 Task: Get directions from Niagara Falls, New York and Ontario, United States and Canada to Niagara-on-the-Lake, Ontario, Canada and explore the nearby things to do with rating 3 and above and open @ 11:00 am Monday
Action: Mouse moved to (125, 73)
Screenshot: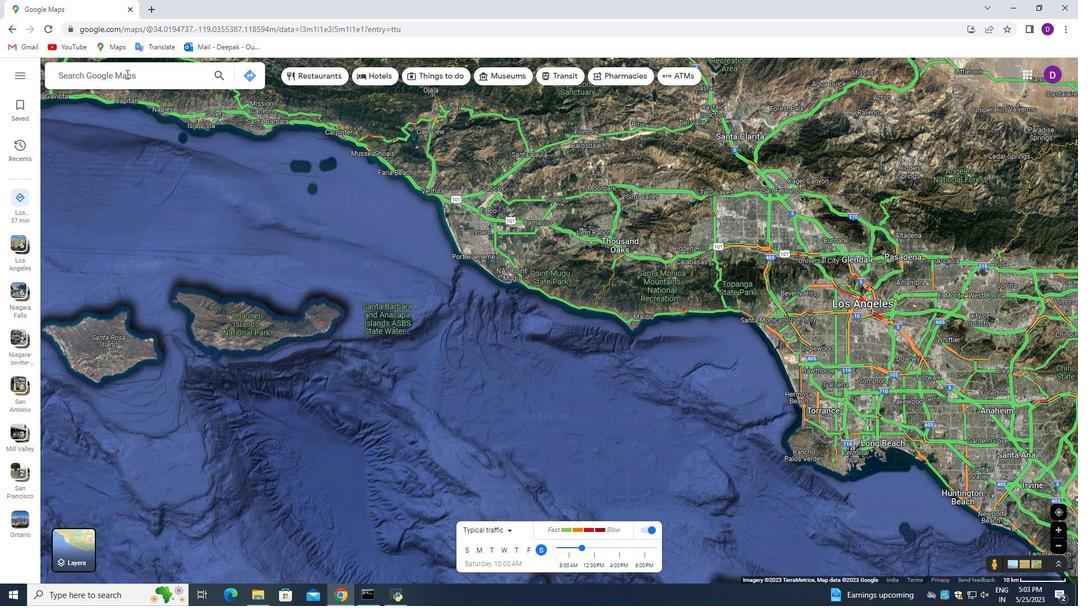 
Action: Mouse pressed left at (125, 73)
Screenshot: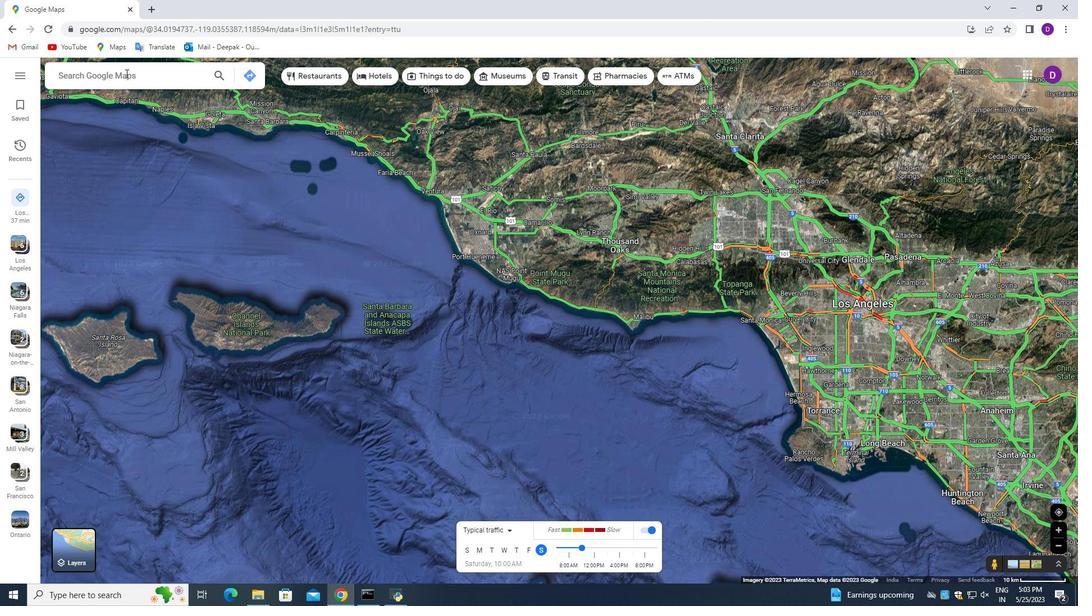 
Action: Mouse moved to (304, 160)
Screenshot: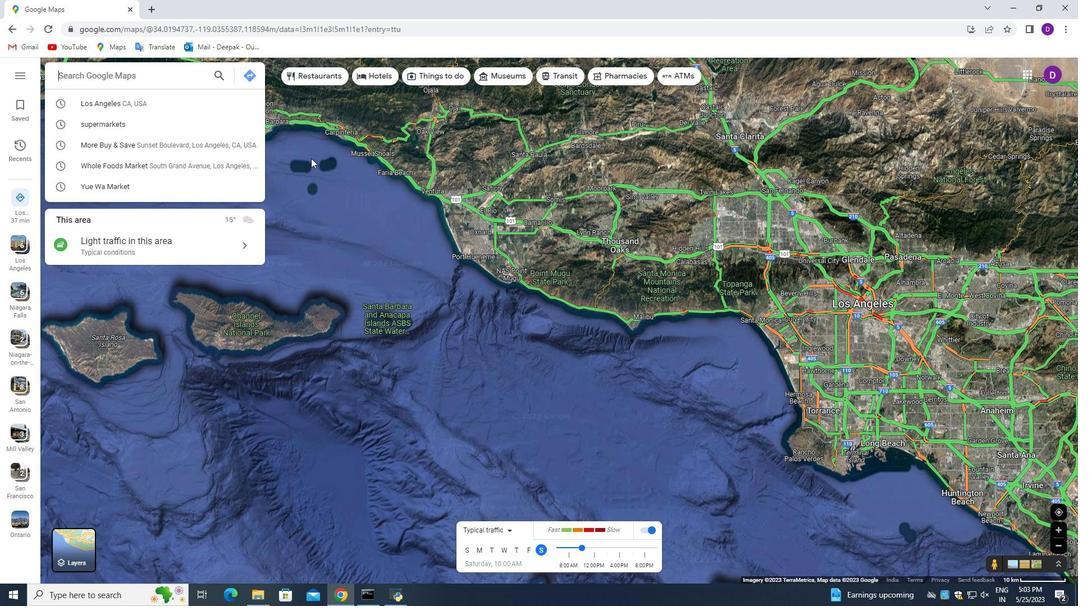 
Action: Key pressed <Key.shift>Niagara<Key.space><Key.shift_r>Falls,<Key.space><Key.shift>New<Key.space><Key.shift>York<Key.space>
Screenshot: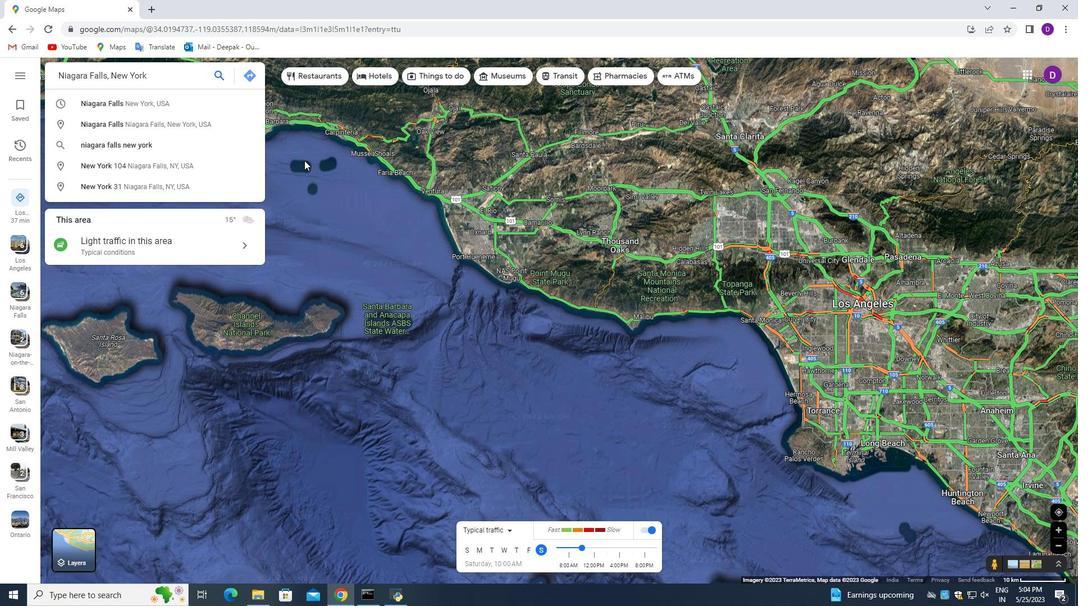 
Action: Mouse moved to (249, 76)
Screenshot: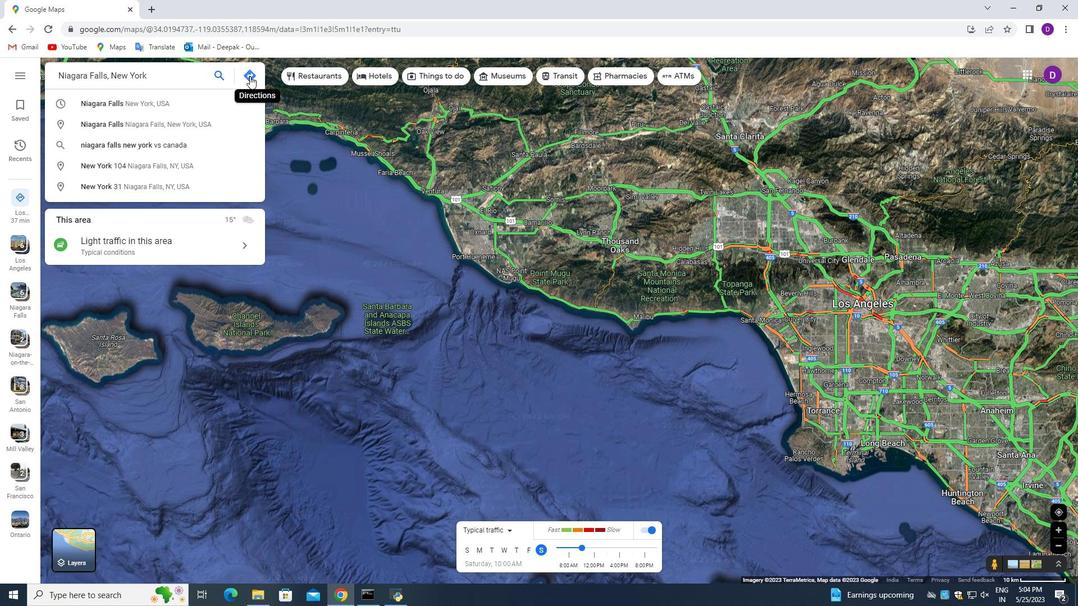 
Action: Mouse pressed left at (249, 76)
Screenshot: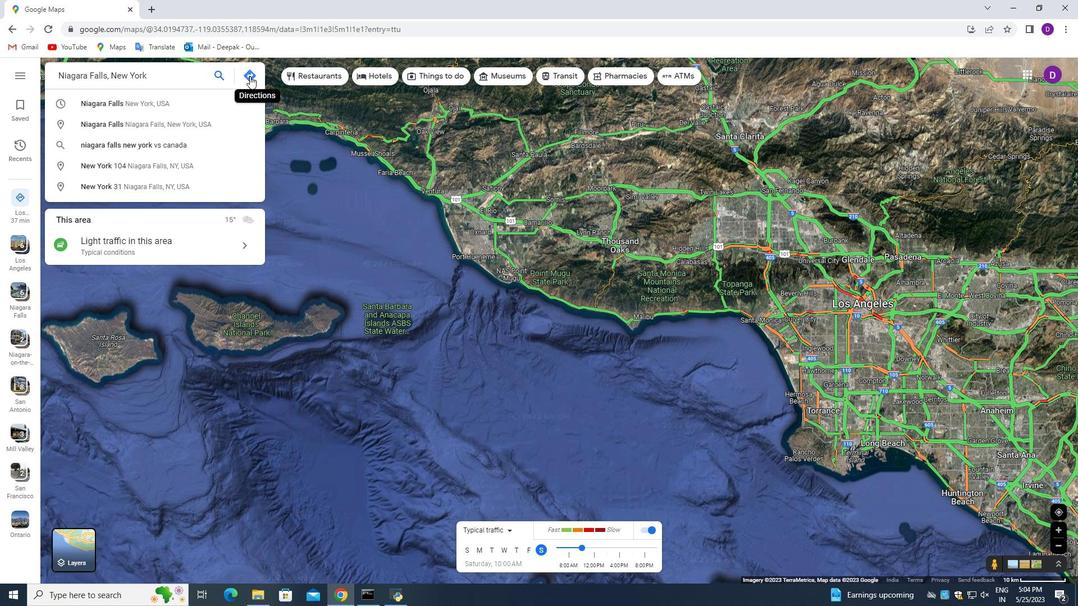 
Action: Mouse moved to (215, 144)
Screenshot: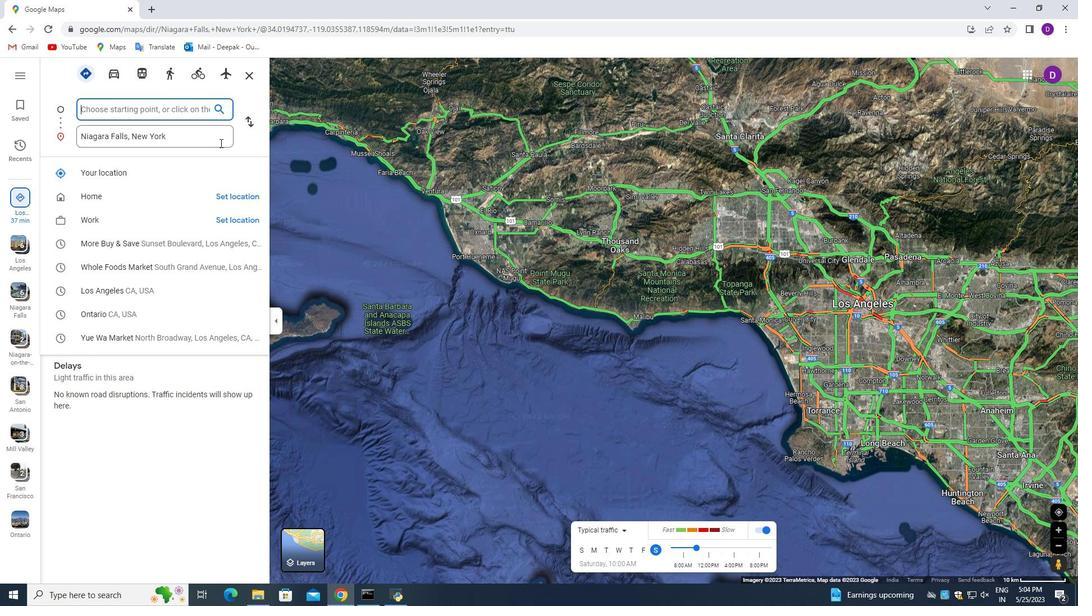 
Action: Key pressed <Key.shift>Niagara<Key.space>on<Key.space>the<Key.space><Key.shift>Lake,<Key.space><Key.shift>Ontario,<Key.space>canada<Key.enter>
Screenshot: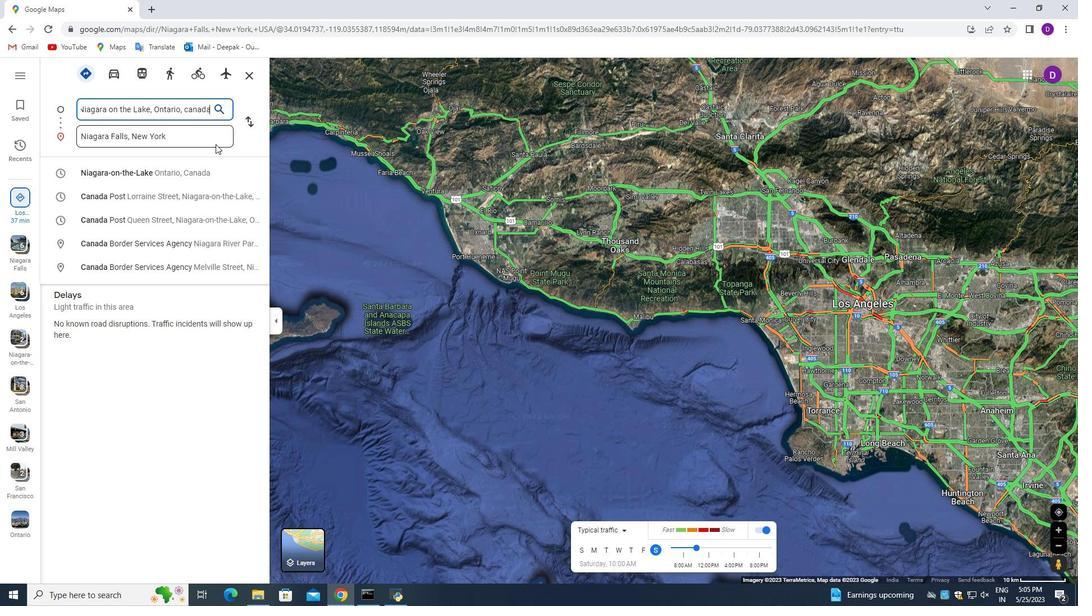 
Action: Mouse moved to (763, 528)
Screenshot: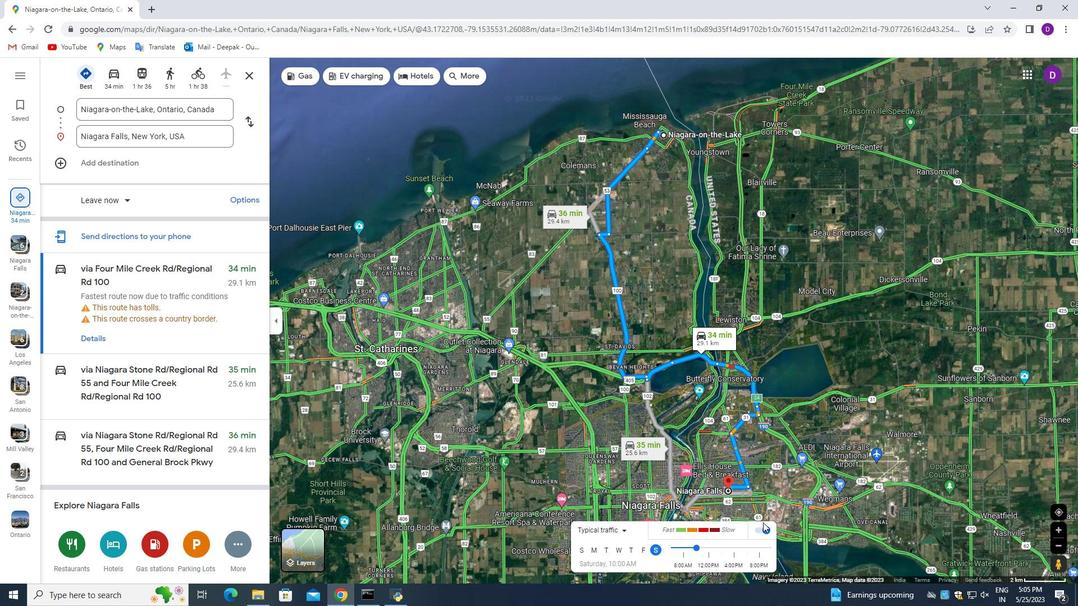 
Action: Mouse scrolled (763, 524) with delta (0, 0)
Screenshot: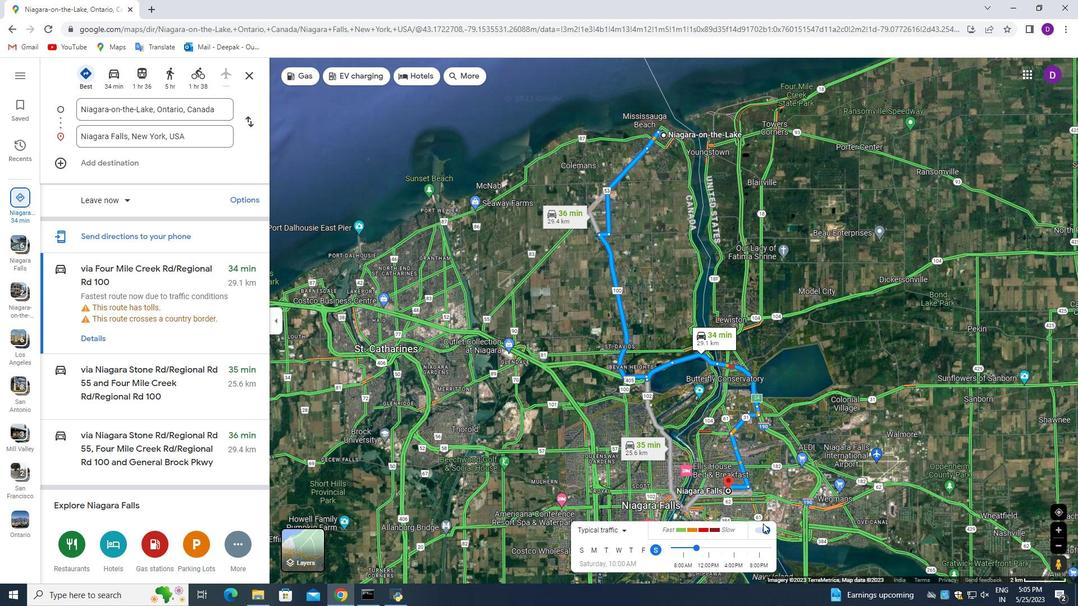 
Action: Mouse moved to (763, 528)
Screenshot: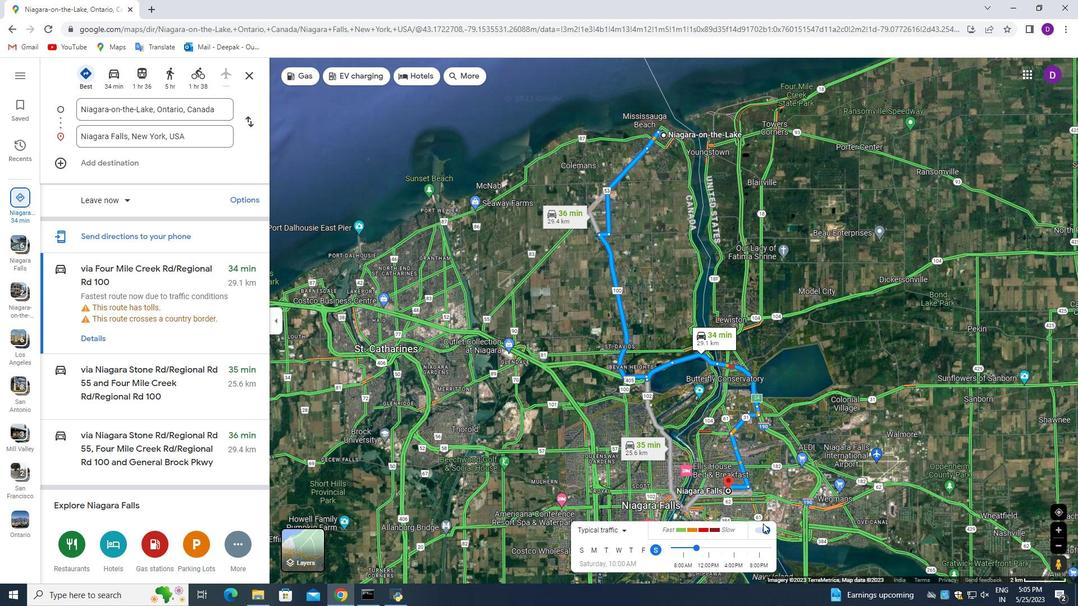 
Action: Mouse scrolled (763, 526) with delta (0, 0)
Screenshot: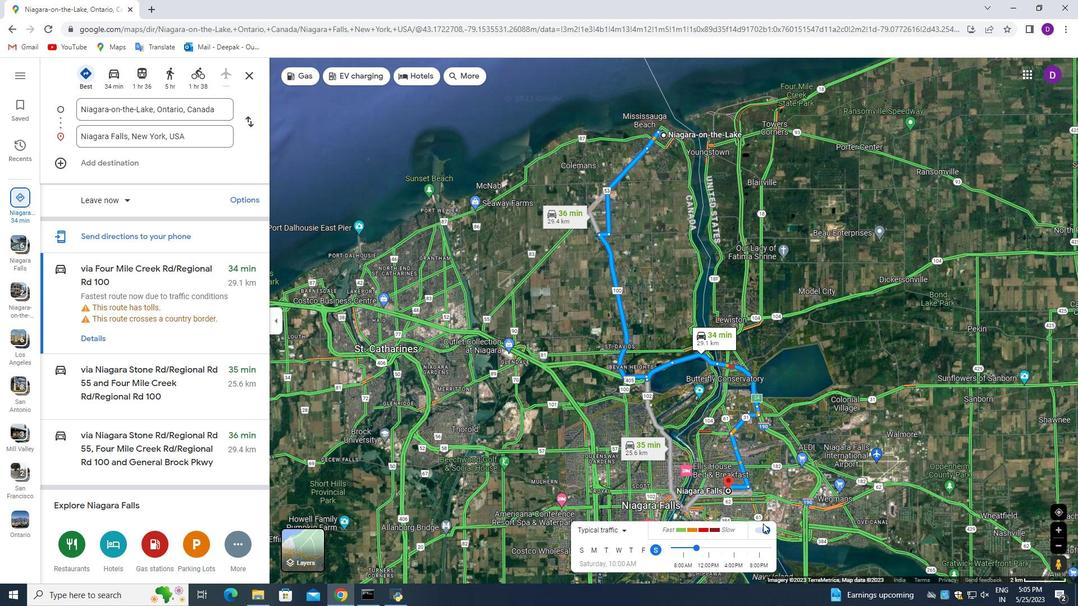 
Action: Mouse moved to (763, 529)
Screenshot: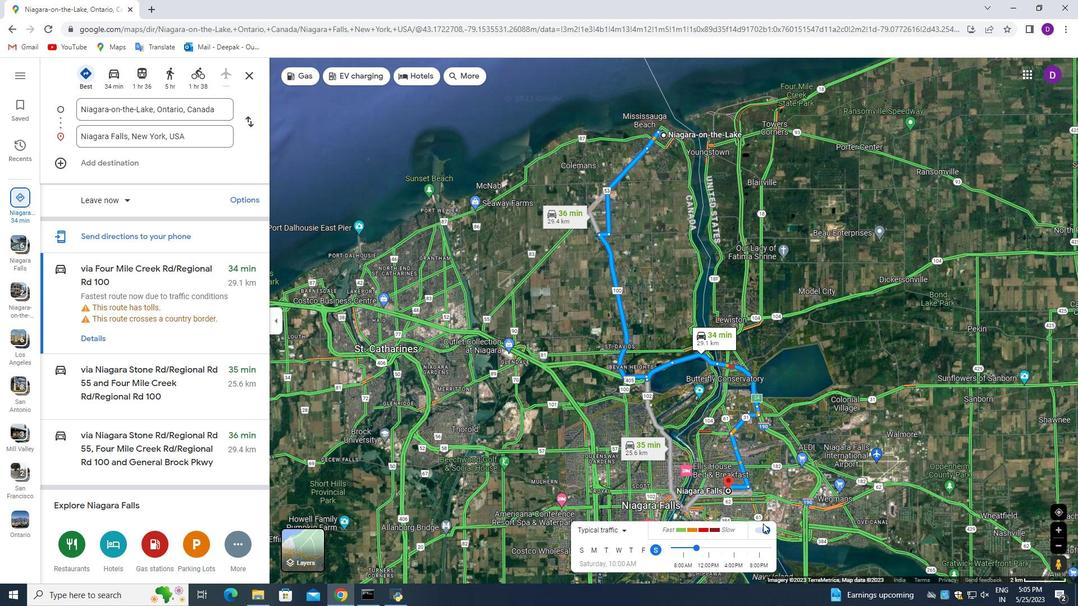 
Action: Mouse scrolled (763, 529) with delta (0, 0)
Screenshot: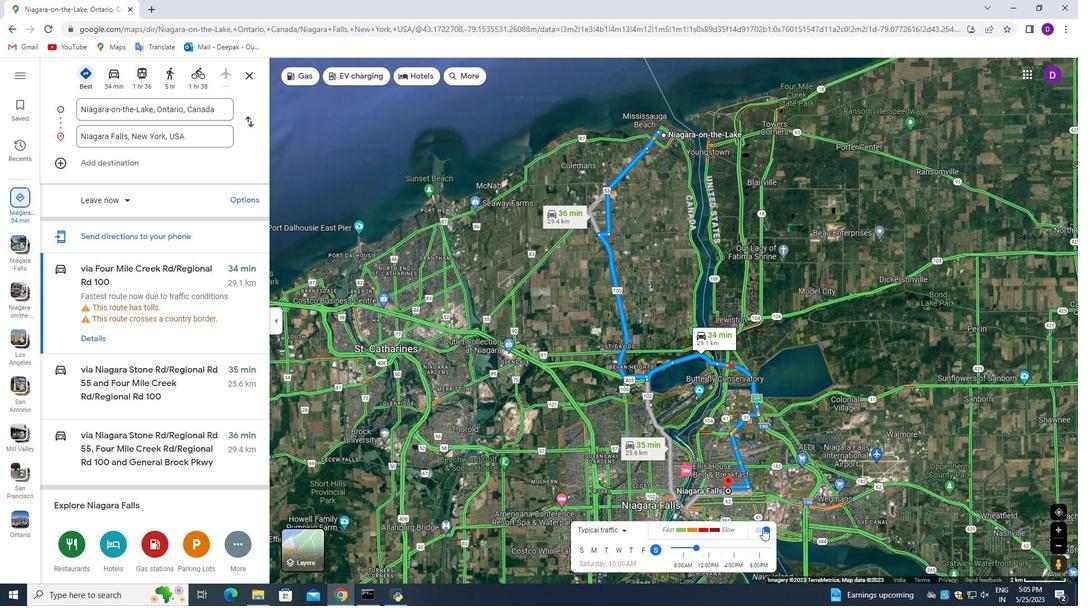 
Action: Mouse moved to (725, 508)
Screenshot: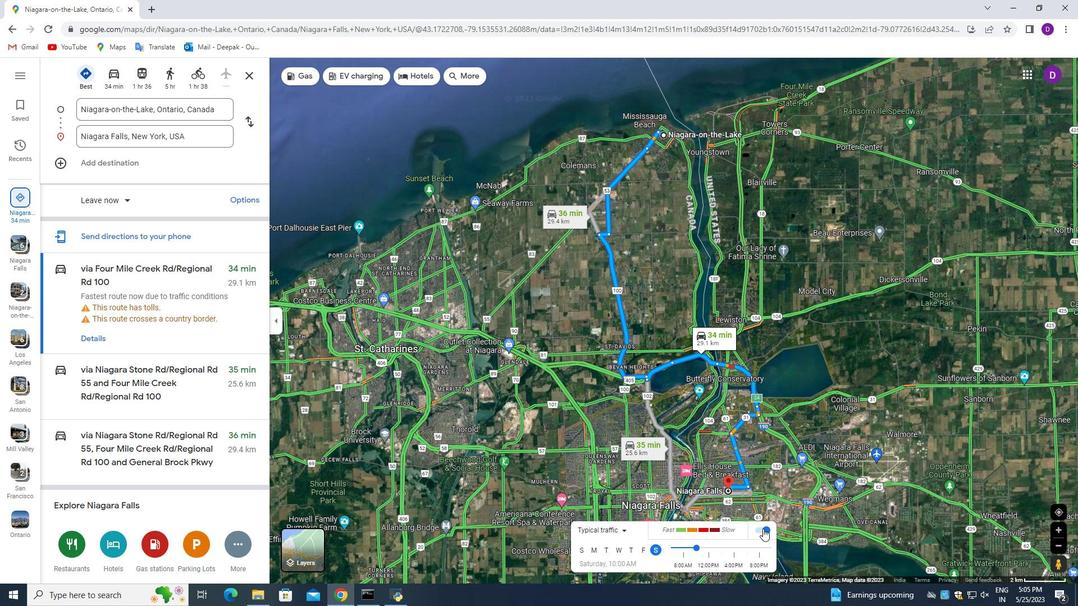 
Action: Mouse scrolled (763, 529) with delta (0, 0)
Screenshot: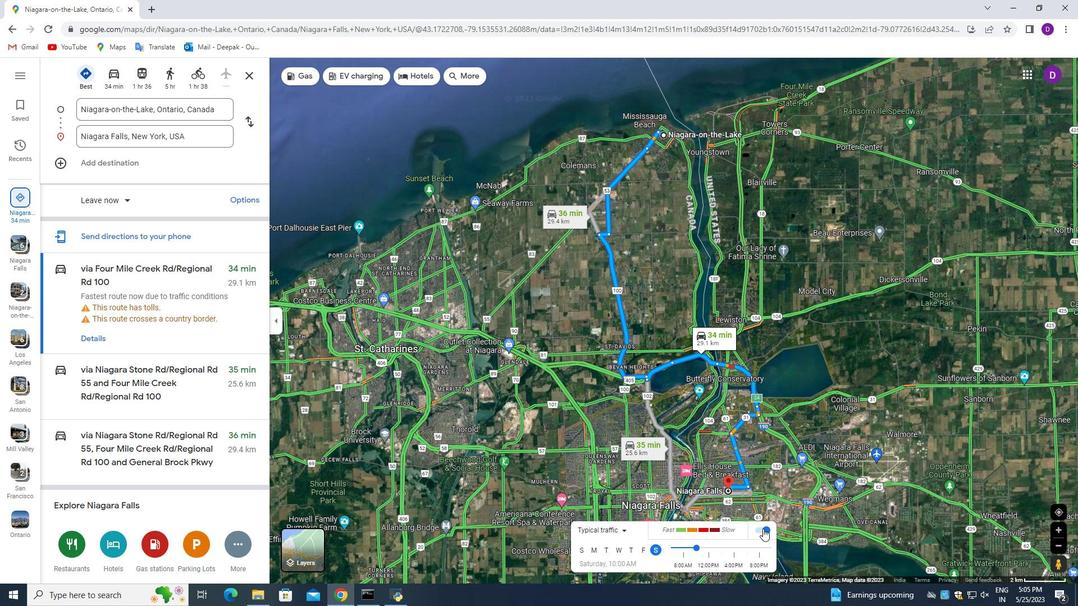 
Action: Mouse moved to (703, 489)
Screenshot: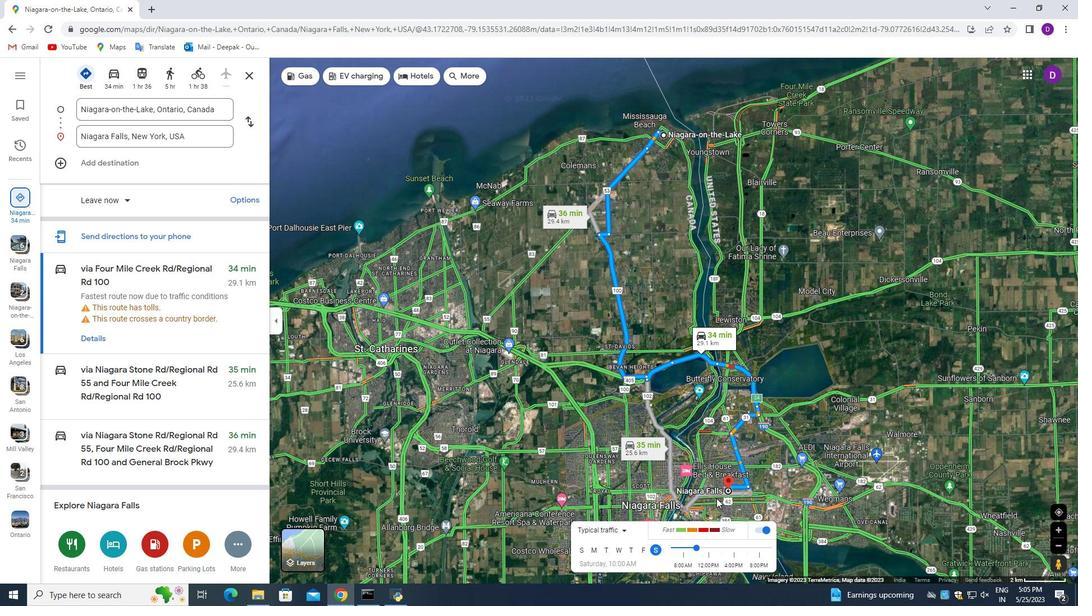 
Action: Mouse scrolled (714, 498) with delta (0, 0)
Screenshot: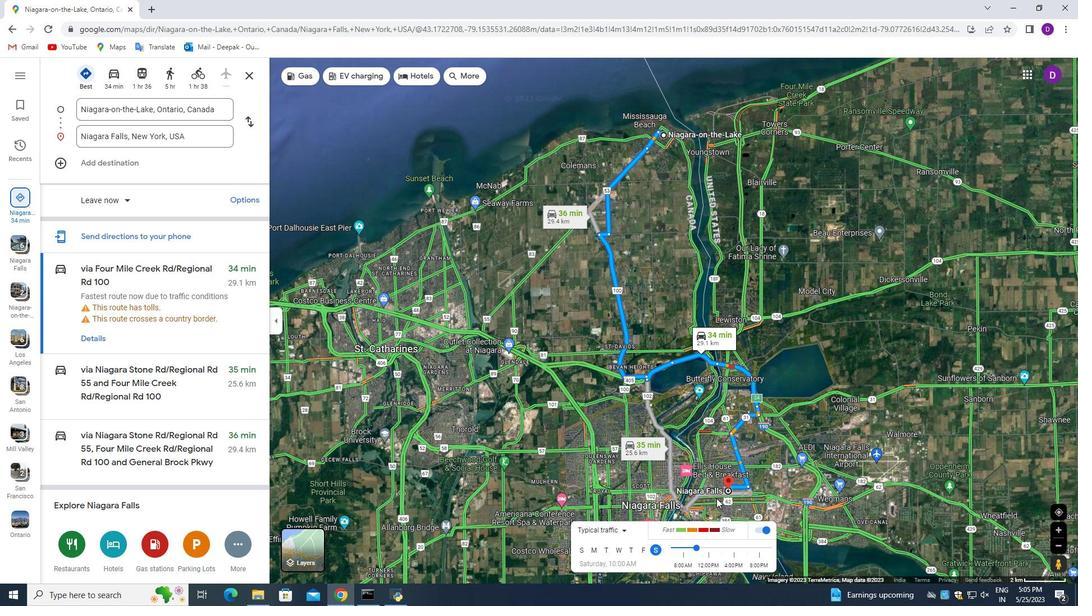 
Action: Mouse moved to (670, 419)
Screenshot: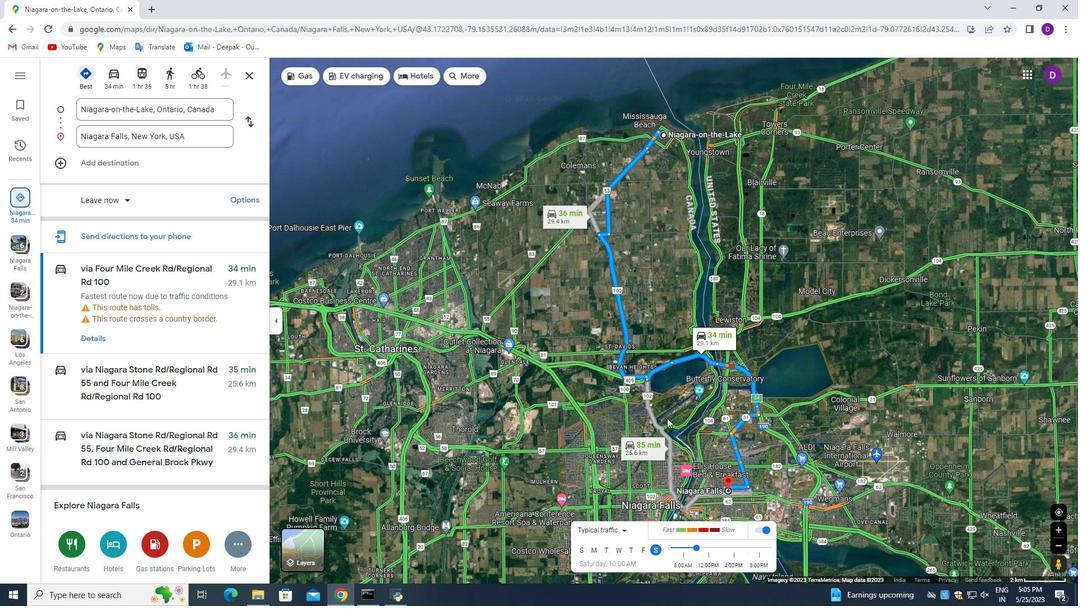 
Action: Mouse scrolled (669, 418) with delta (0, 0)
Screenshot: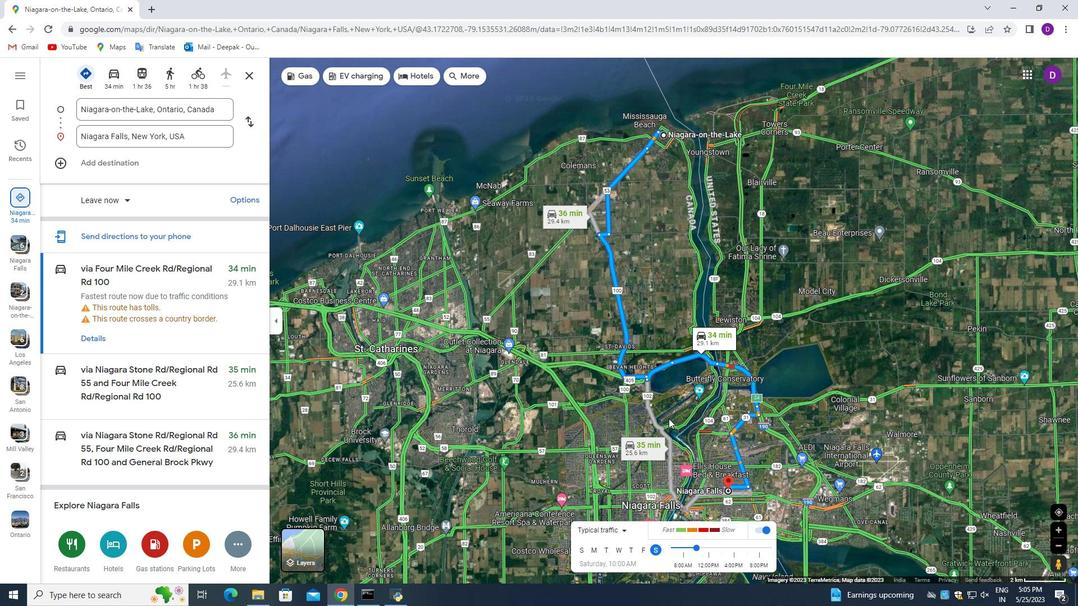 
Action: Mouse moved to (722, 484)
Screenshot: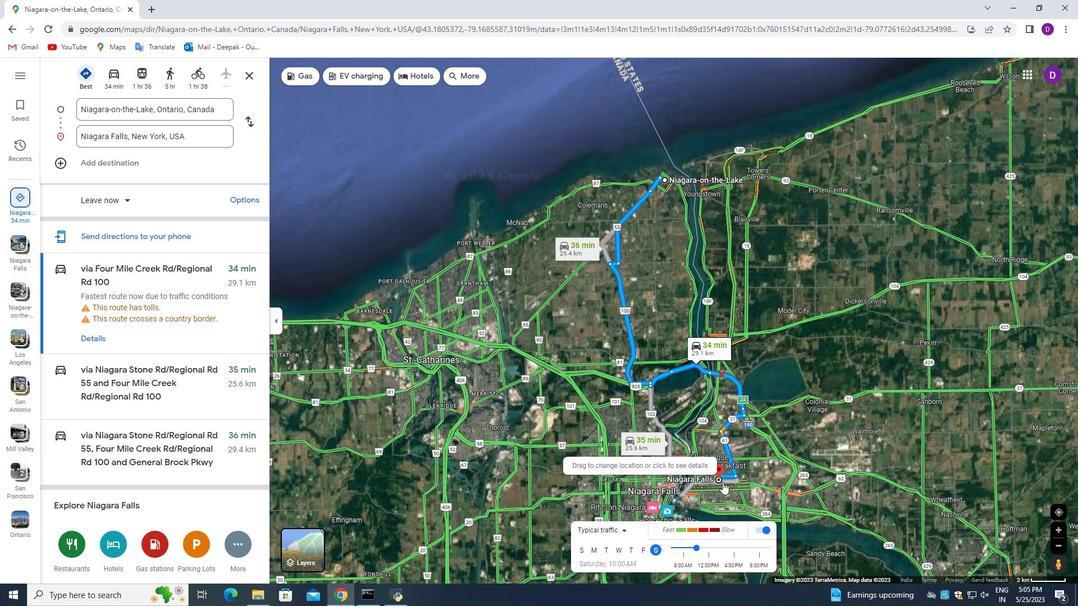 
Action: Mouse scrolled (722, 483) with delta (0, 0)
Screenshot: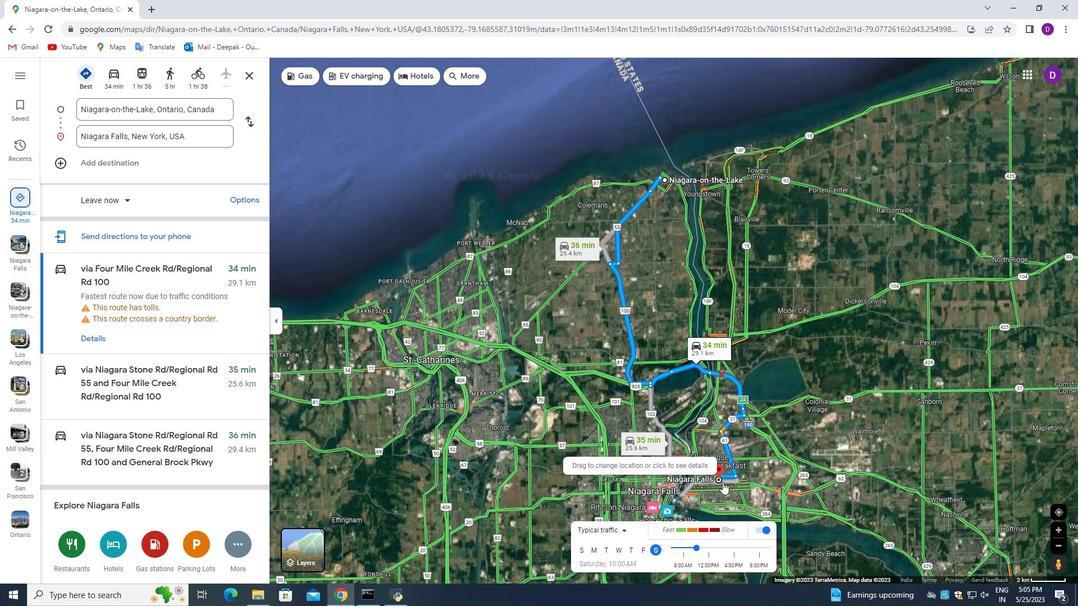 
Action: Mouse scrolled (722, 484) with delta (0, 0)
Screenshot: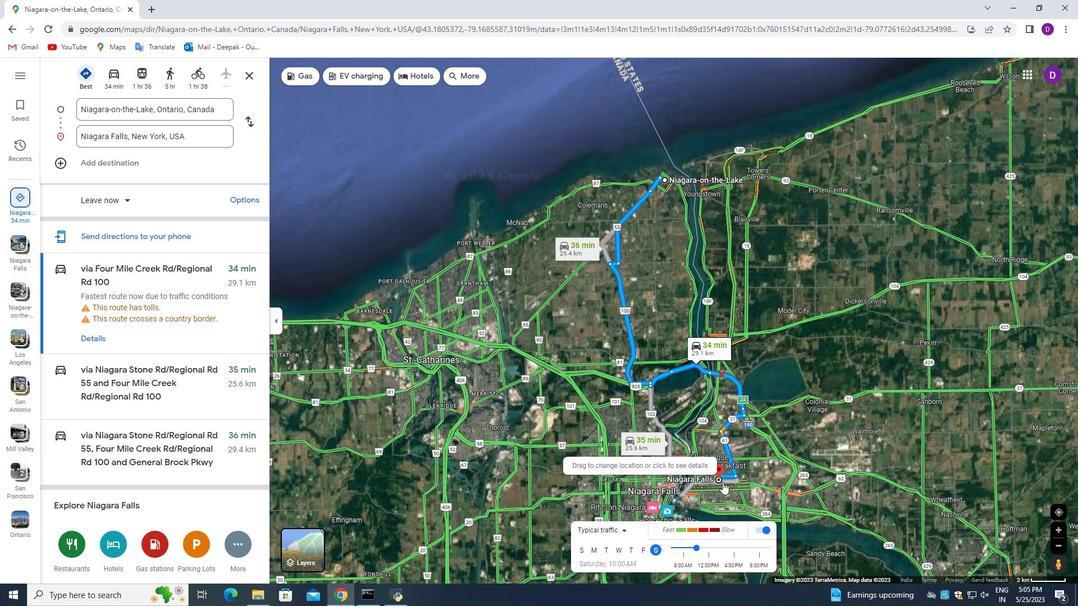 
Action: Mouse moved to (722, 484)
Screenshot: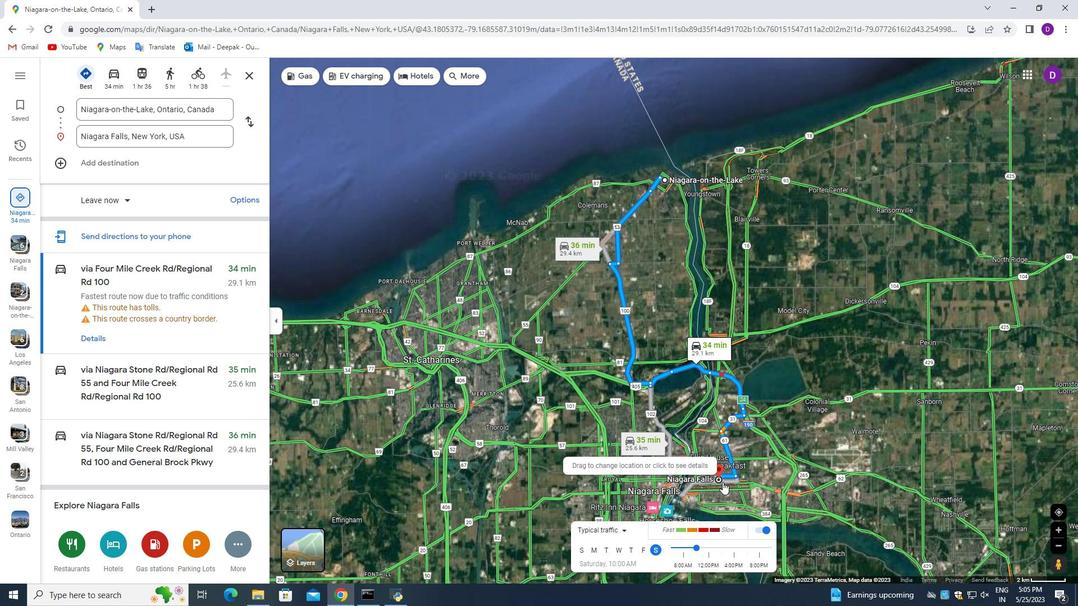 
Action: Mouse scrolled (722, 484) with delta (0, 0)
Screenshot: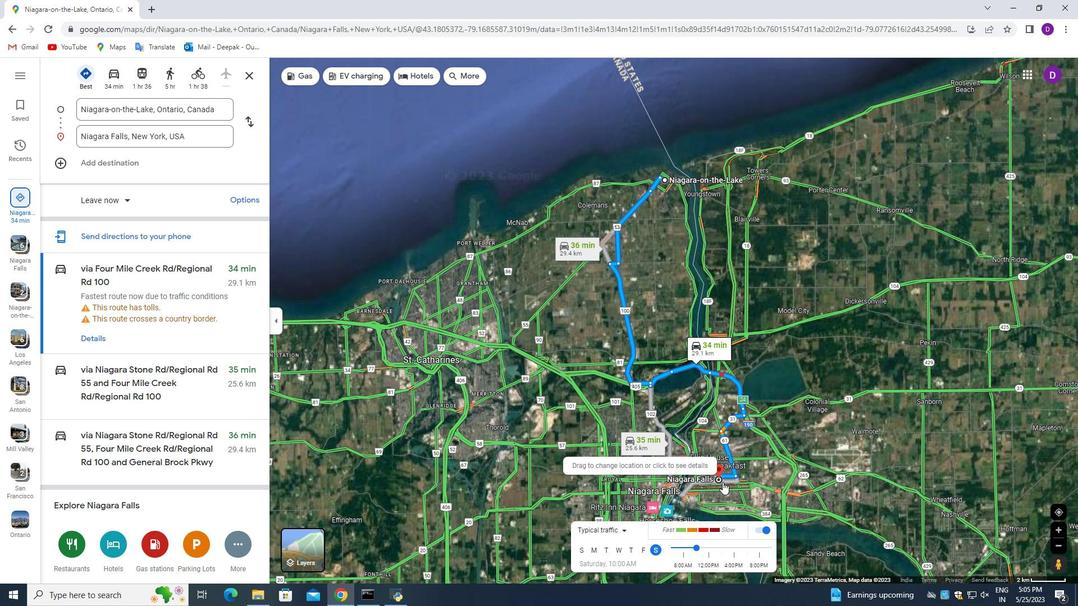 
Action: Mouse moved to (722, 483)
Screenshot: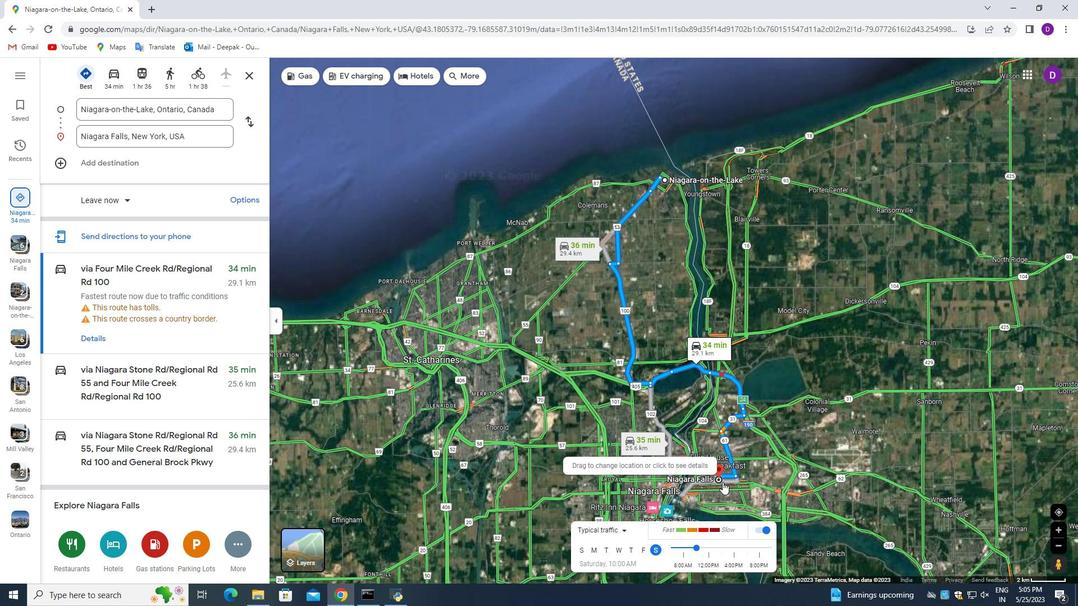 
Action: Mouse scrolled (722, 484) with delta (0, 0)
Screenshot: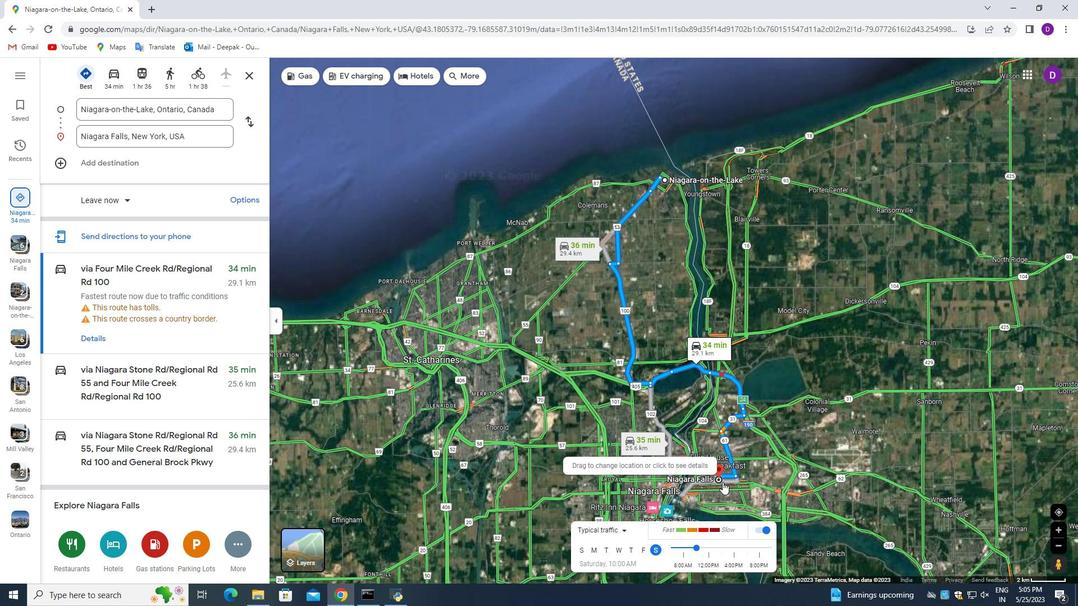 
Action: Mouse moved to (722, 483)
Screenshot: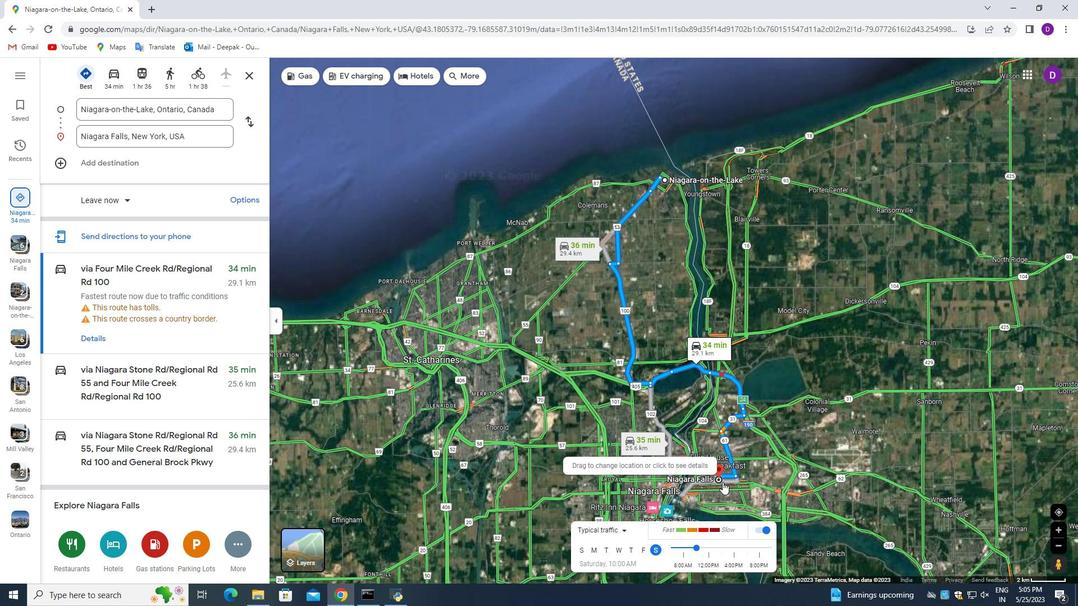 
Action: Mouse scrolled (722, 484) with delta (0, 0)
Screenshot: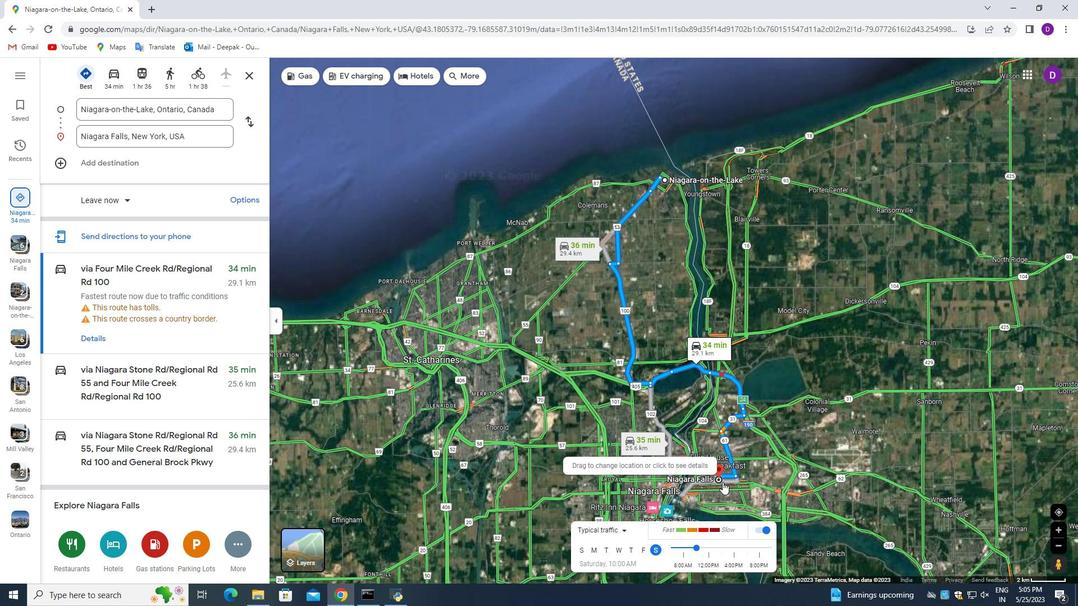 
Action: Mouse moved to (722, 481)
Screenshot: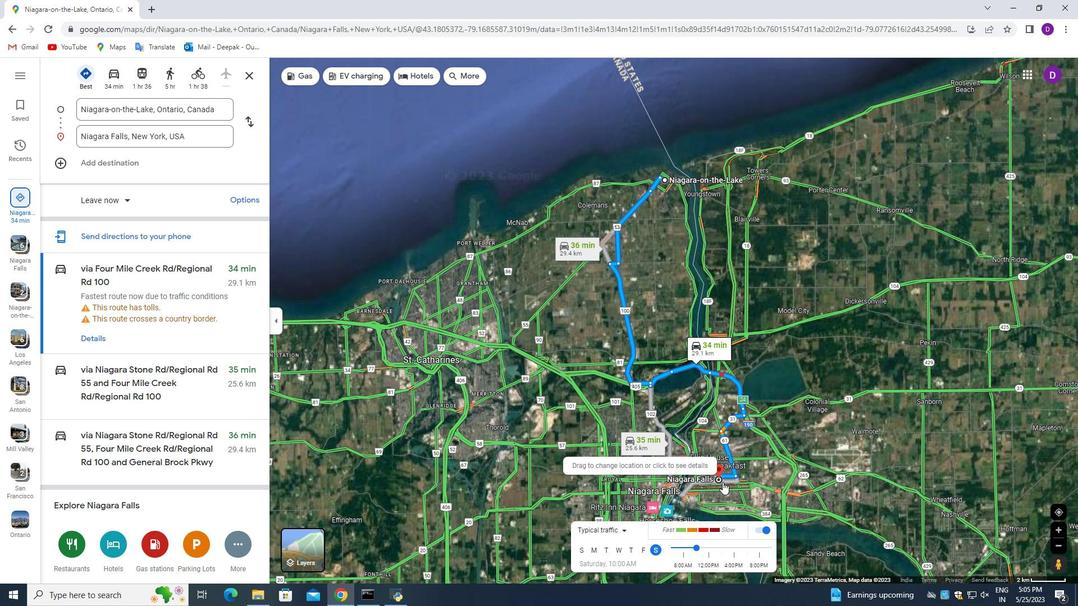 
Action: Mouse scrolled (722, 484) with delta (0, 0)
Screenshot: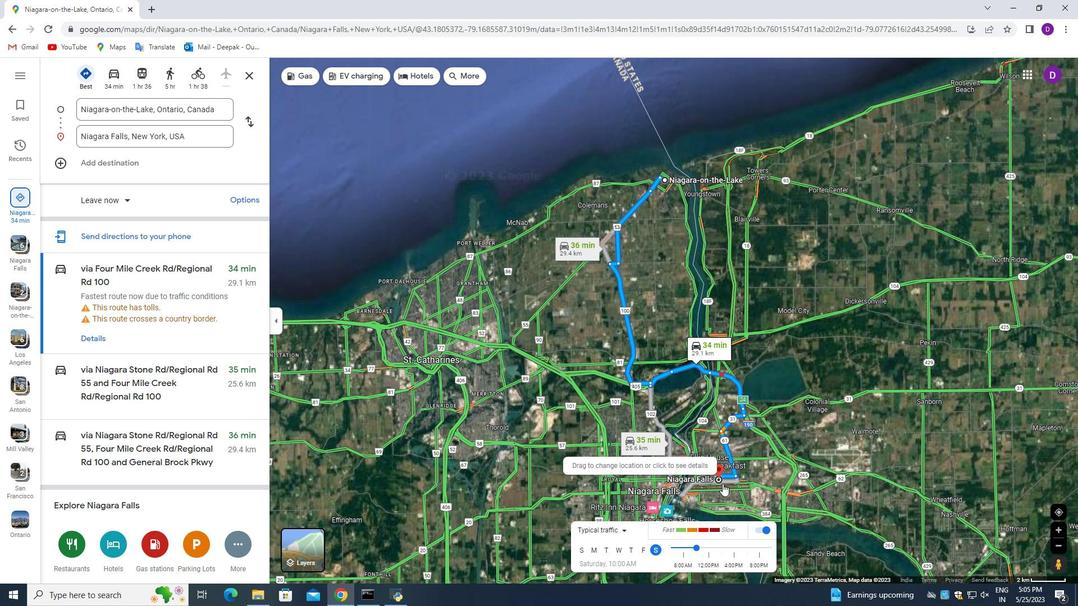 
Action: Mouse moved to (722, 480)
Screenshot: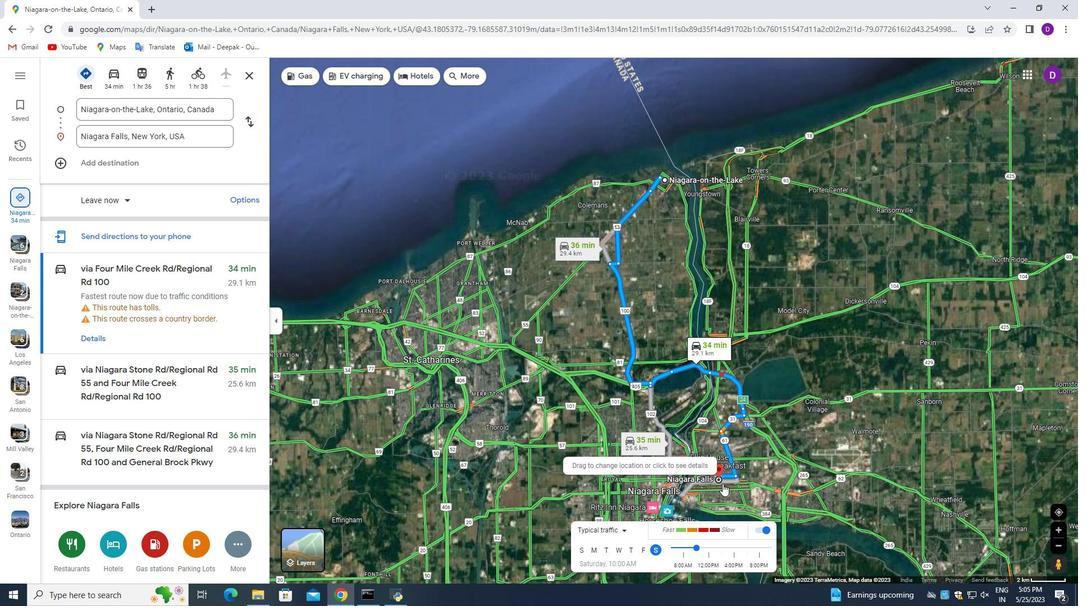 
Action: Mouse scrolled (722, 485) with delta (0, 0)
Screenshot: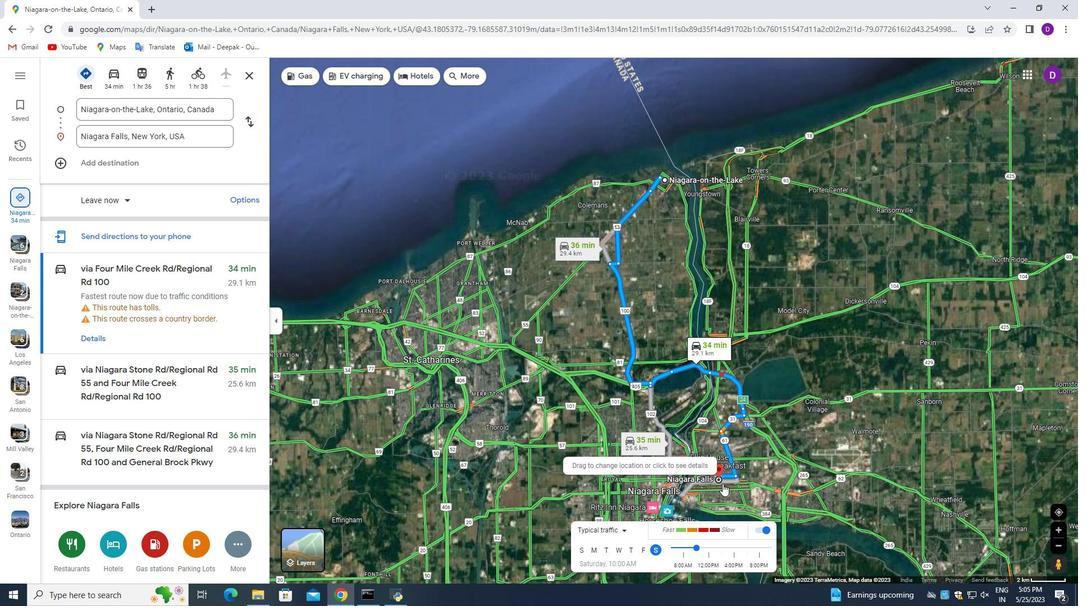 
Action: Mouse moved to (722, 478)
Screenshot: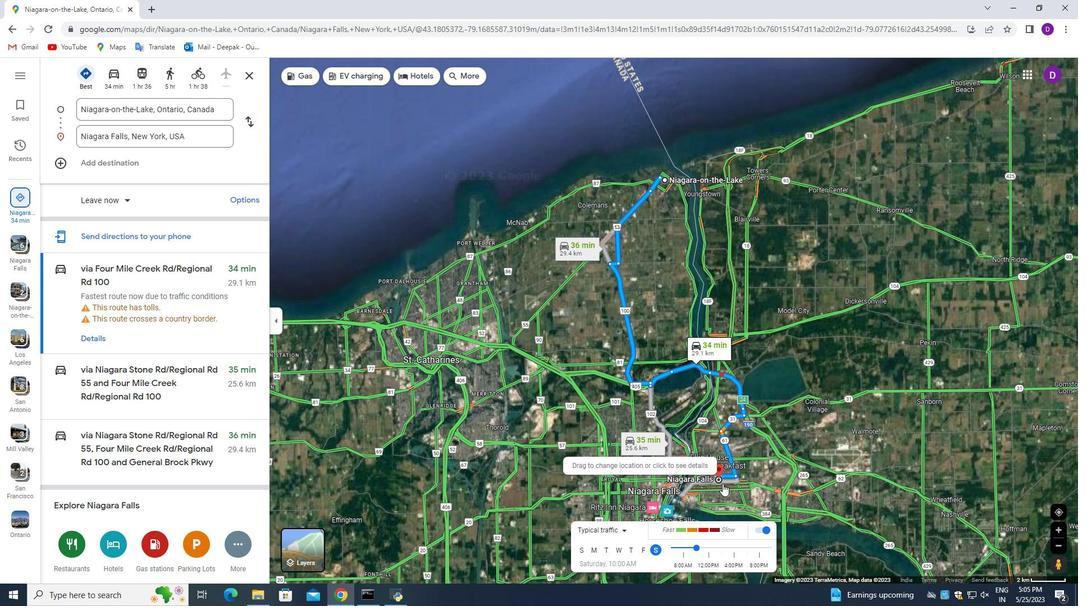 
Action: Mouse scrolled (722, 485) with delta (0, 0)
Screenshot: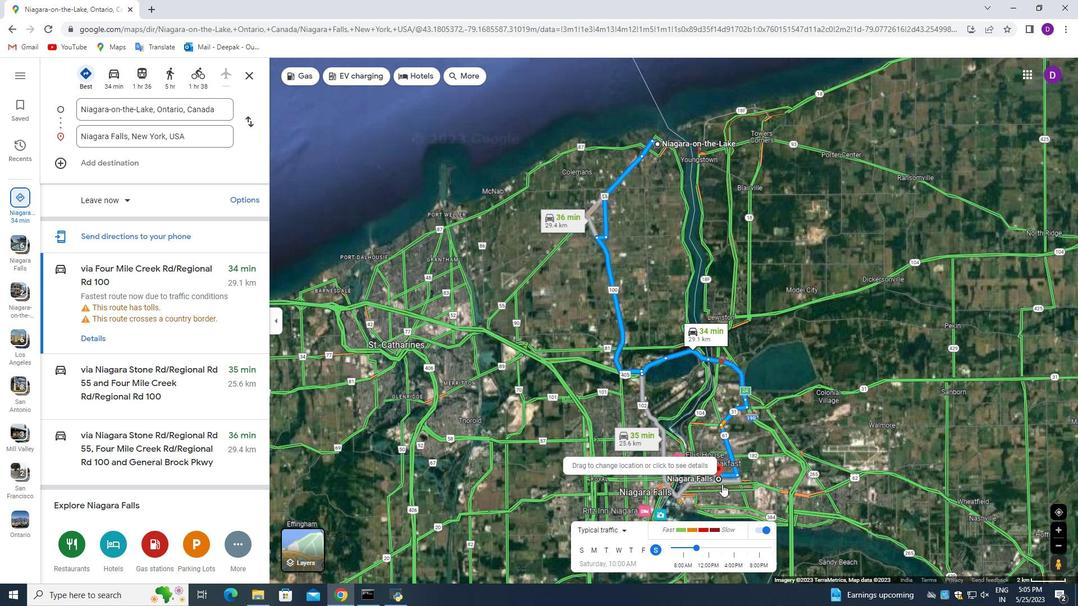 
Action: Mouse moved to (722, 478)
Screenshot: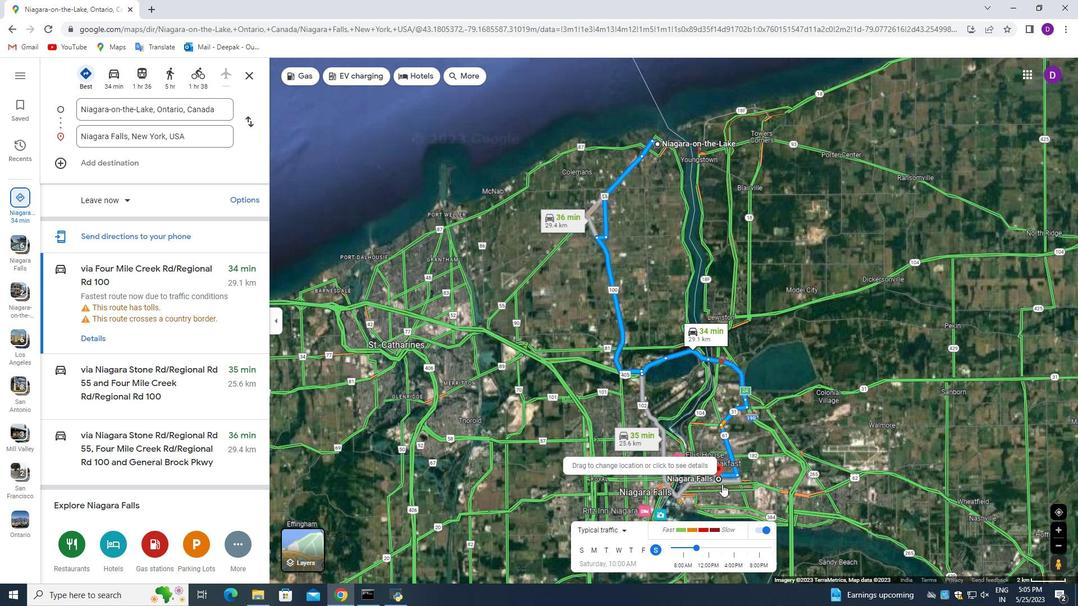 
Action: Mouse scrolled (722, 485) with delta (0, 0)
Screenshot: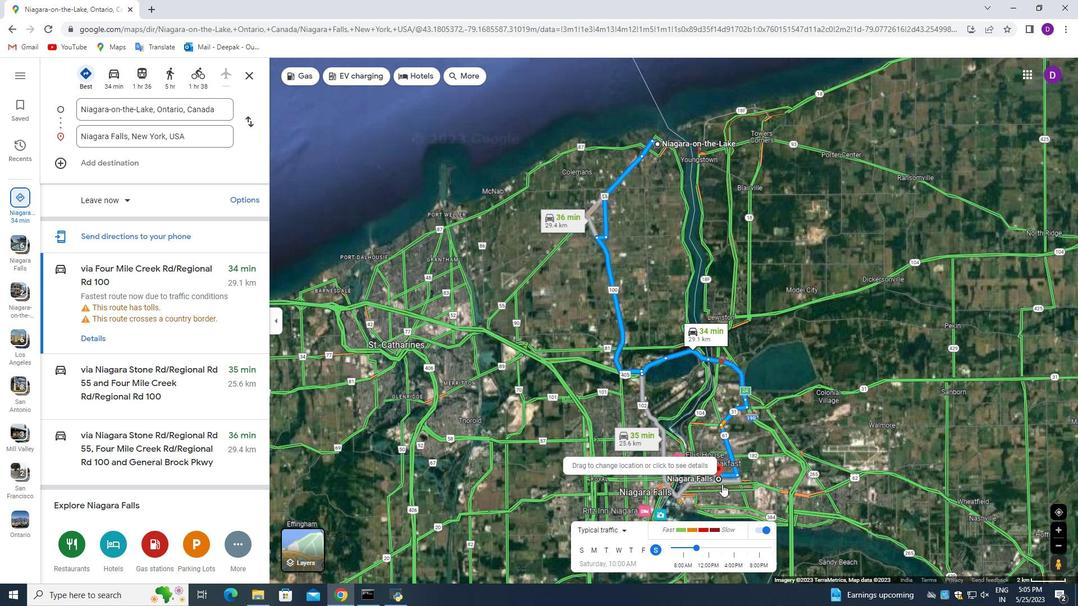 
Action: Mouse moved to (719, 473)
Screenshot: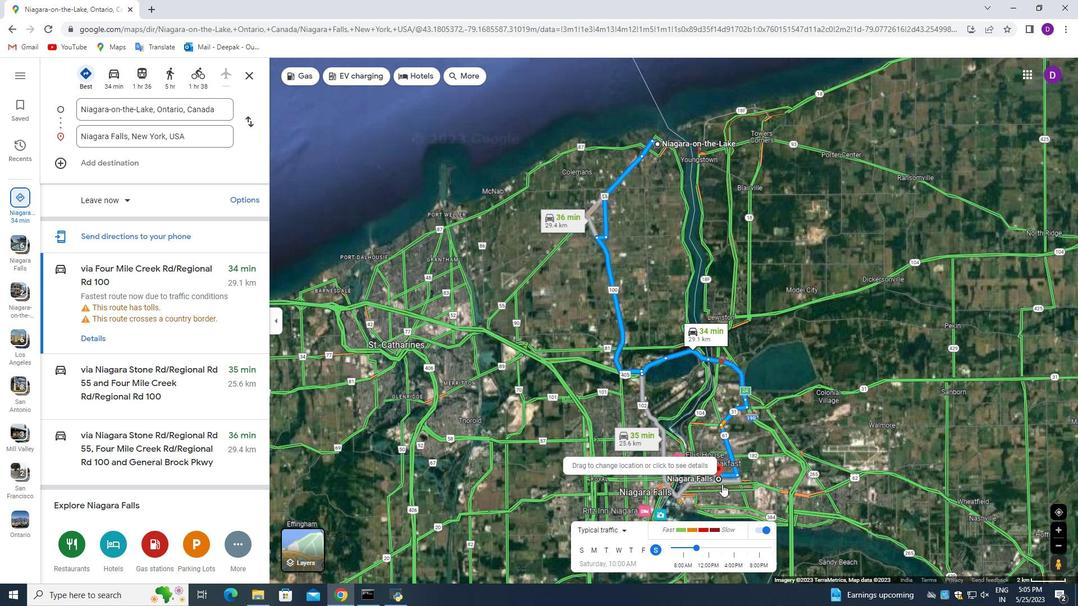 
Action: Mouse scrolled (722, 485) with delta (0, 0)
Screenshot: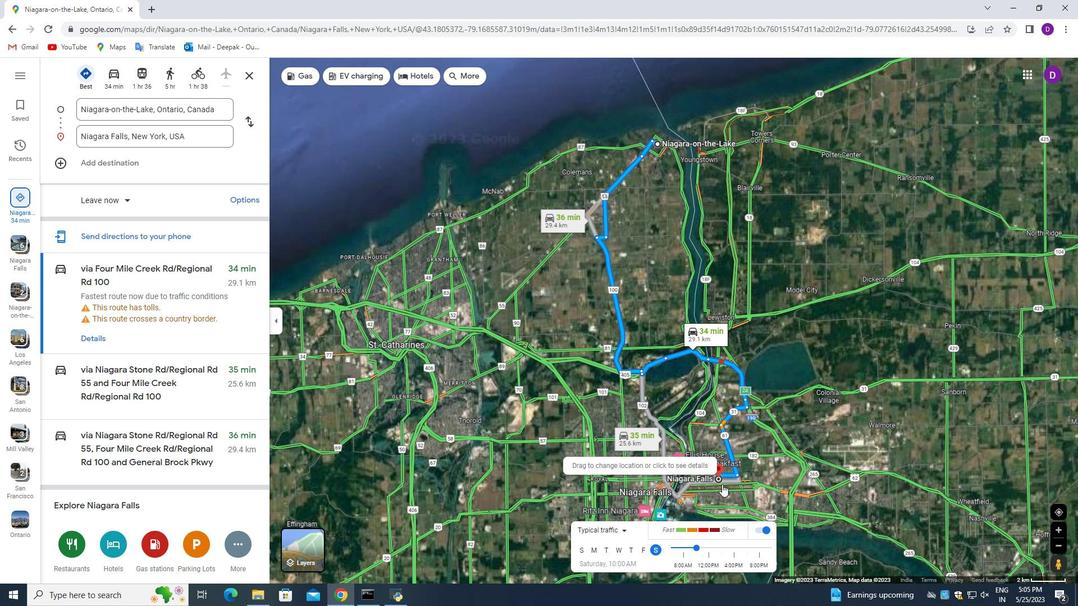 
Action: Mouse moved to (711, 460)
Screenshot: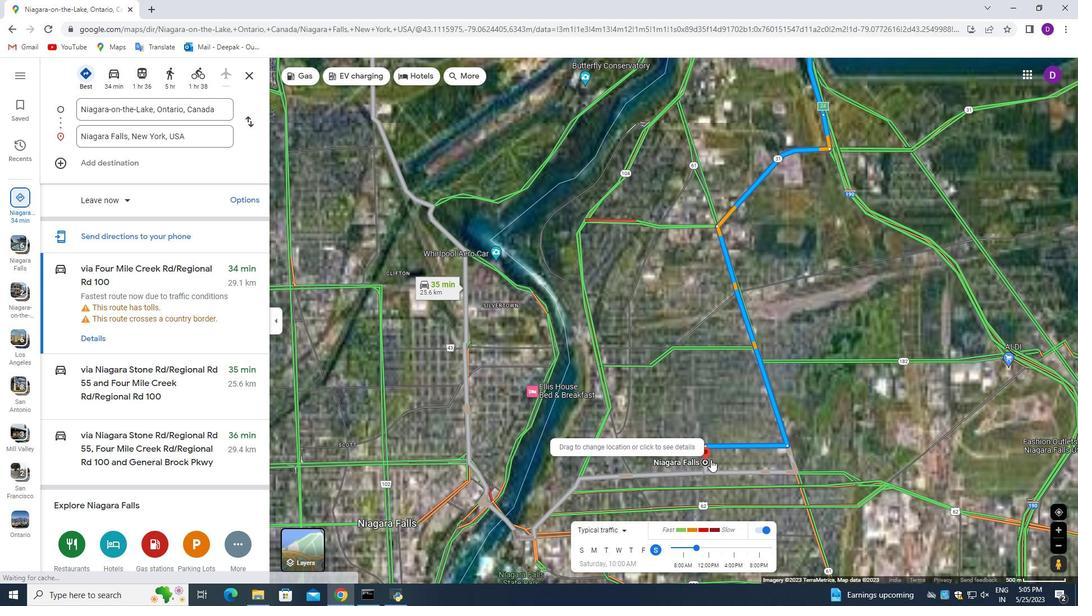 
Action: Mouse scrolled (711, 460) with delta (0, 0)
Screenshot: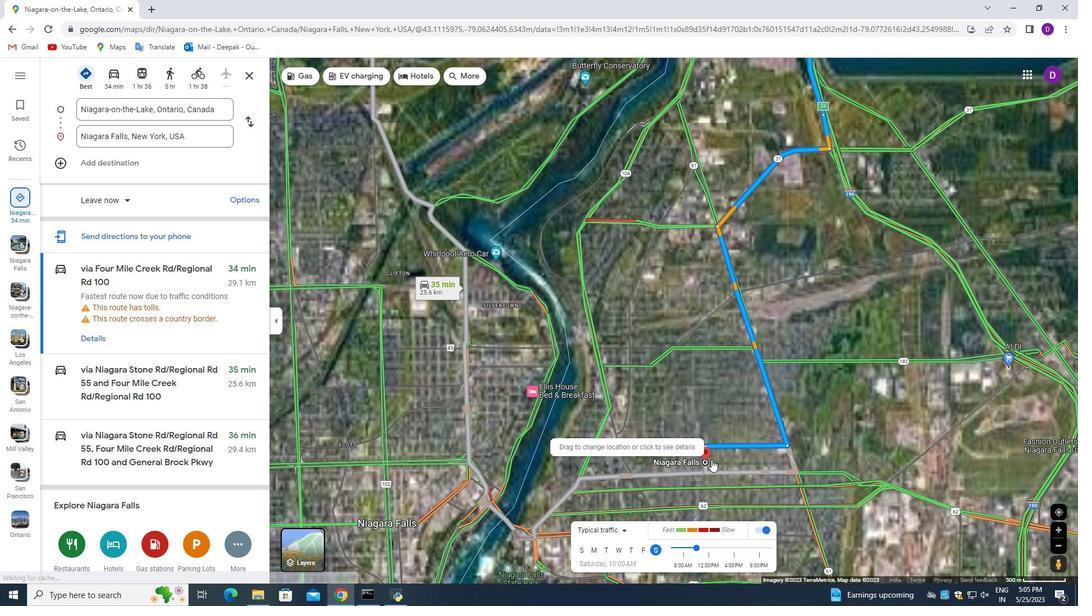 
Action: Mouse moved to (711, 460)
Screenshot: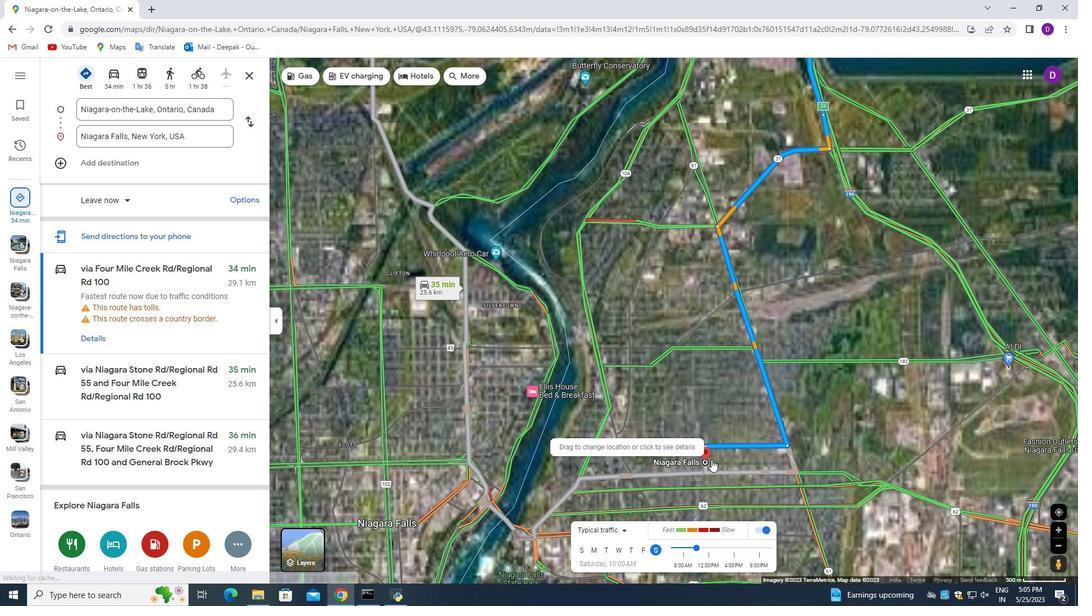 
Action: Mouse scrolled (711, 460) with delta (0, 0)
Screenshot: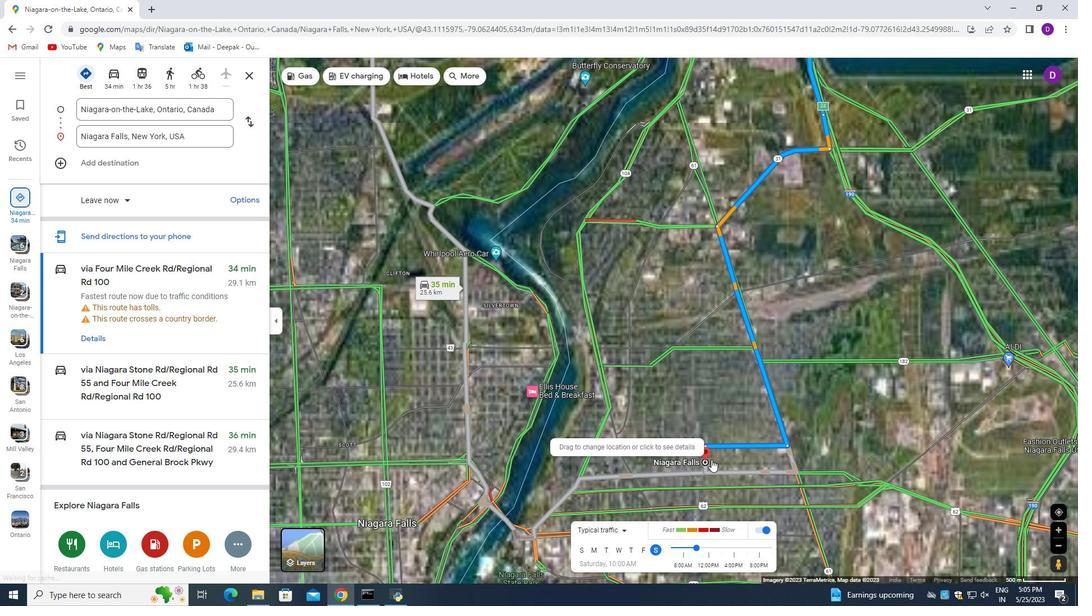 
Action: Mouse scrolled (711, 460) with delta (0, 0)
Screenshot: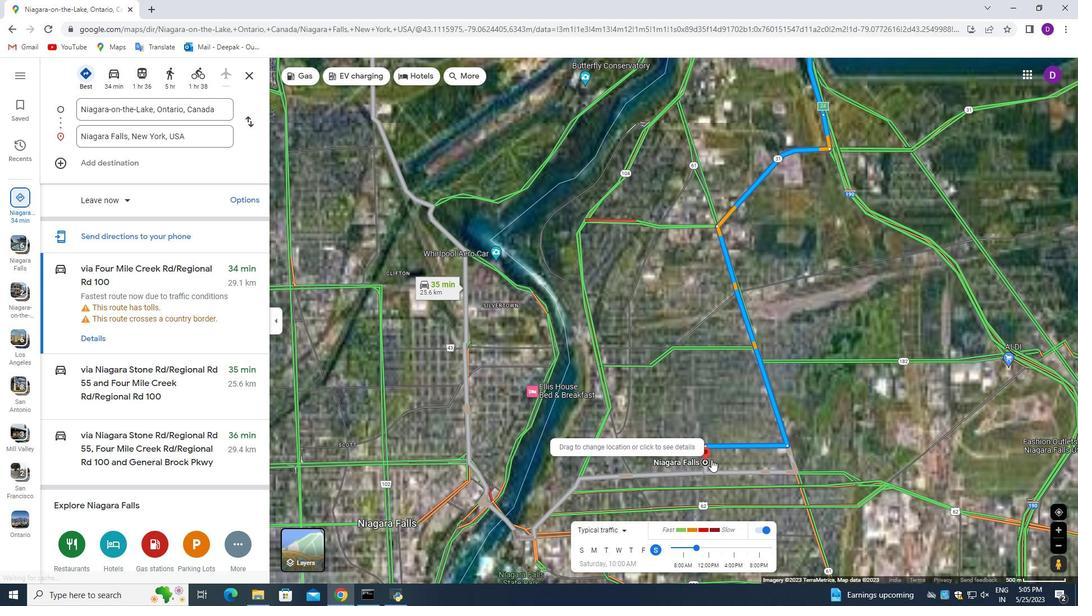 
Action: Mouse scrolled (711, 460) with delta (0, 0)
Screenshot: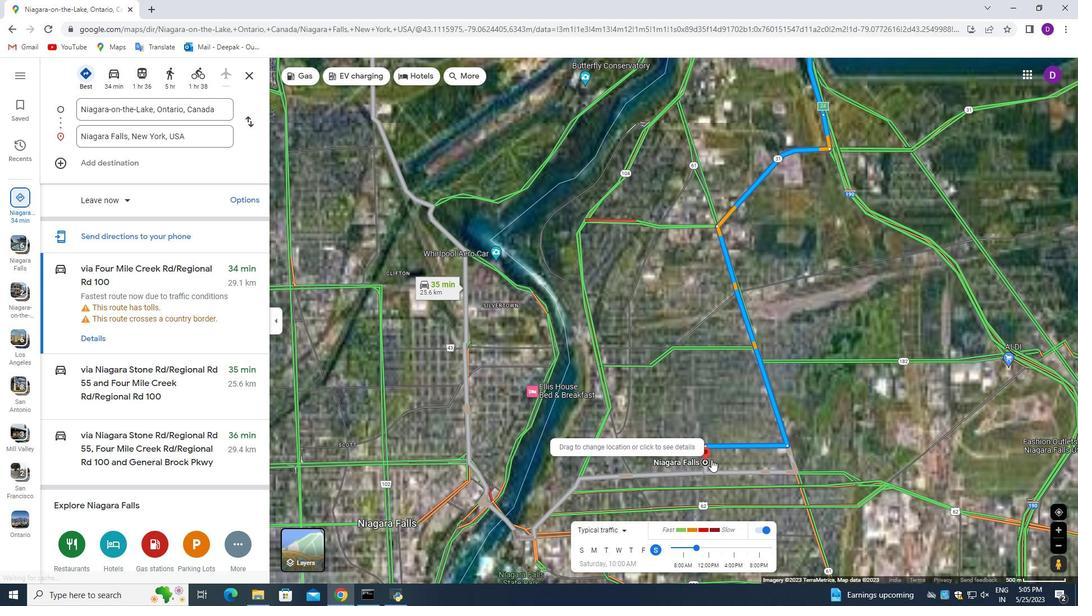 
Action: Mouse scrolled (711, 460) with delta (0, 0)
Screenshot: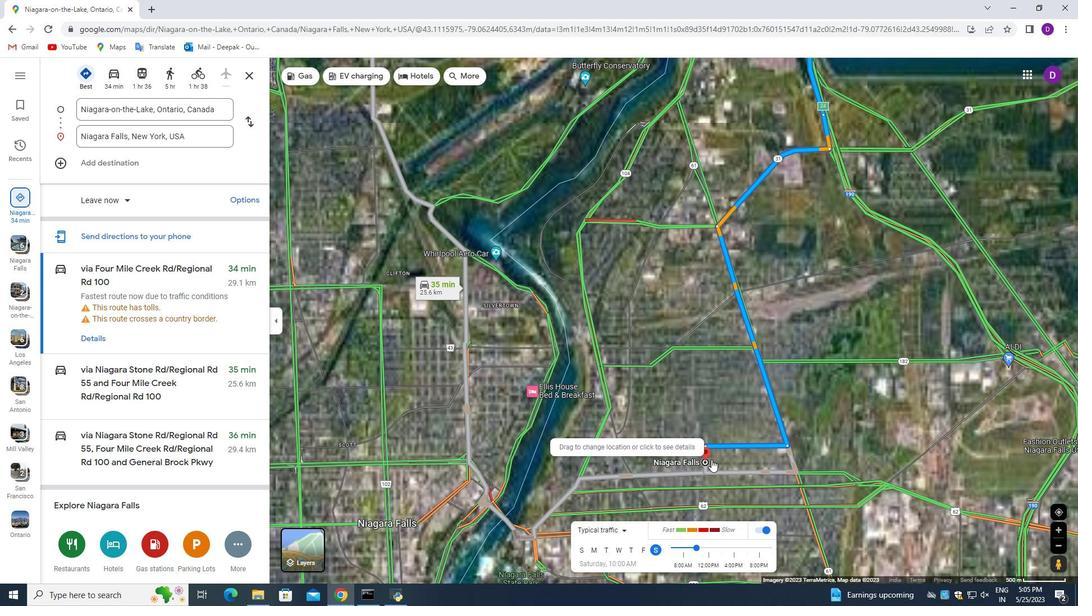 
Action: Mouse moved to (712, 460)
Screenshot: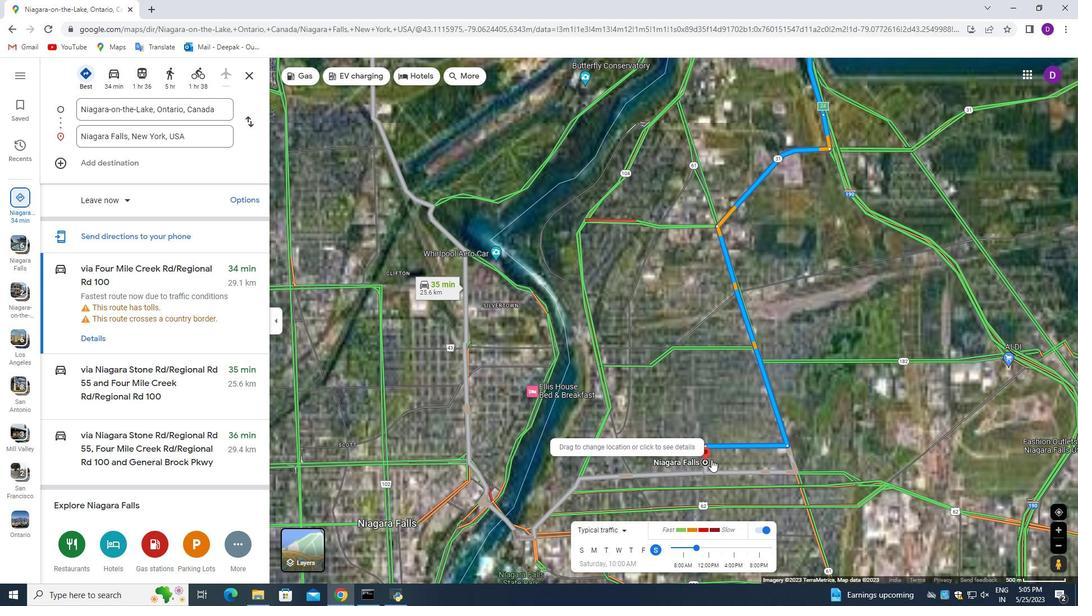 
Action: Mouse scrolled (712, 460) with delta (0, 0)
Screenshot: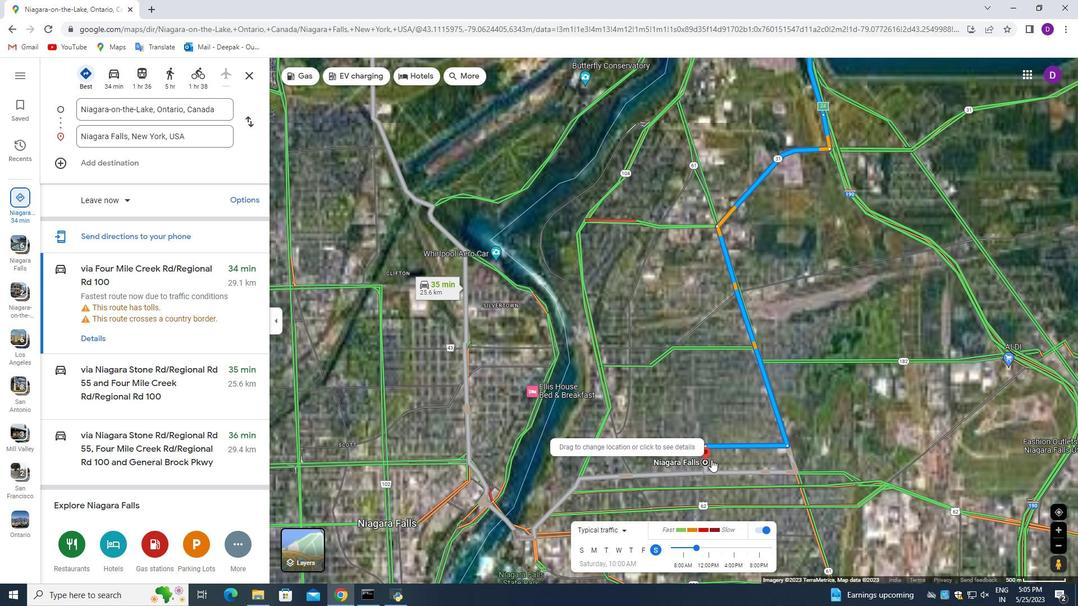 
Action: Mouse moved to (698, 467)
Screenshot: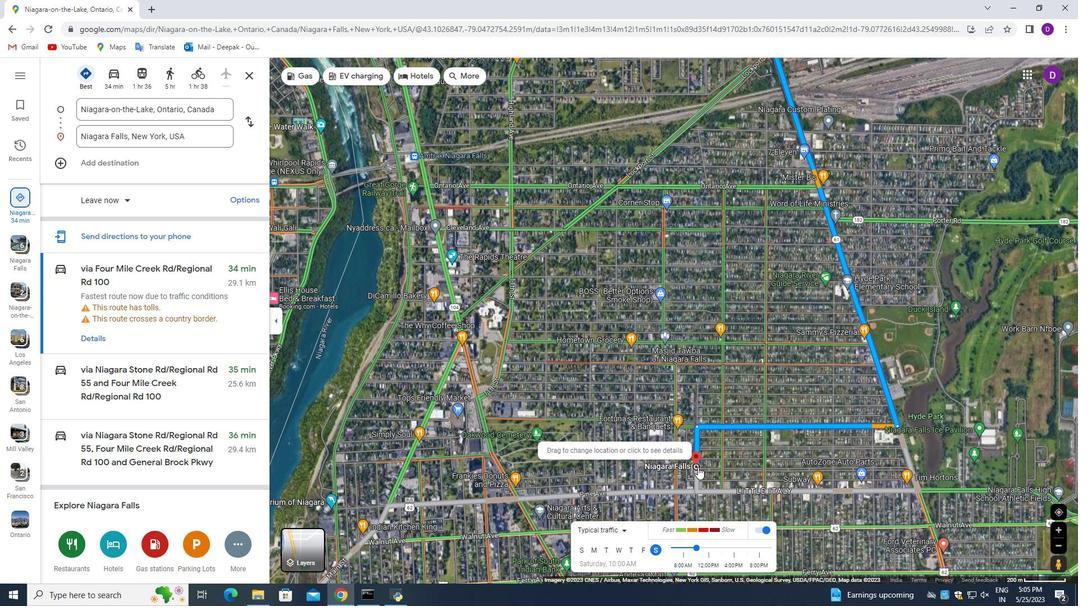 
Action: Mouse pressed left at (698, 467)
Screenshot: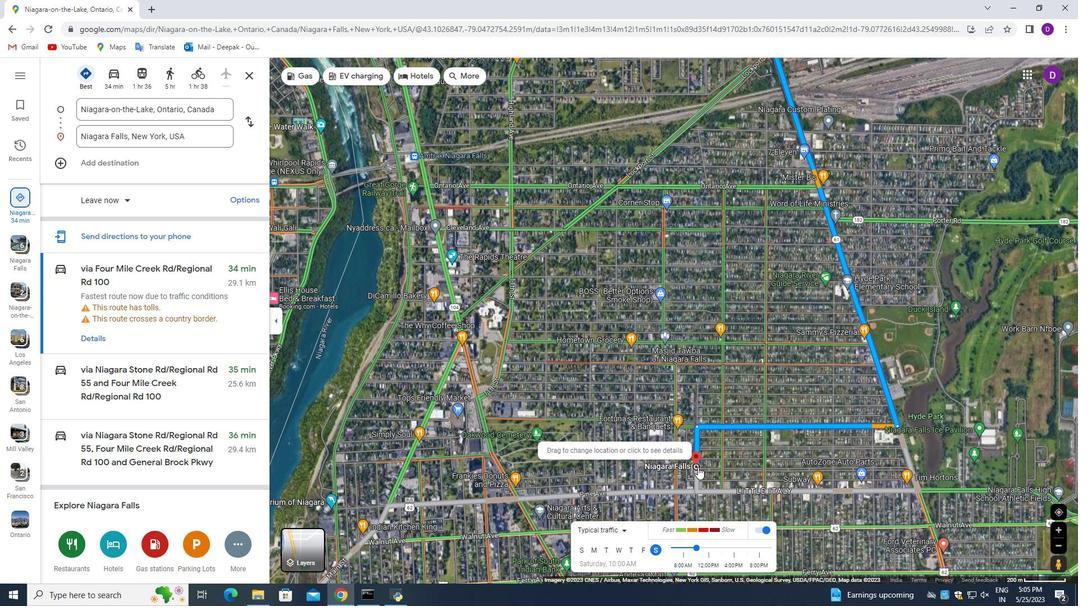 
Action: Mouse moved to (155, 267)
Screenshot: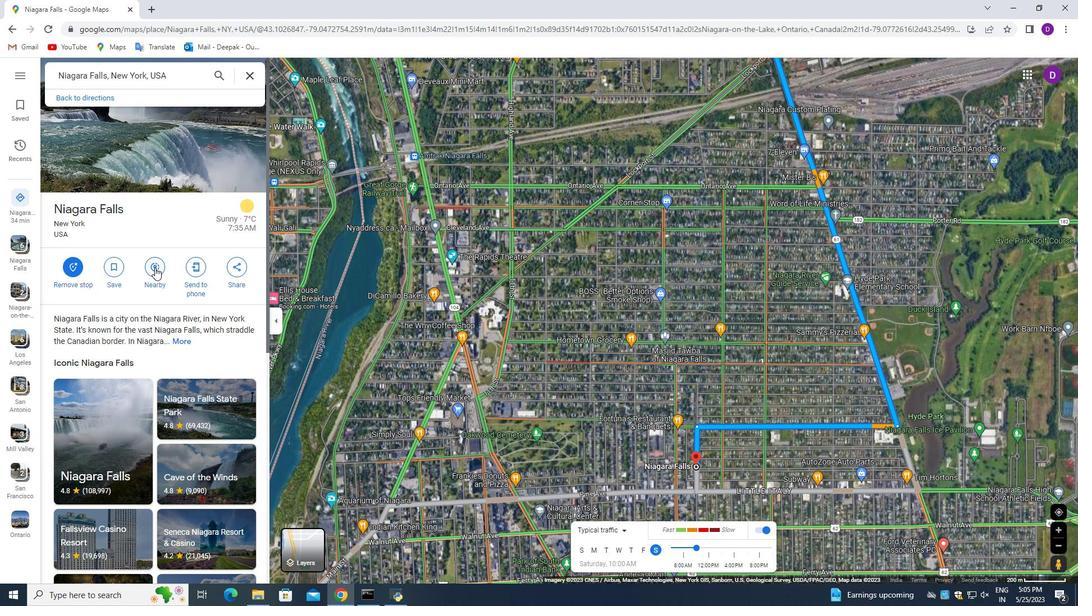 
Action: Mouse pressed left at (155, 267)
Screenshot: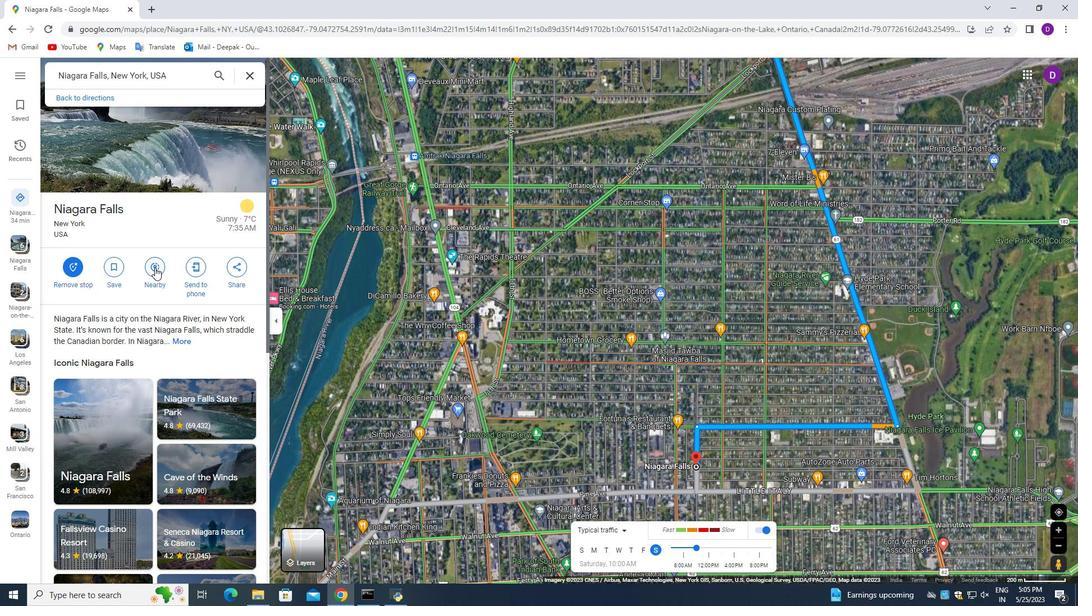 
Action: Mouse moved to (125, 78)
Screenshot: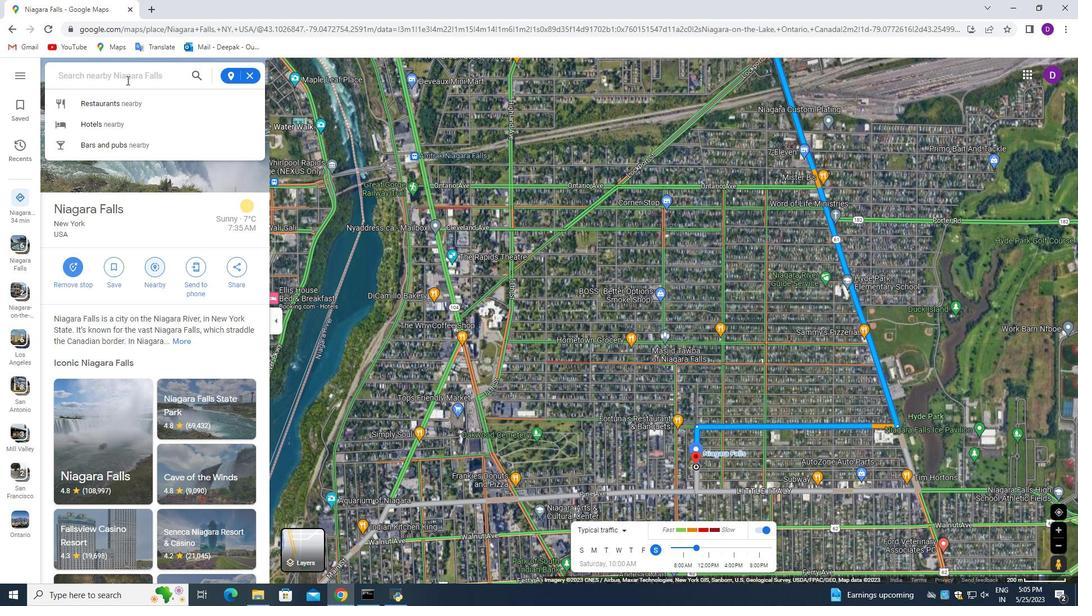 
Action: Mouse pressed left at (125, 78)
Screenshot: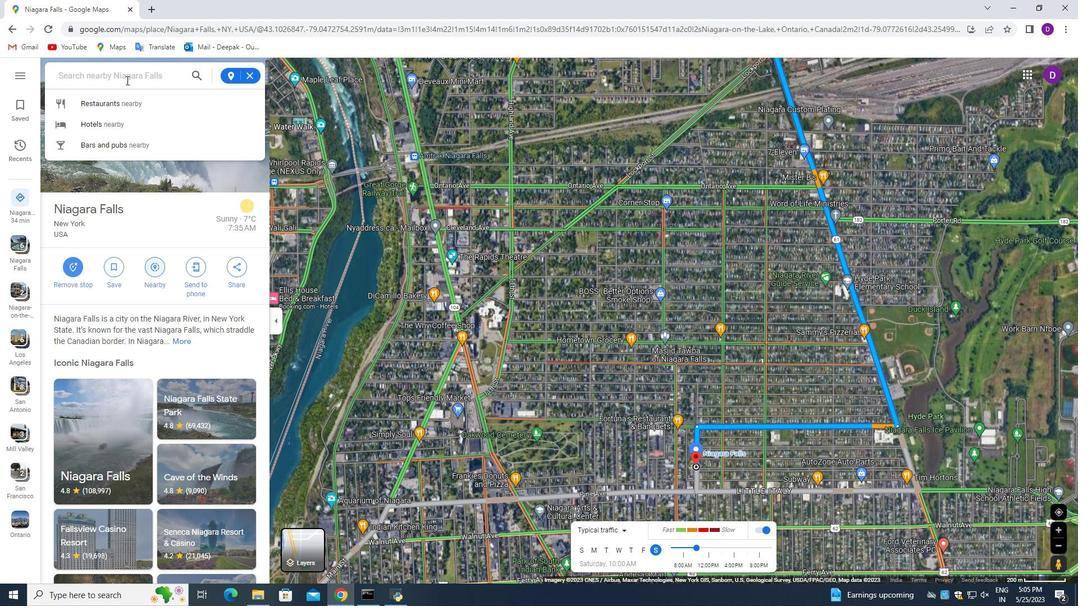 
Action: Key pressed thi
Screenshot: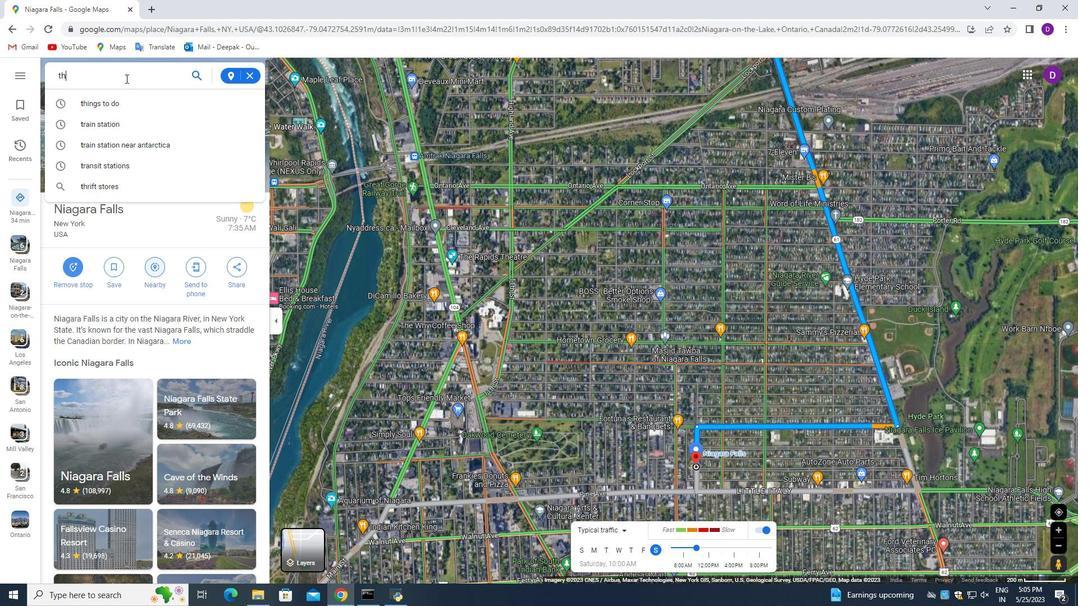 
Action: Mouse moved to (116, 105)
Screenshot: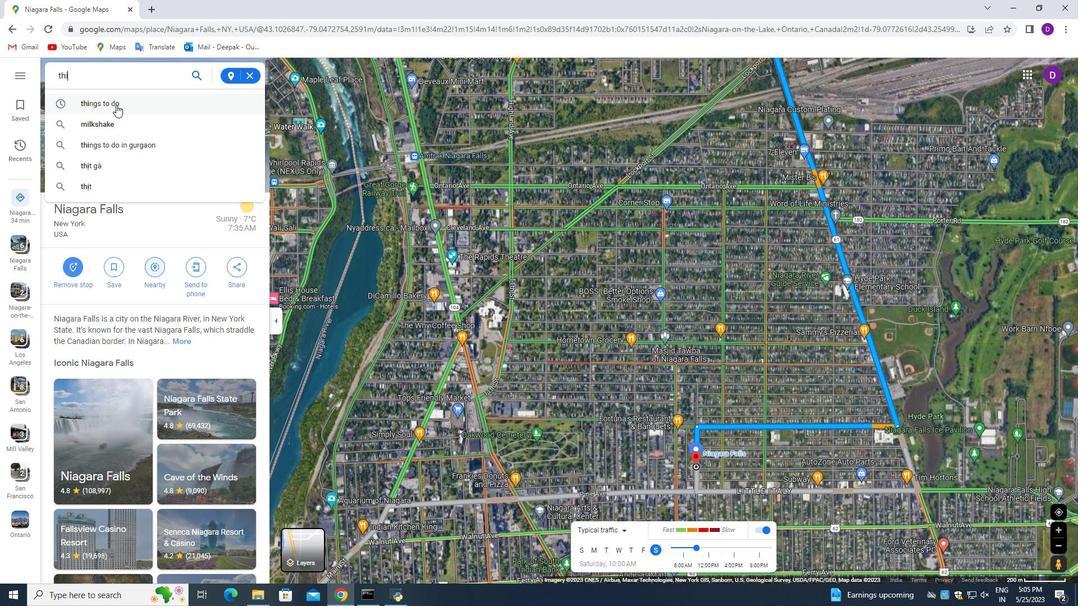 
Action: Mouse pressed left at (116, 105)
Screenshot: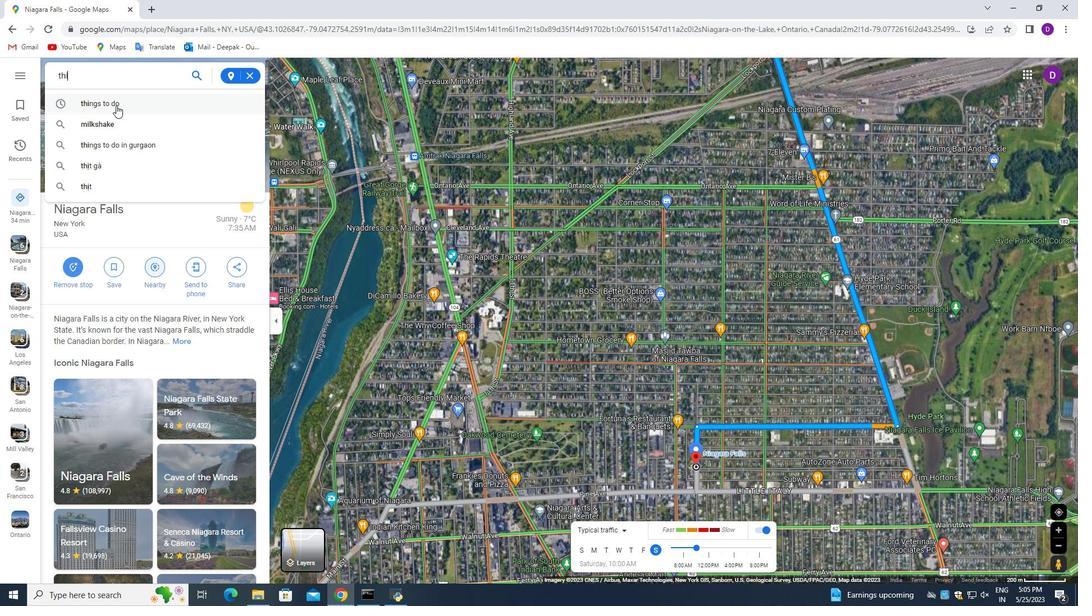 
Action: Mouse moved to (146, 242)
Screenshot: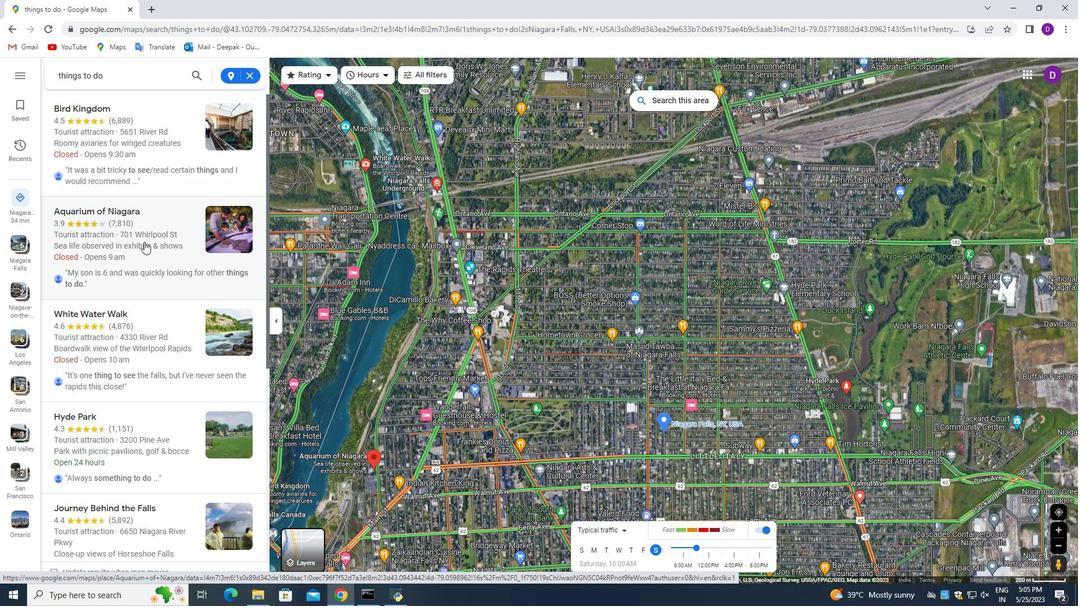
Action: Mouse scrolled (146, 243) with delta (0, 0)
Screenshot: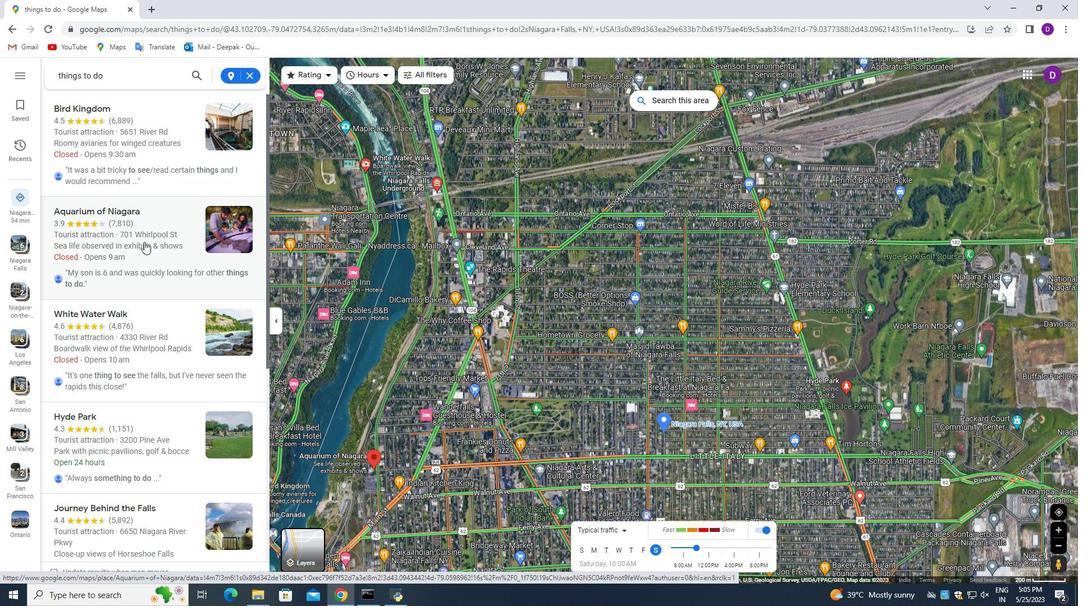 
Action: Mouse scrolled (146, 243) with delta (0, 0)
Screenshot: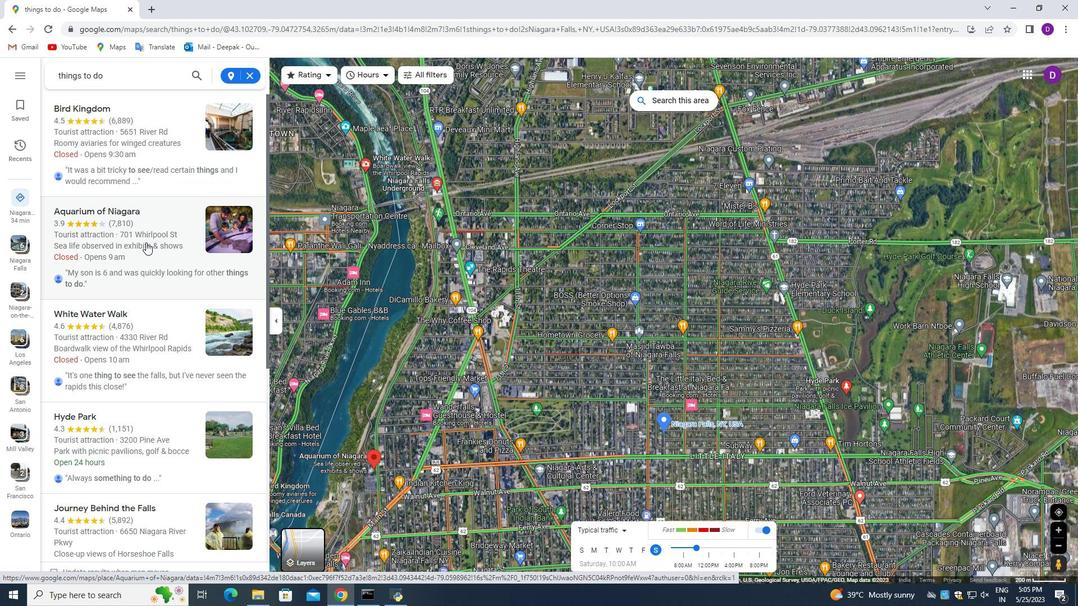
Action: Mouse scrolled (146, 243) with delta (0, 0)
Screenshot: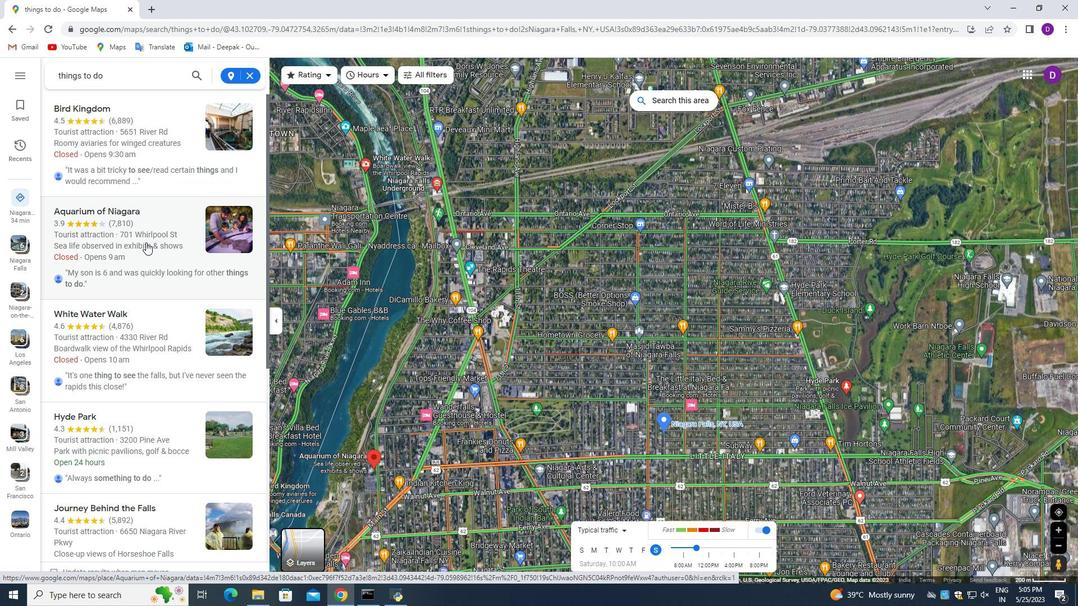 
Action: Mouse moved to (172, 221)
Screenshot: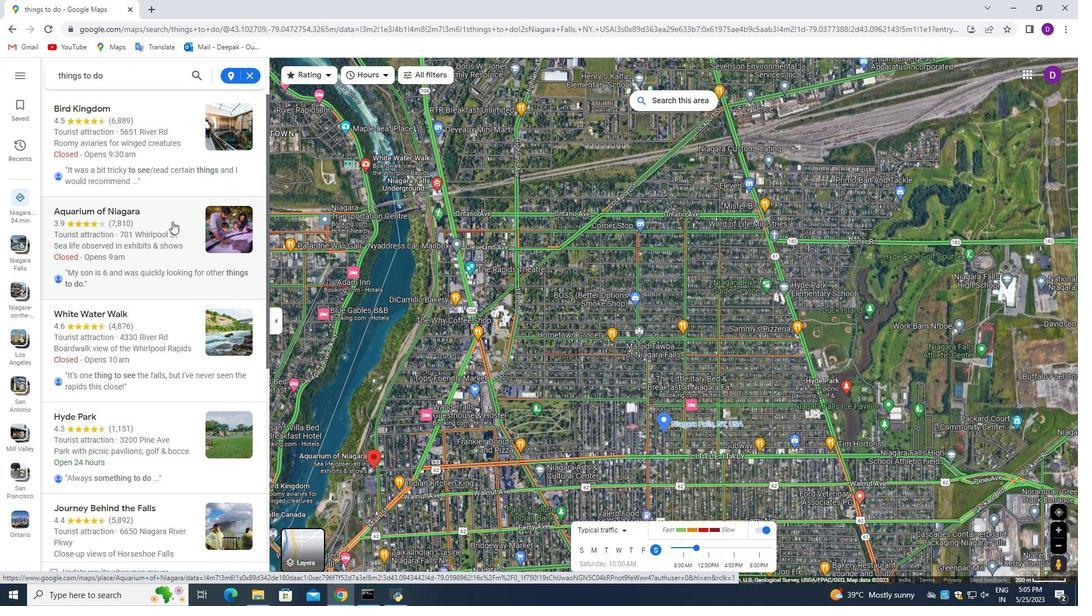
Action: Mouse scrolled (172, 222) with delta (0, 0)
Screenshot: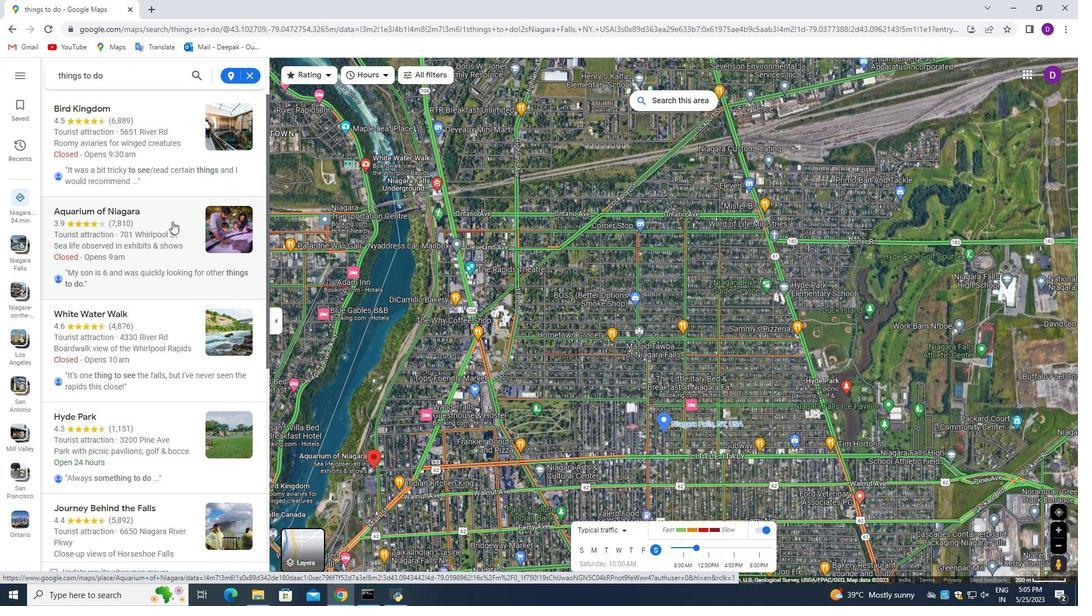 
Action: Mouse scrolled (172, 222) with delta (0, 0)
Screenshot: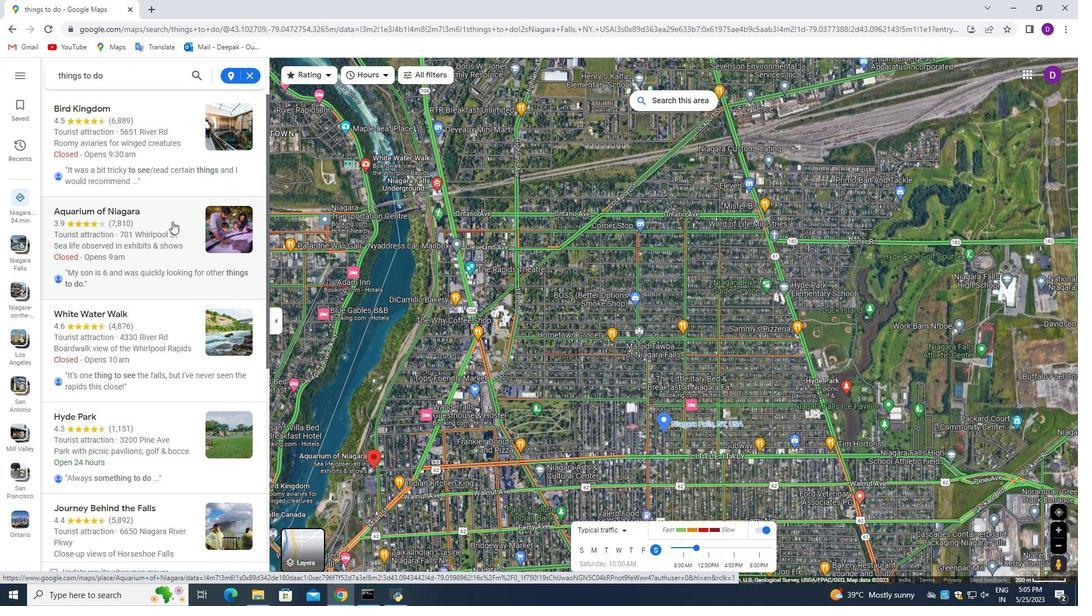 
Action: Mouse scrolled (172, 222) with delta (0, 0)
Screenshot: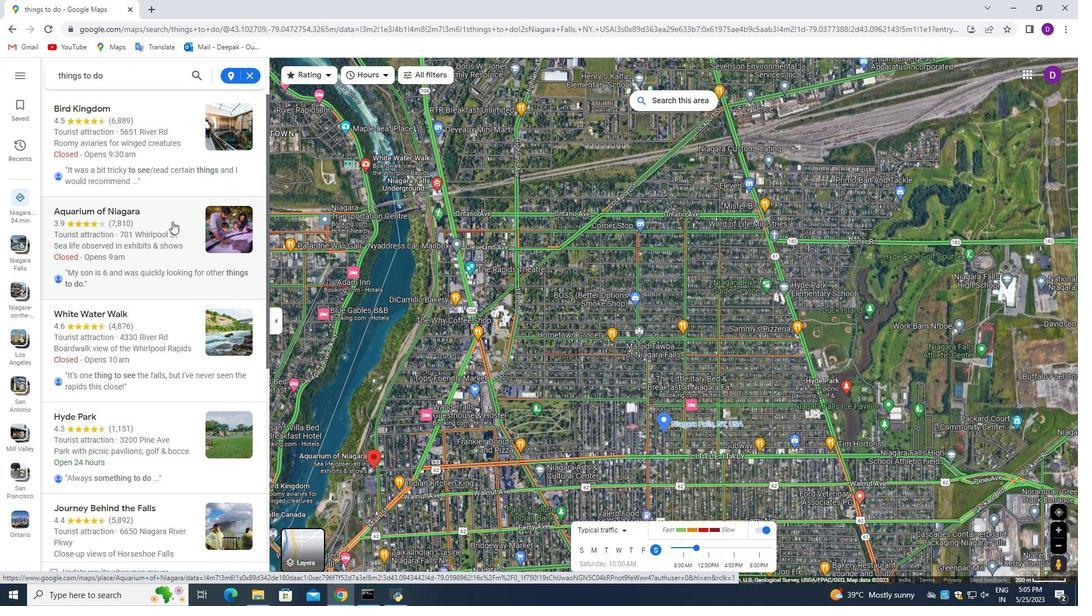 
Action: Mouse scrolled (172, 222) with delta (0, 0)
Screenshot: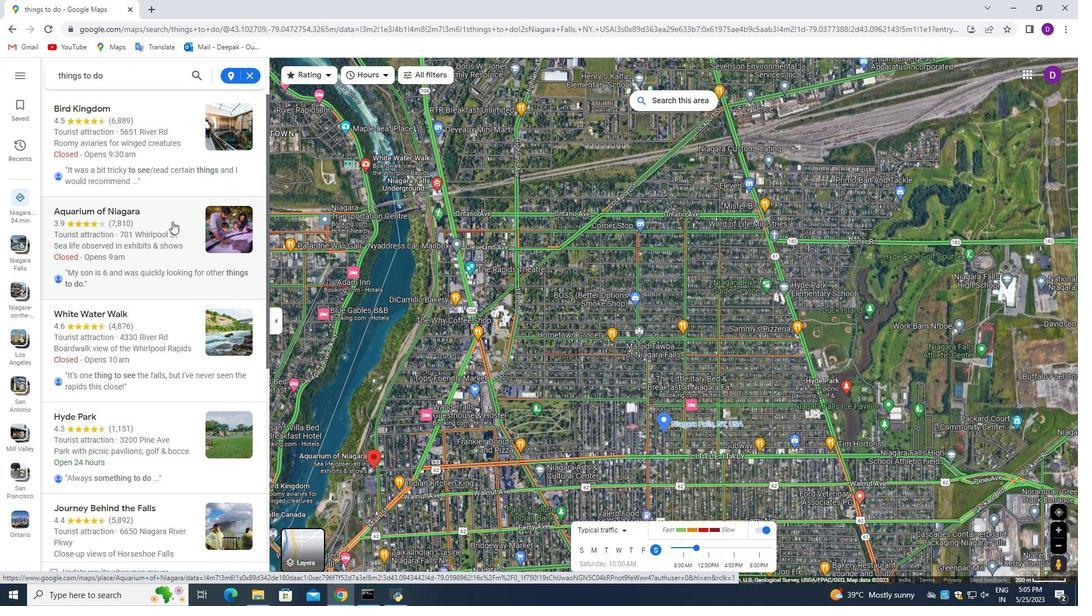 
Action: Mouse moved to (174, 141)
Screenshot: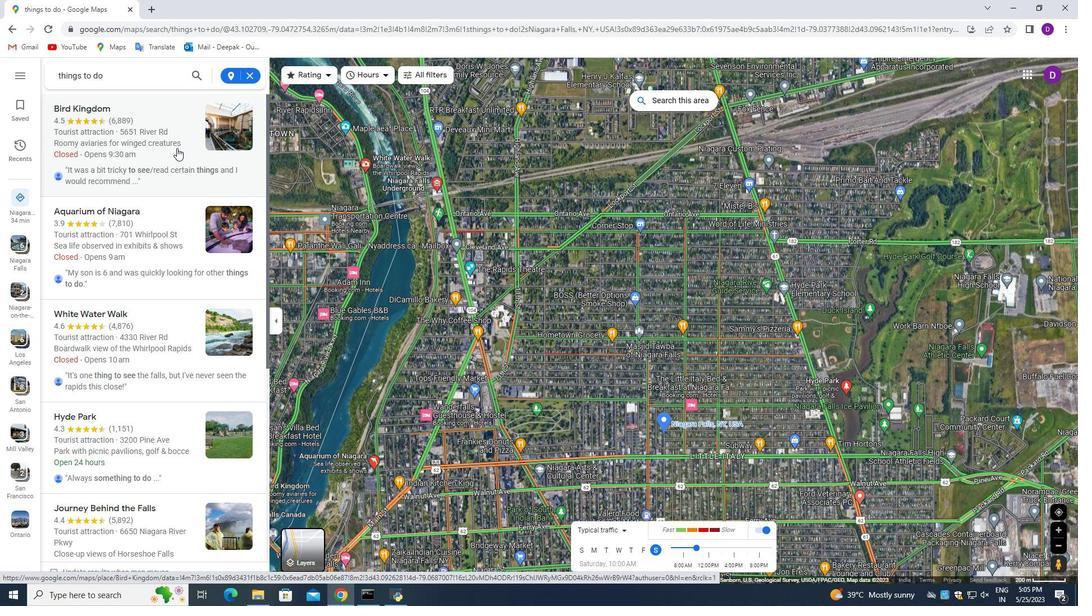 
Action: Mouse pressed left at (174, 141)
Screenshot: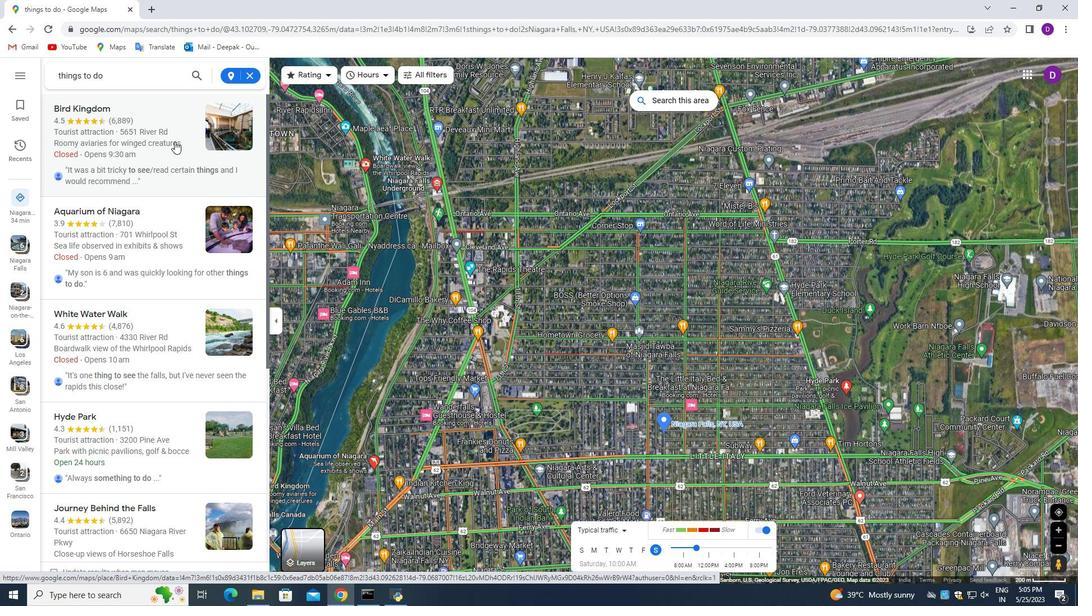 
Action: Mouse moved to (386, 275)
Screenshot: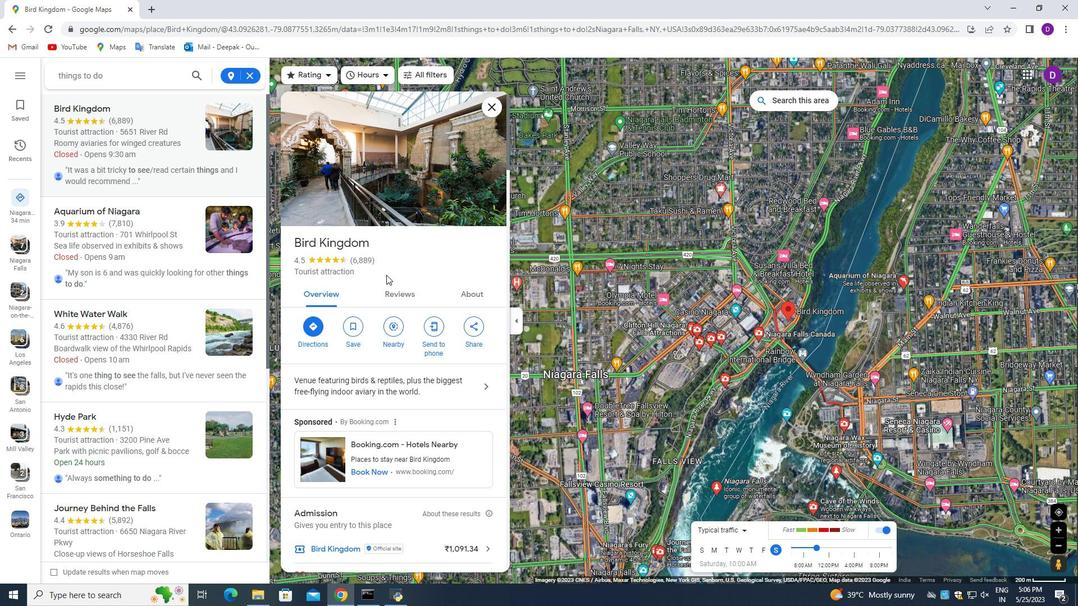 
Action: Mouse scrolled (386, 274) with delta (0, 0)
Screenshot: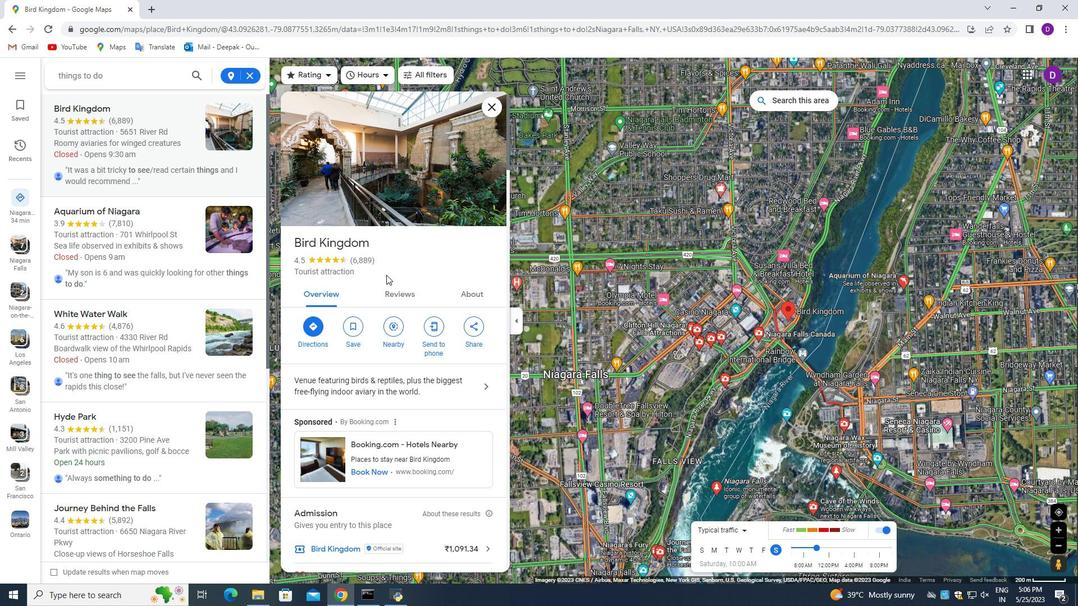
Action: Mouse scrolled (386, 274) with delta (0, 0)
Screenshot: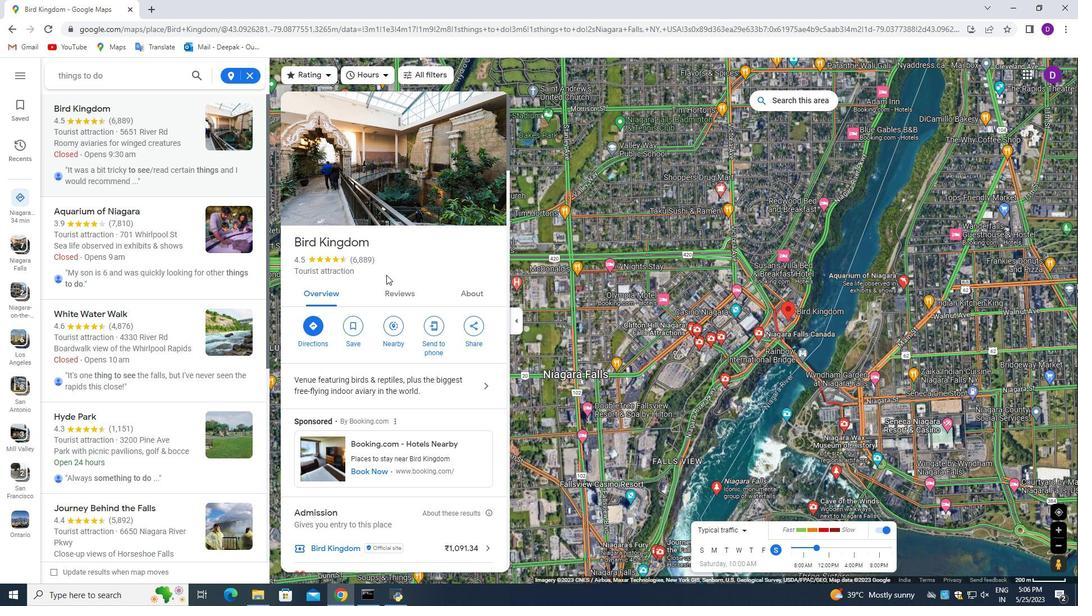 
Action: Mouse moved to (388, 258)
Screenshot: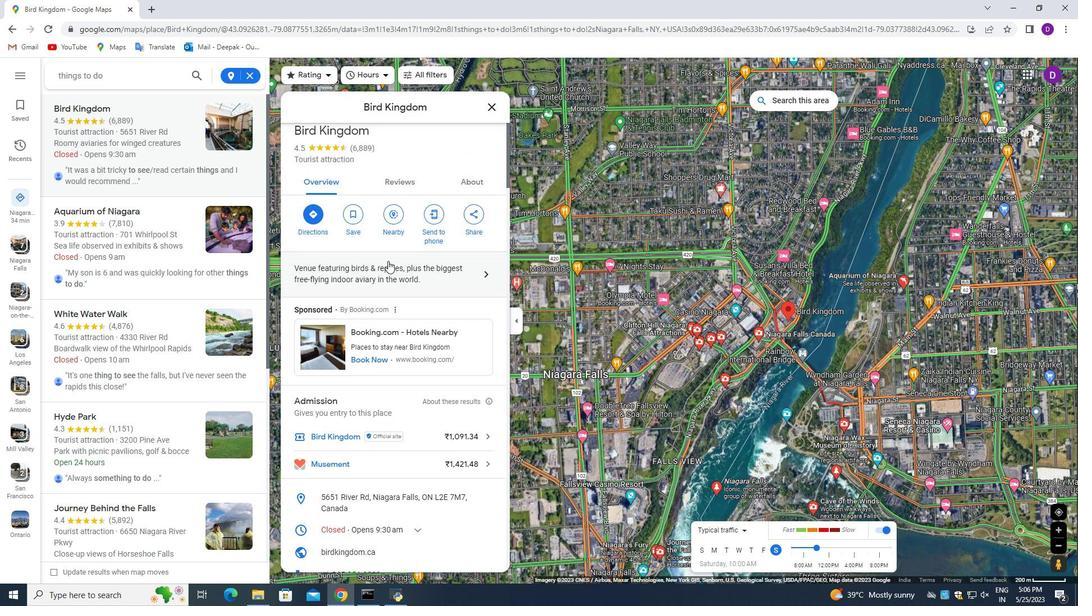 
Action: Mouse scrolled (388, 259) with delta (0, 0)
Screenshot: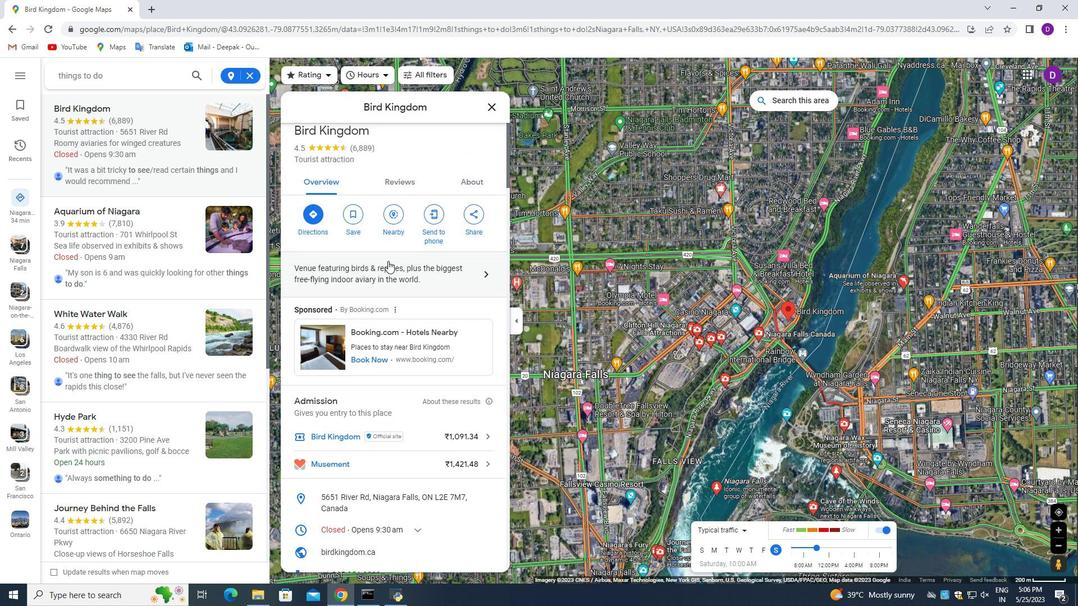 
Action: Mouse moved to (388, 258)
Screenshot: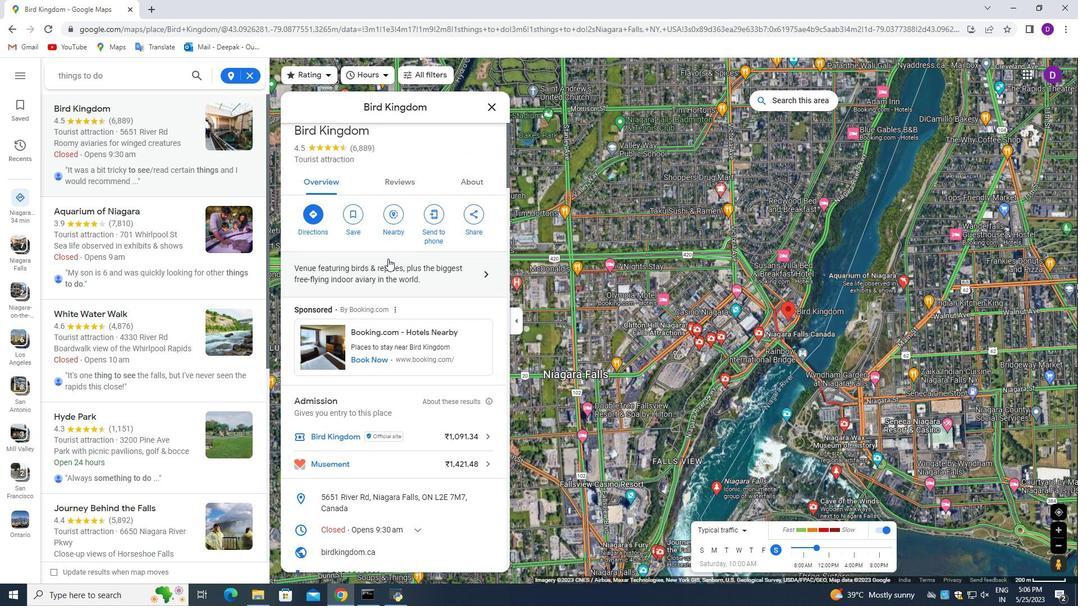 
Action: Mouse scrolled (388, 259) with delta (0, 0)
Screenshot: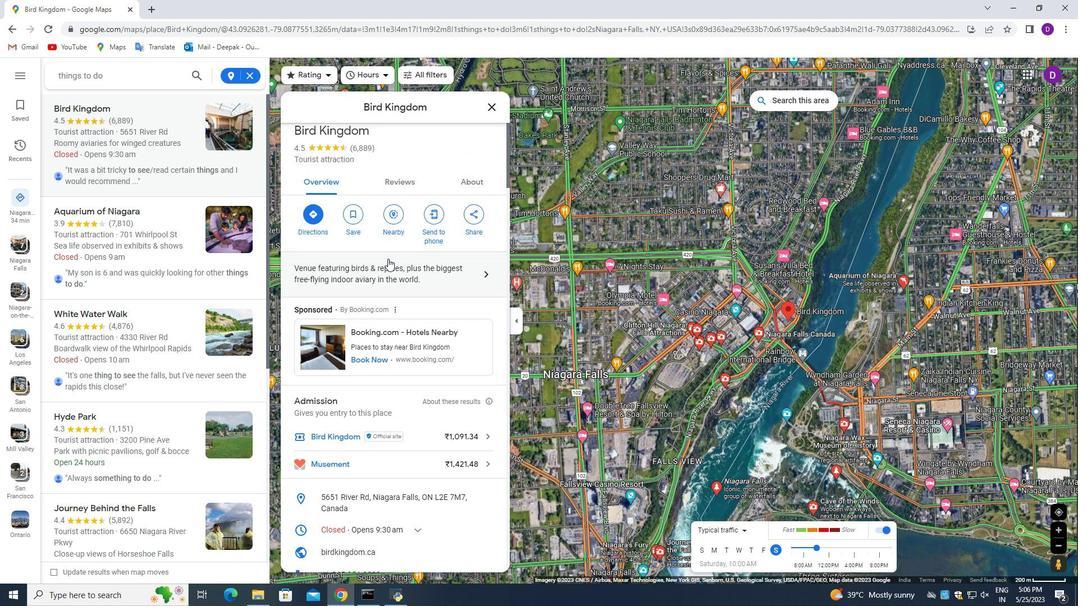 
Action: Mouse moved to (388, 257)
Screenshot: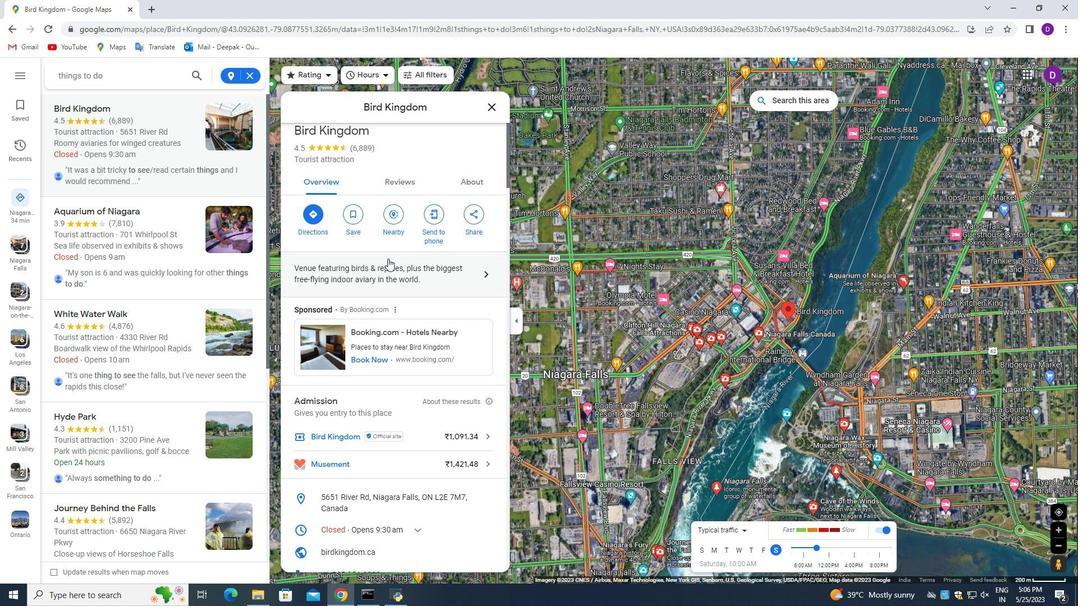 
Action: Mouse scrolled (388, 259) with delta (0, 0)
Screenshot: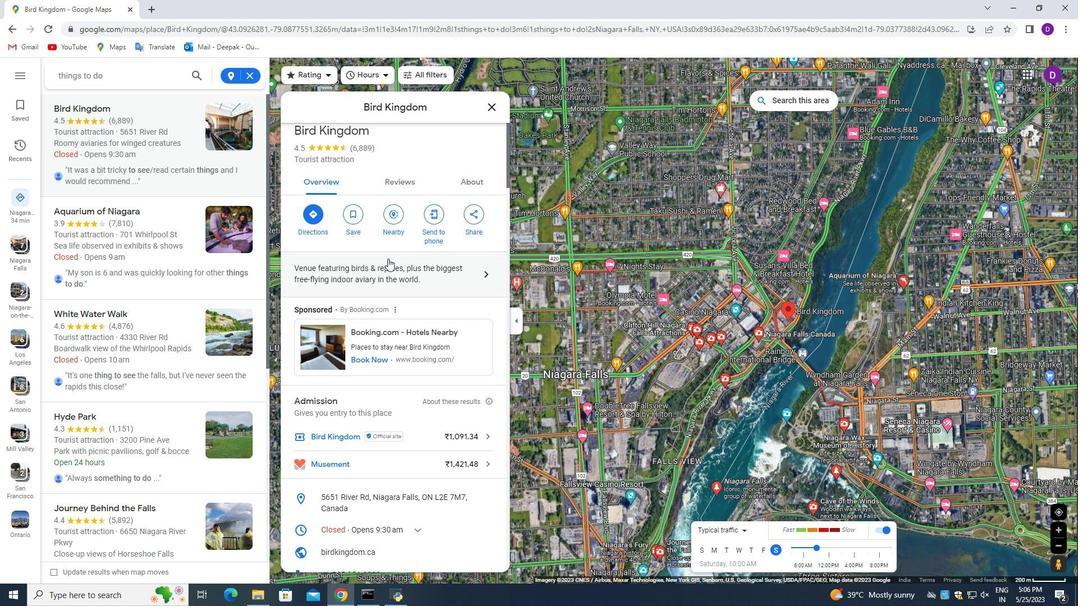 
Action: Mouse moved to (388, 257)
Screenshot: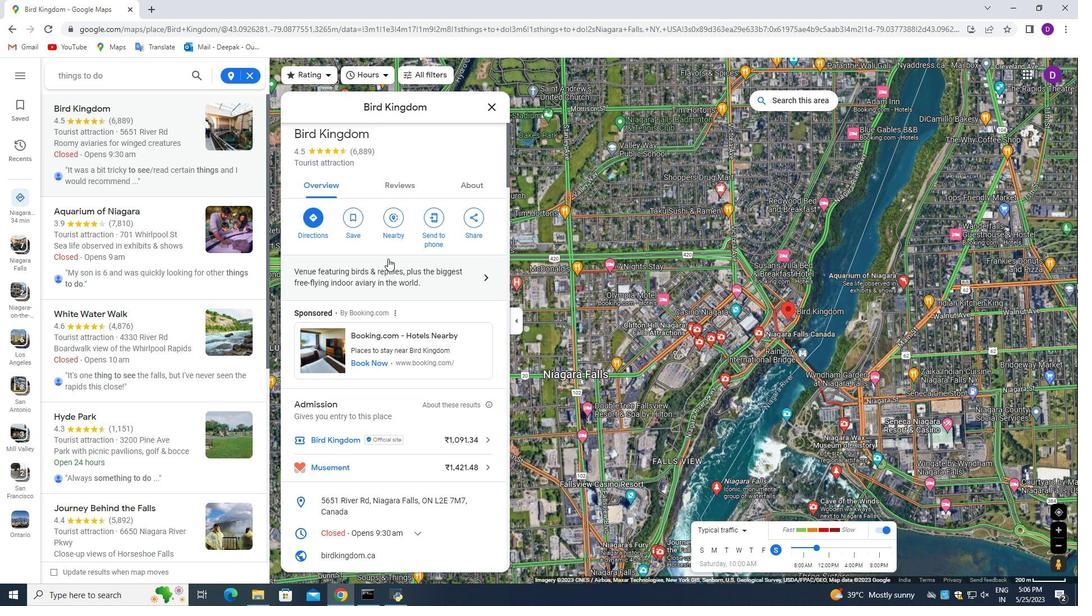 
Action: Mouse scrolled (388, 259) with delta (0, 0)
Screenshot: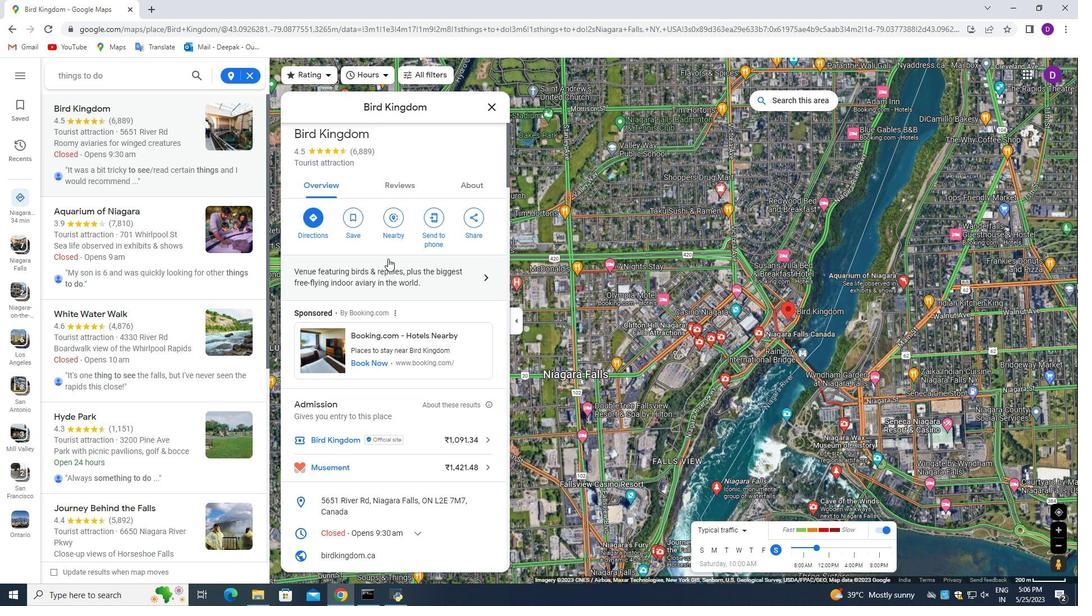 
Action: Mouse moved to (388, 256)
Screenshot: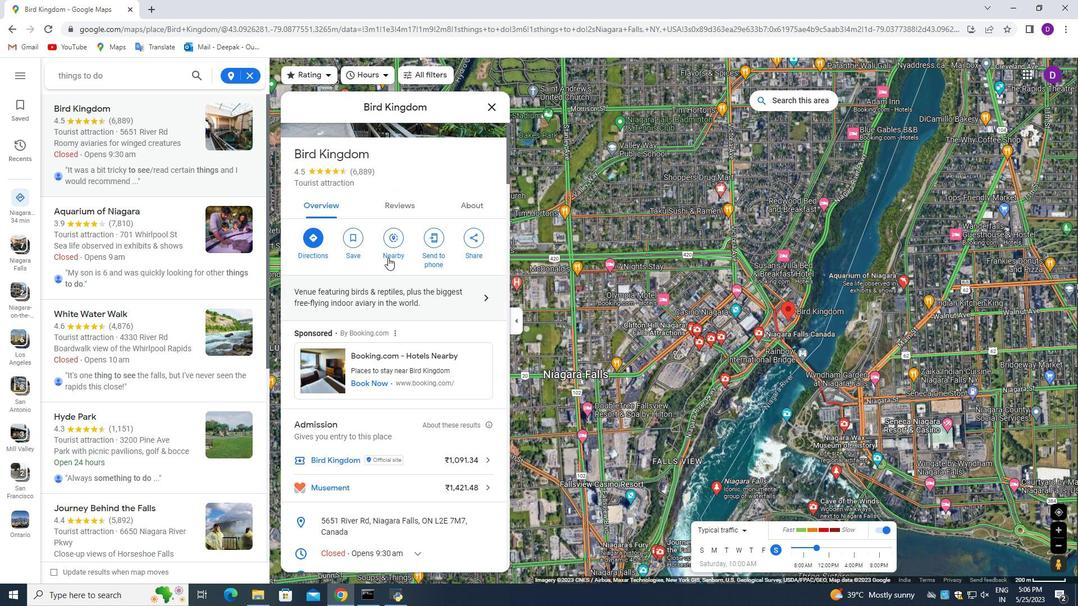
Action: Mouse scrolled (388, 258) with delta (0, 0)
Screenshot: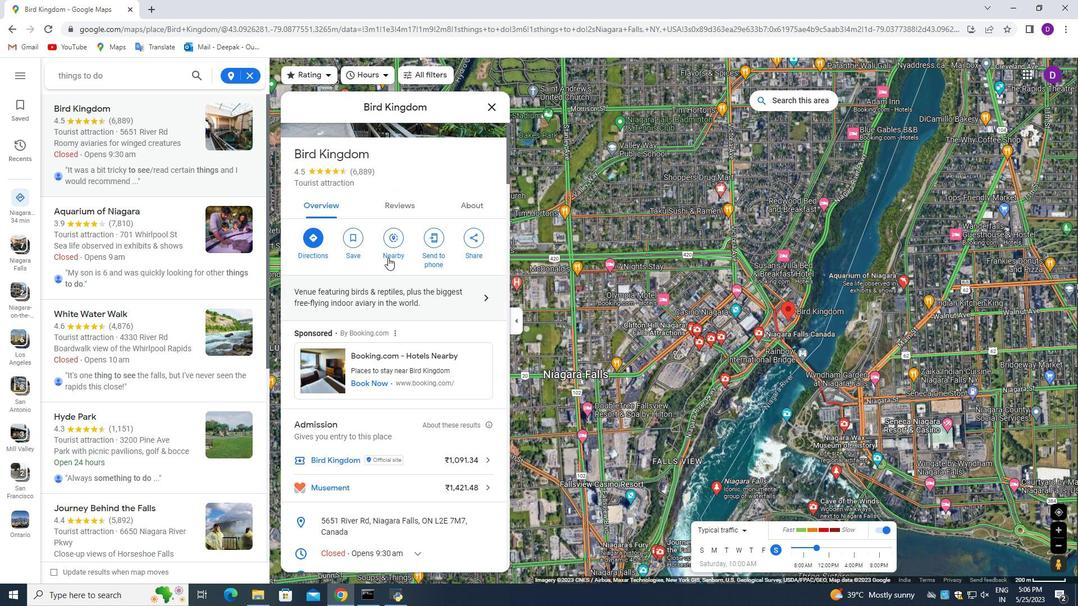 
Action: Mouse moved to (355, 199)
Screenshot: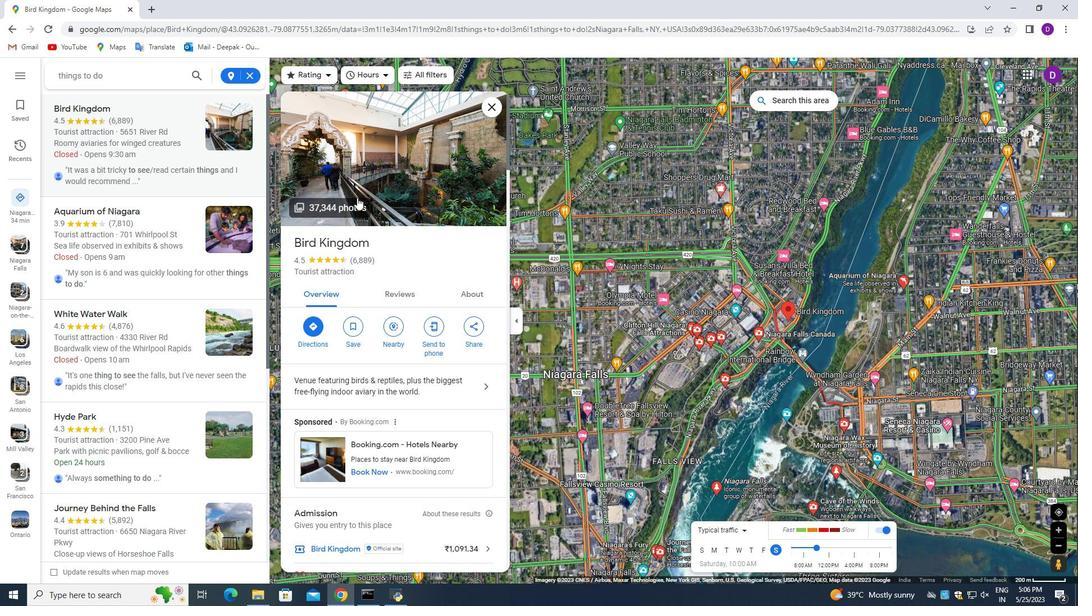 
Action: Mouse pressed left at (355, 199)
Screenshot: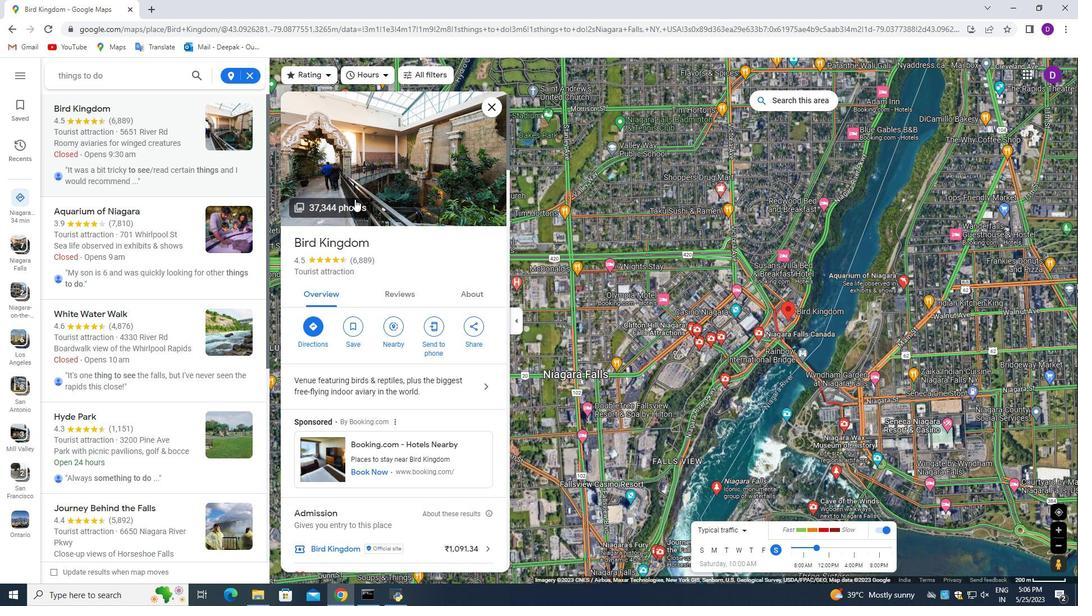 
Action: Mouse moved to (372, 179)
Screenshot: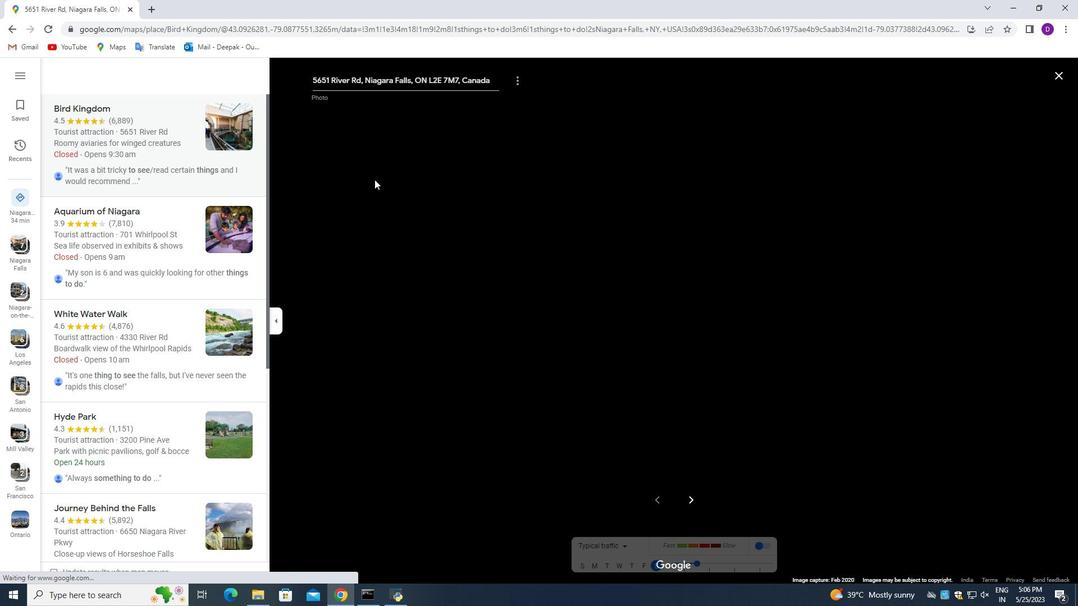 
Action: Key pressed <Key.right><Key.right><Key.right><Key.right><Key.right><Key.right><Key.left><Key.right><Key.right><Key.right><Key.right><Key.right><Key.right><Key.right><Key.right><Key.right><Key.right><Key.right><Key.right><Key.right><Key.right><Key.right><Key.right><Key.right><Key.right><Key.right><Key.right><Key.right><Key.right><Key.right><Key.right><Key.right><Key.right><Key.right><Key.right><Key.right><Key.right><Key.right><Key.right><Key.right><Key.right><Key.right><Key.right><Key.right><Key.right><Key.right><Key.right><Key.right><Key.right><Key.right><Key.right><Key.right><Key.right><Key.right><Key.right><Key.right><Key.right><Key.right><Key.right><Key.right><Key.right><Key.right><Key.right><Key.right><Key.right><Key.right><Key.right><Key.right><Key.right><Key.right><Key.right><Key.right><Key.right><Key.right><Key.right><Key.right><Key.right><Key.right><Key.right><Key.right><Key.right><Key.right><Key.right><Key.right><Key.right><Key.right><Key.right><Key.right><Key.right><Key.right><Key.right><Key.right><Key.right><Key.right><Key.right><Key.right><Key.right><Key.right><Key.right><Key.right><Key.right><Key.right><Key.right><Key.right><Key.right><Key.right><Key.right><Key.right><Key.right><Key.right><Key.right><Key.right><Key.right><Key.right><Key.right><Key.right><Key.right><Key.right><Key.right><Key.right><Key.right><Key.right><Key.right><Key.right><Key.right><Key.right><Key.right><Key.right><Key.right><Key.right><Key.right><Key.right><Key.right><Key.right><Key.right><Key.right><Key.right><Key.right><Key.right><Key.right><Key.right><Key.right><Key.right><Key.right><Key.right><Key.right><Key.right><Key.right><Key.right><Key.right><Key.right><Key.right><Key.right><Key.right><Key.right><Key.right><Key.right><Key.right><Key.right><Key.right><Key.right><Key.right><Key.right><Key.right><Key.right><Key.right><Key.right><Key.right><Key.right><Key.right><Key.right><Key.right><Key.right><Key.right><Key.right><Key.right><Key.right><Key.right><Key.right><Key.right><Key.right><Key.right><Key.right><Key.right><Key.right><Key.right><Key.right><Key.right><Key.right><Key.right>
Screenshot: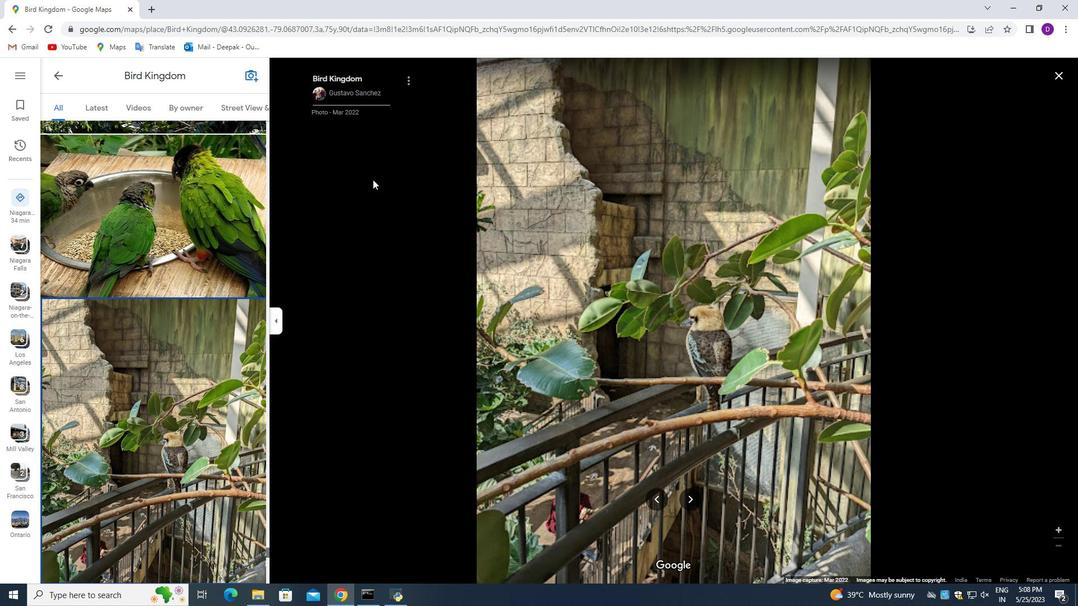 
Action: Mouse moved to (495, 160)
Screenshot: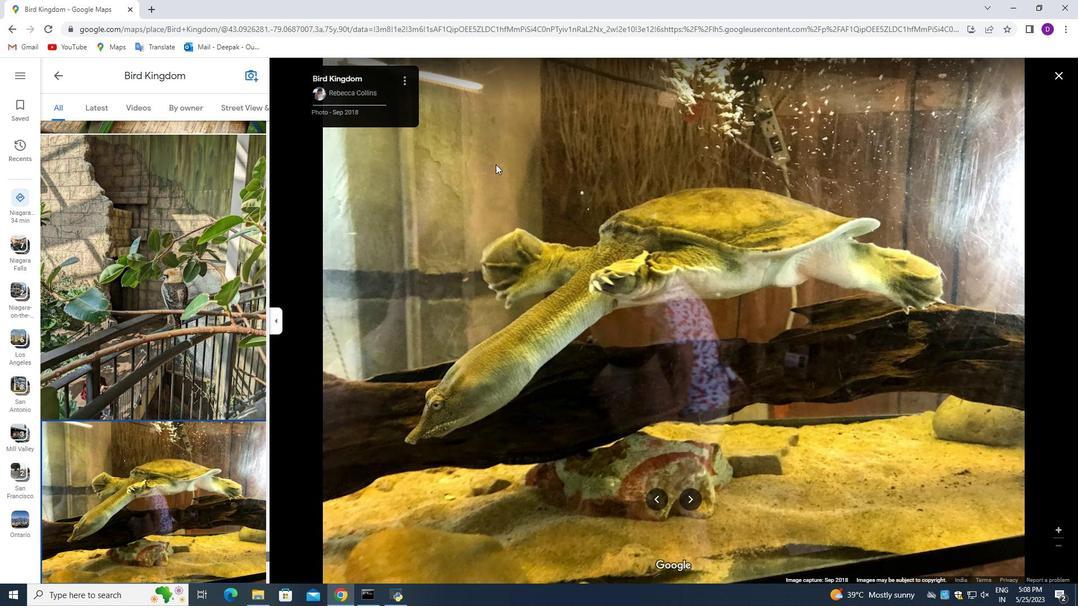 
Action: Key pressed <Key.right>
Screenshot: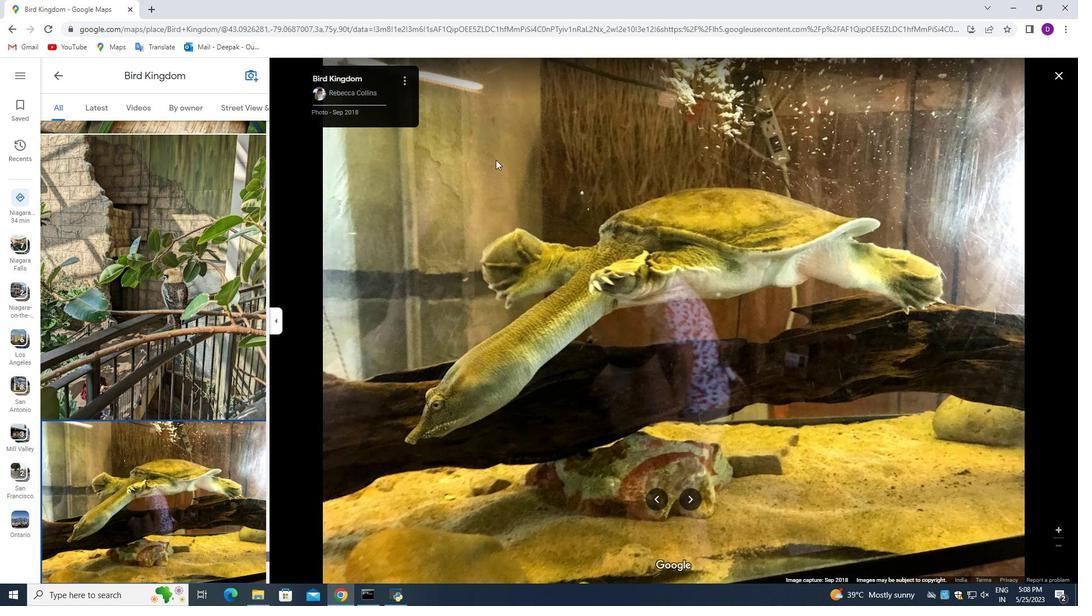 
Action: Mouse moved to (1056, 75)
Screenshot: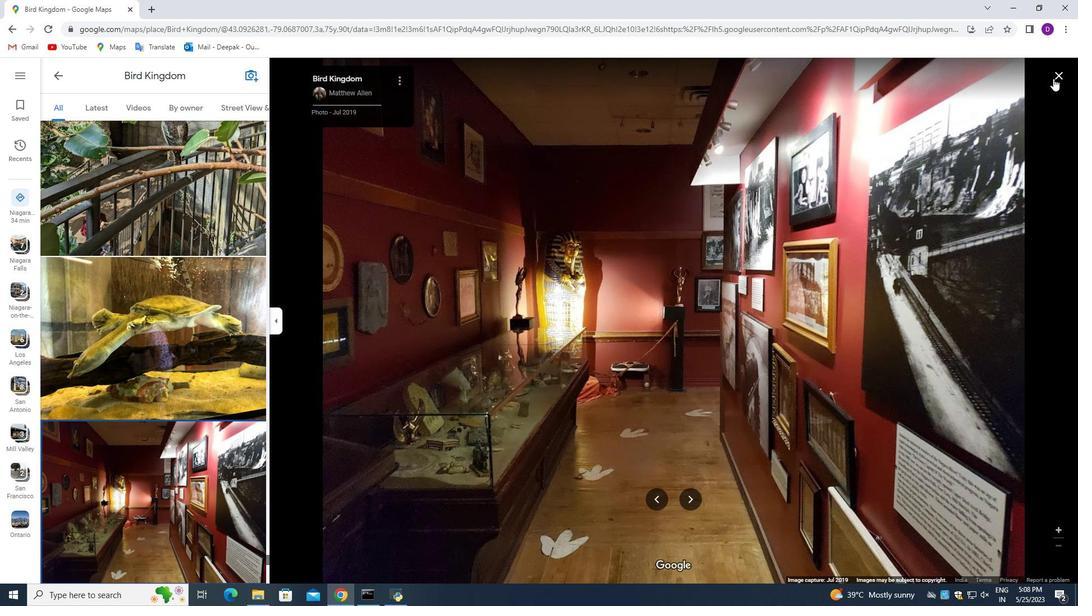 
Action: Mouse pressed left at (1056, 75)
Screenshot: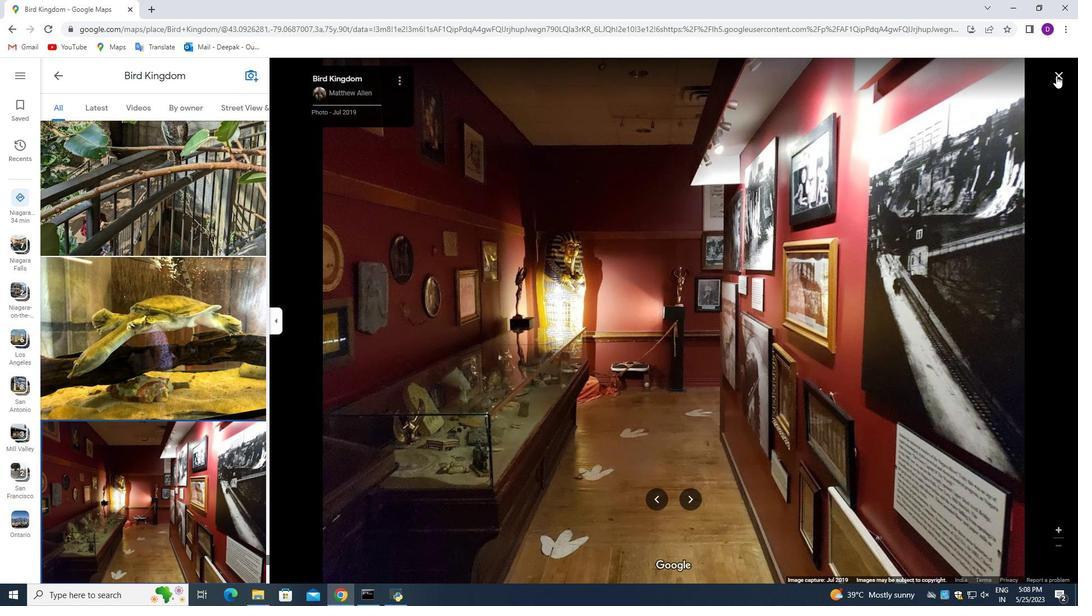 
Action: Mouse moved to (404, 294)
Screenshot: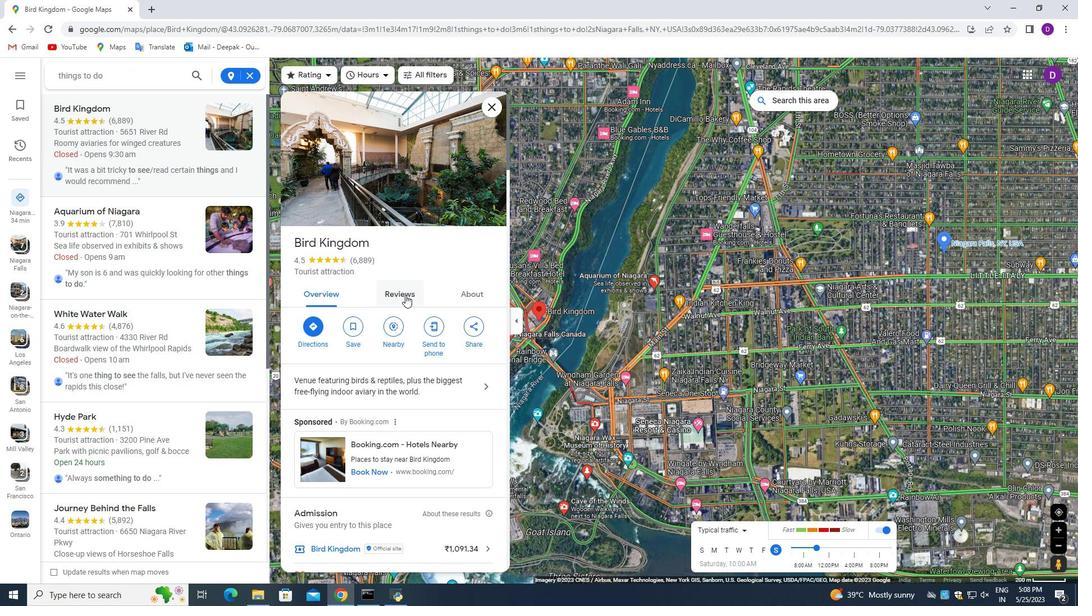 
Action: Mouse pressed left at (404, 294)
Screenshot: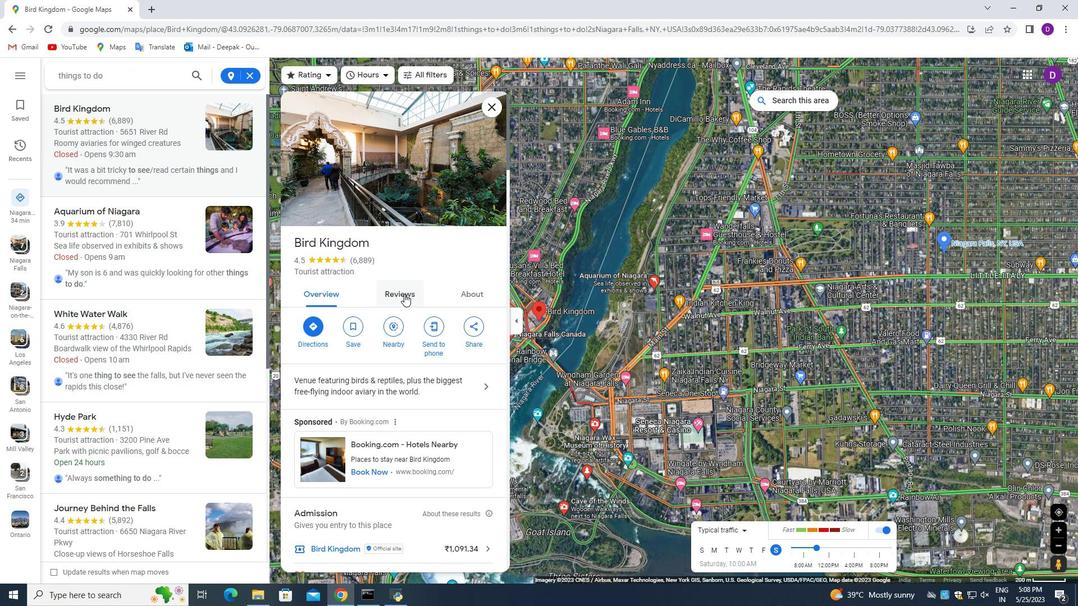 
Action: Mouse moved to (383, 360)
Screenshot: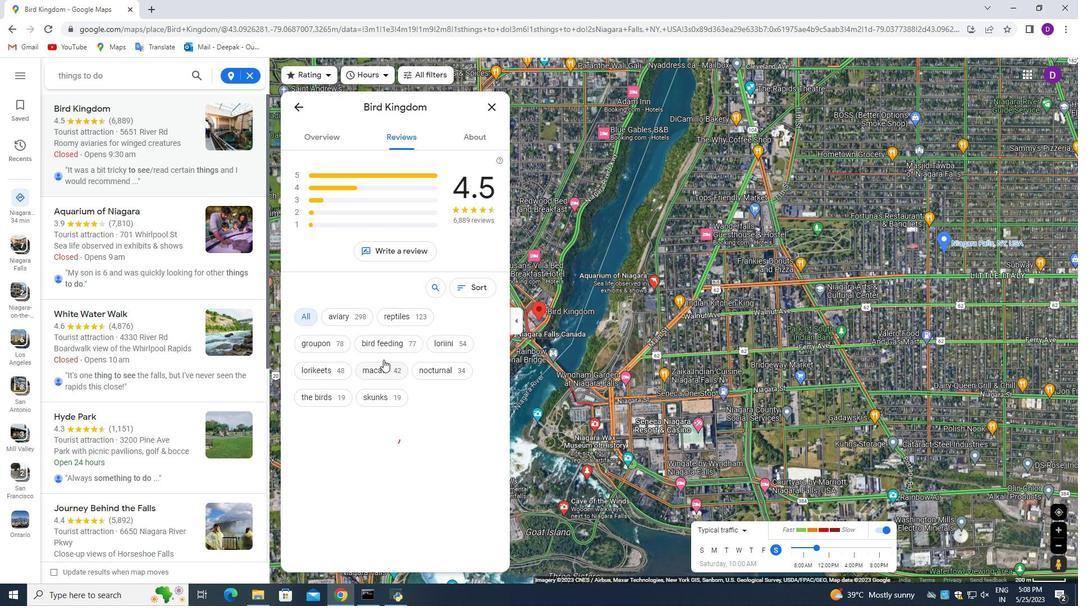 
Action: Mouse scrolled (383, 359) with delta (0, 0)
Screenshot: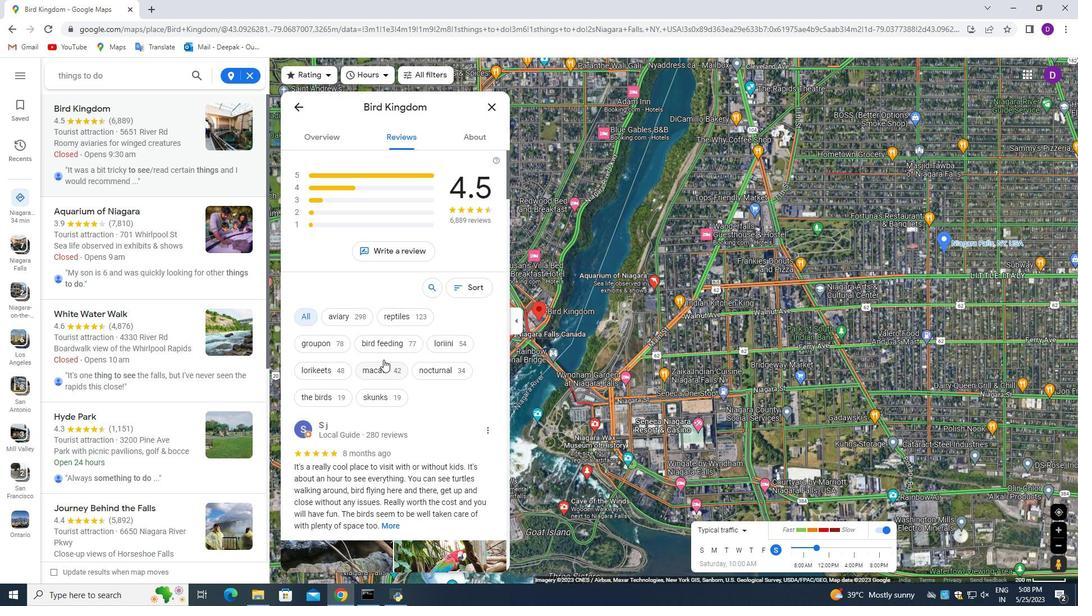 
Action: Mouse scrolled (383, 359) with delta (0, 0)
Screenshot: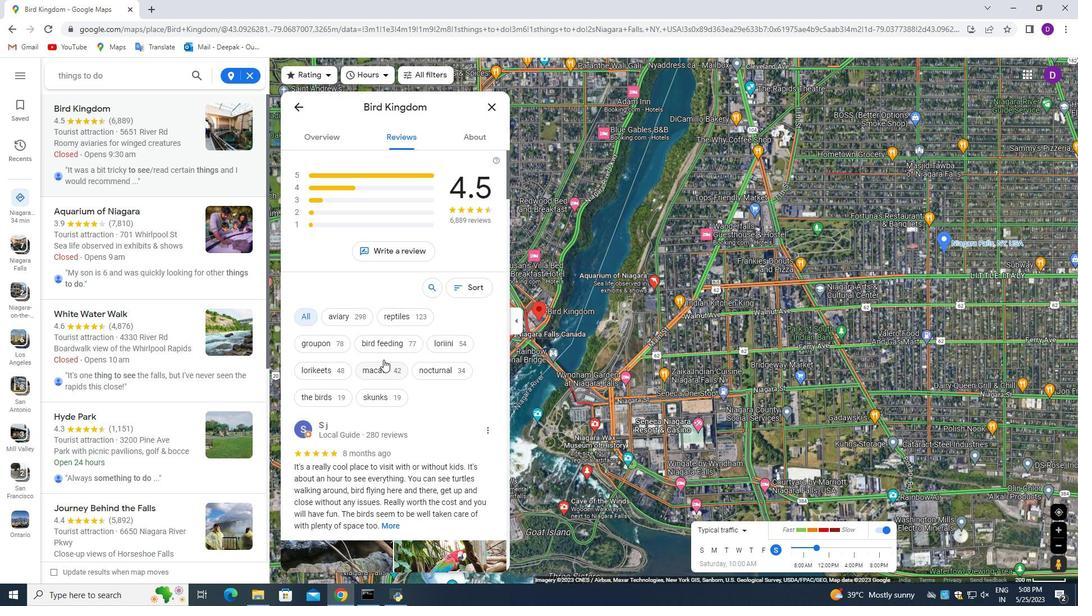 
Action: Mouse scrolled (383, 359) with delta (0, 0)
Screenshot: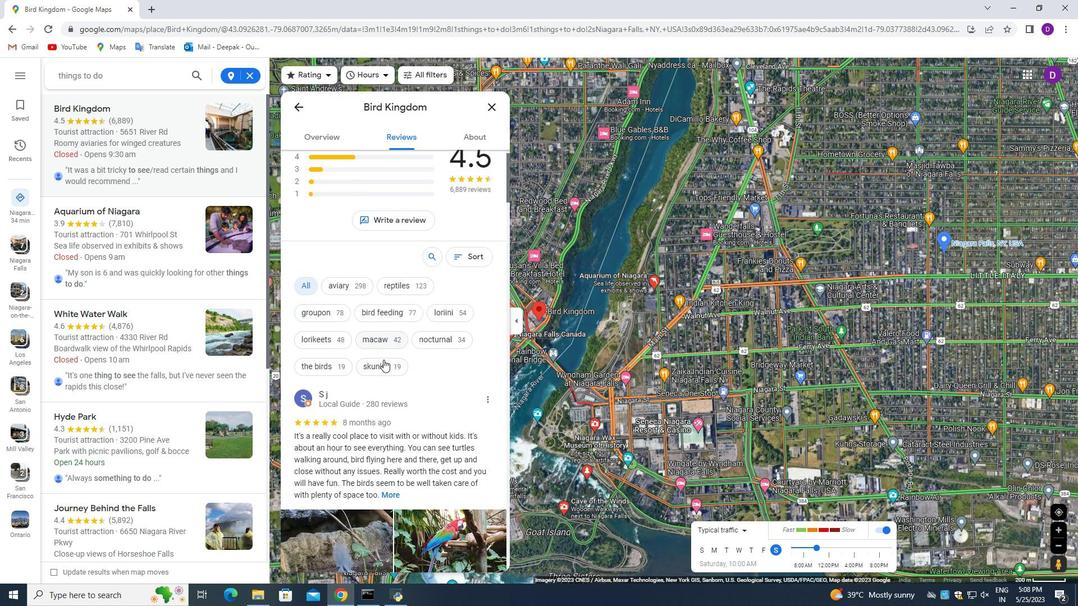 
Action: Mouse scrolled (383, 359) with delta (0, 0)
Screenshot: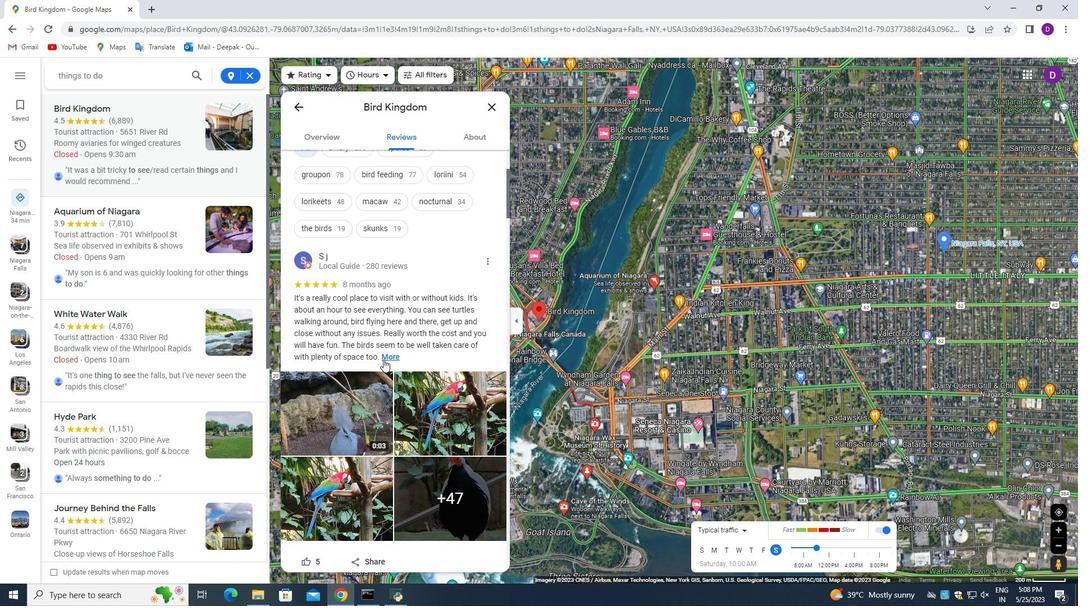
Action: Mouse scrolled (383, 359) with delta (0, 0)
Screenshot: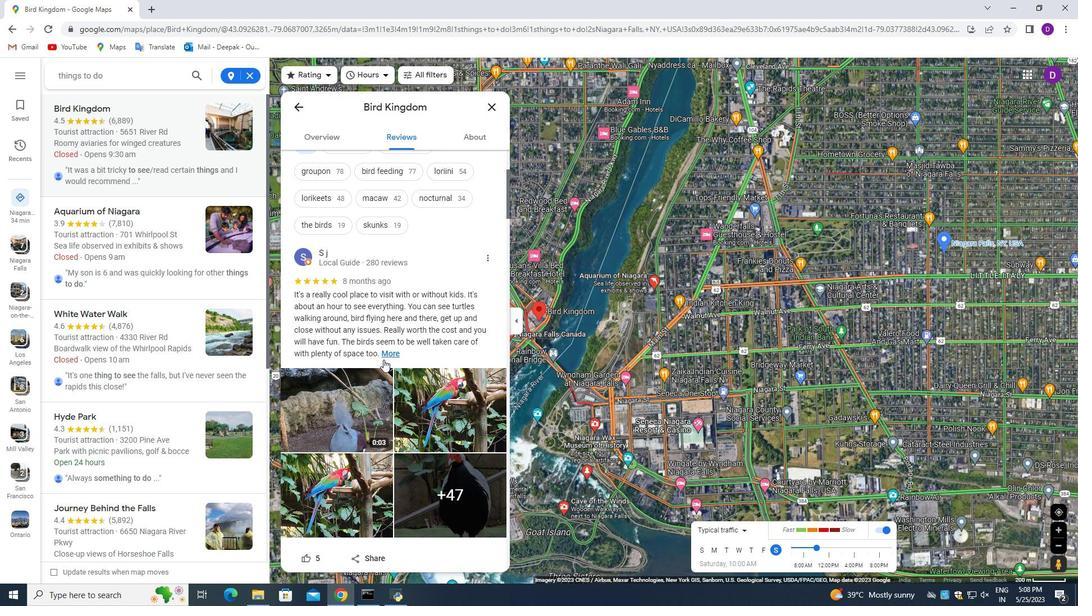 
Action: Mouse scrolled (383, 359) with delta (0, 0)
Screenshot: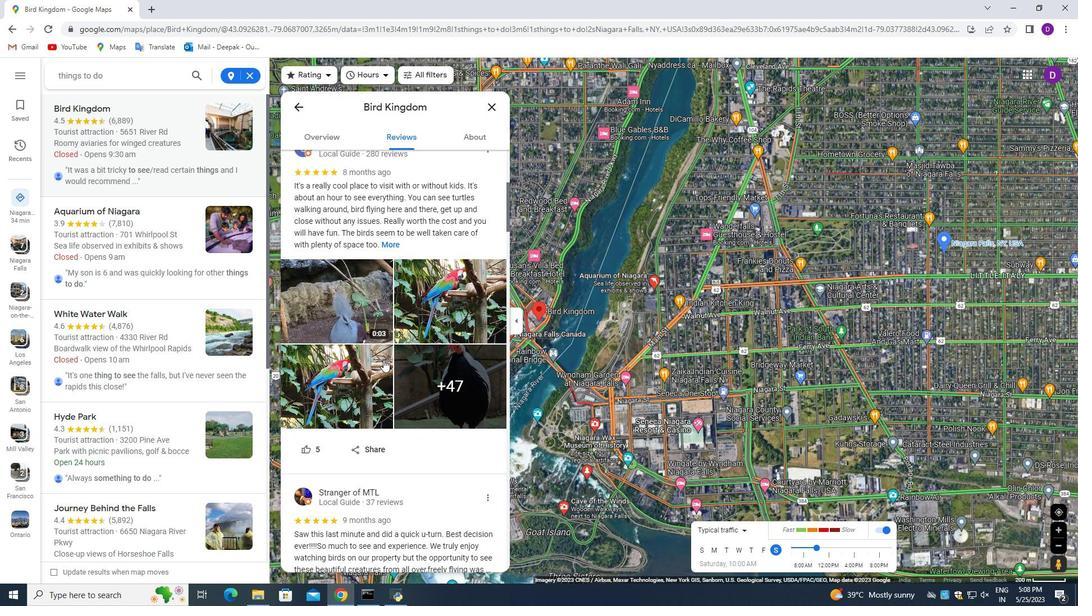 
Action: Mouse scrolled (383, 359) with delta (0, 0)
Screenshot: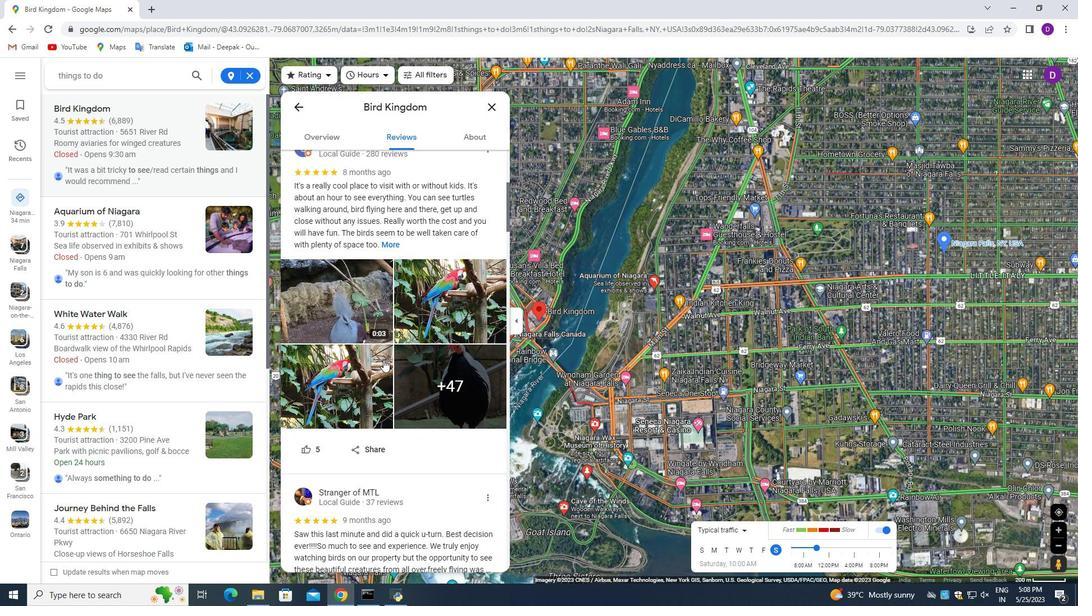 
Action: Mouse scrolled (383, 359) with delta (0, 0)
Screenshot: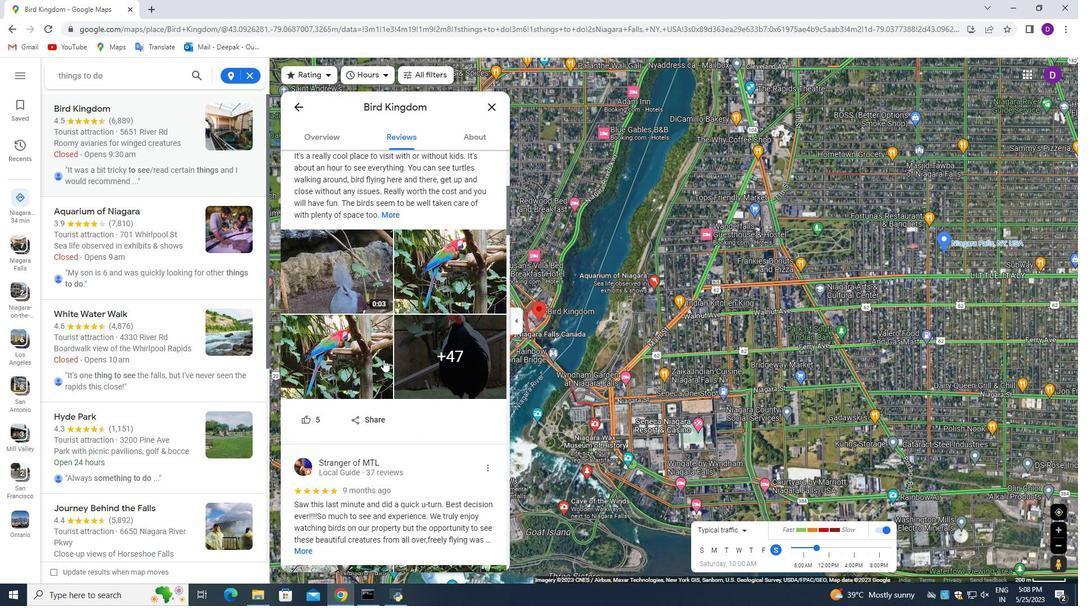 
Action: Mouse scrolled (383, 359) with delta (0, 0)
Screenshot: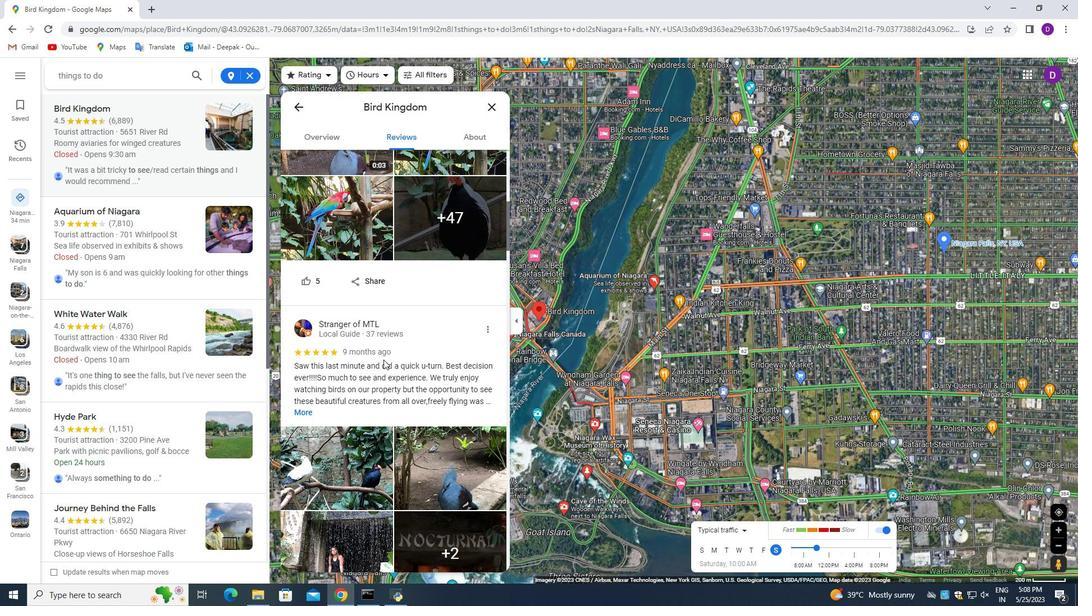 
Action: Mouse scrolled (383, 359) with delta (0, 0)
Screenshot: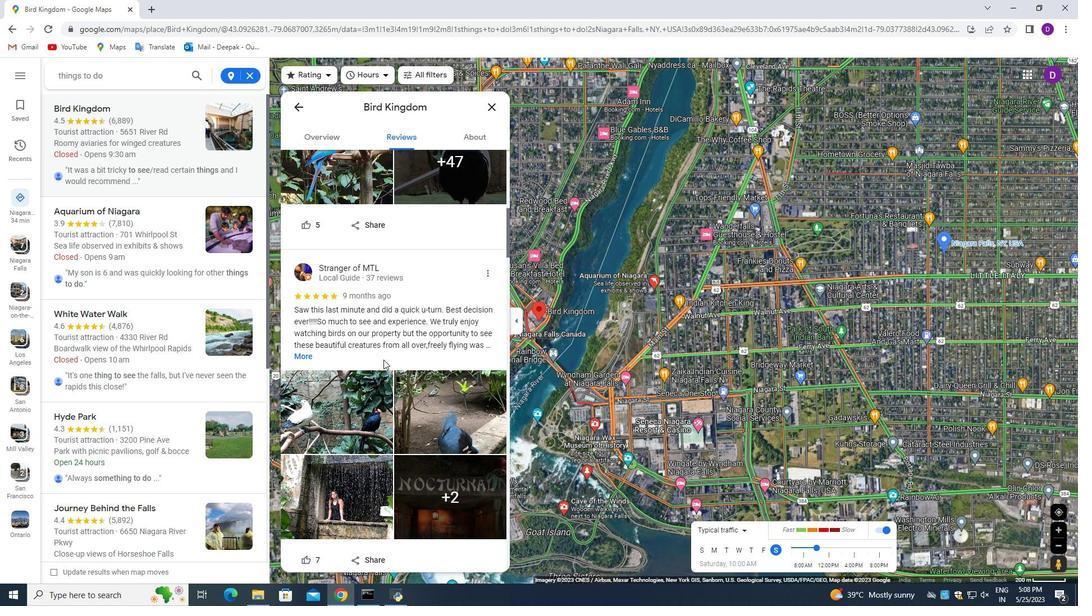 
Action: Mouse scrolled (383, 359) with delta (0, 0)
Screenshot: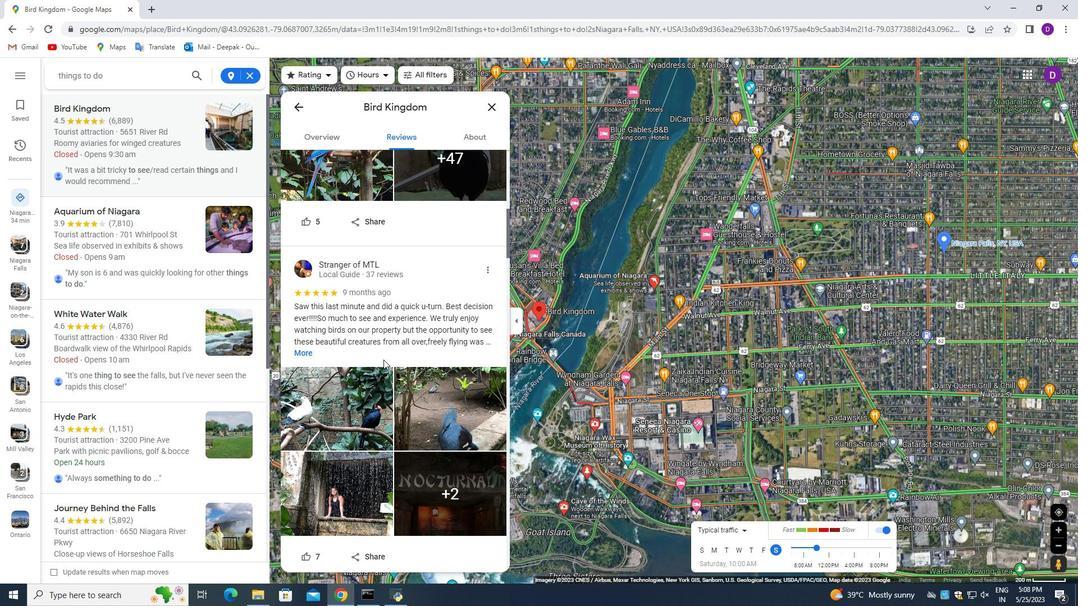 
Action: Mouse scrolled (383, 359) with delta (0, 0)
Screenshot: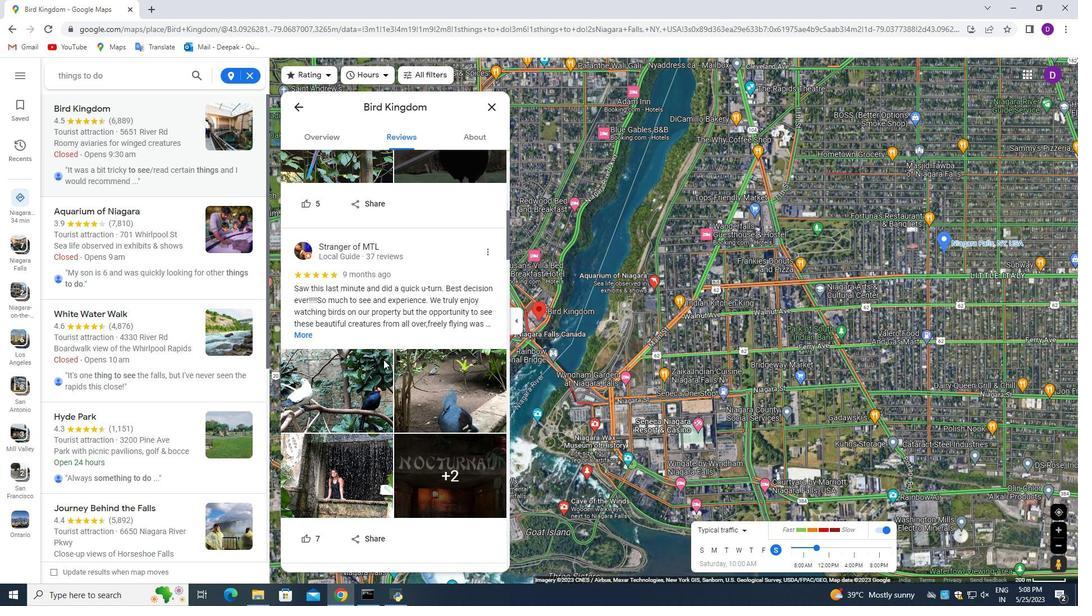
Action: Mouse scrolled (383, 359) with delta (0, 0)
Screenshot: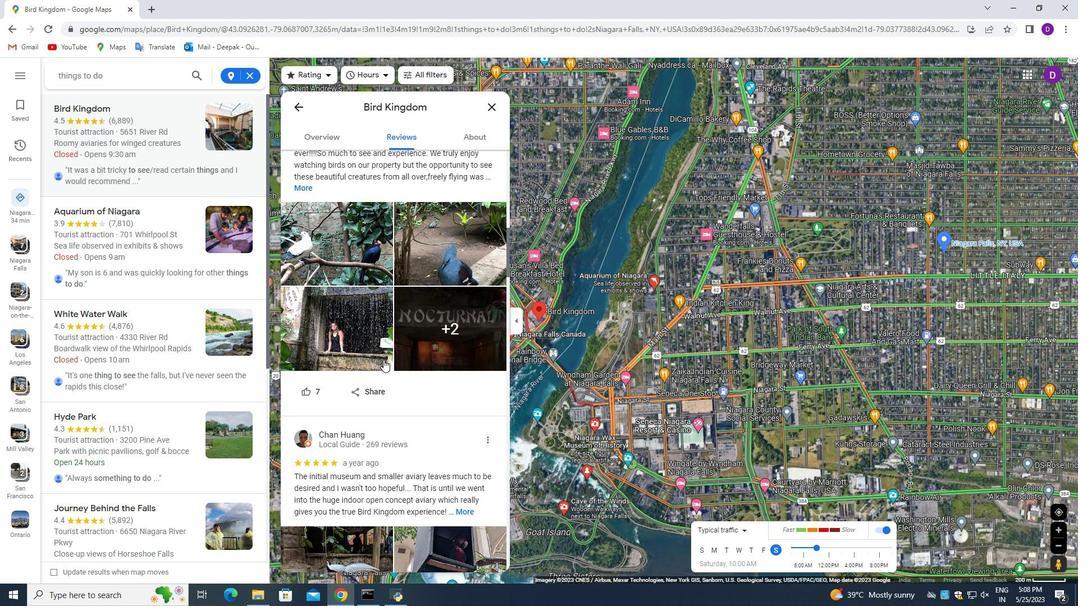 
Action: Mouse scrolled (383, 359) with delta (0, 0)
Screenshot: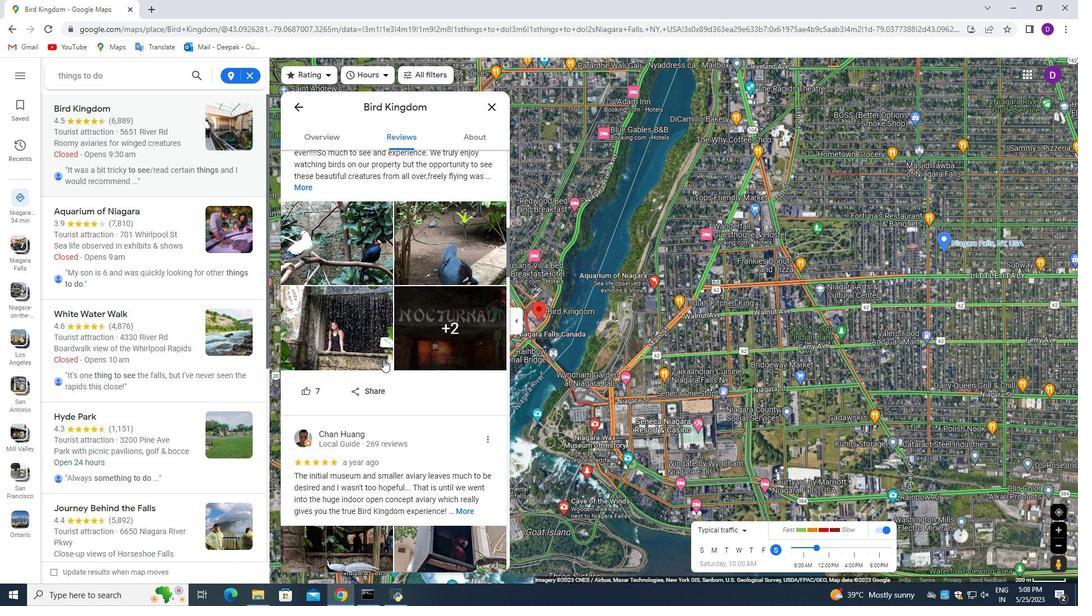 
Action: Mouse scrolled (383, 359) with delta (0, 0)
Screenshot: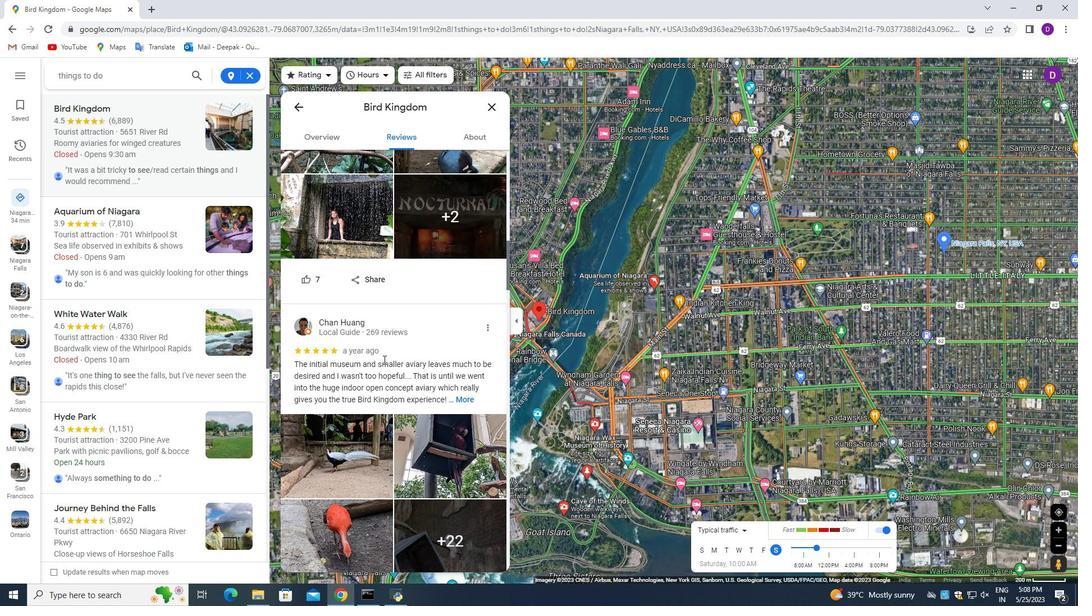 
Action: Mouse scrolled (383, 359) with delta (0, 0)
Screenshot: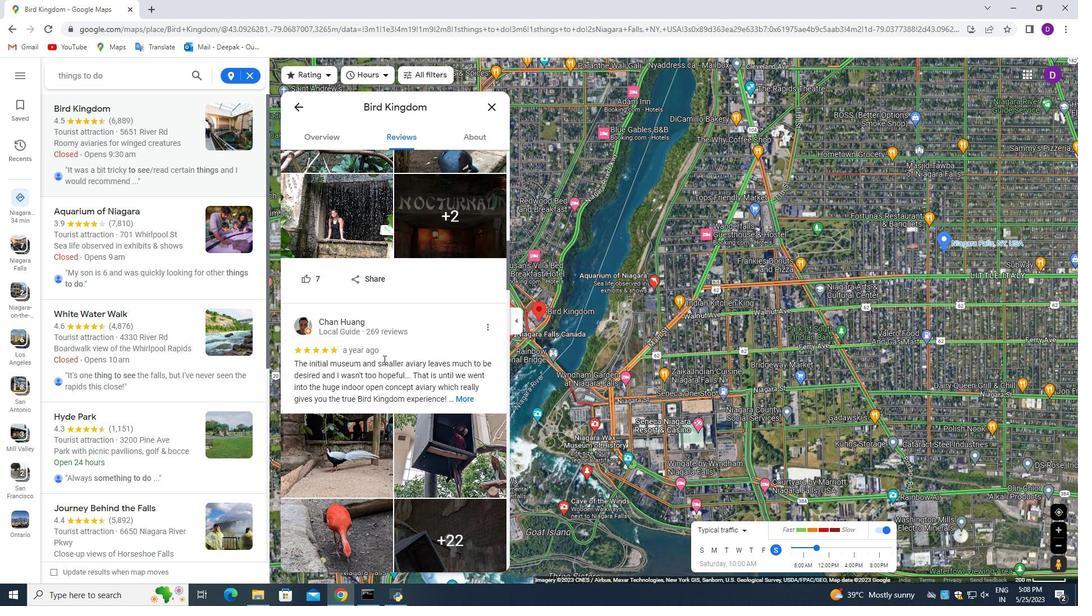 
Action: Key pressed <Key.right><Key.right>
Screenshot: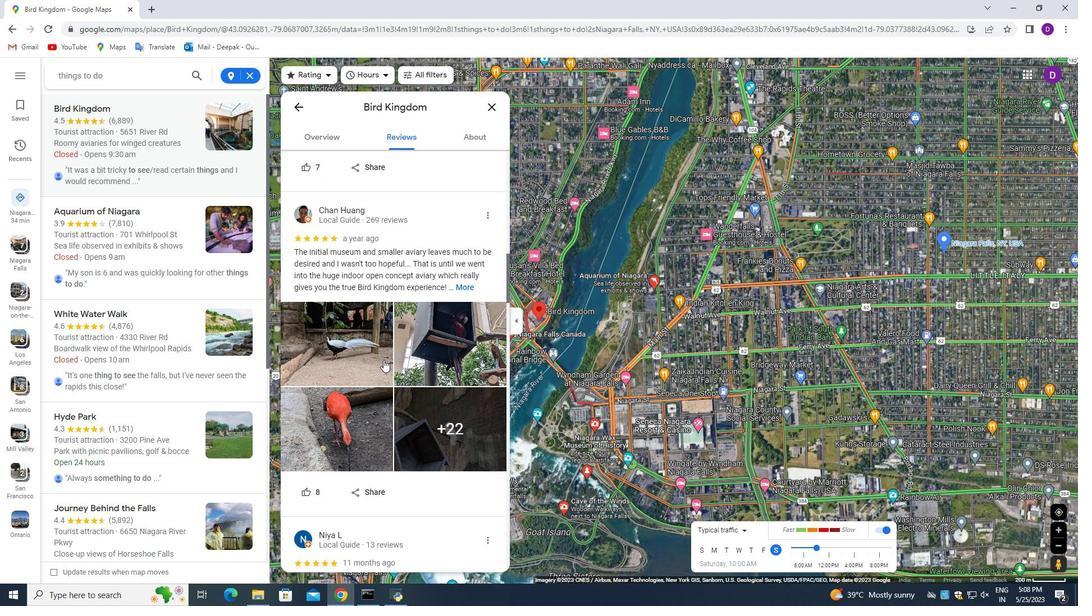 
Action: Mouse scrolled (383, 359) with delta (0, 0)
Screenshot: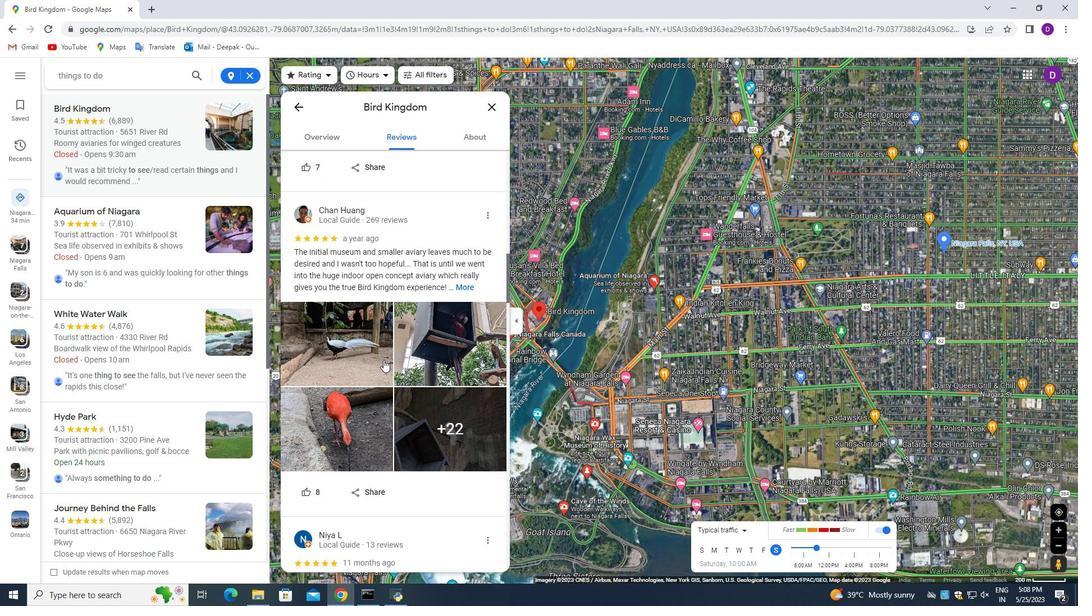 
Action: Mouse scrolled (383, 359) with delta (0, 0)
Screenshot: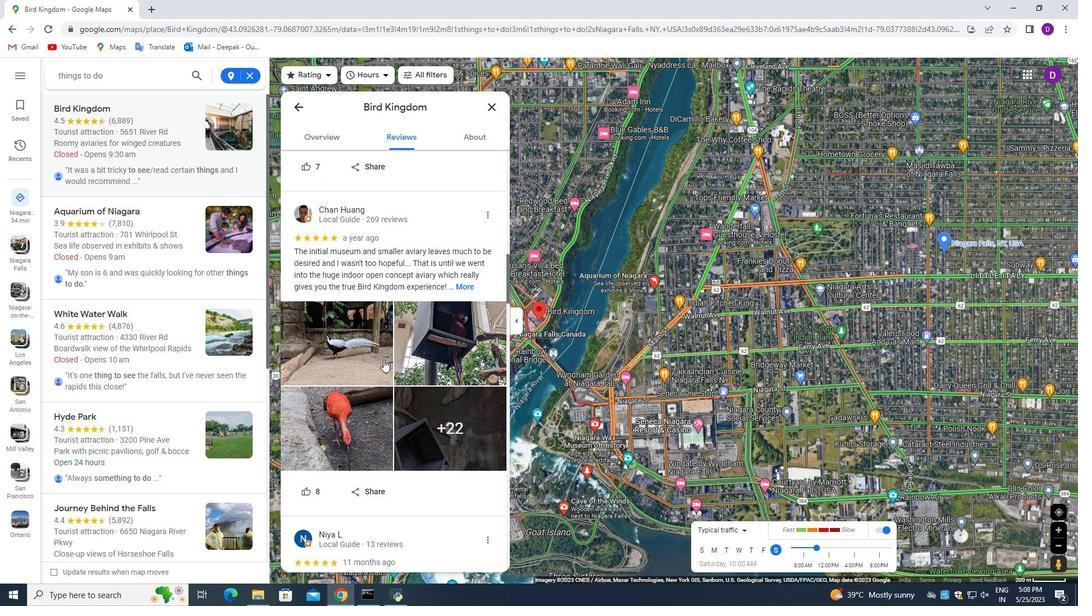 
Action: Mouse moved to (427, 323)
Screenshot: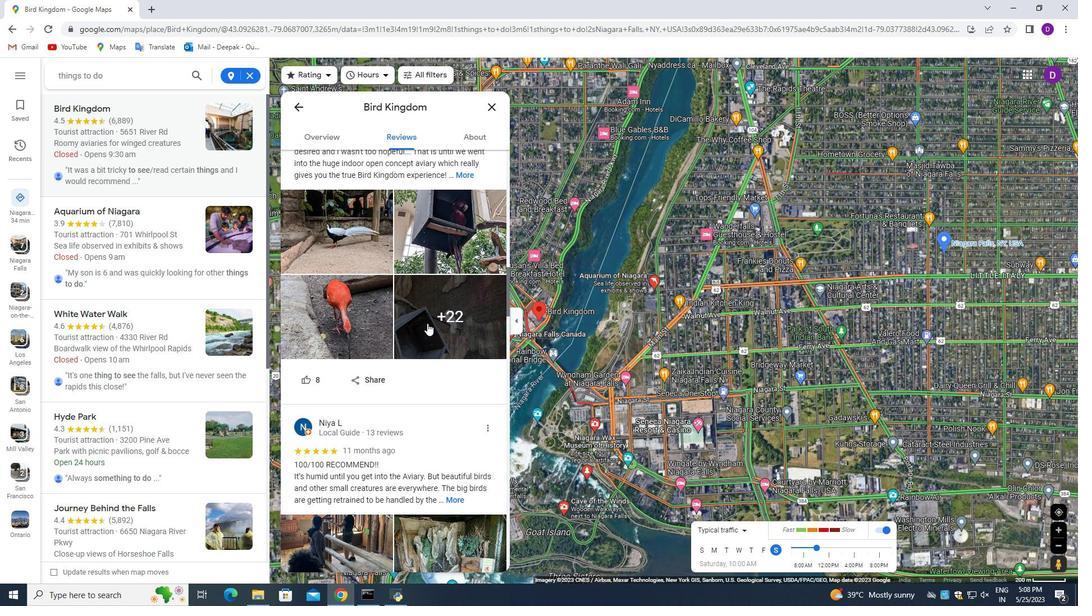 
Action: Mouse pressed left at (427, 323)
Screenshot: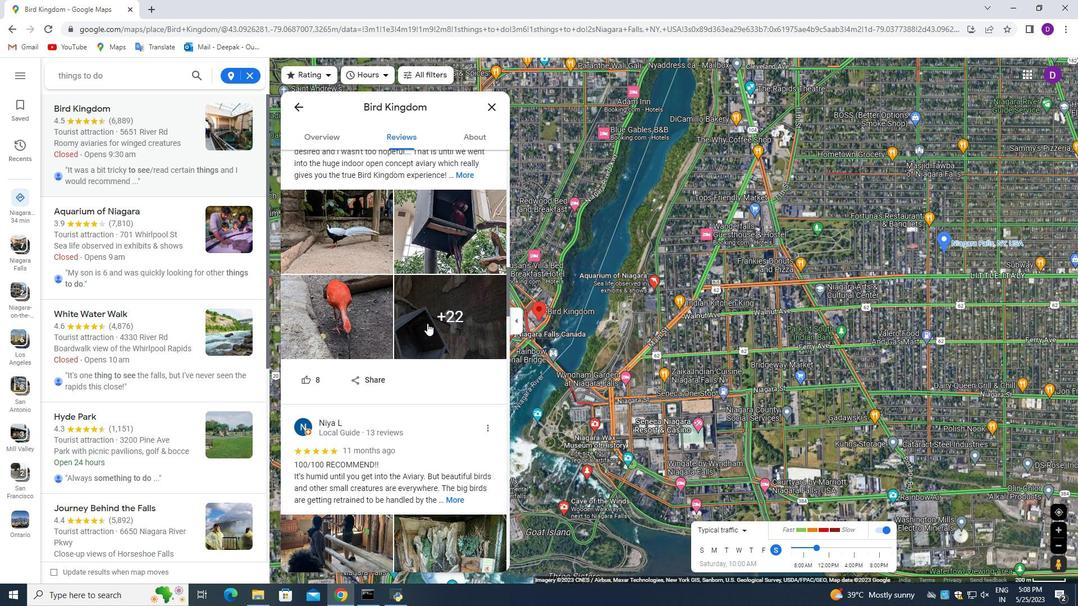 
Action: Mouse moved to (413, 324)
Screenshot: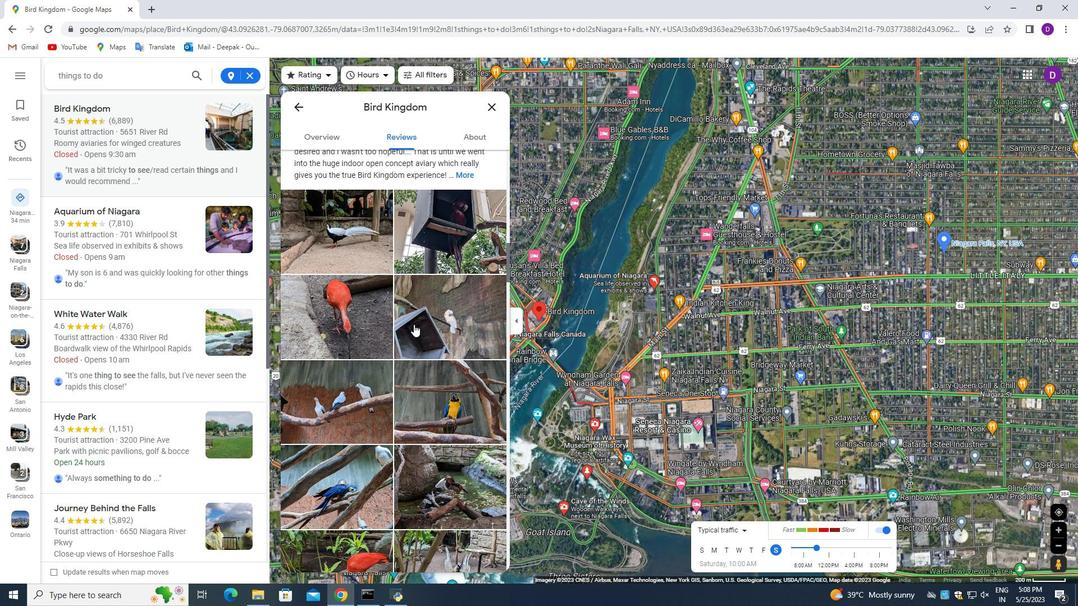 
Action: Mouse scrolled (413, 324) with delta (0, 0)
Screenshot: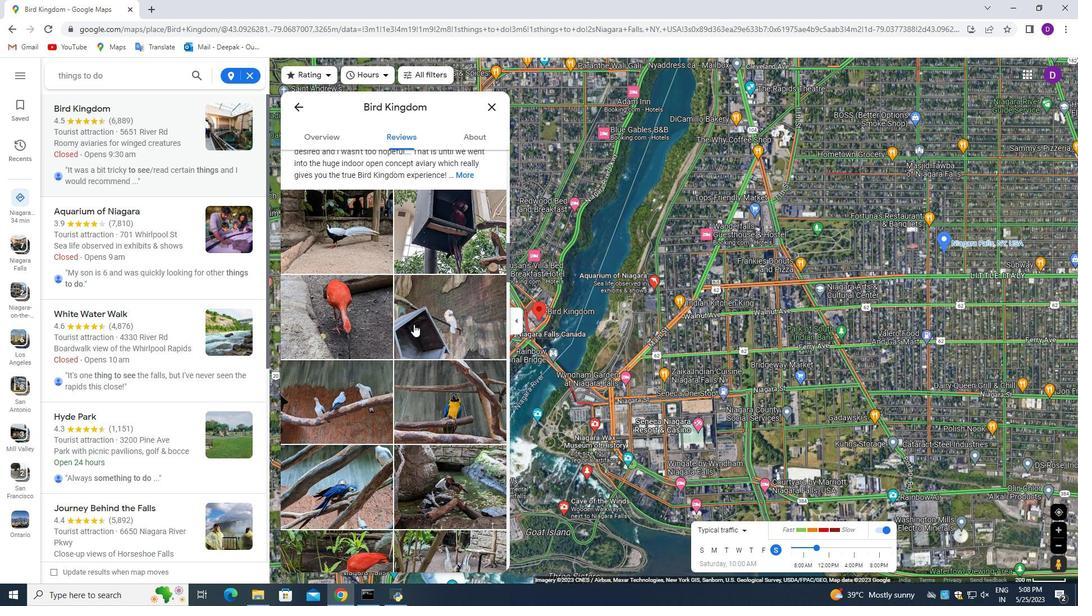 
Action: Mouse scrolled (413, 324) with delta (0, 0)
Screenshot: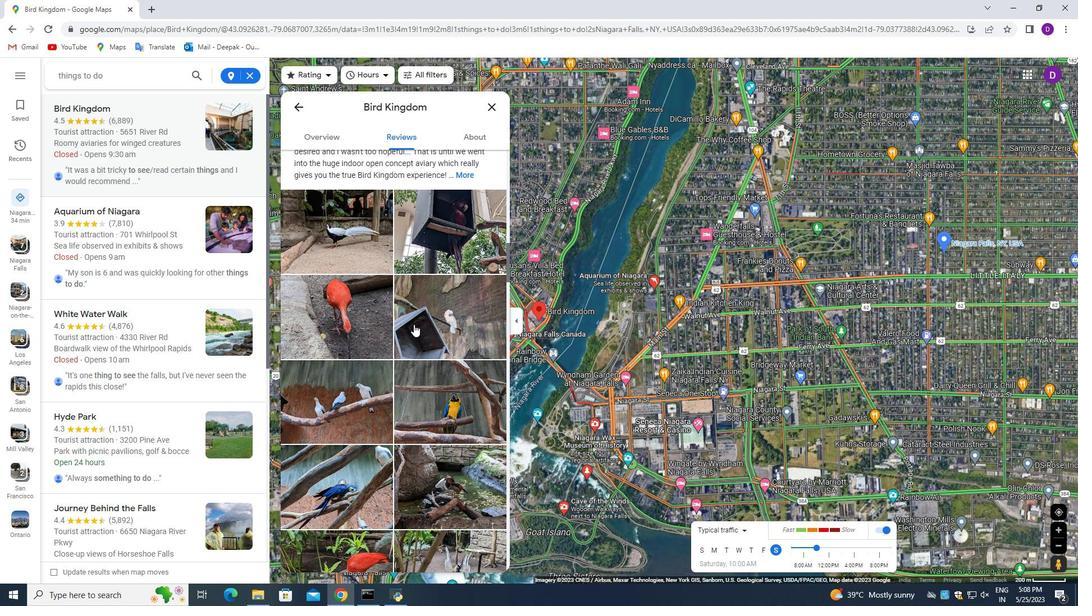 
Action: Mouse moved to (413, 324)
Screenshot: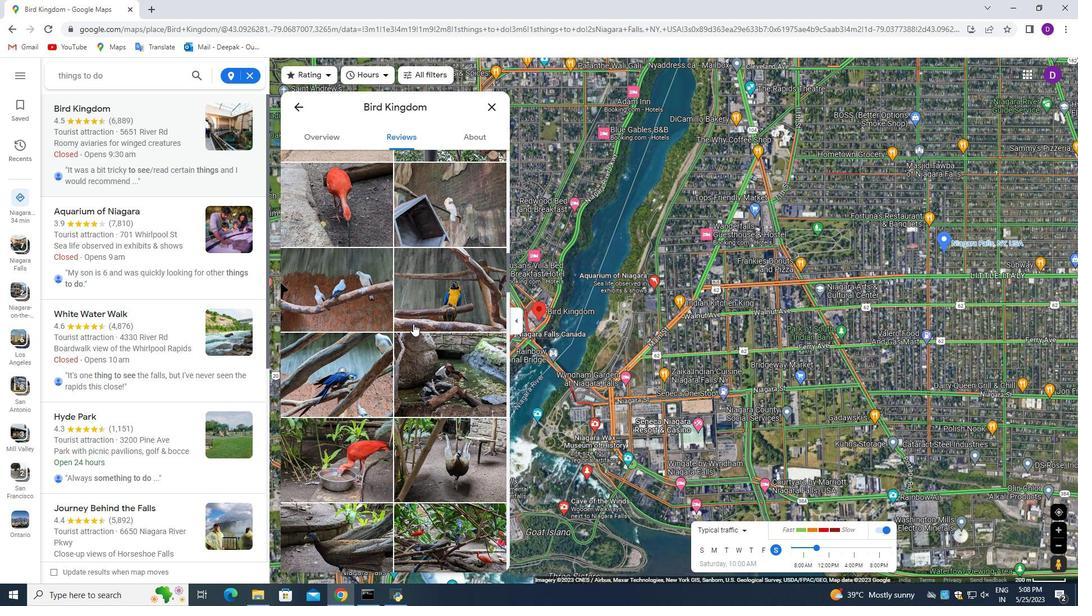 
Action: Mouse scrolled (413, 323) with delta (0, 0)
Screenshot: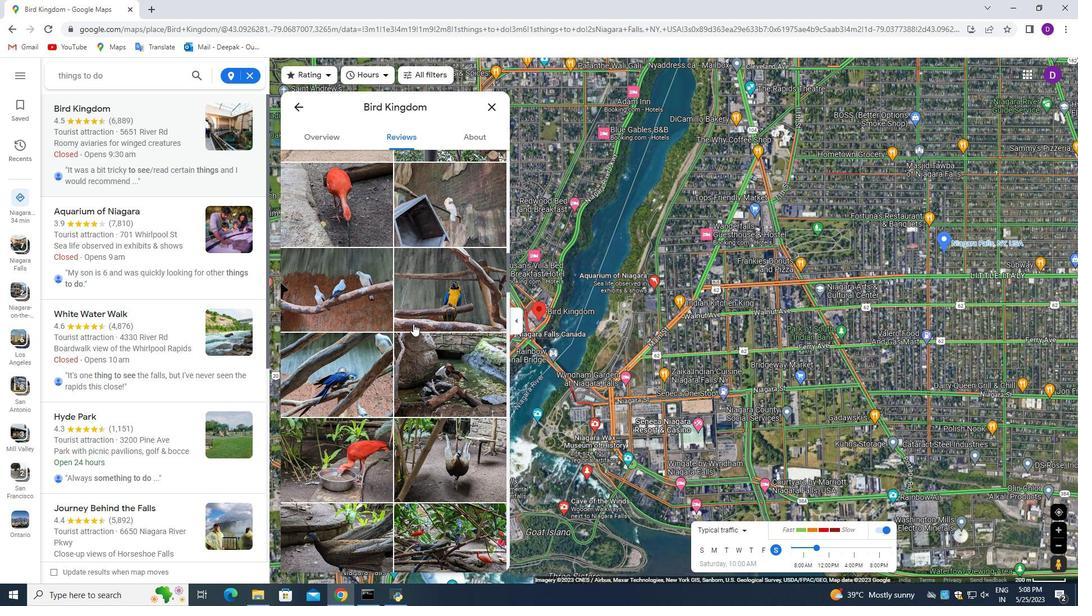 
Action: Mouse moved to (413, 333)
Screenshot: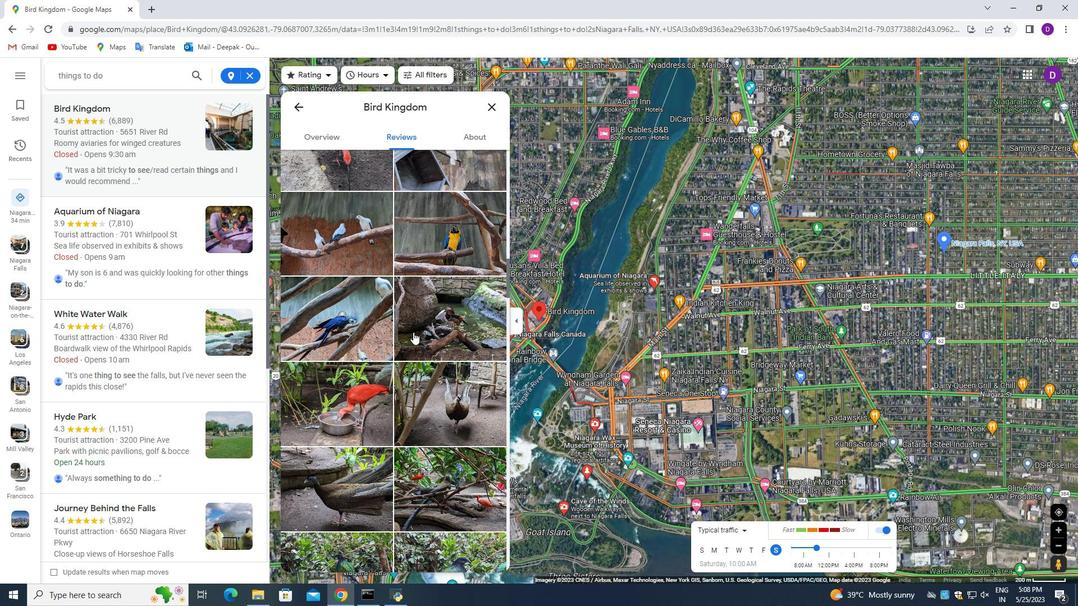 
Action: Mouse scrolled (413, 332) with delta (0, 0)
Screenshot: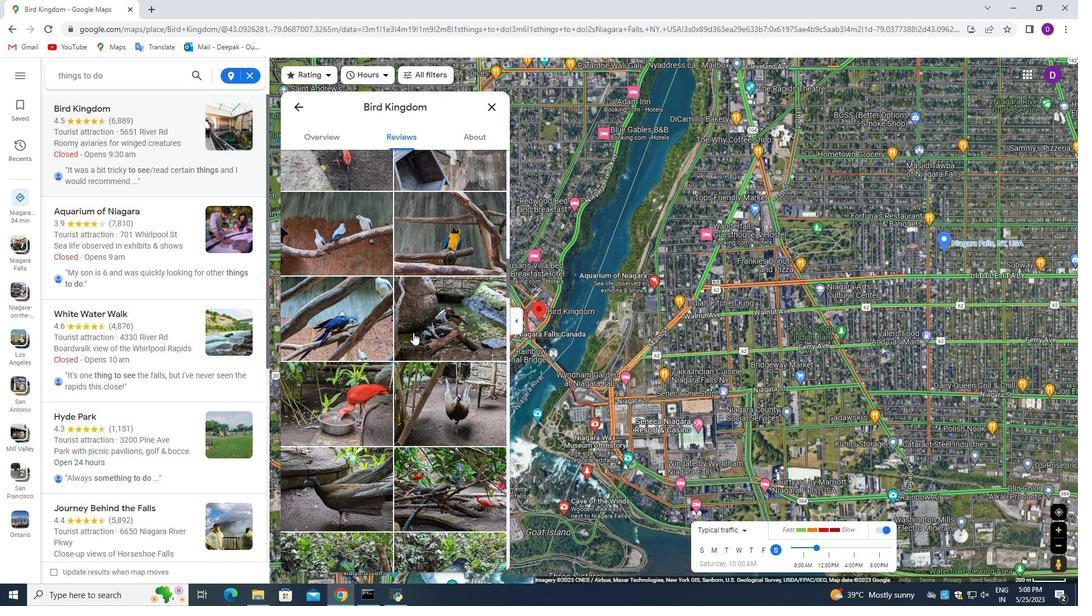 
Action: Mouse moved to (411, 324)
Screenshot: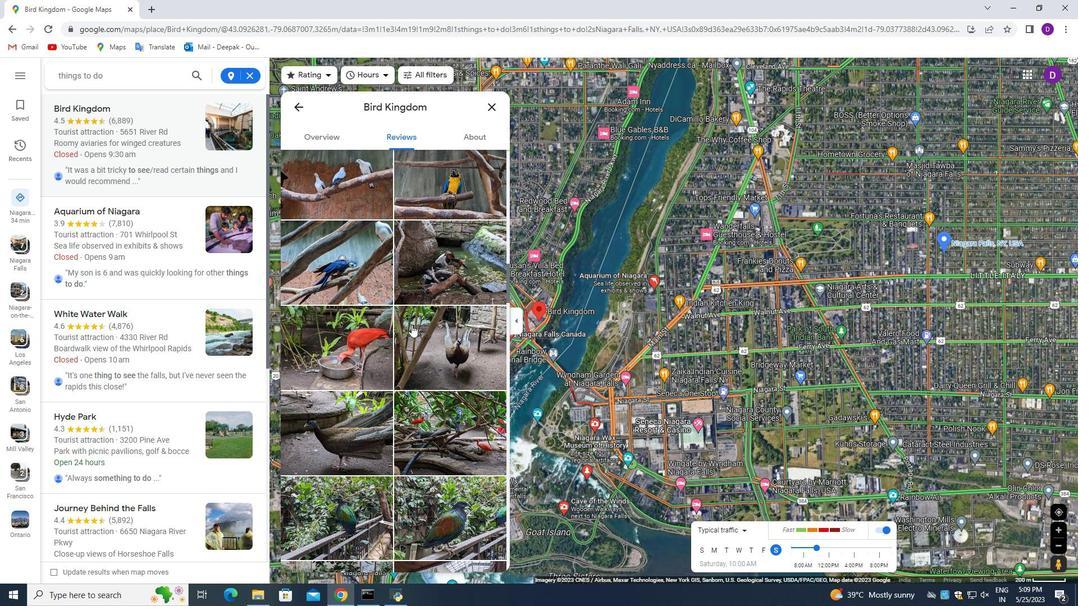 
Action: Mouse scrolled (411, 324) with delta (0, 0)
Screenshot: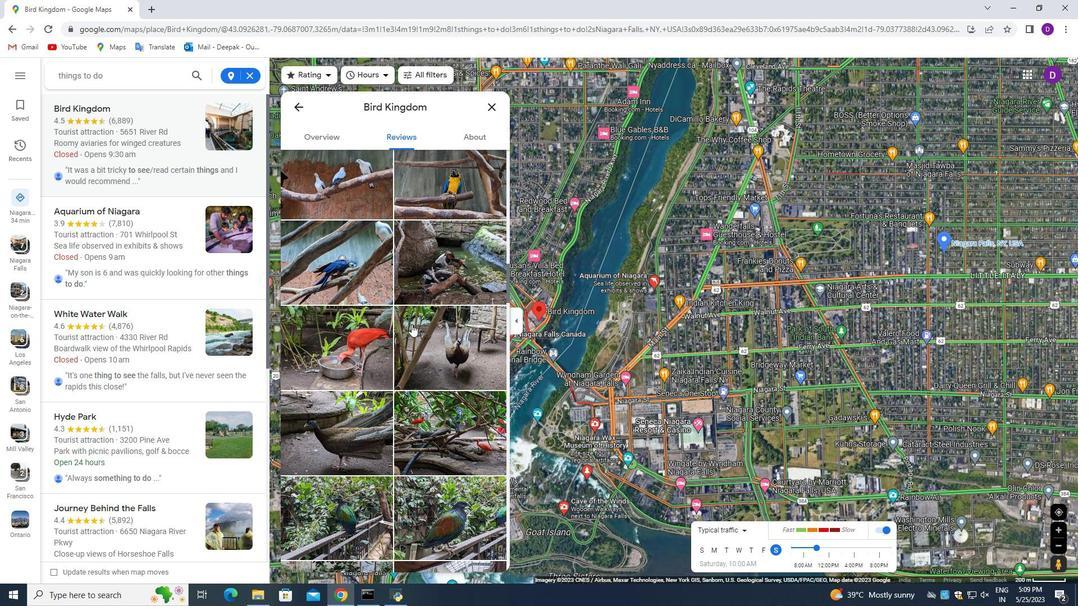 
Action: Mouse scrolled (411, 324) with delta (0, 0)
Screenshot: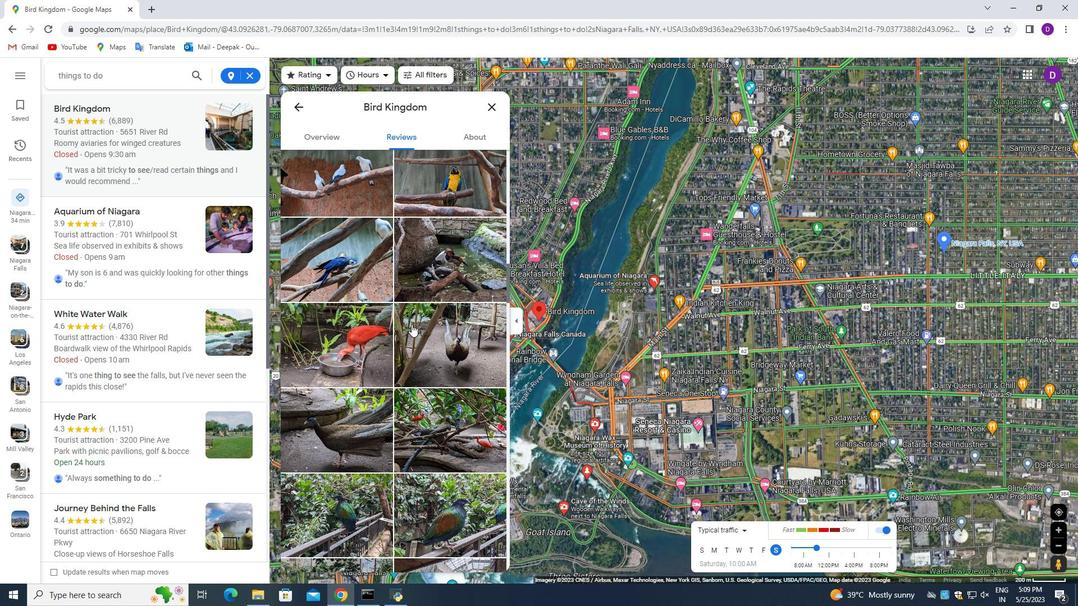 
Action: Mouse moved to (397, 317)
Screenshot: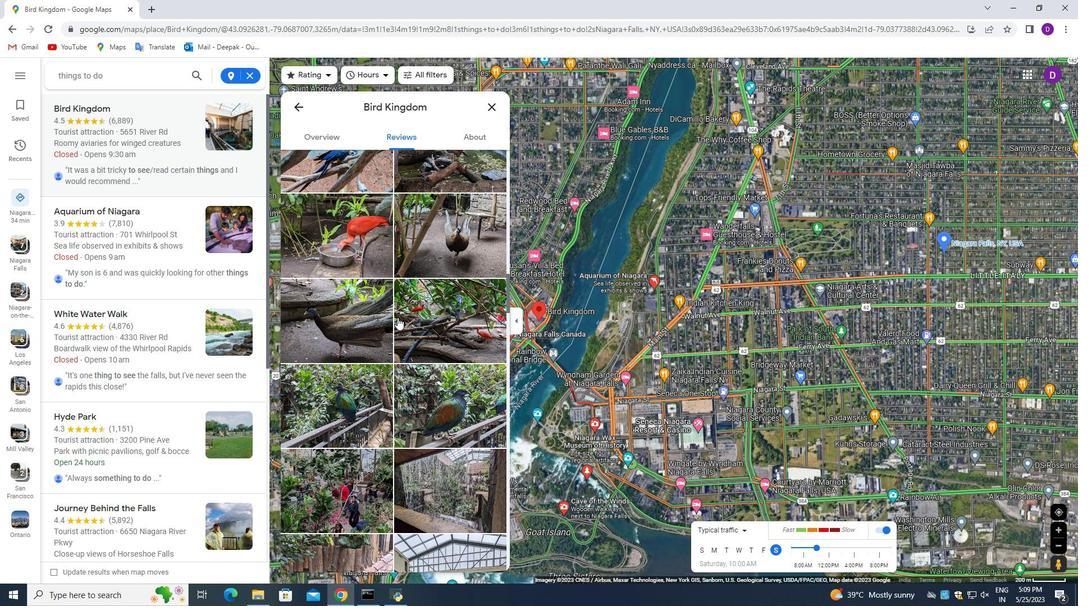
Action: Key pressed <Key.space>
Screenshot: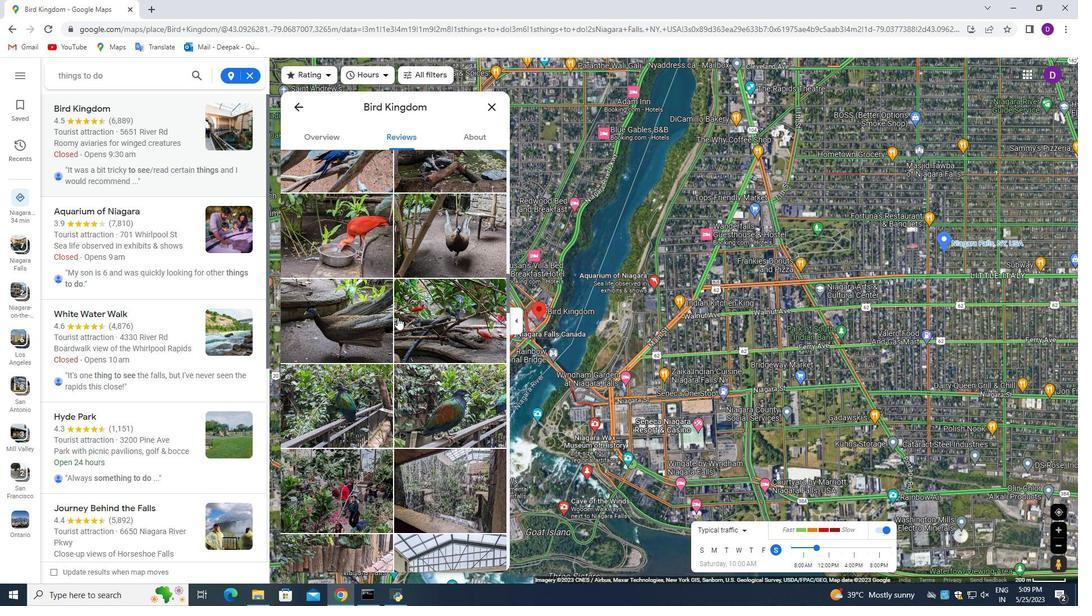 
Action: Mouse moved to (397, 312)
Screenshot: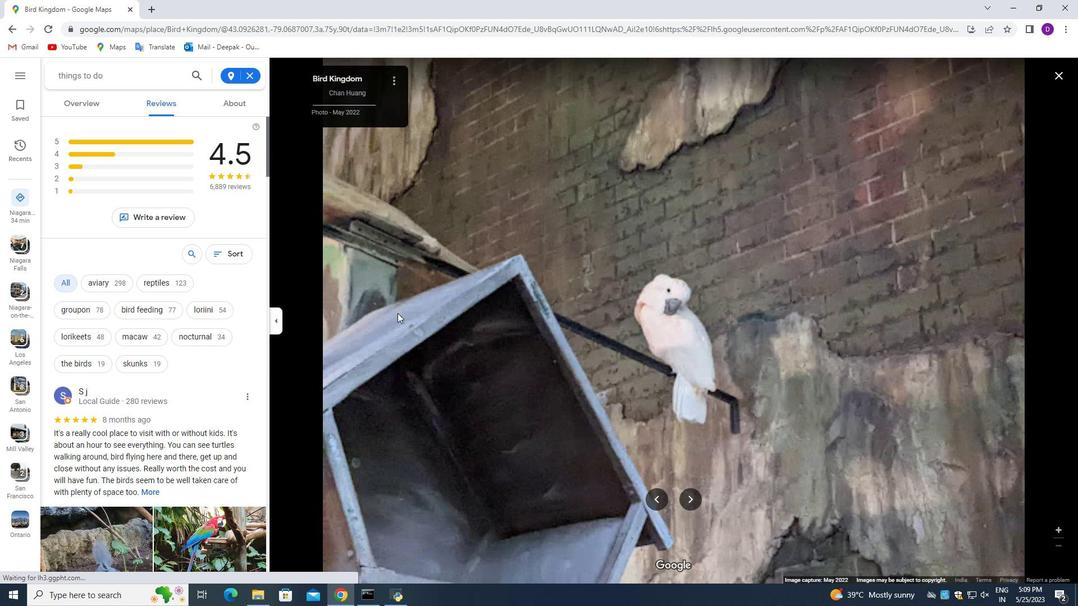 
Action: Key pressed <Key.space>
Screenshot: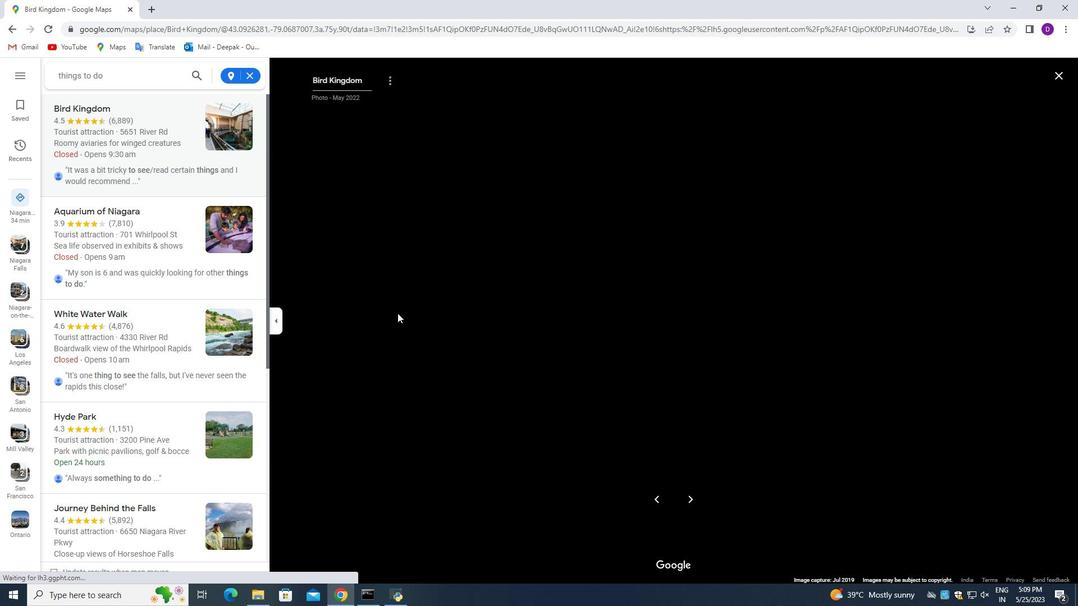 
Action: Mouse moved to (399, 296)
Screenshot: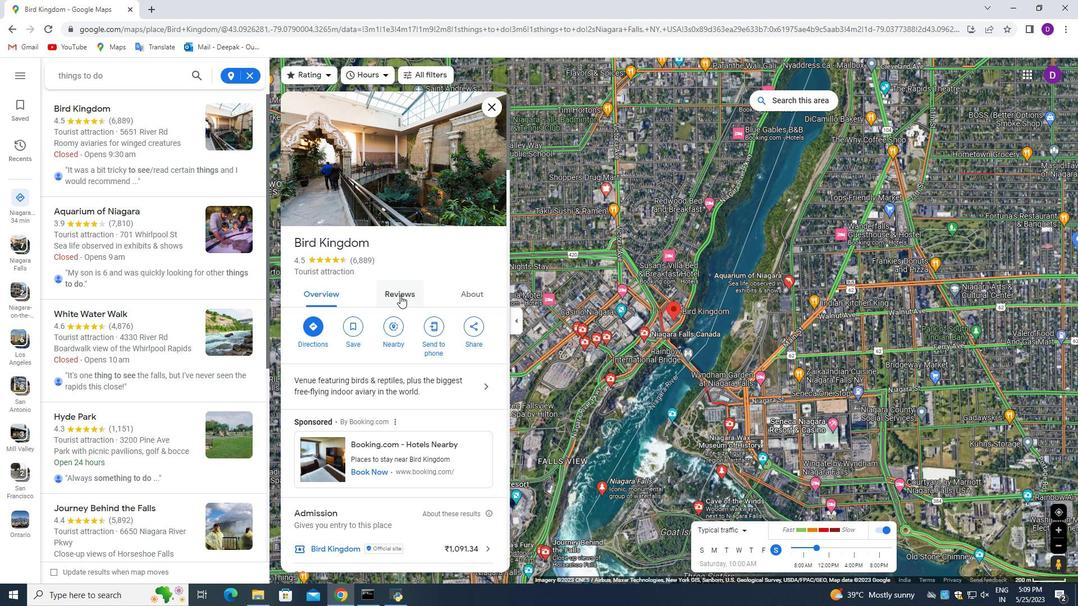 
Action: Mouse pressed left at (399, 296)
Screenshot: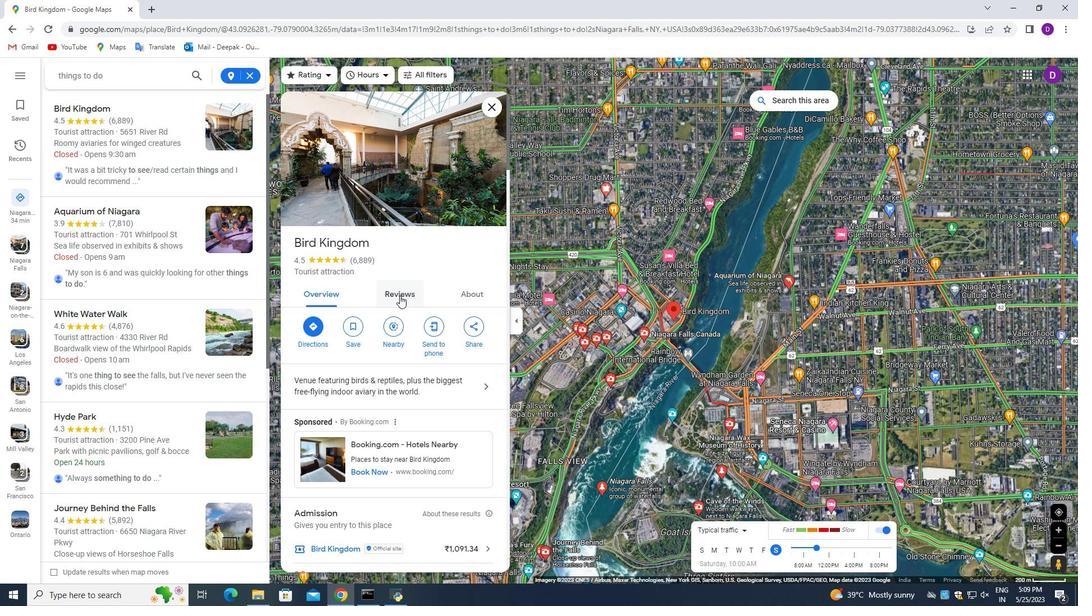 
Action: Mouse moved to (405, 312)
Screenshot: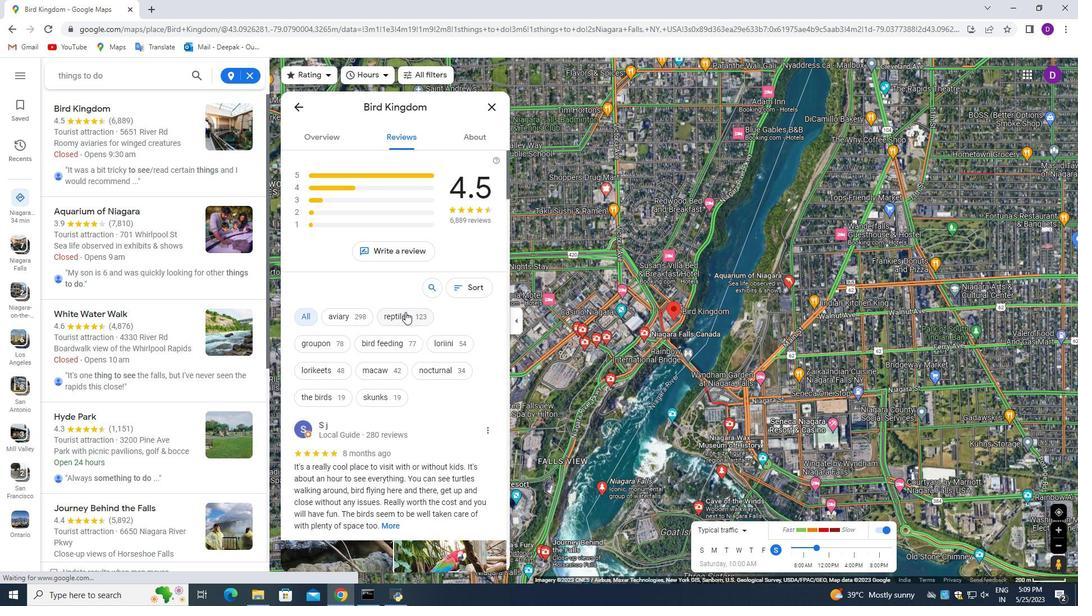 
Action: Mouse scrolled (405, 311) with delta (0, 0)
Screenshot: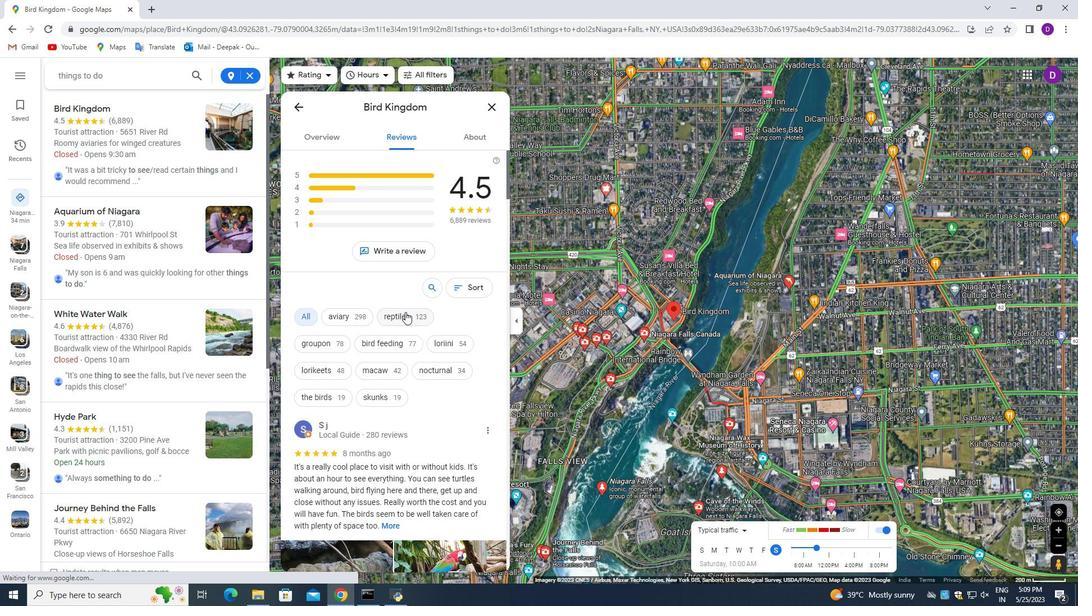 
Action: Mouse scrolled (405, 311) with delta (0, 0)
Screenshot: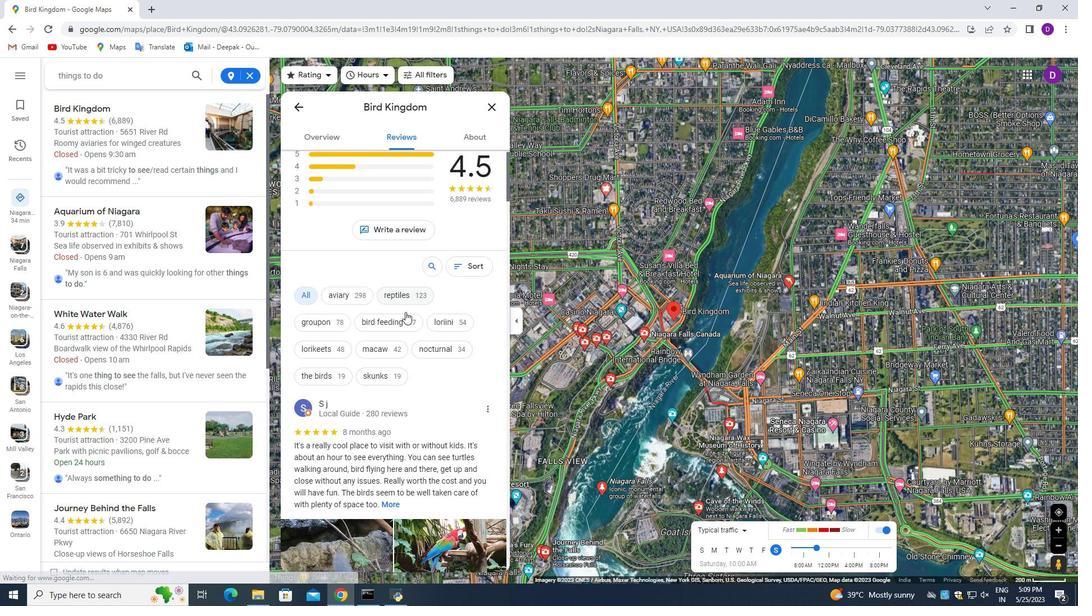 
Action: Mouse moved to (407, 328)
Screenshot: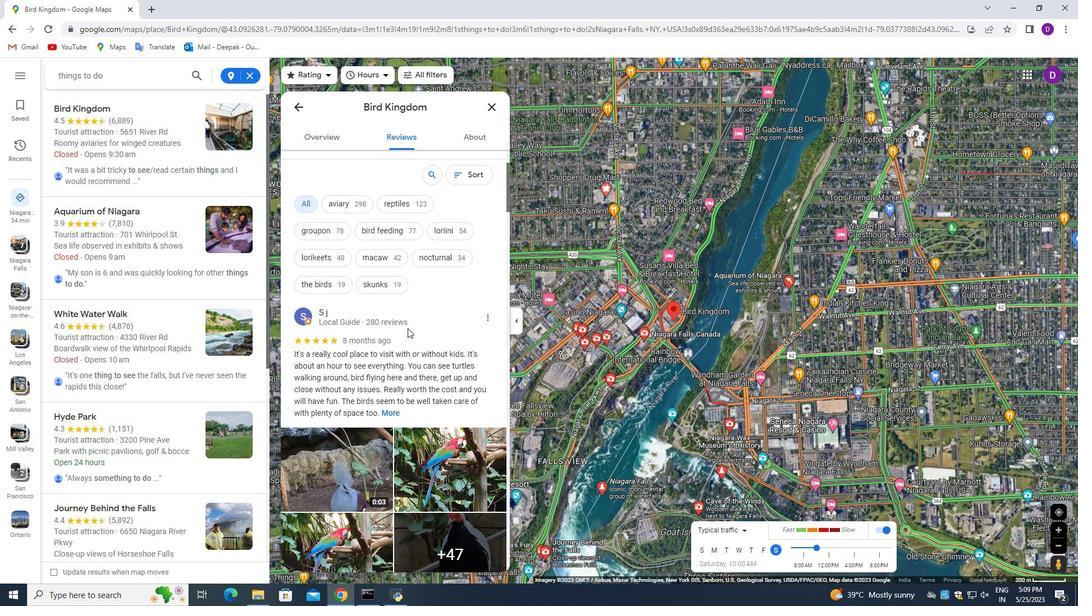 
Action: Mouse scrolled (407, 328) with delta (0, 0)
Screenshot: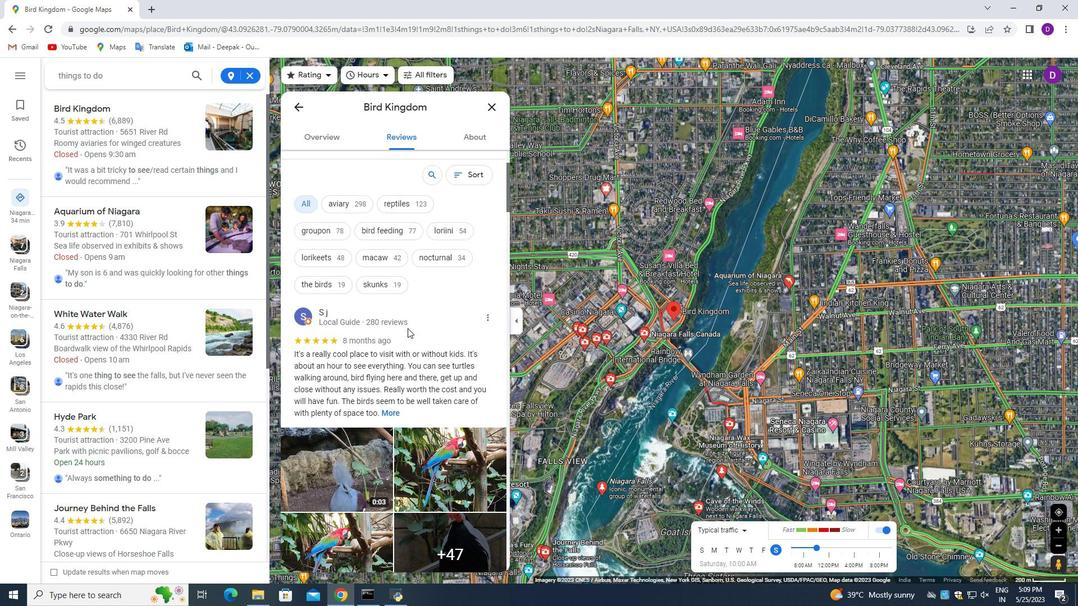 
Action: Mouse moved to (424, 315)
Screenshot: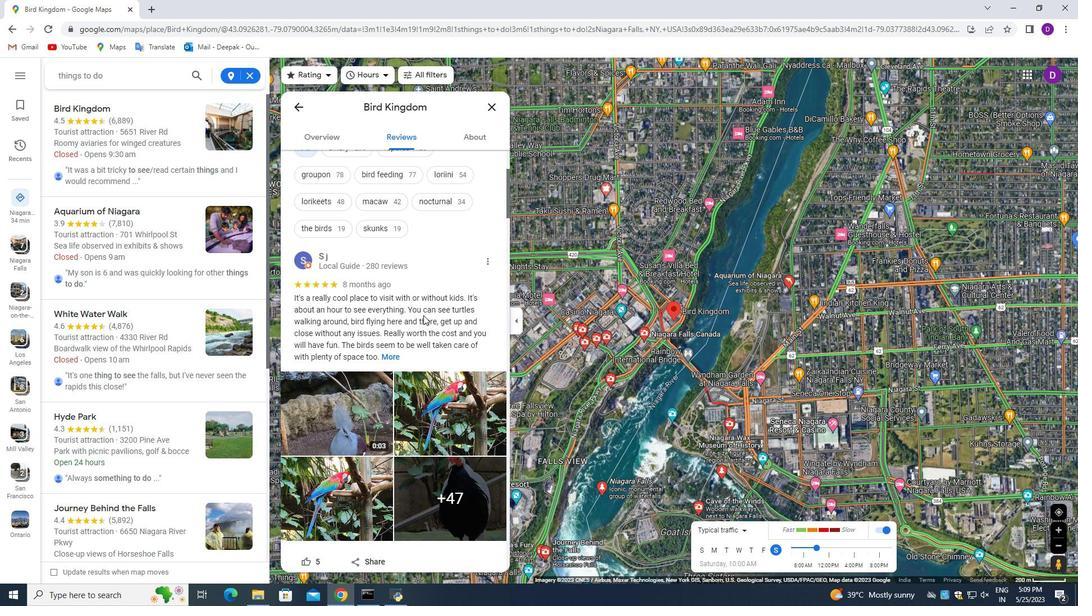 
Action: Mouse scrolled (424, 315) with delta (0, 0)
Screenshot: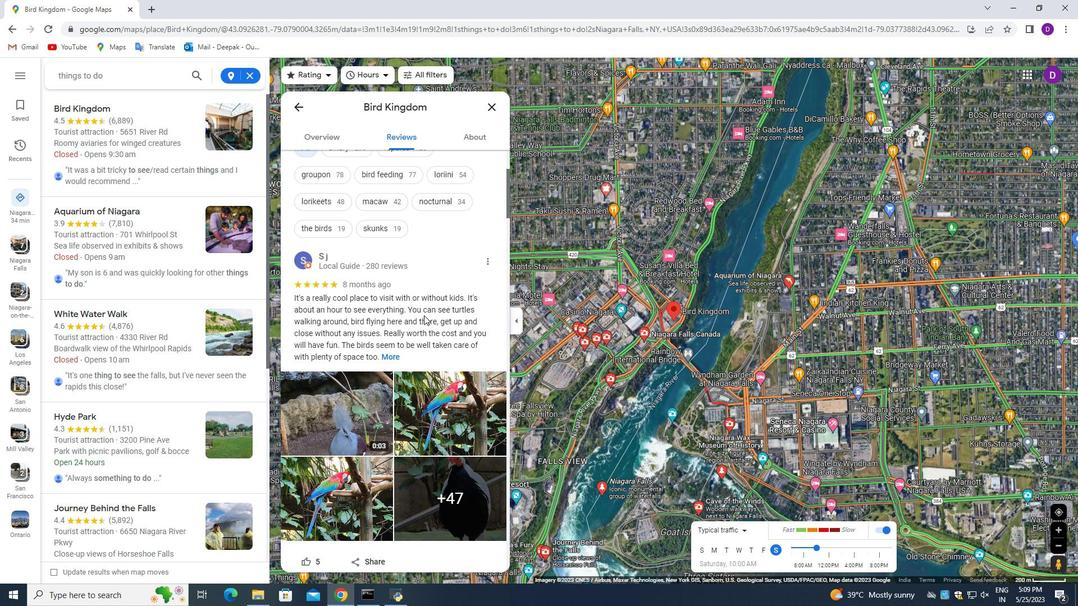 
Action: Mouse scrolled (424, 315) with delta (0, 0)
Screenshot: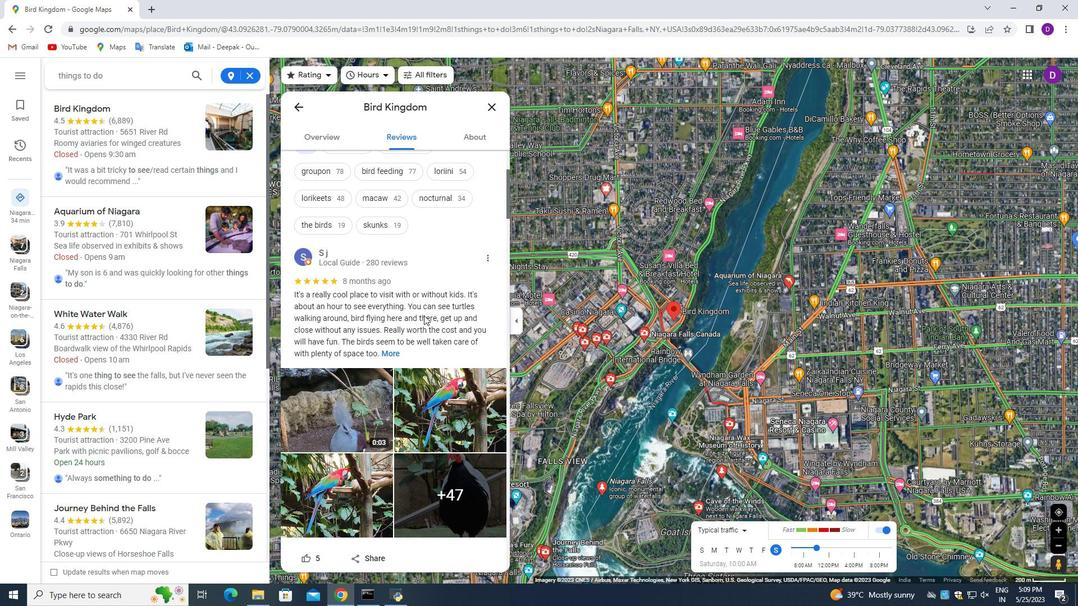 
Action: Mouse moved to (424, 315)
Screenshot: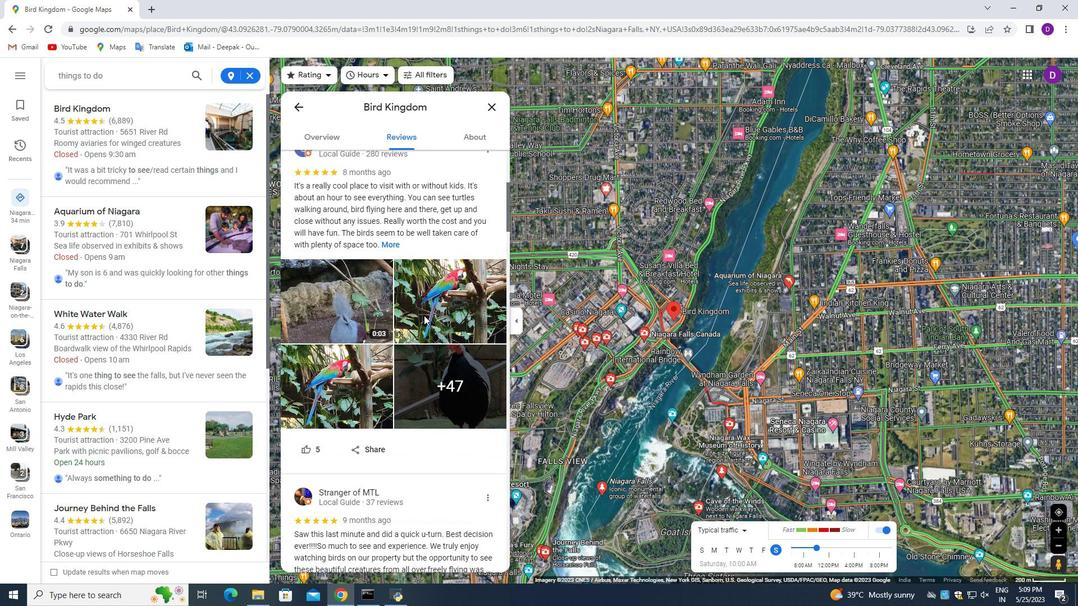 
Action: Mouse scrolled (424, 315) with delta (0, 0)
Screenshot: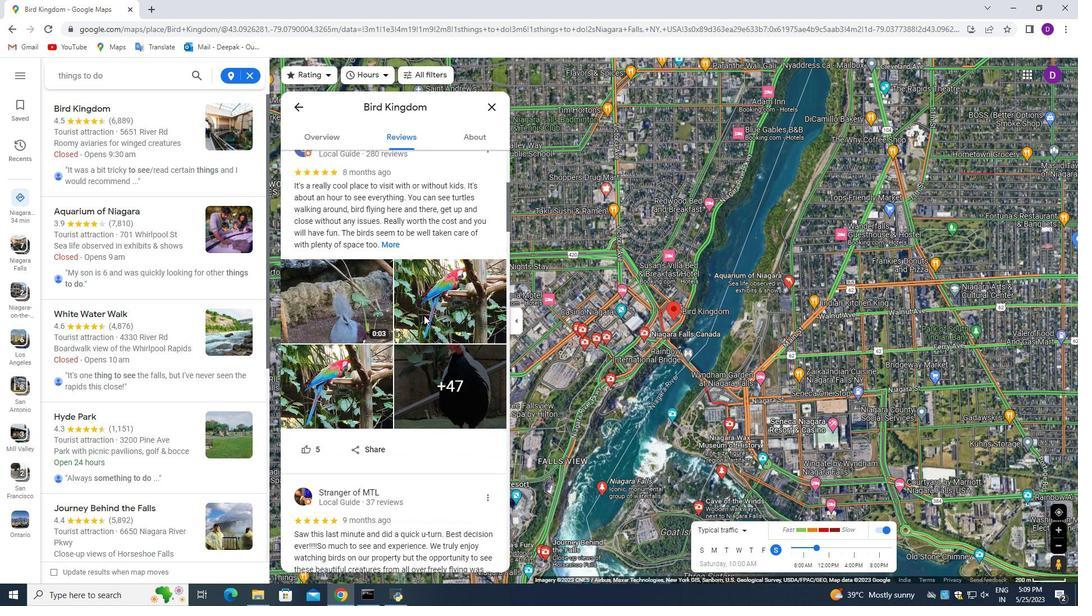 
Action: Mouse moved to (424, 317)
Screenshot: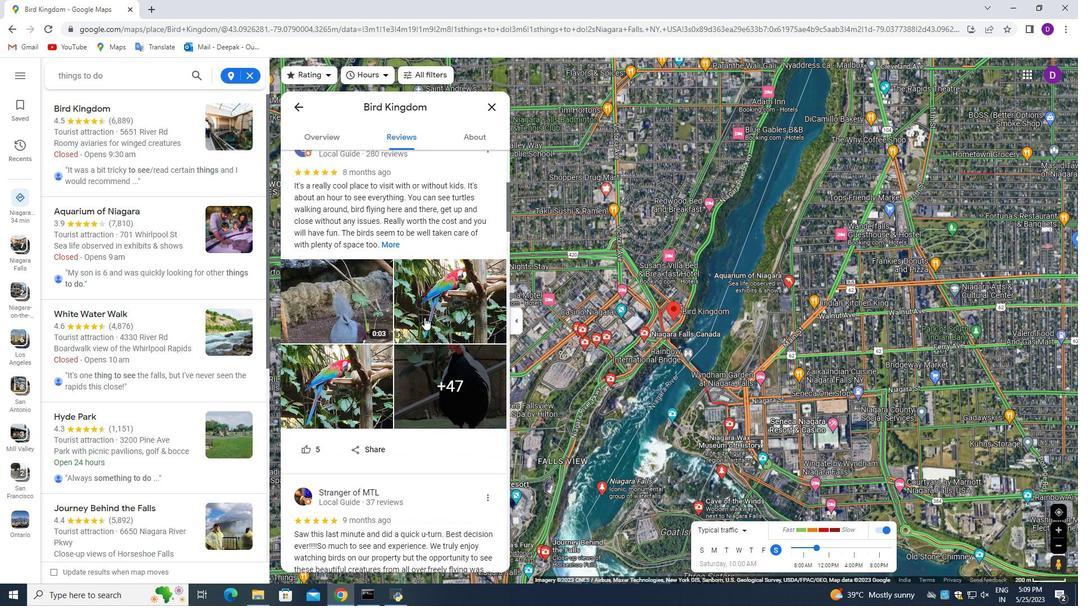 
Action: Mouse scrolled (424, 317) with delta (0, 0)
Screenshot: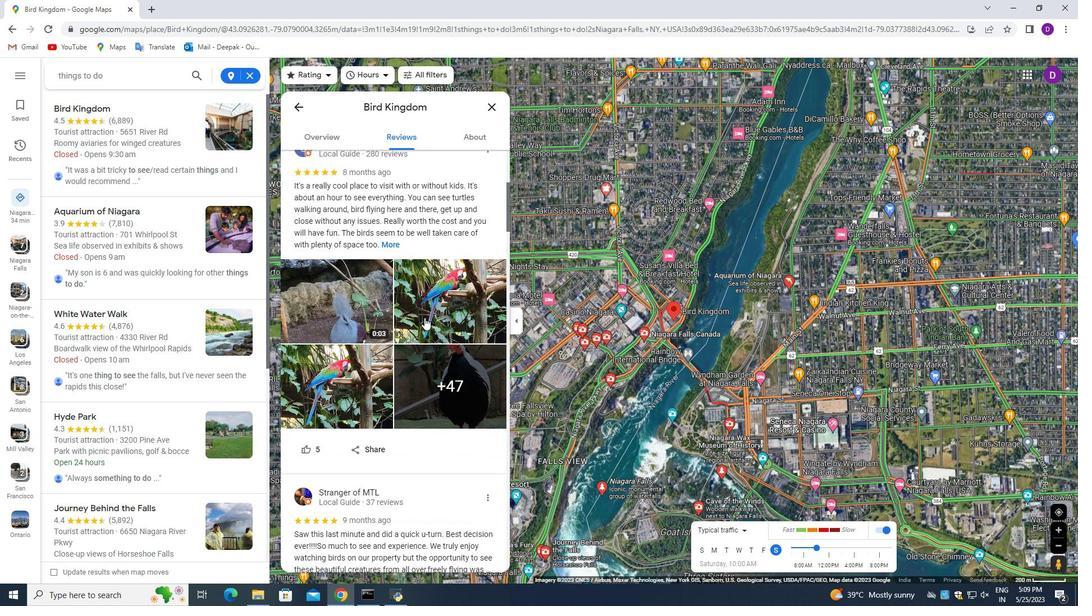 
Action: Mouse moved to (387, 332)
Screenshot: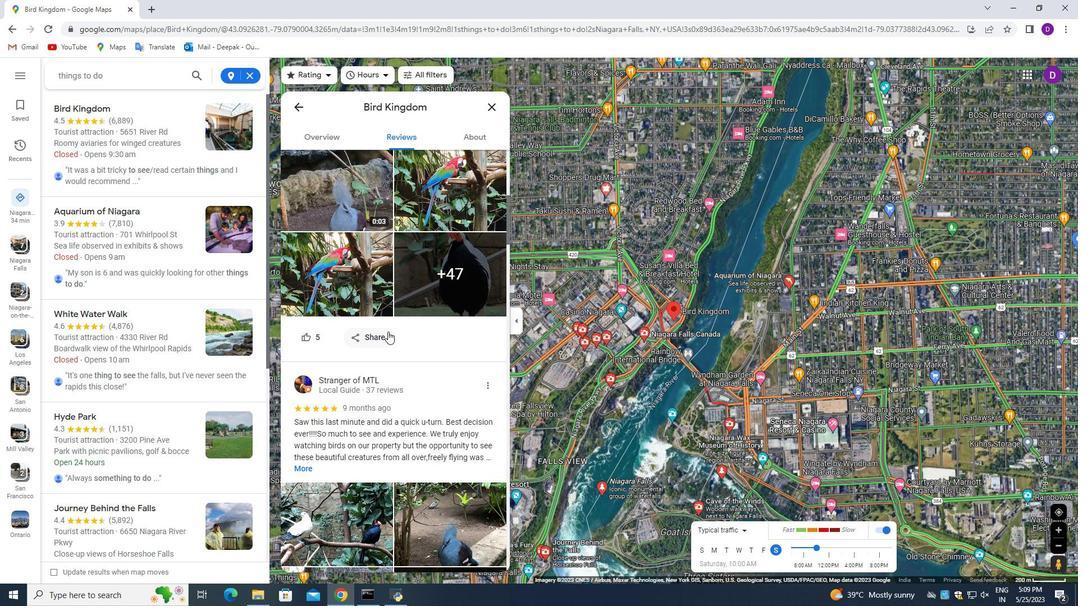 
Action: Mouse scrolled (387, 331) with delta (0, 0)
Screenshot: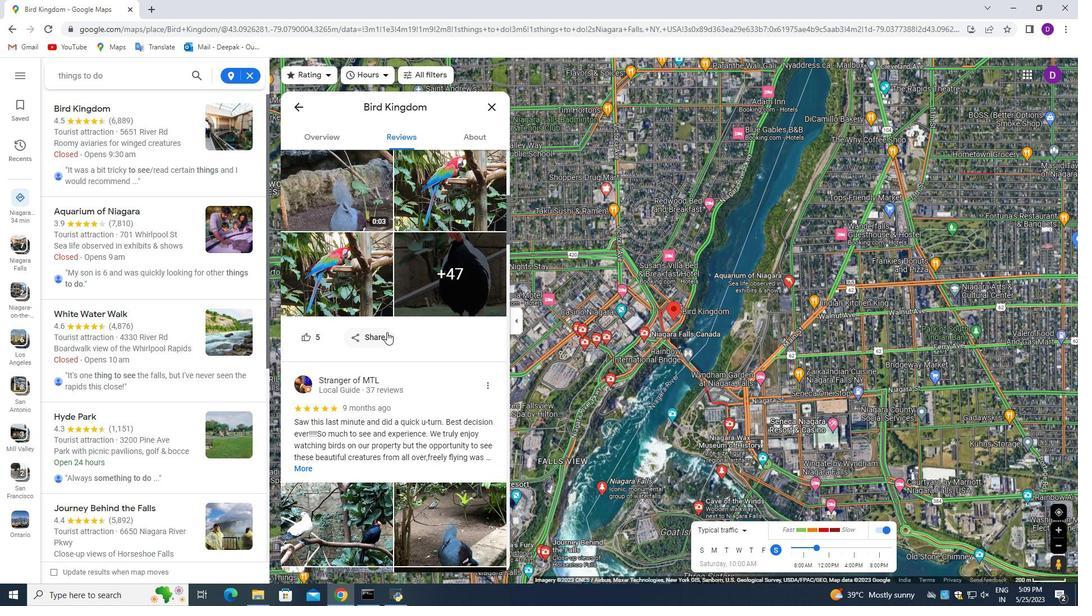 
Action: Mouse scrolled (387, 331) with delta (0, 0)
Screenshot: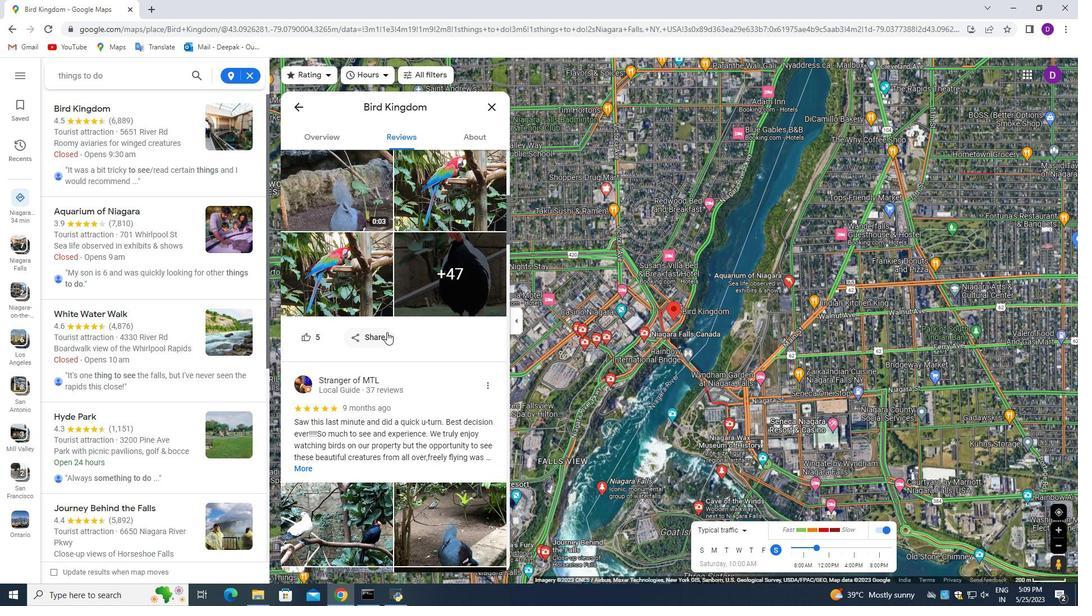 
Action: Mouse scrolled (387, 331) with delta (0, 0)
Screenshot: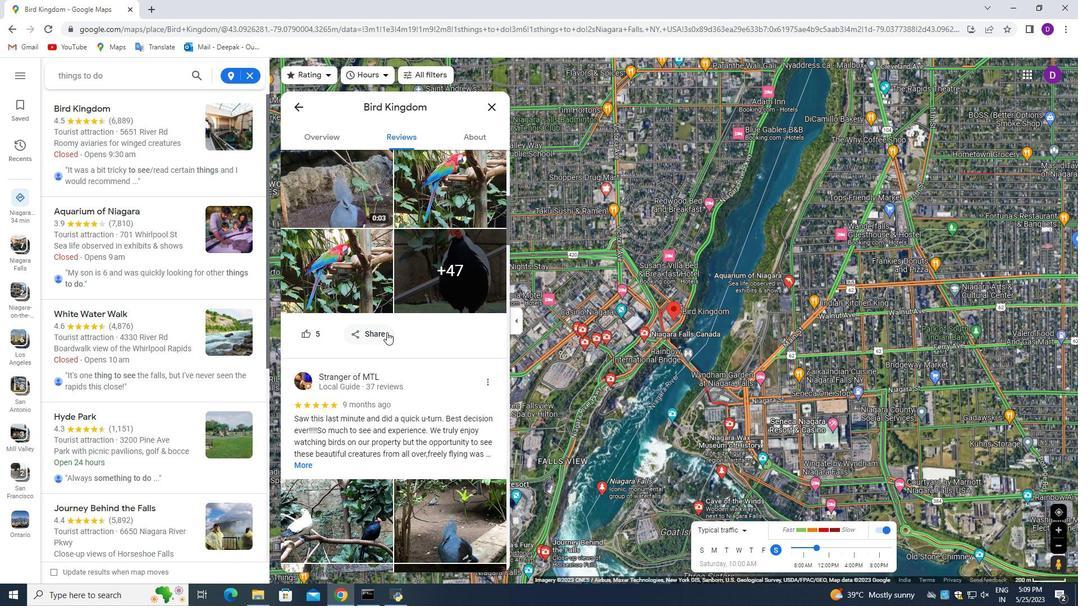 
Action: Mouse moved to (387, 330)
Screenshot: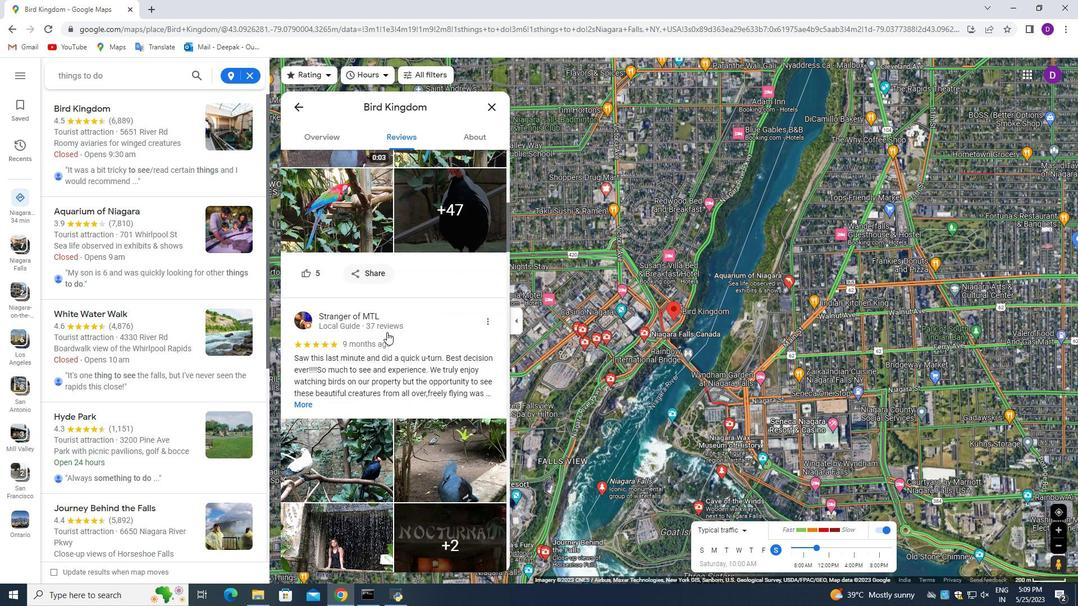 
Action: Mouse scrolled (387, 329) with delta (0, 0)
Screenshot: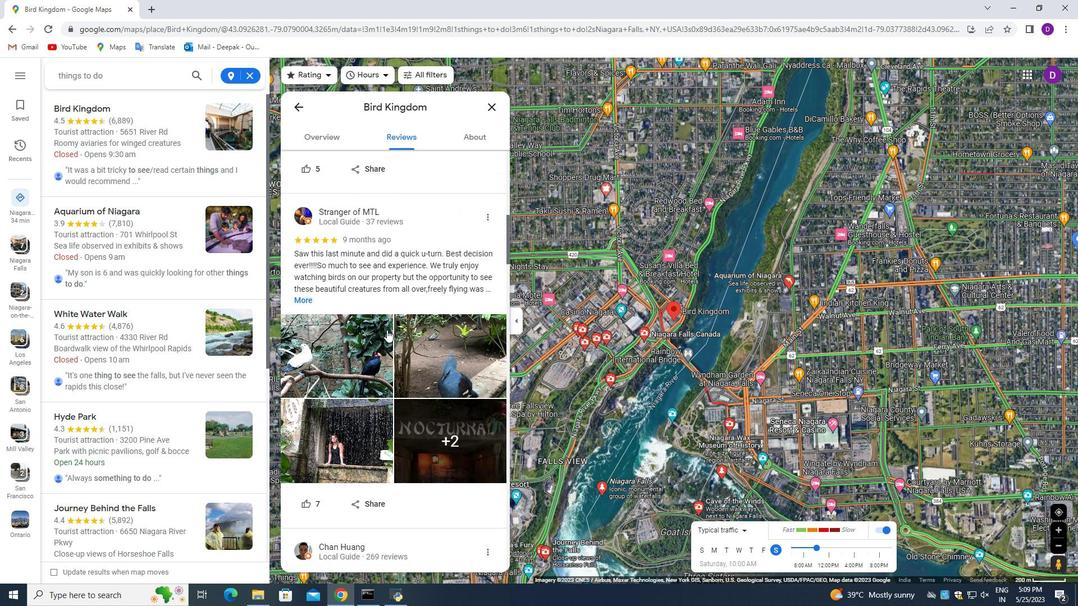 
Action: Mouse scrolled (387, 329) with delta (0, 0)
Screenshot: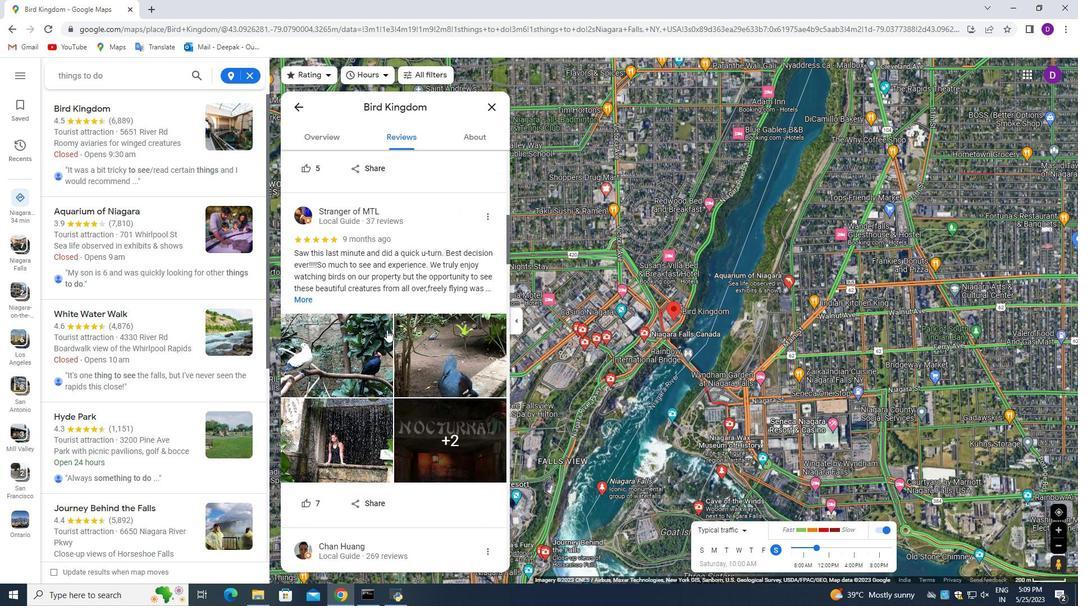 
Action: Mouse scrolled (387, 329) with delta (0, 0)
Screenshot: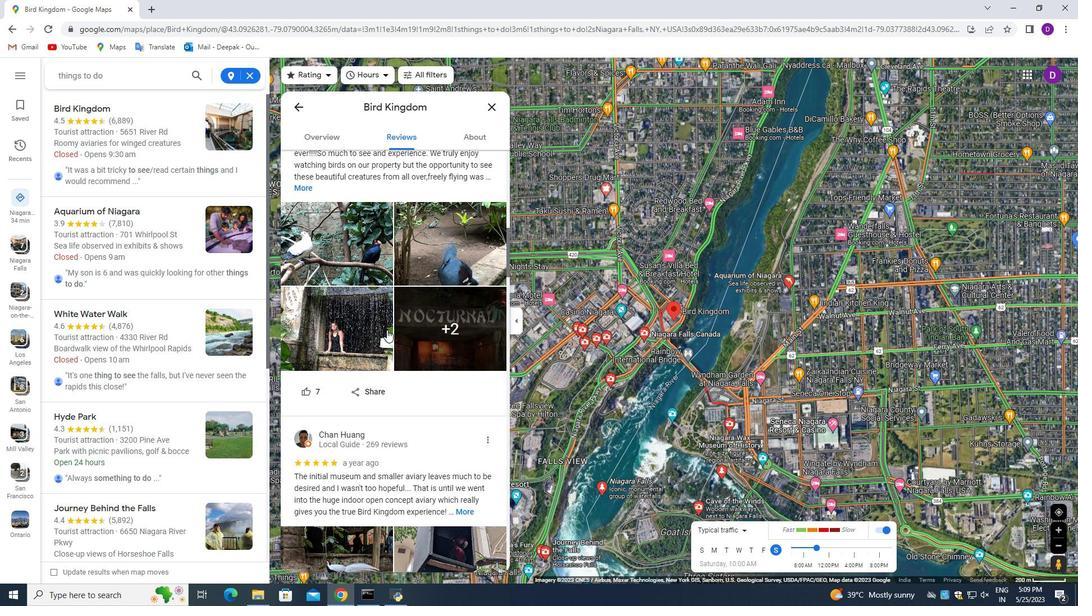 
Action: Mouse moved to (387, 330)
Screenshot: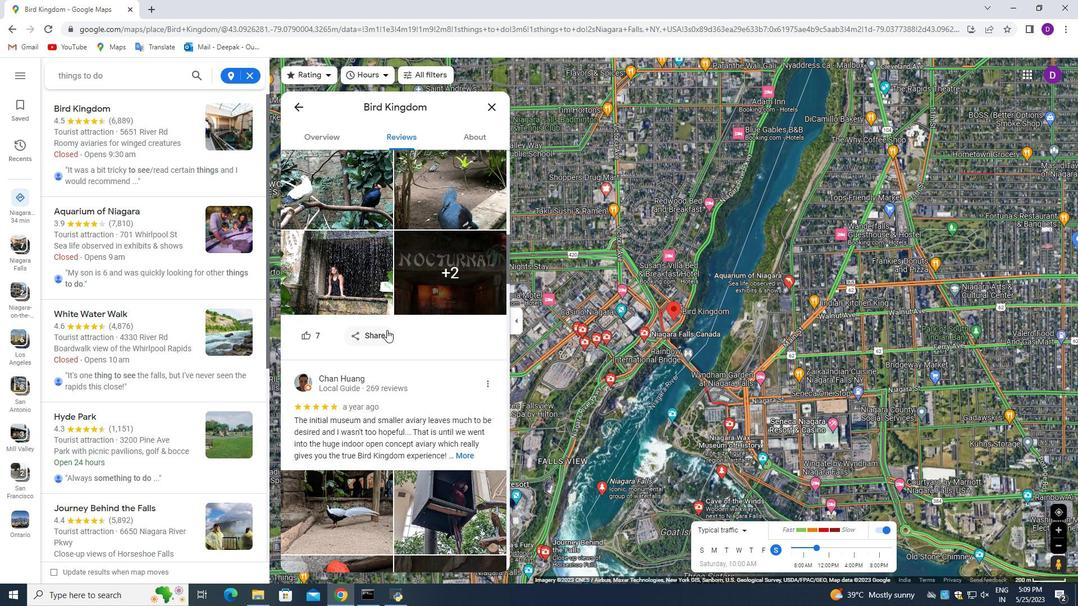 
Action: Mouse scrolled (387, 329) with delta (0, 0)
Screenshot: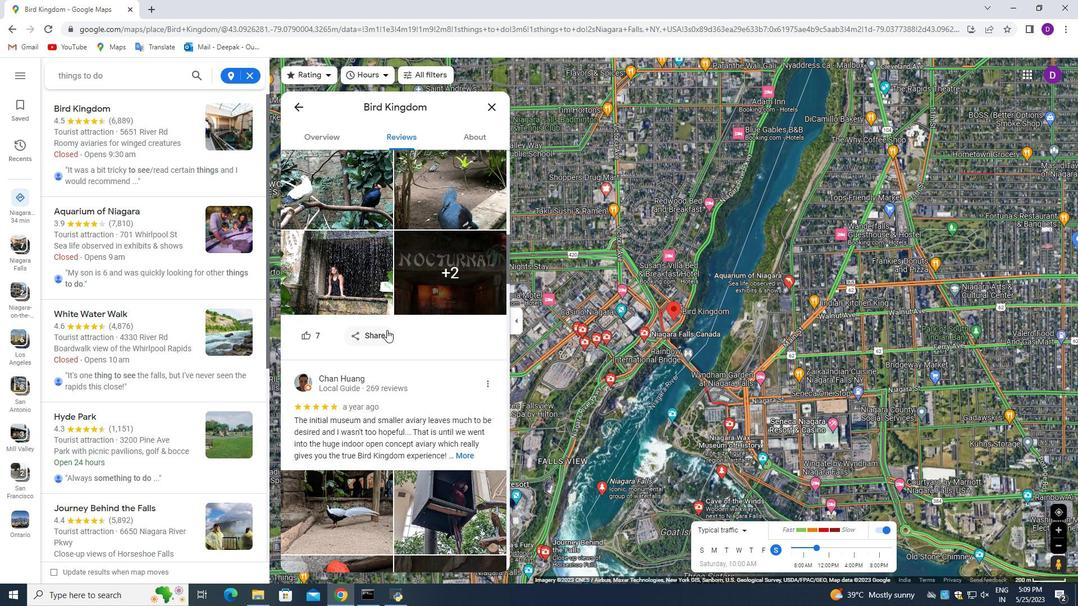 
Action: Mouse scrolled (387, 329) with delta (0, 0)
Screenshot: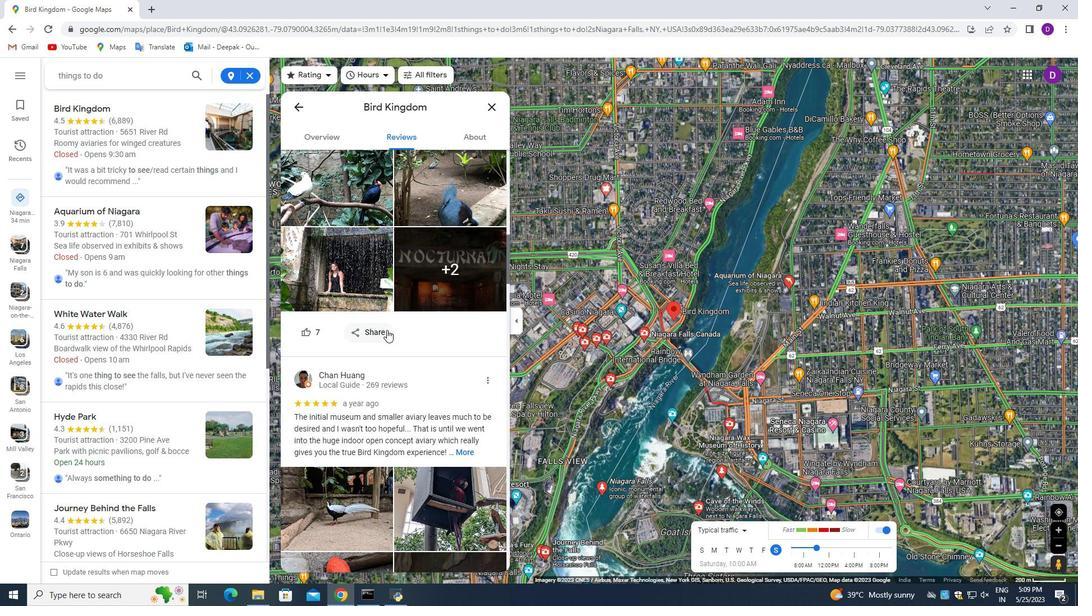 
Action: Mouse scrolled (387, 329) with delta (0, 0)
Screenshot: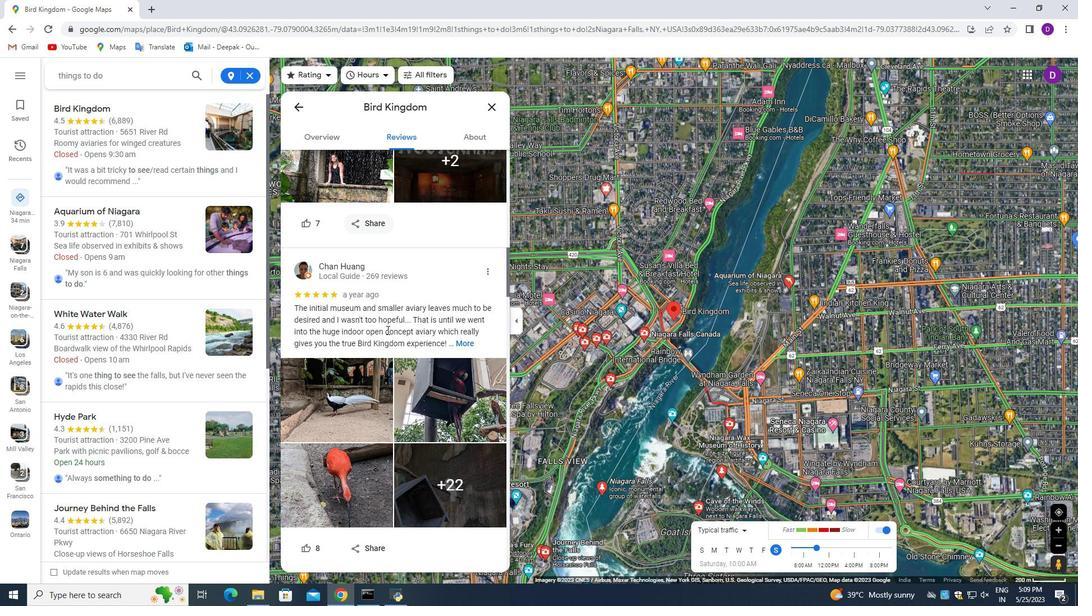 
Action: Mouse scrolled (387, 329) with delta (0, 0)
Screenshot: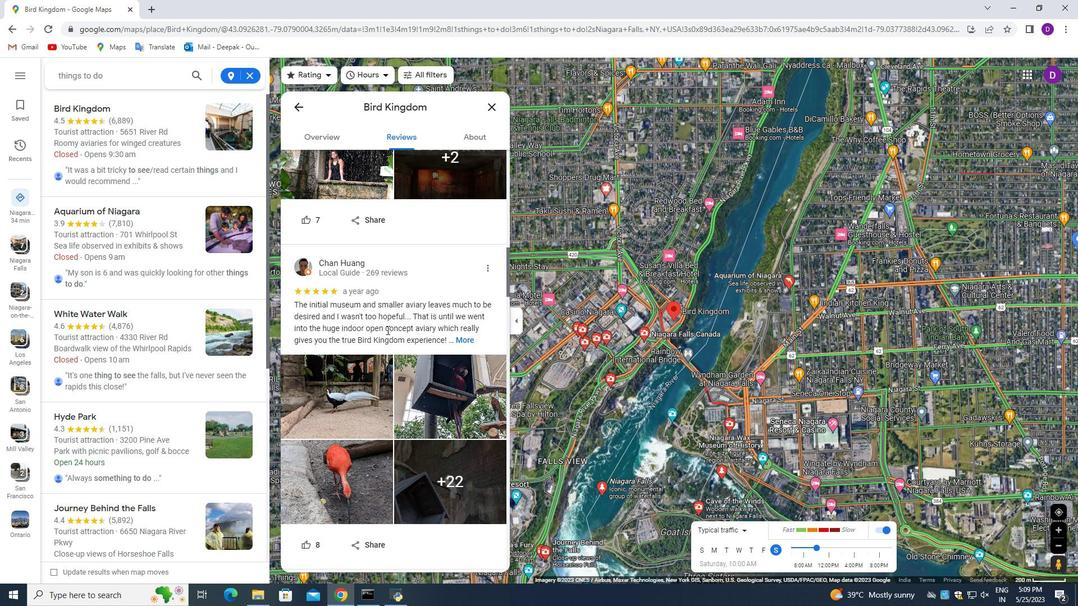 
Action: Mouse moved to (387, 329)
Screenshot: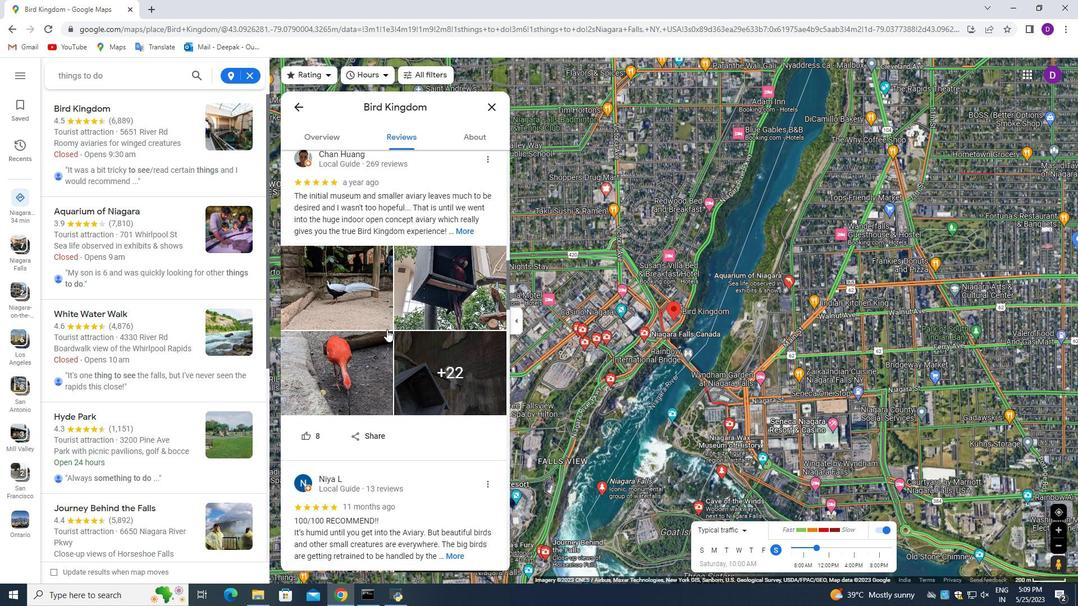 
Action: Mouse scrolled (387, 328) with delta (0, 0)
Screenshot: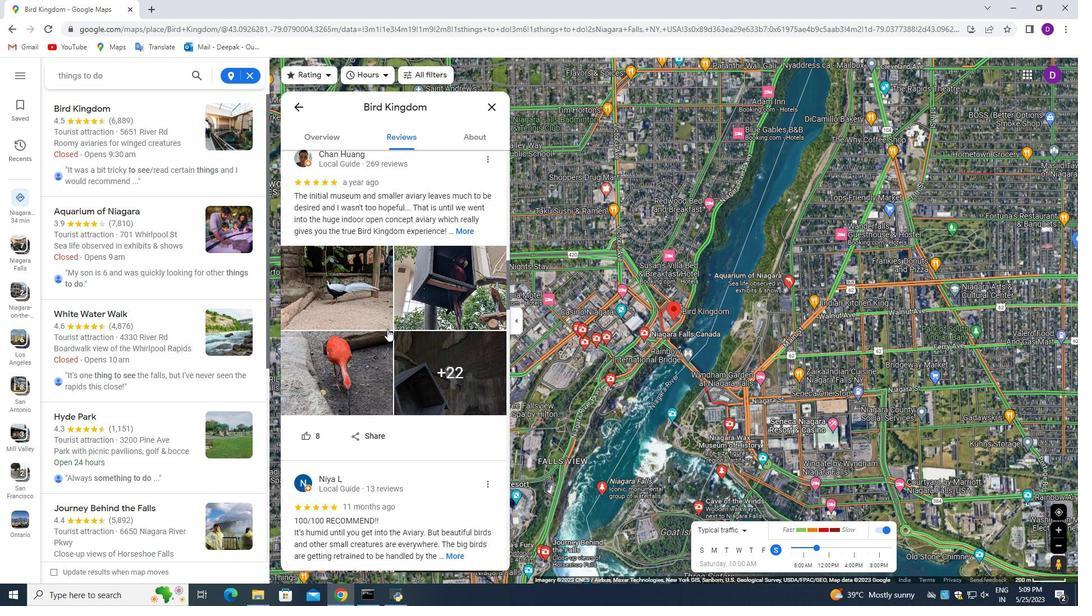 
Action: Mouse scrolled (387, 328) with delta (0, 0)
Screenshot: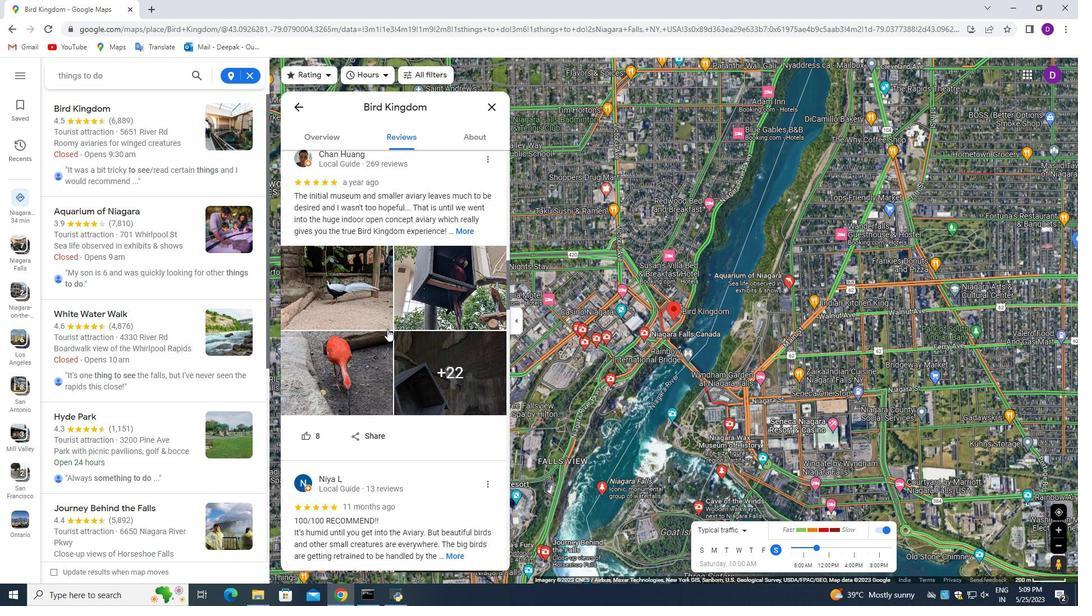 
Action: Mouse scrolled (387, 328) with delta (0, 0)
Screenshot: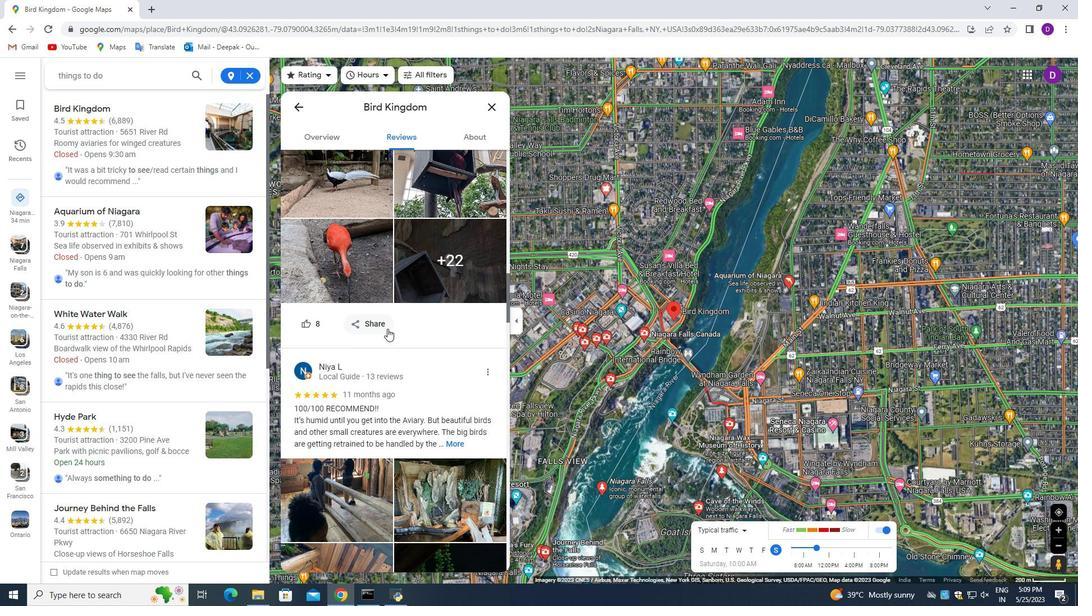 
Action: Mouse scrolled (387, 328) with delta (0, 0)
Screenshot: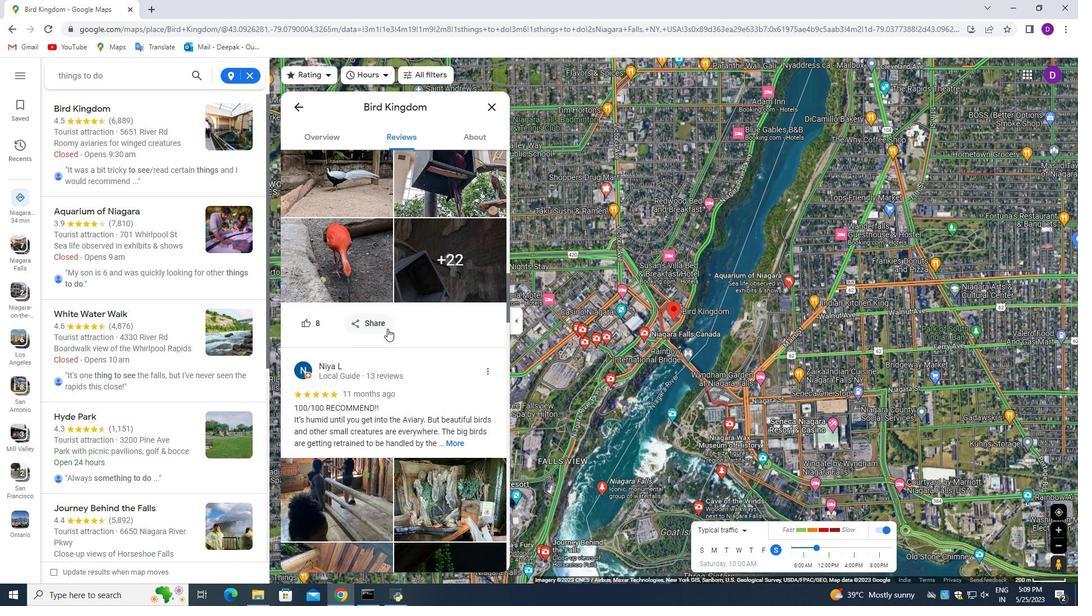 
Action: Mouse scrolled (387, 328) with delta (0, 0)
Screenshot: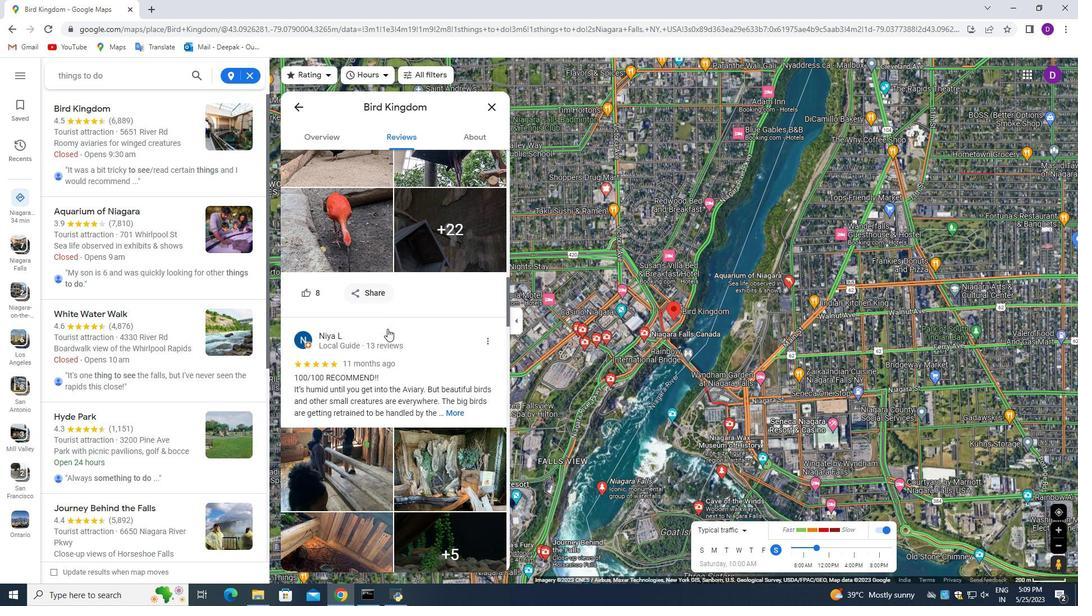 
Action: Mouse scrolled (387, 328) with delta (0, 0)
Screenshot: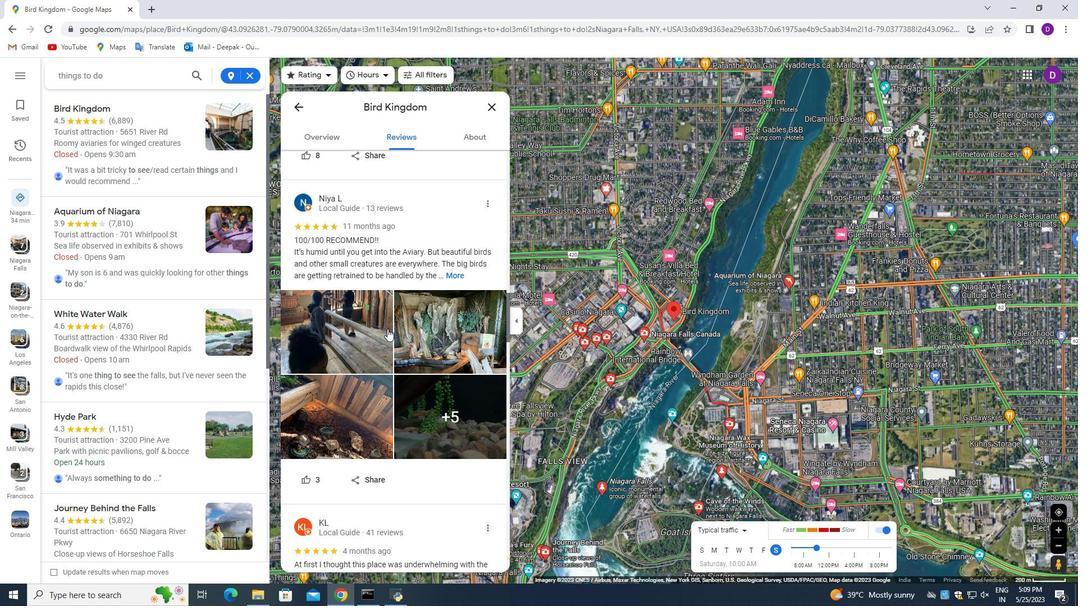 
Action: Mouse scrolled (387, 328) with delta (0, 0)
Screenshot: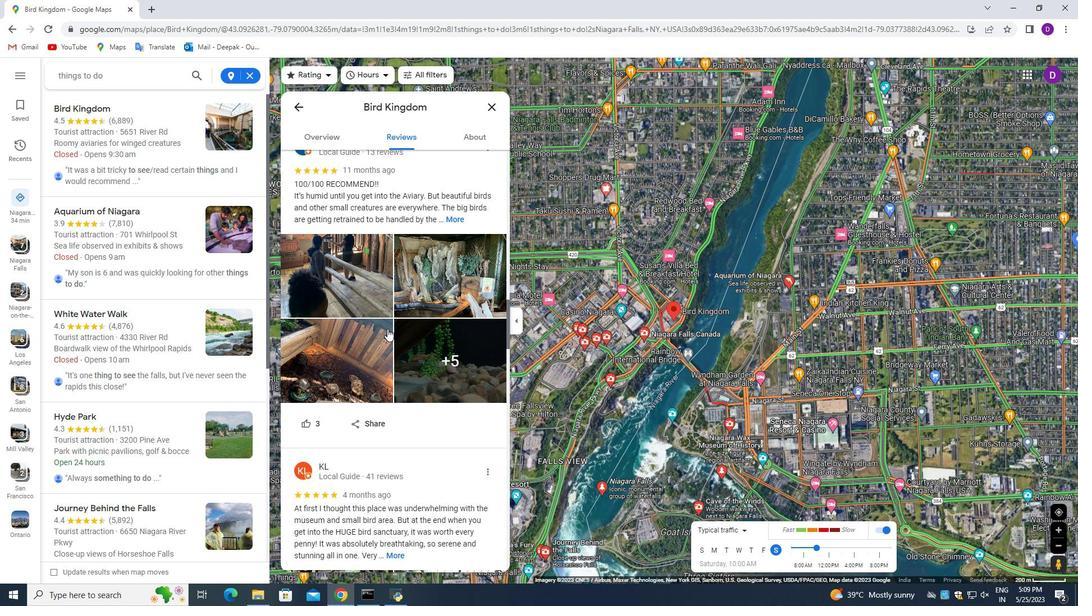 
Action: Mouse scrolled (387, 328) with delta (0, 0)
Screenshot: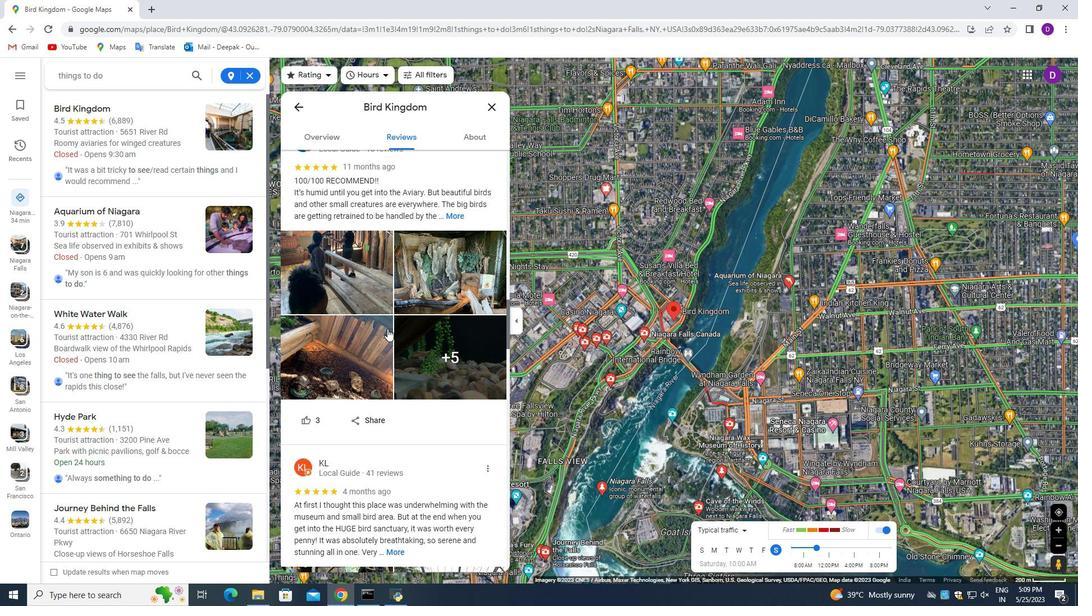 
Action: Mouse scrolled (387, 328) with delta (0, 0)
Screenshot: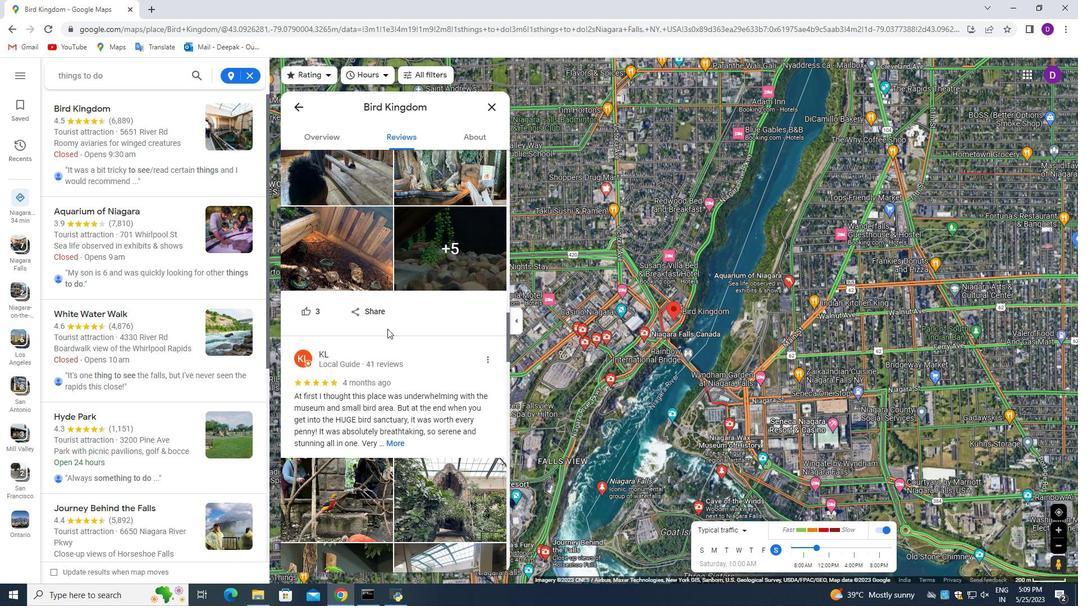 
Action: Mouse scrolled (387, 328) with delta (0, 0)
Screenshot: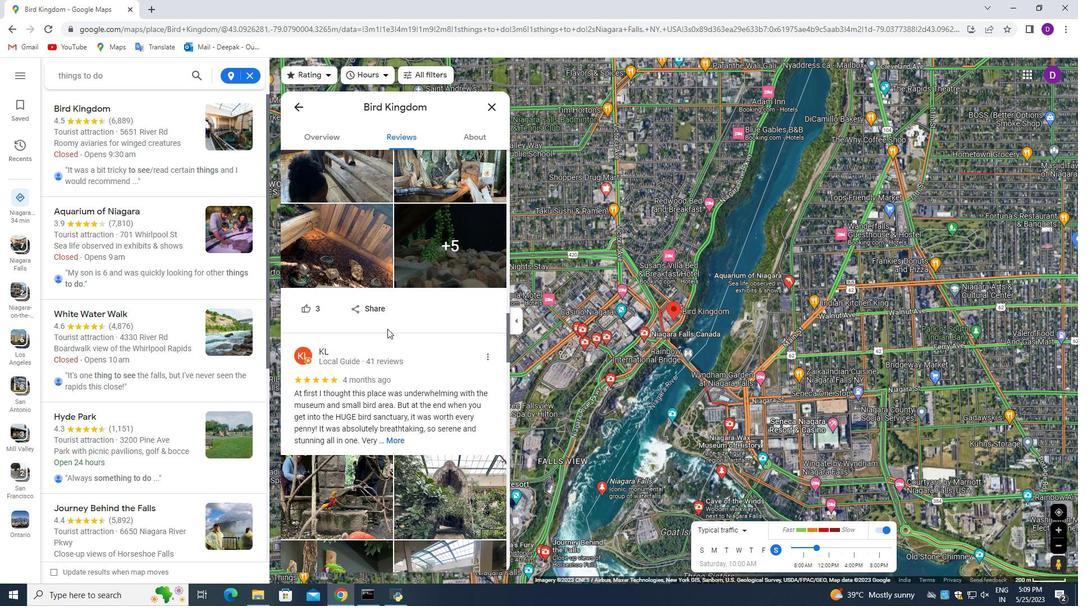 
Action: Mouse moved to (384, 299)
Screenshot: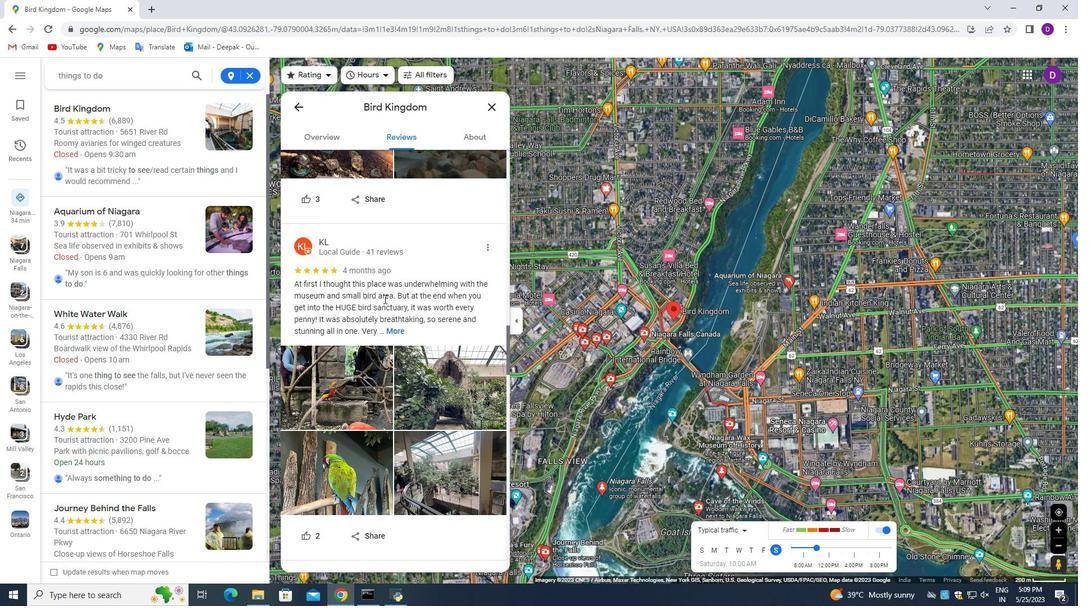 
Action: Mouse scrolled (384, 298) with delta (0, 0)
Screenshot: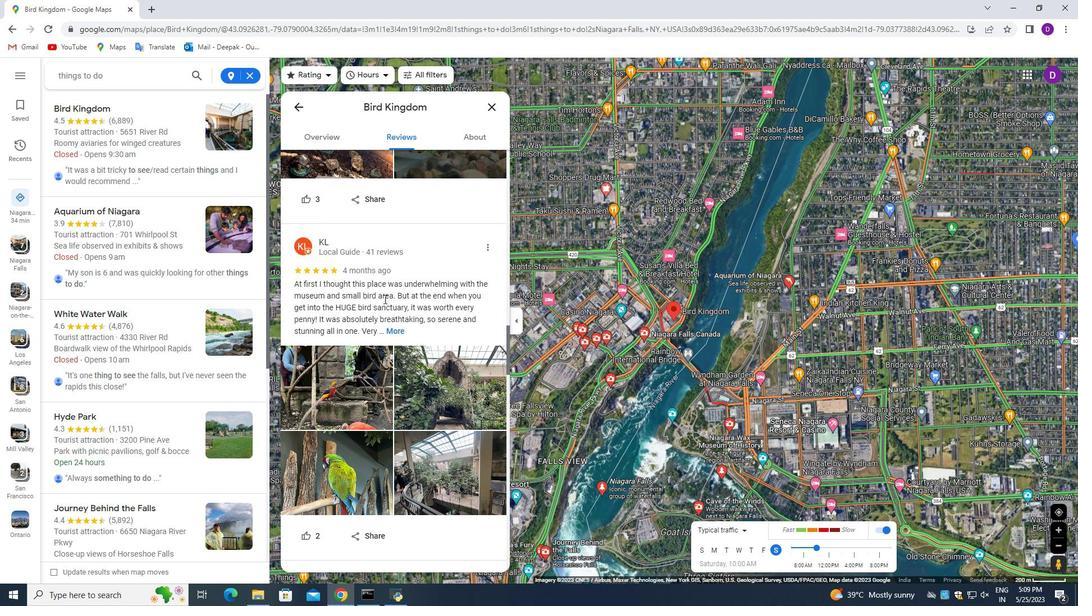 
Action: Mouse moved to (395, 271)
Screenshot: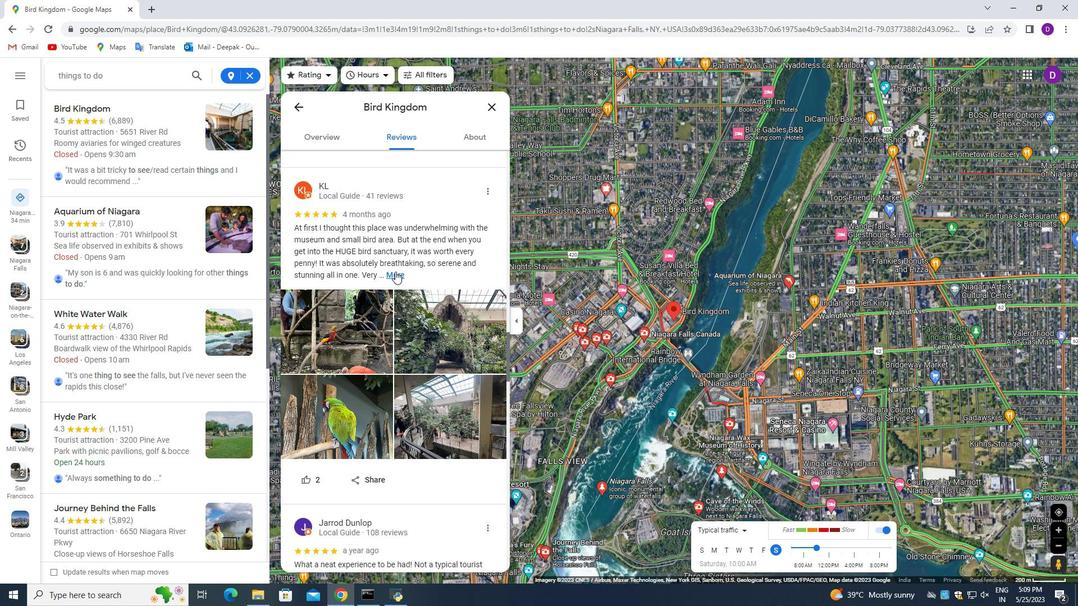 
Action: Mouse pressed left at (395, 271)
Screenshot: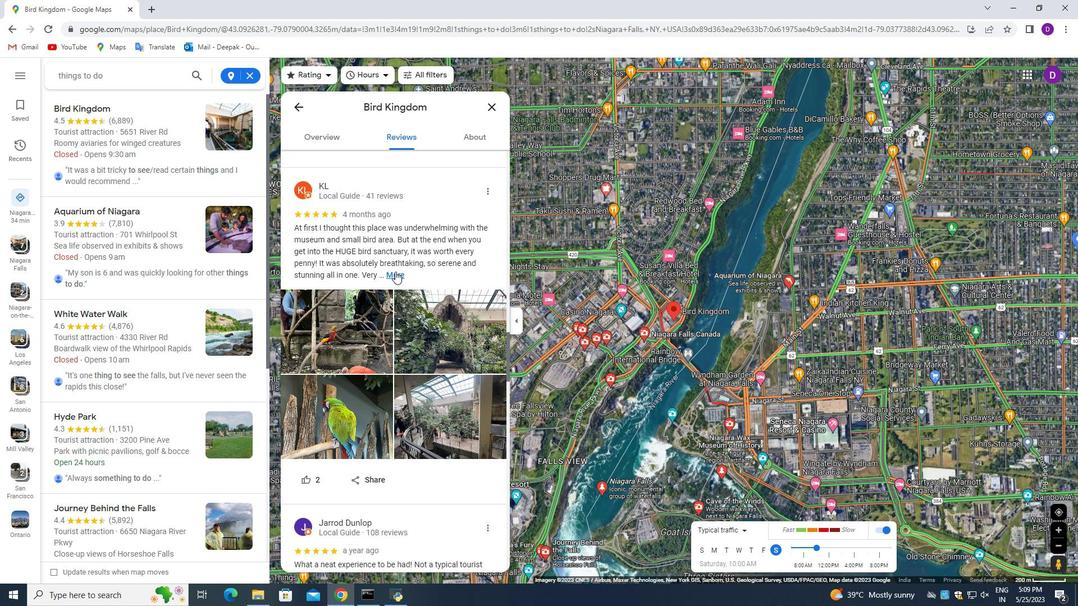 
Action: Mouse moved to (397, 269)
Screenshot: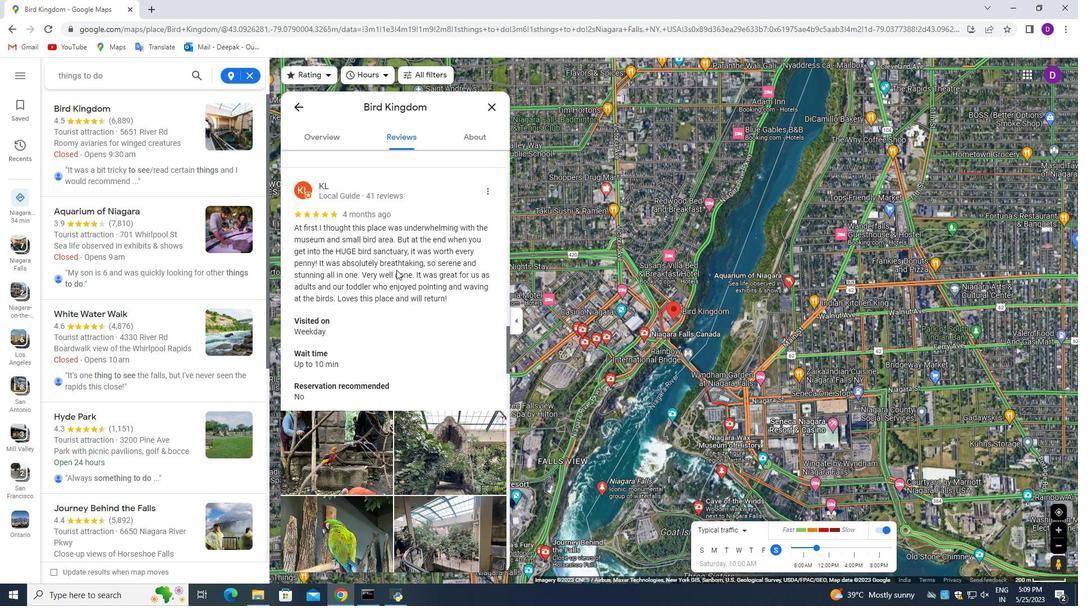
Action: Mouse scrolled (397, 269) with delta (0, 0)
Screenshot: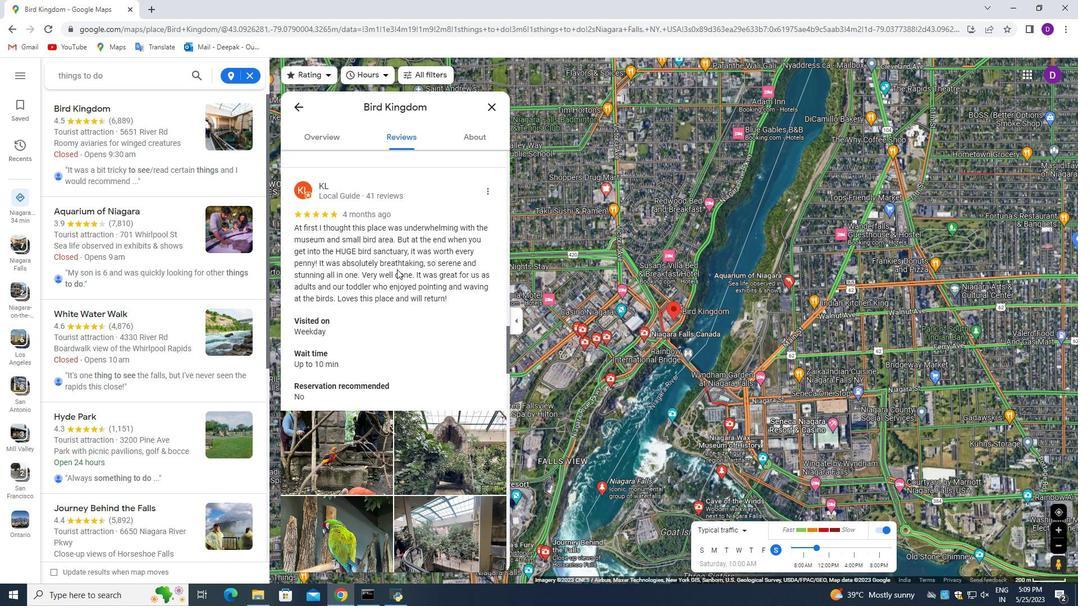 
Action: Mouse scrolled (397, 269) with delta (0, 0)
Screenshot: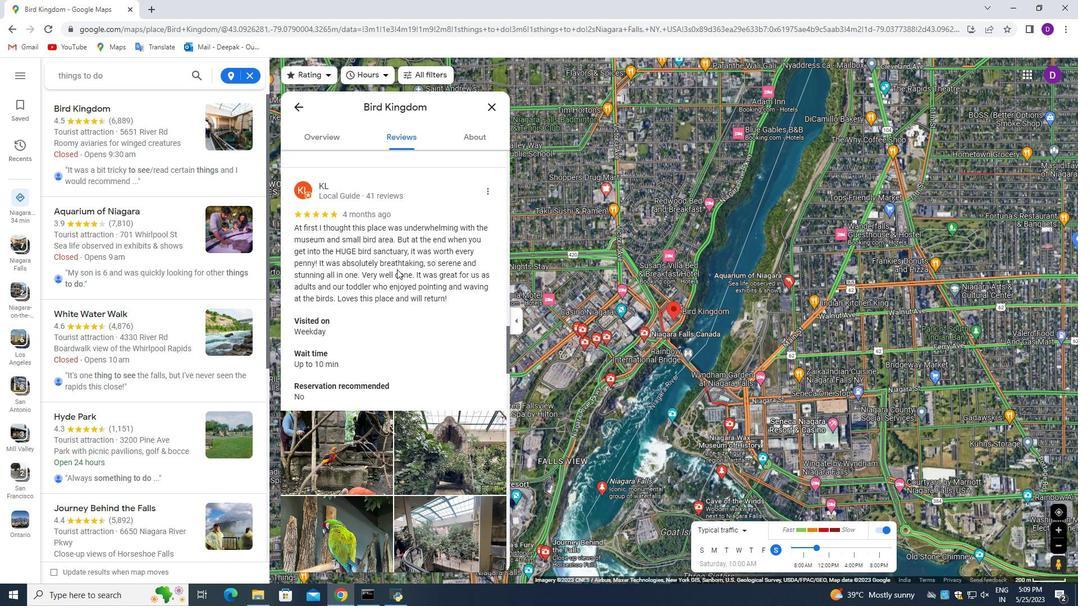 
Action: Mouse scrolled (397, 269) with delta (0, 0)
Screenshot: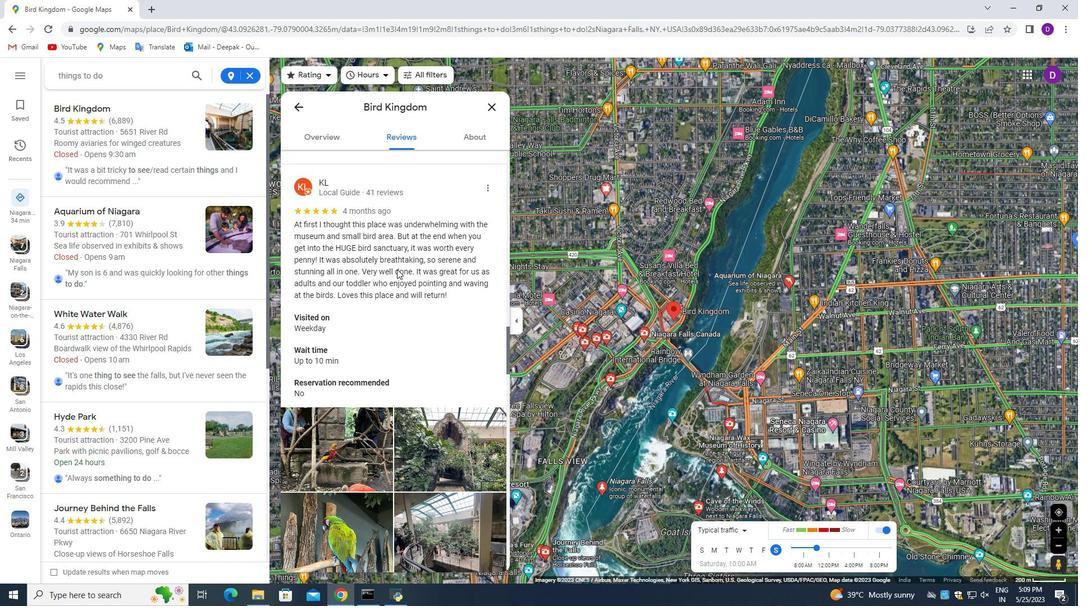 
Action: Mouse scrolled (397, 269) with delta (0, 0)
Screenshot: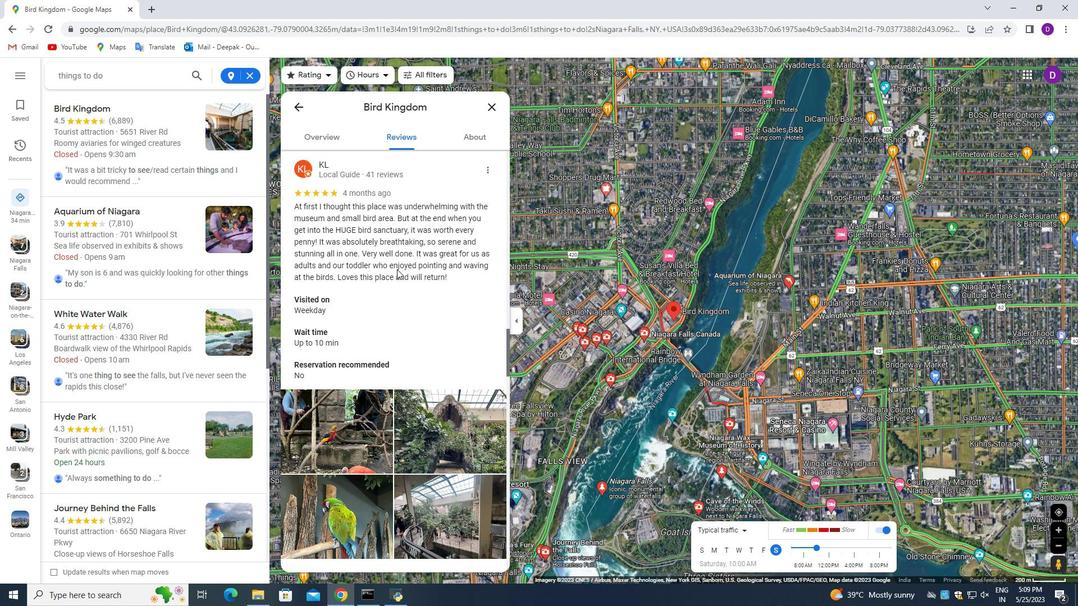 
Action: Mouse scrolled (397, 269) with delta (0, 0)
Screenshot: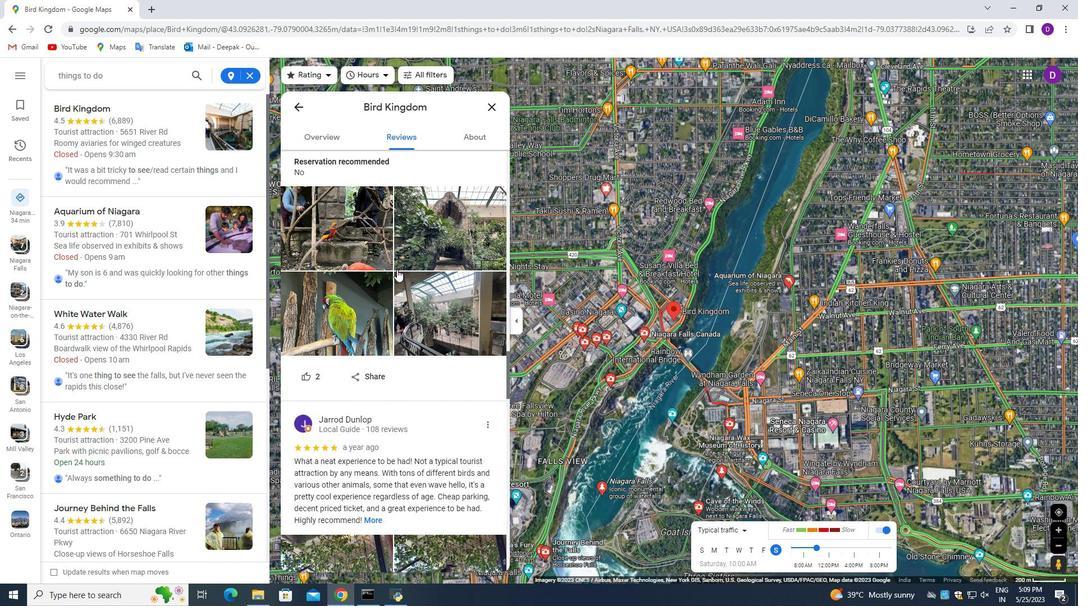 
Action: Mouse scrolled (397, 269) with delta (0, 0)
Screenshot: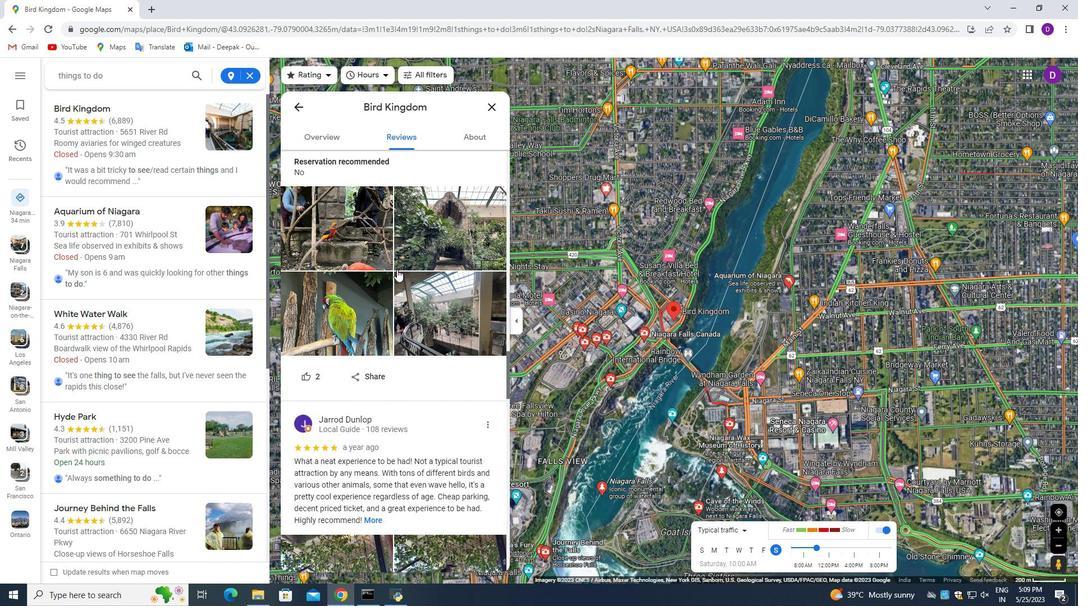 
Action: Mouse scrolled (397, 269) with delta (0, 0)
Screenshot: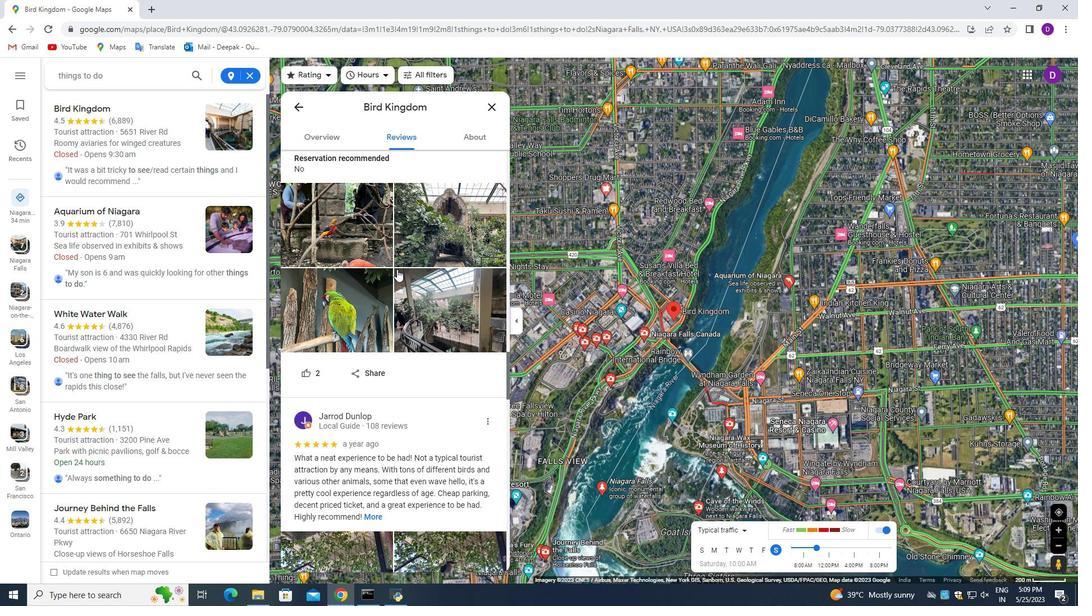 
Action: Mouse scrolled (397, 269) with delta (0, 0)
Screenshot: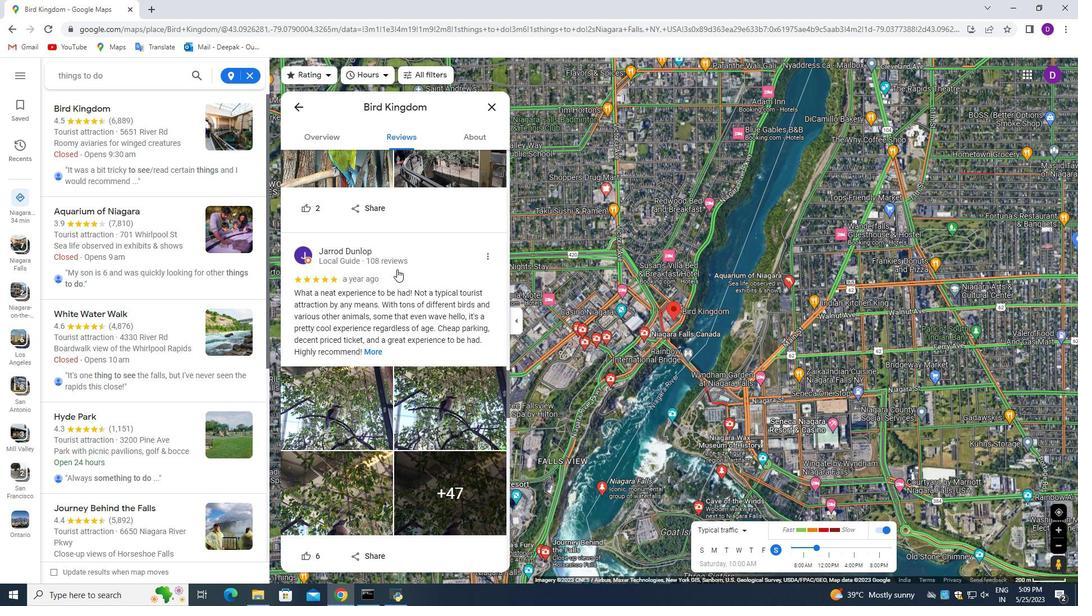 
Action: Mouse scrolled (397, 269) with delta (0, 0)
Screenshot: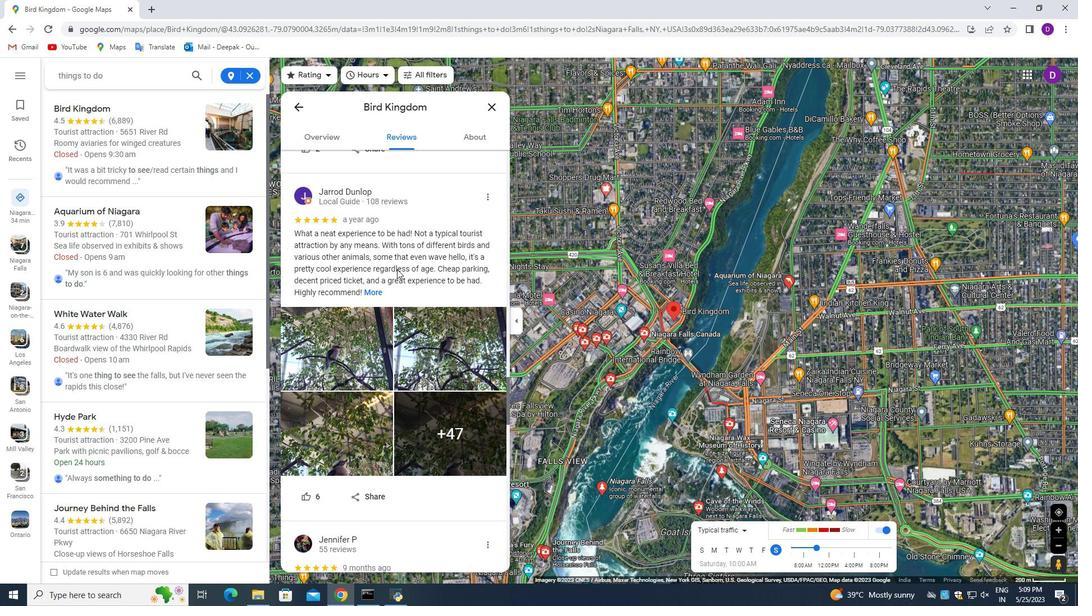 
Action: Mouse scrolled (397, 269) with delta (0, 0)
Screenshot: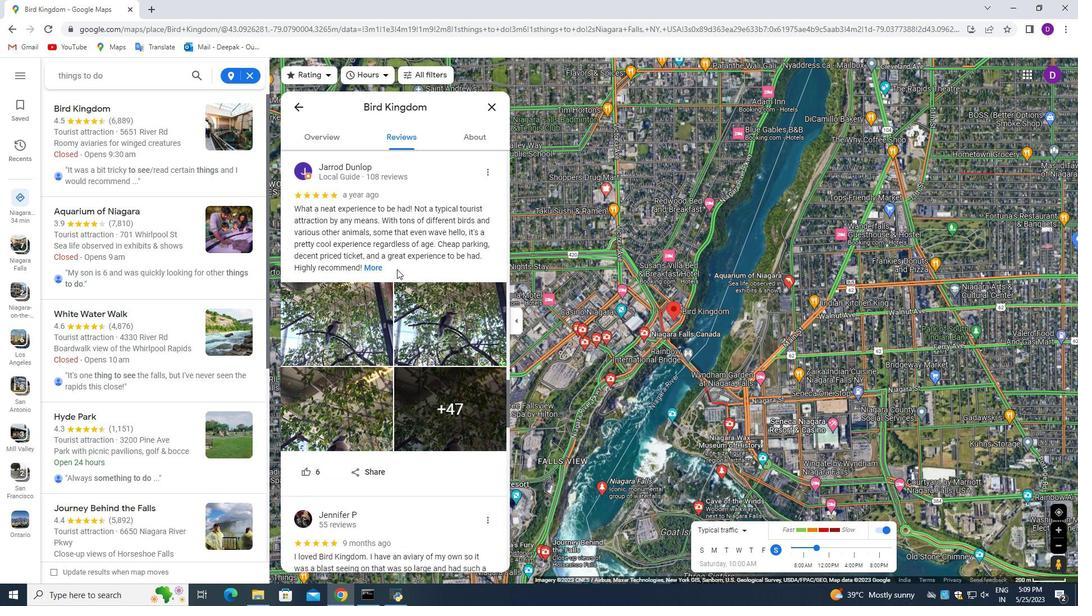 
Action: Mouse moved to (411, 279)
Screenshot: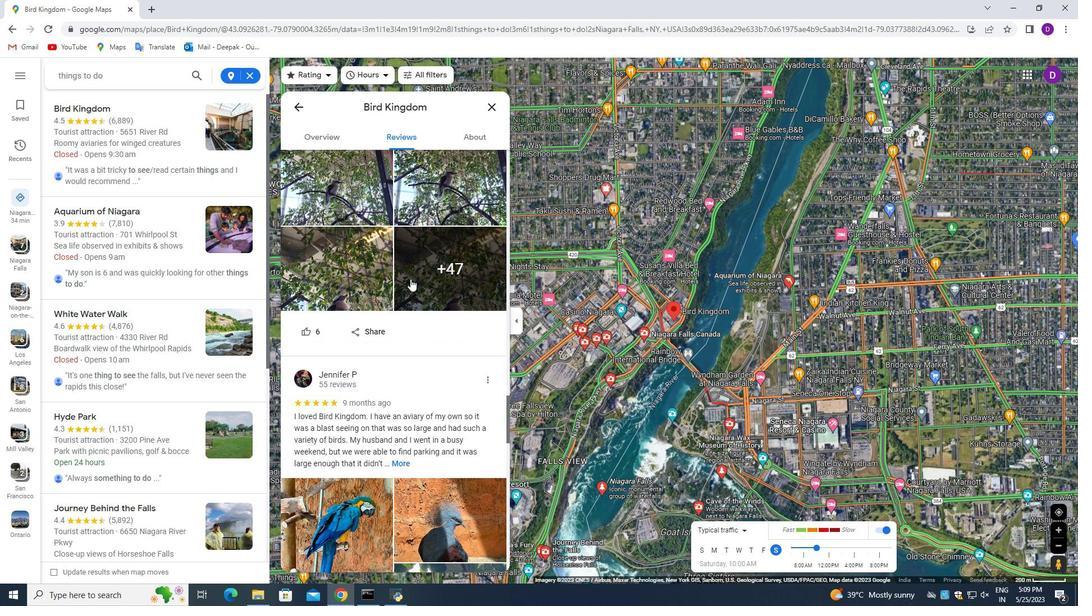 
Action: Mouse pressed left at (411, 279)
Screenshot: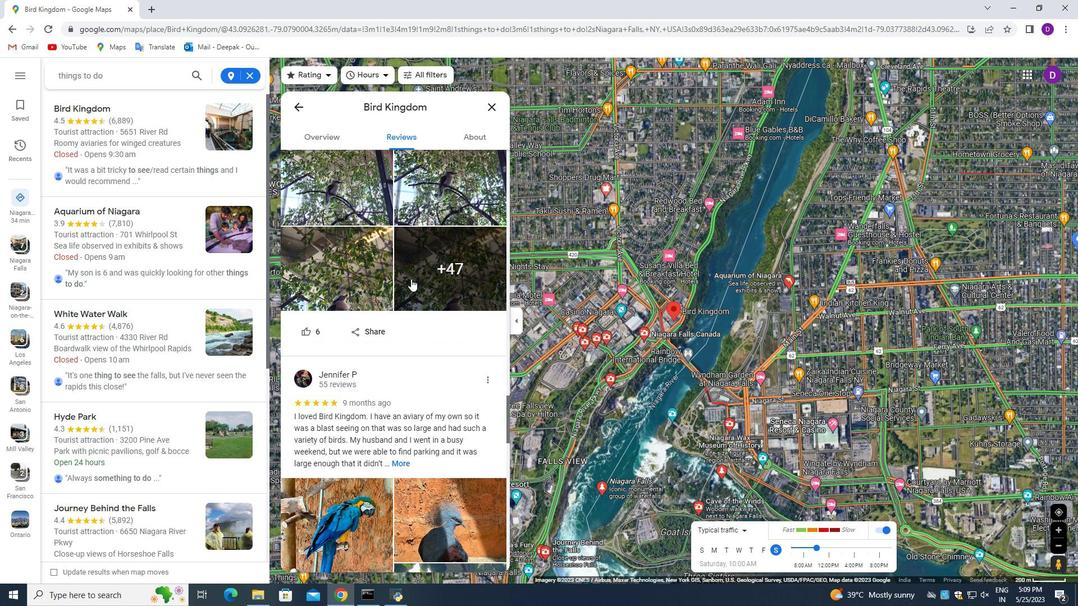
Action: Mouse moved to (411, 278)
Screenshot: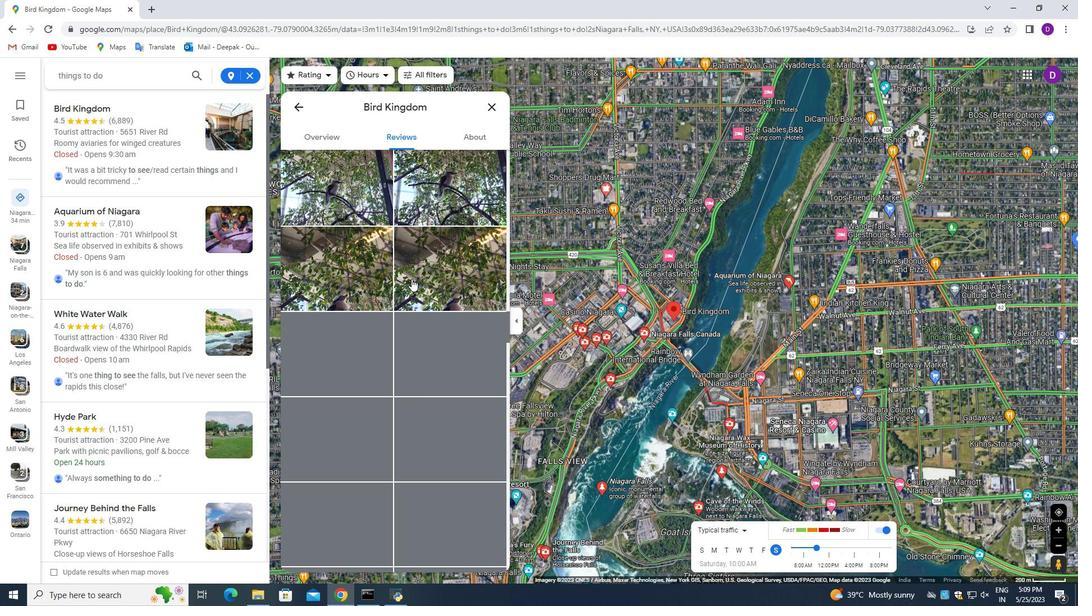 
Action: Mouse scrolled (411, 278) with delta (0, 0)
Screenshot: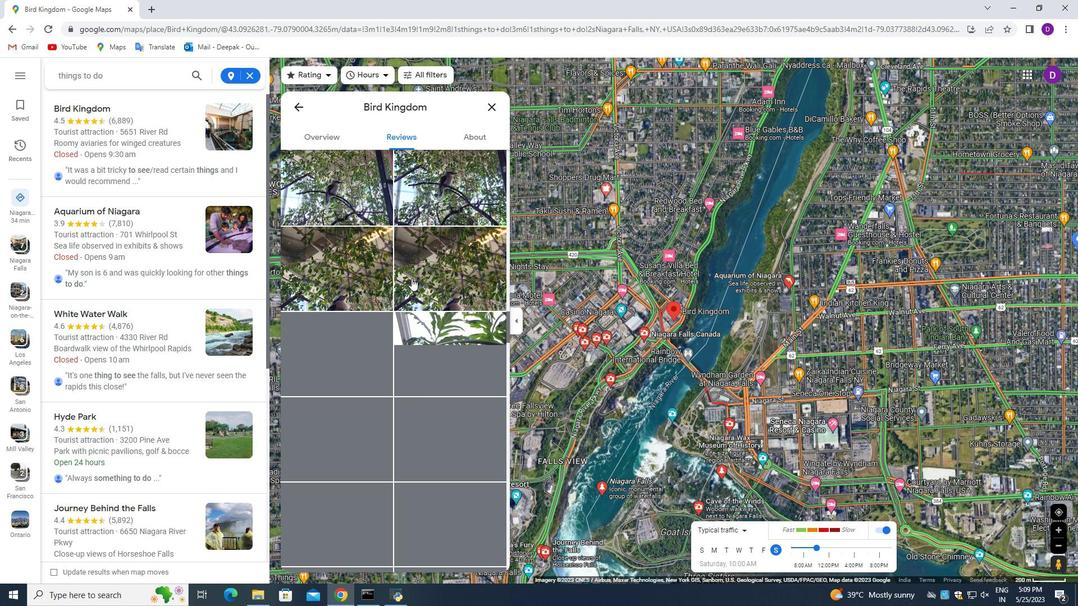 
Action: Mouse scrolled (411, 278) with delta (0, 0)
Screenshot: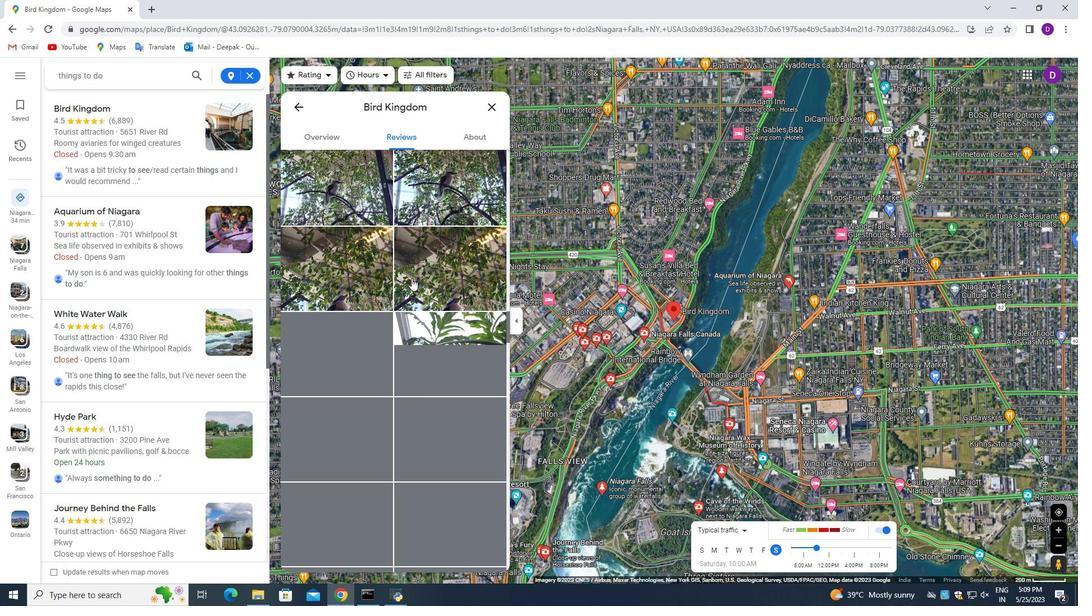 
Action: Mouse moved to (418, 270)
Screenshot: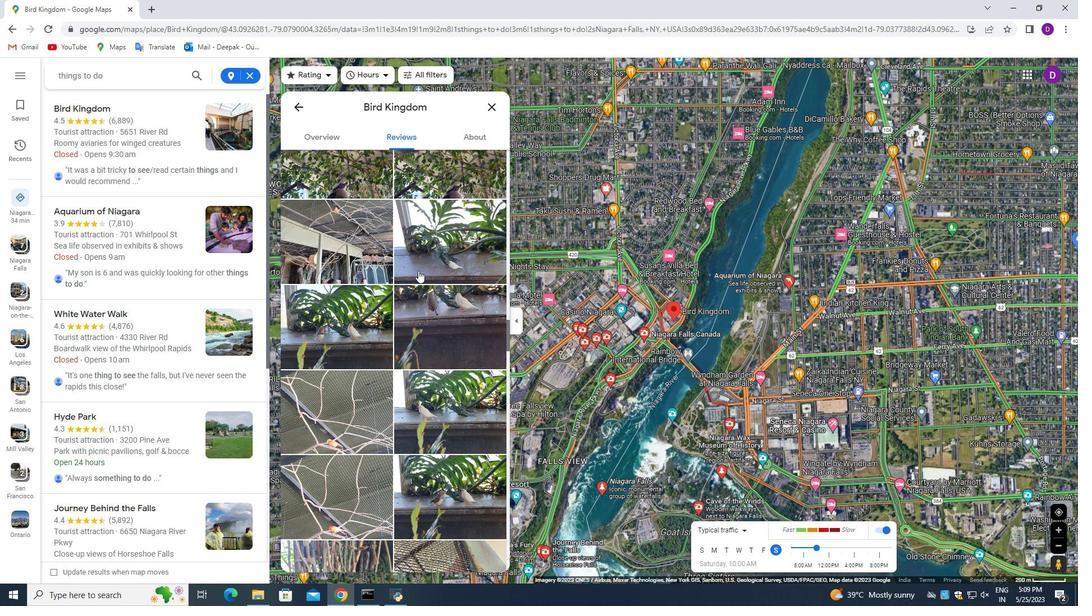 
Action: Mouse scrolled (418, 269) with delta (0, 0)
Screenshot: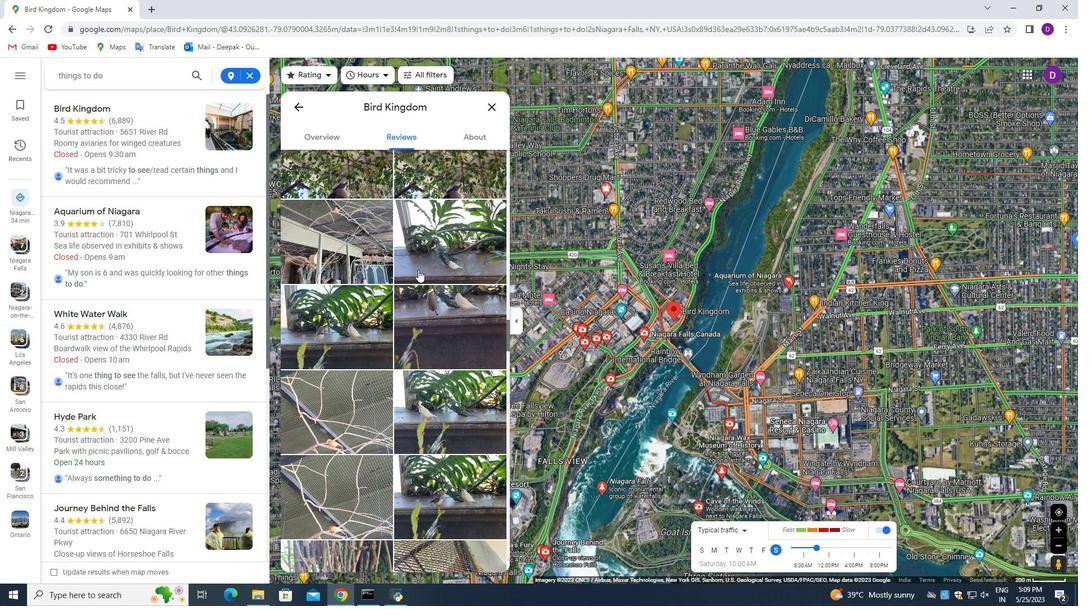 
Action: Mouse scrolled (418, 269) with delta (0, 0)
Screenshot: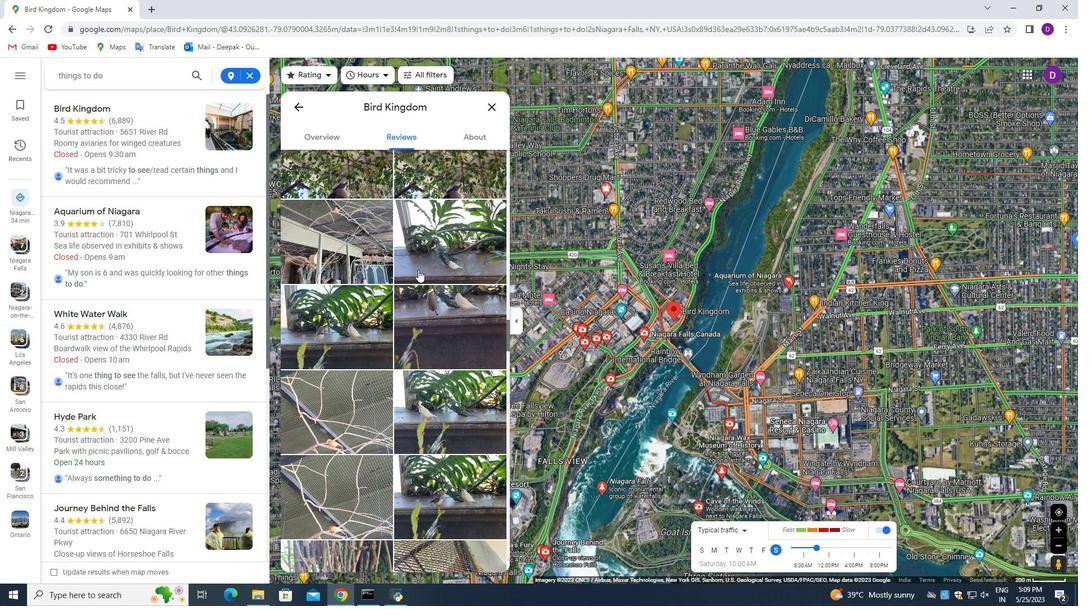 
Action: Mouse scrolled (418, 269) with delta (0, 0)
Screenshot: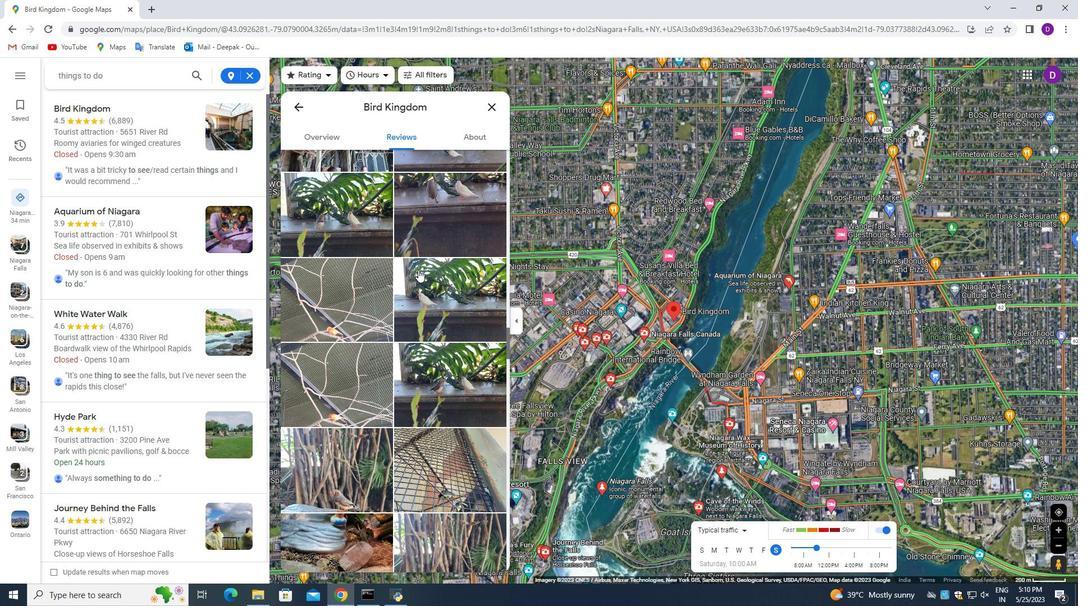 
Action: Mouse scrolled (418, 269) with delta (0, 0)
Screenshot: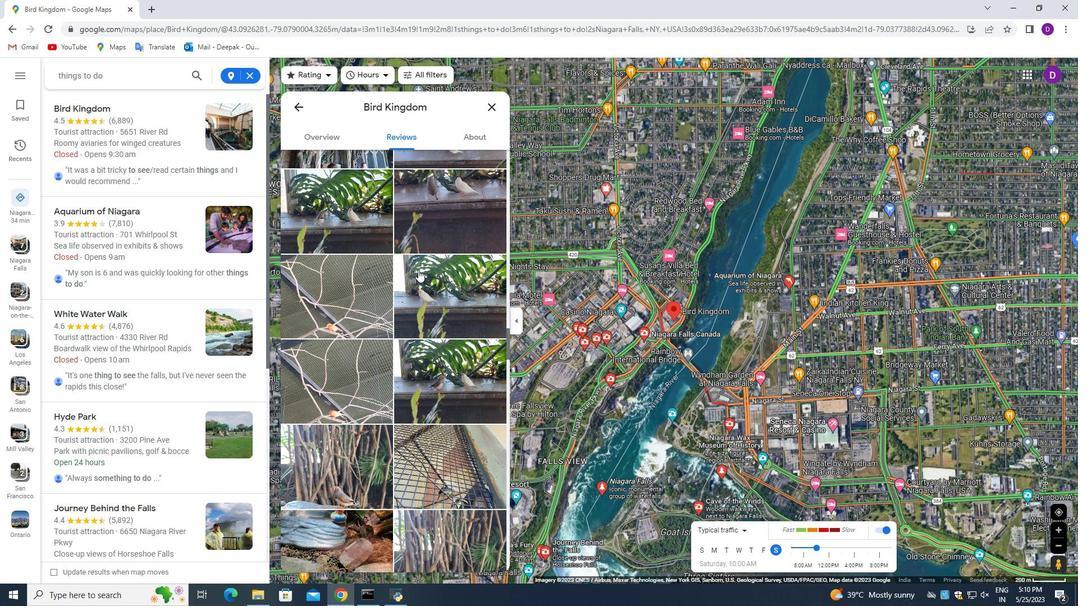 
Action: Mouse scrolled (418, 269) with delta (0, 0)
Screenshot: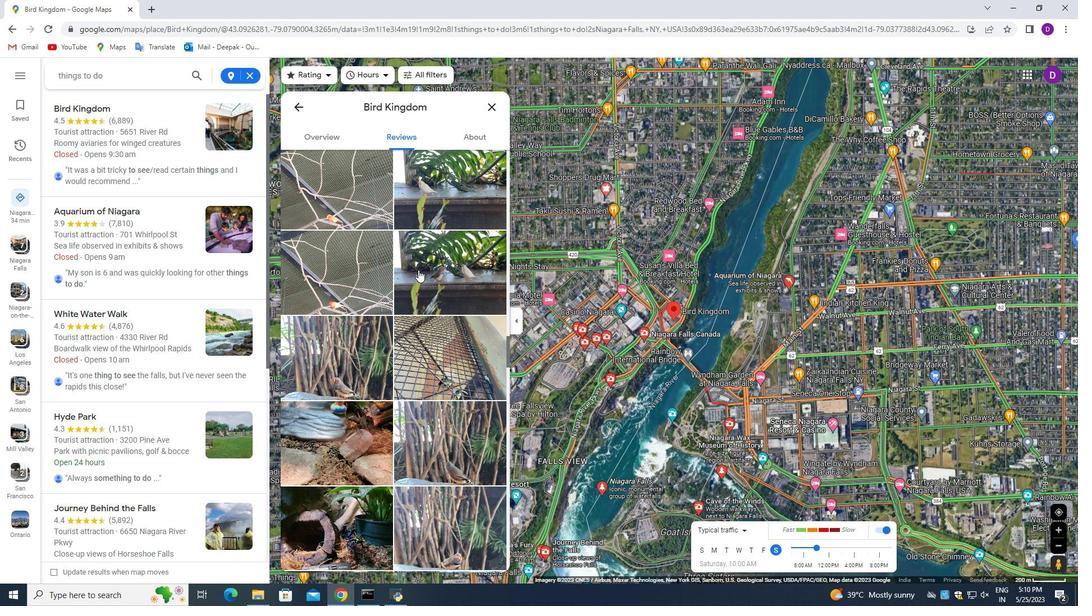 
Action: Mouse scrolled (418, 269) with delta (0, 0)
Screenshot: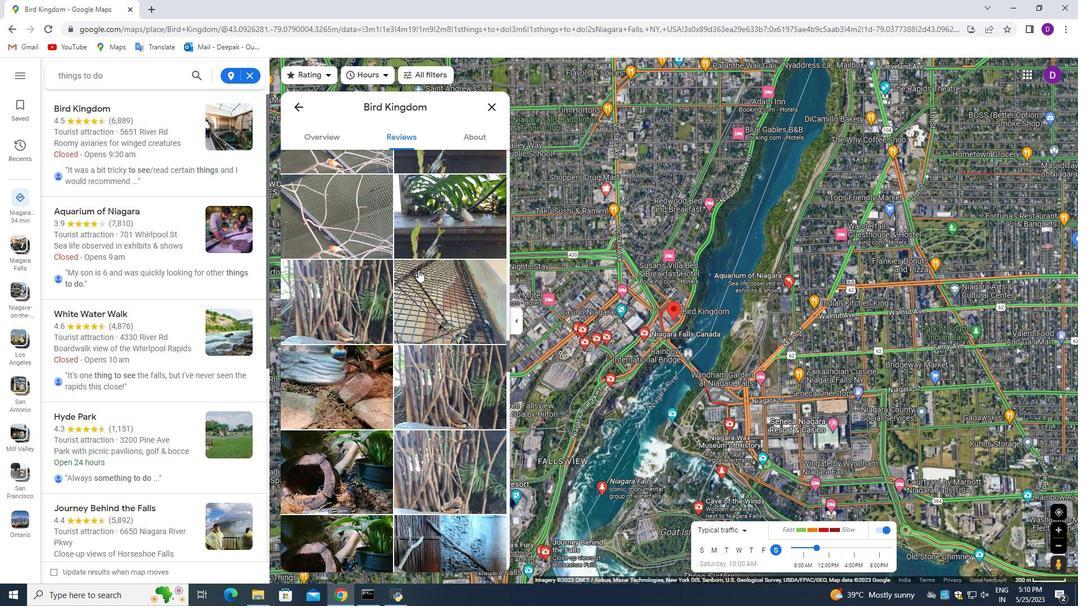 
Action: Mouse scrolled (418, 269) with delta (0, 0)
Screenshot: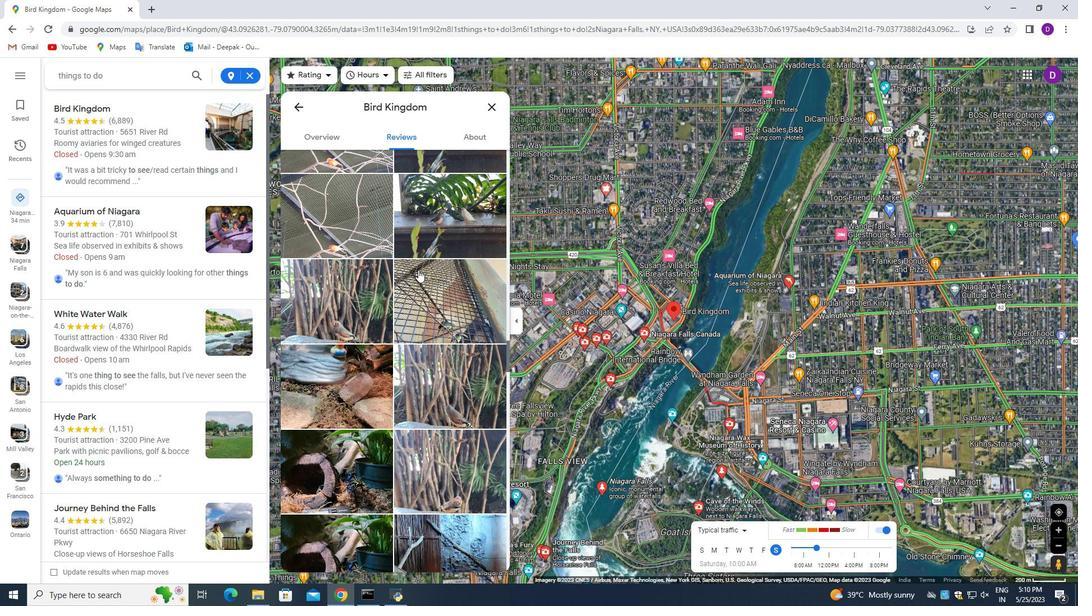 
Action: Mouse scrolled (418, 269) with delta (0, 0)
Screenshot: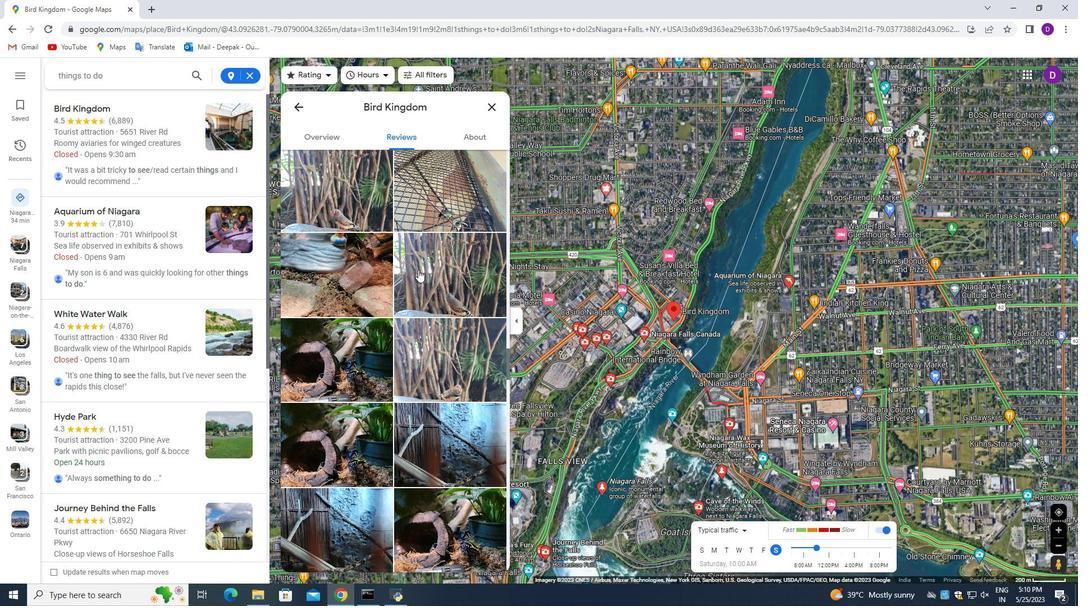 
Action: Mouse scrolled (418, 269) with delta (0, 0)
Screenshot: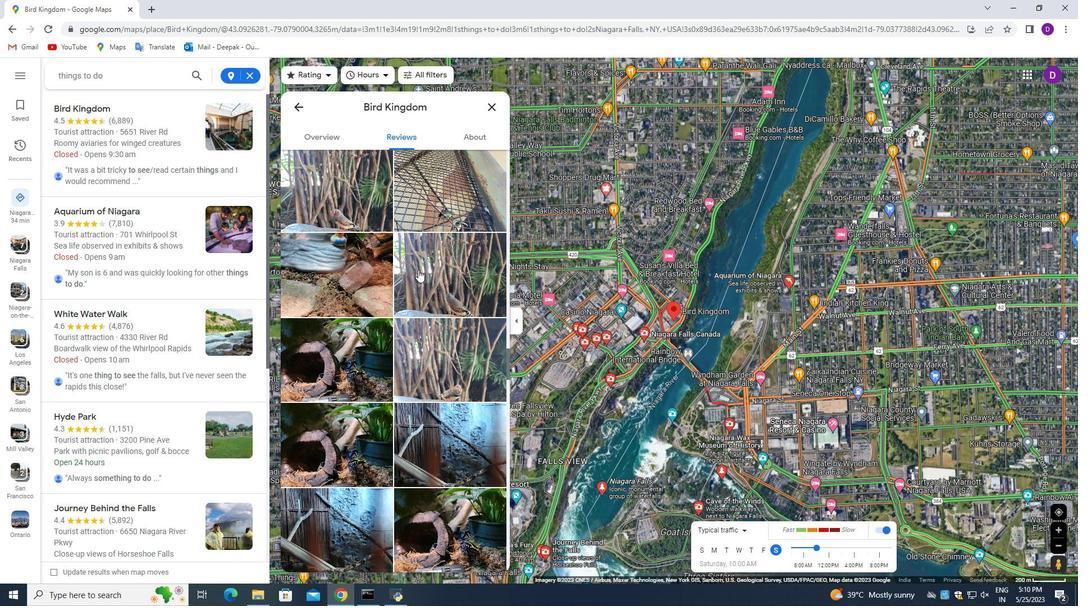 
Action: Mouse scrolled (418, 269) with delta (0, 0)
Screenshot: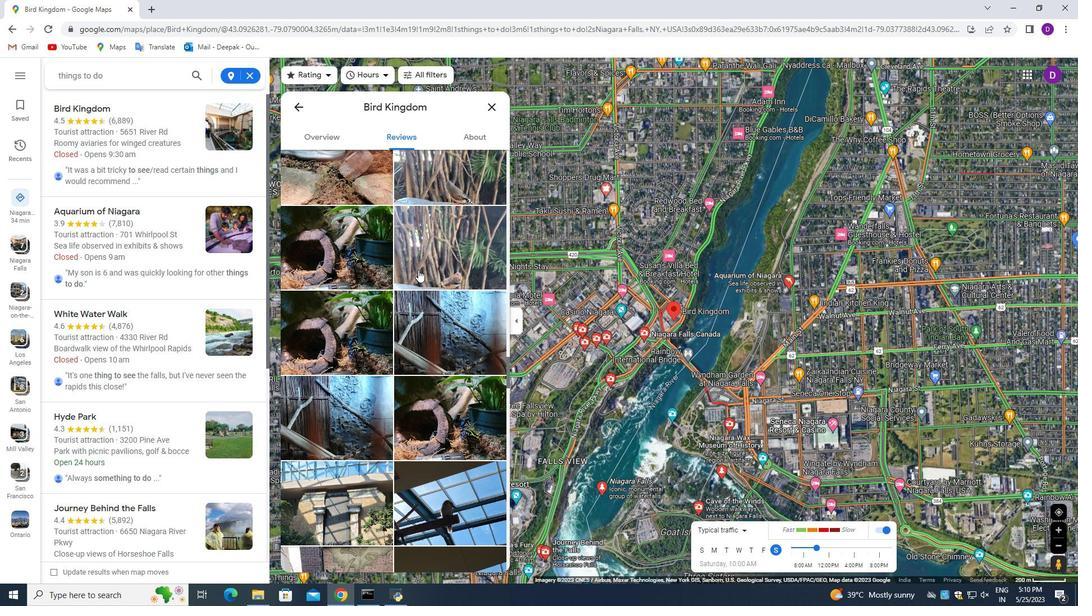 
Action: Mouse scrolled (418, 269) with delta (0, 0)
Screenshot: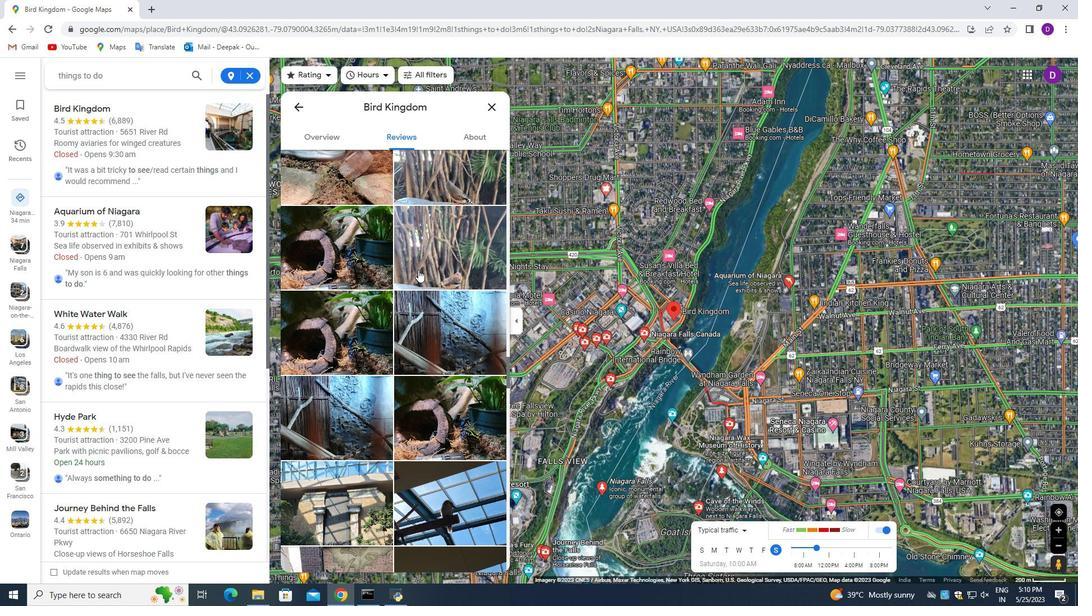 
Action: Mouse scrolled (418, 269) with delta (0, 0)
Screenshot: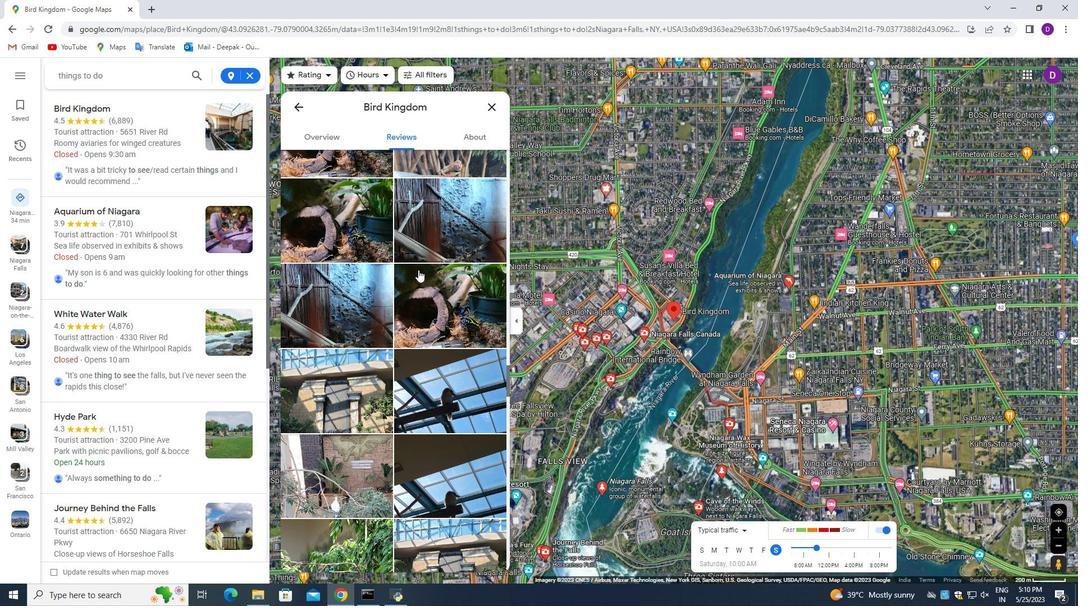 
Action: Mouse scrolled (418, 269) with delta (0, 0)
Screenshot: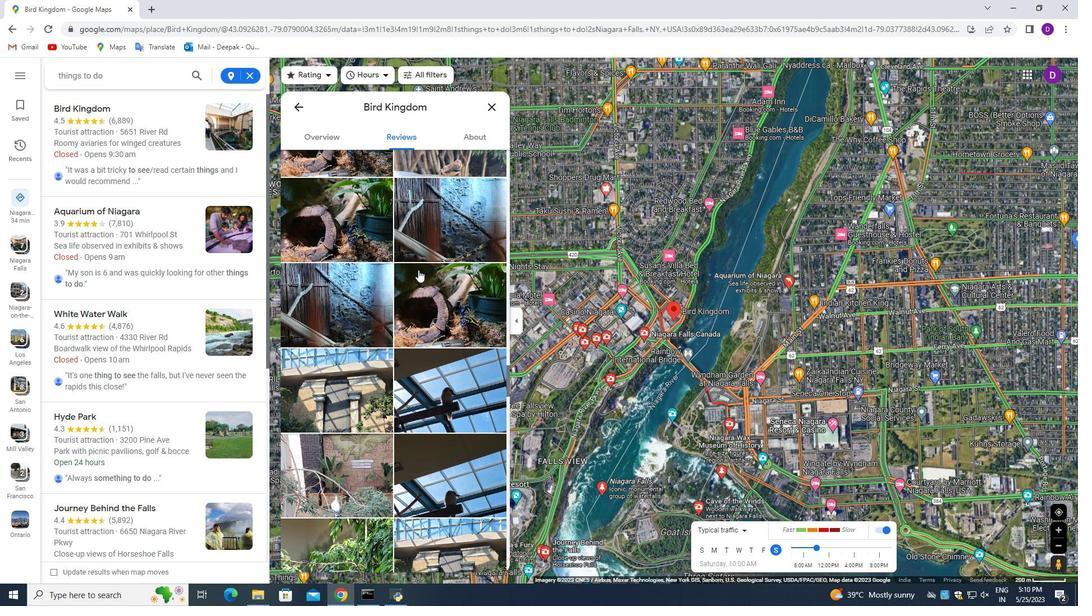 
Action: Mouse scrolled (418, 269) with delta (0, 0)
Screenshot: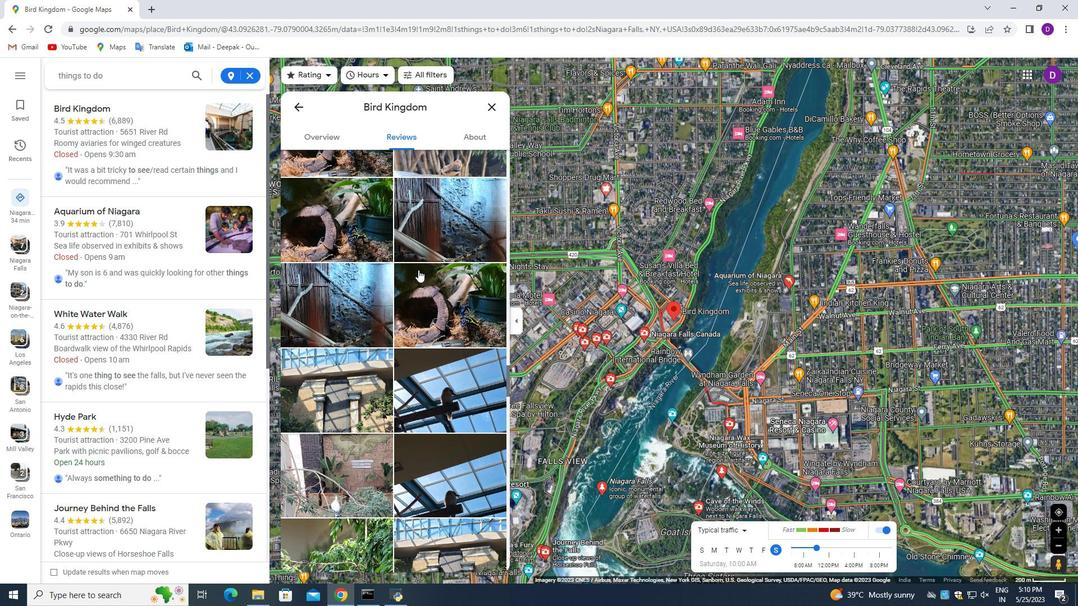 
Action: Mouse scrolled (418, 269) with delta (0, 0)
Screenshot: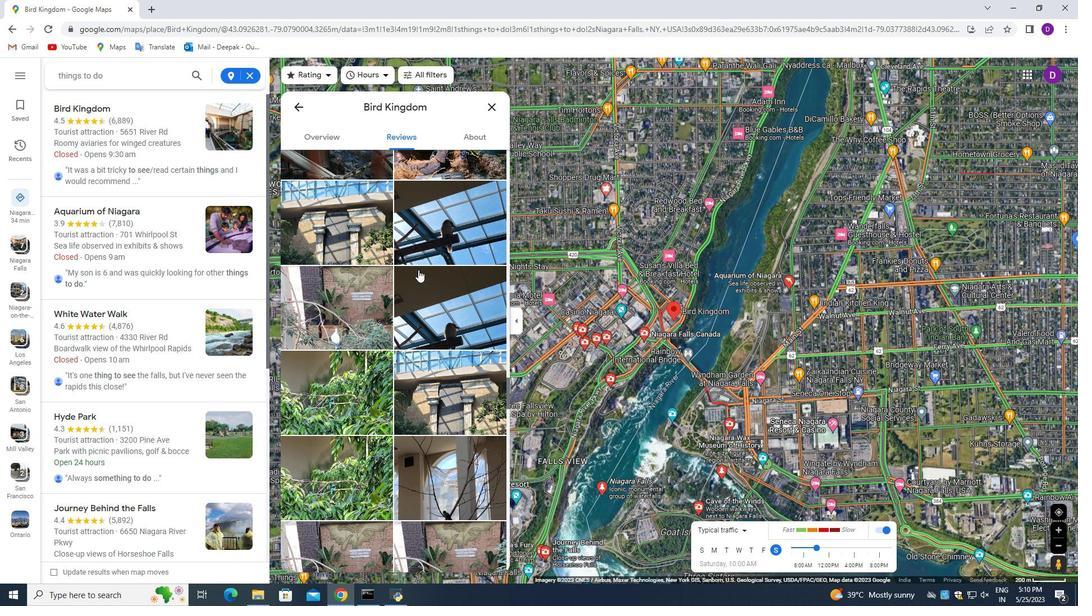 
Action: Mouse scrolled (418, 269) with delta (0, 0)
Screenshot: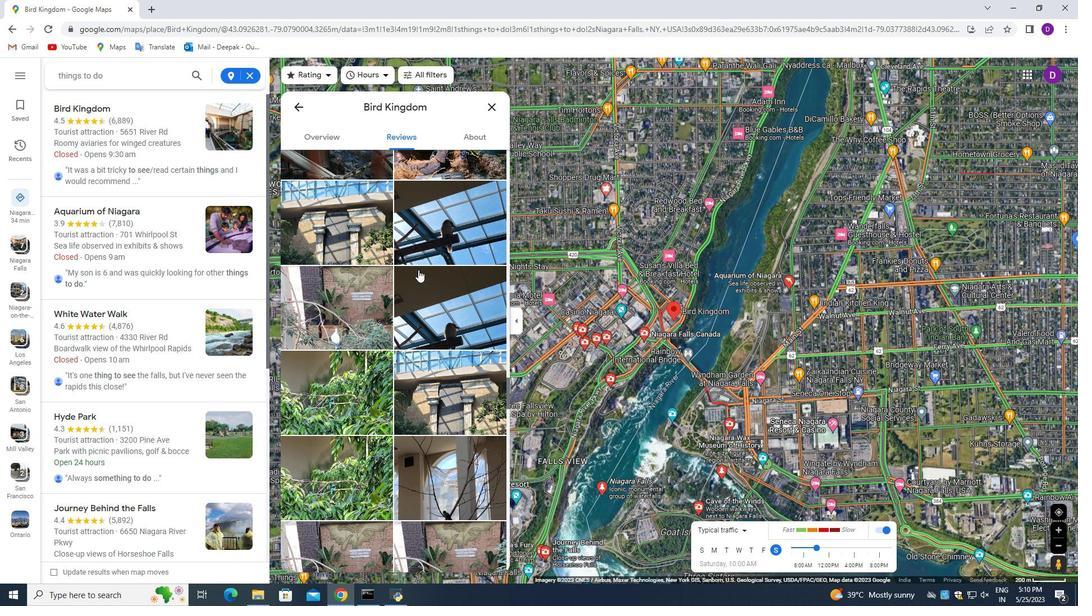 
Action: Mouse scrolled (418, 269) with delta (0, 0)
Screenshot: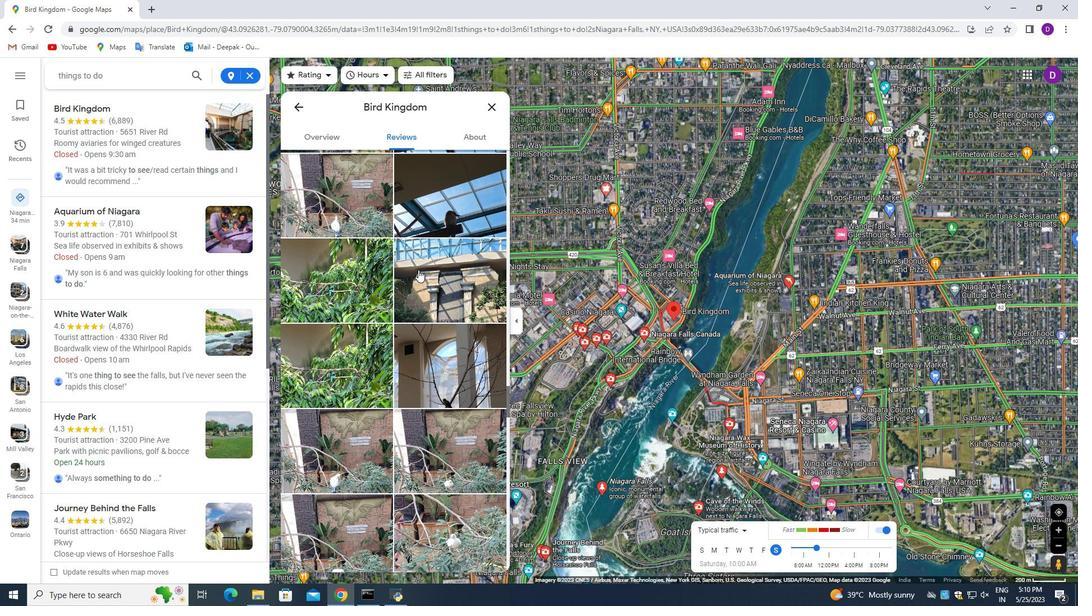 
Action: Mouse scrolled (418, 269) with delta (0, 0)
Screenshot: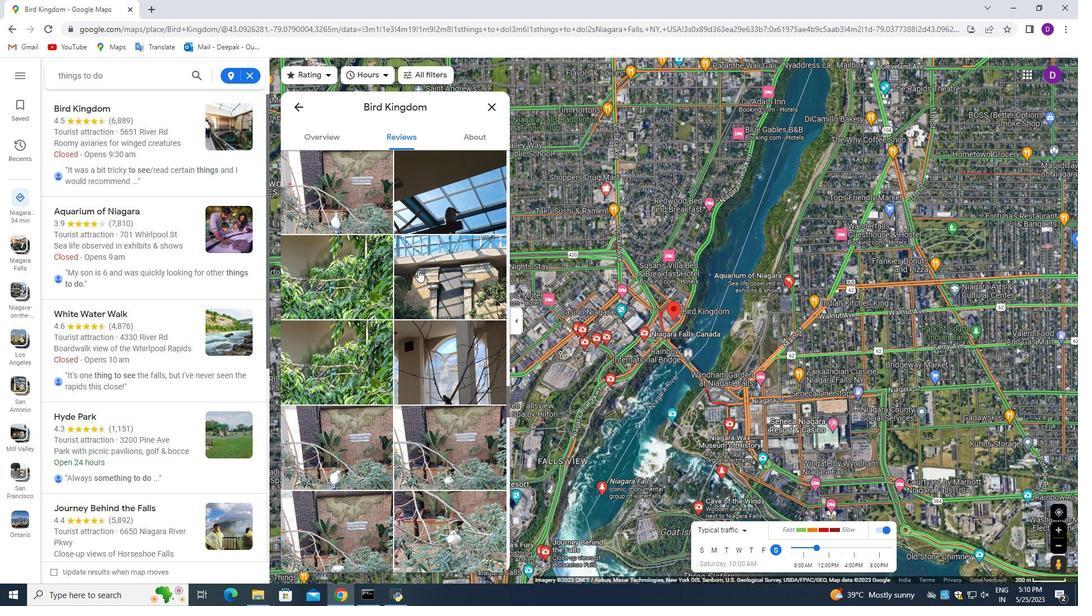 
Action: Mouse scrolled (418, 269) with delta (0, 0)
Screenshot: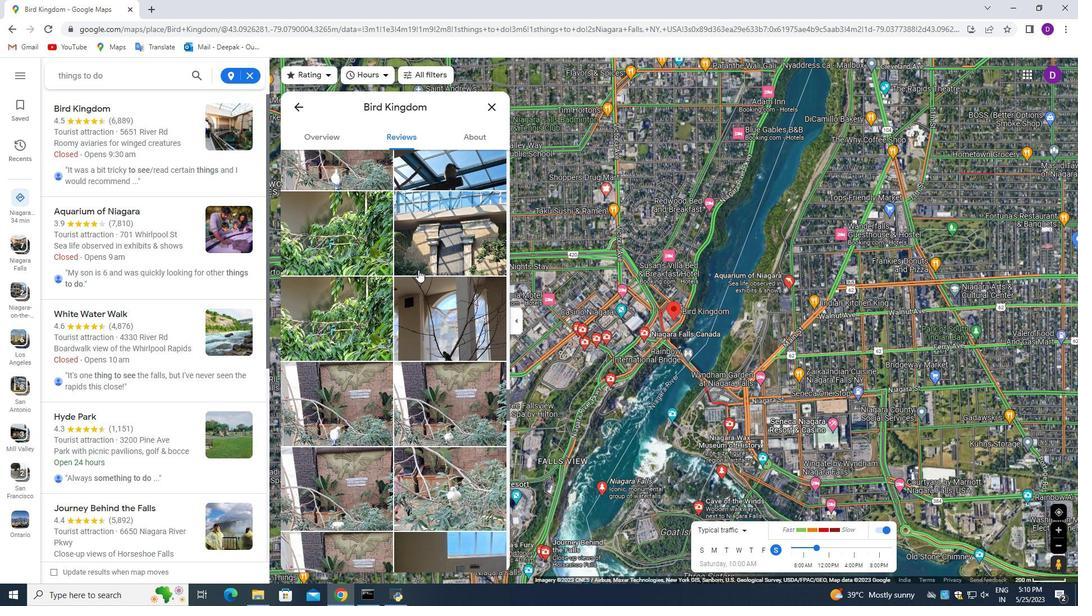 
Action: Mouse scrolled (418, 269) with delta (0, 0)
Screenshot: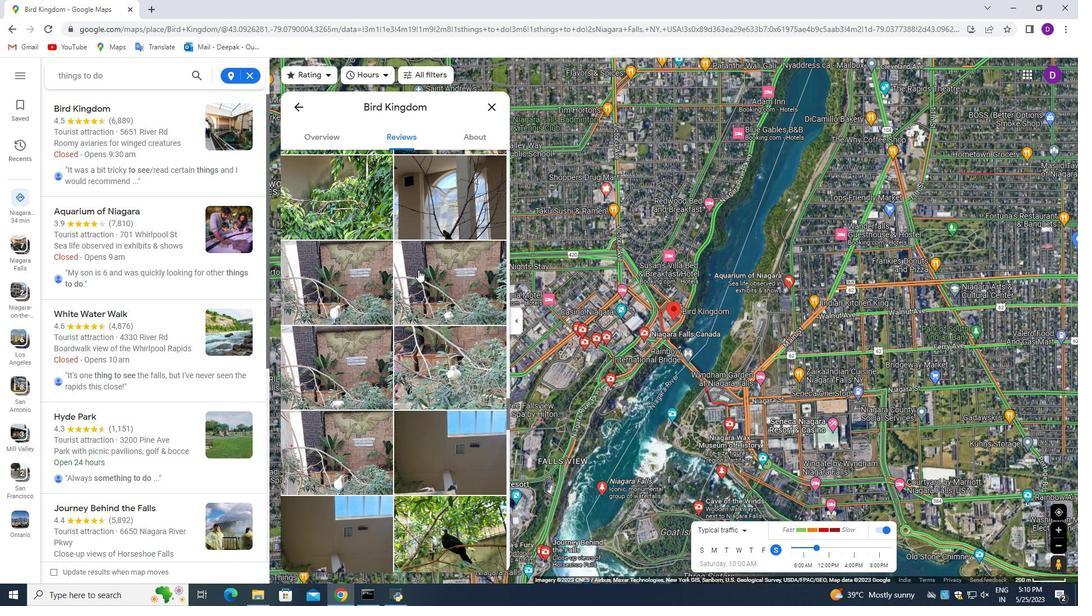 
Action: Mouse scrolled (418, 269) with delta (0, 0)
Screenshot: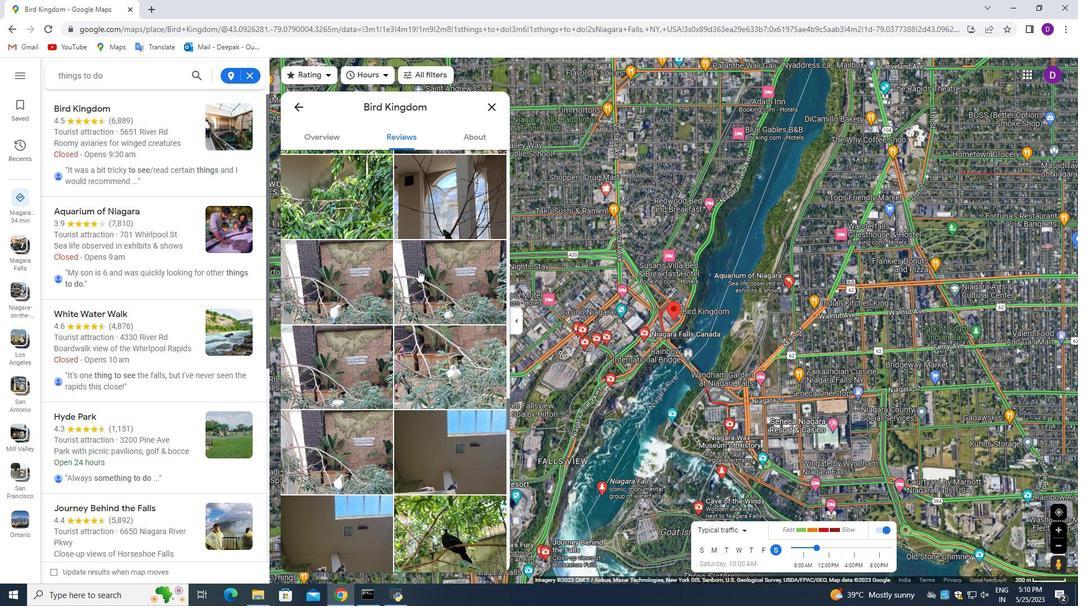 
Action: Mouse scrolled (418, 269) with delta (0, 0)
Screenshot: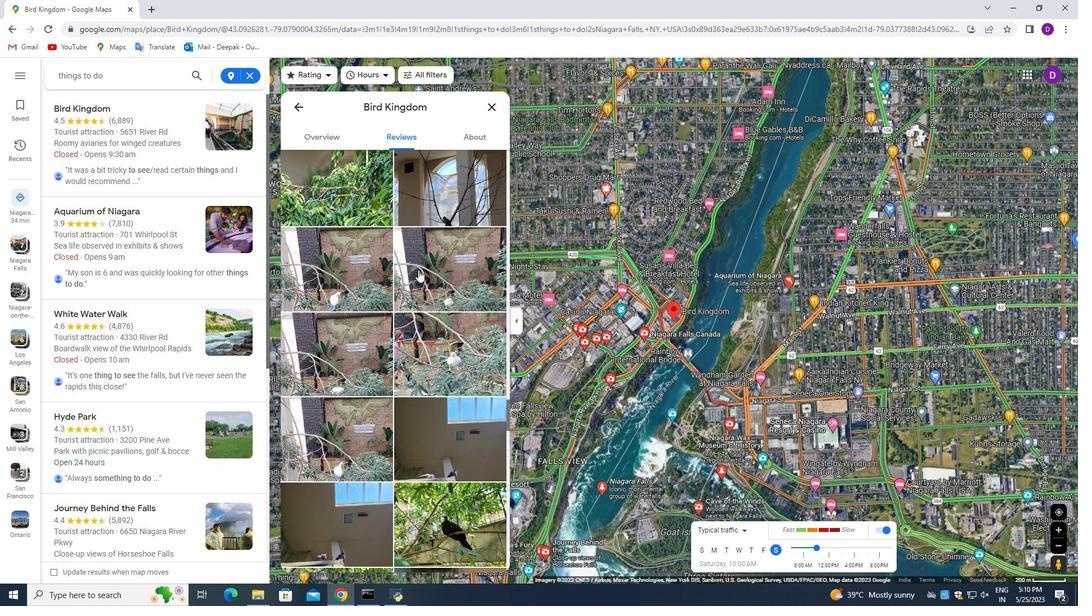 
Action: Mouse scrolled (418, 269) with delta (0, 0)
Screenshot: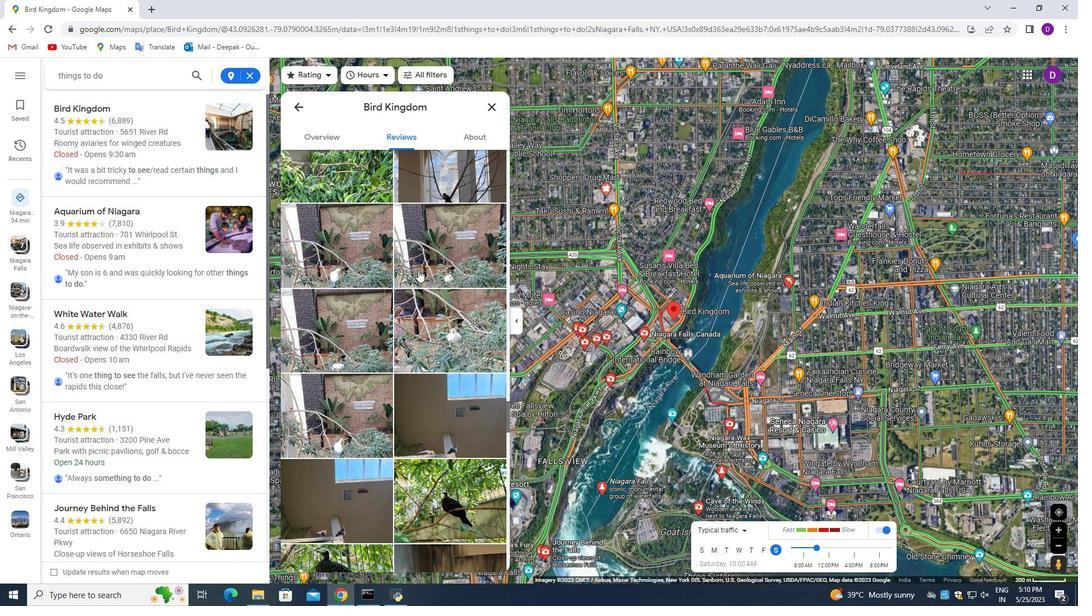 
Action: Mouse scrolled (418, 269) with delta (0, 0)
Screenshot: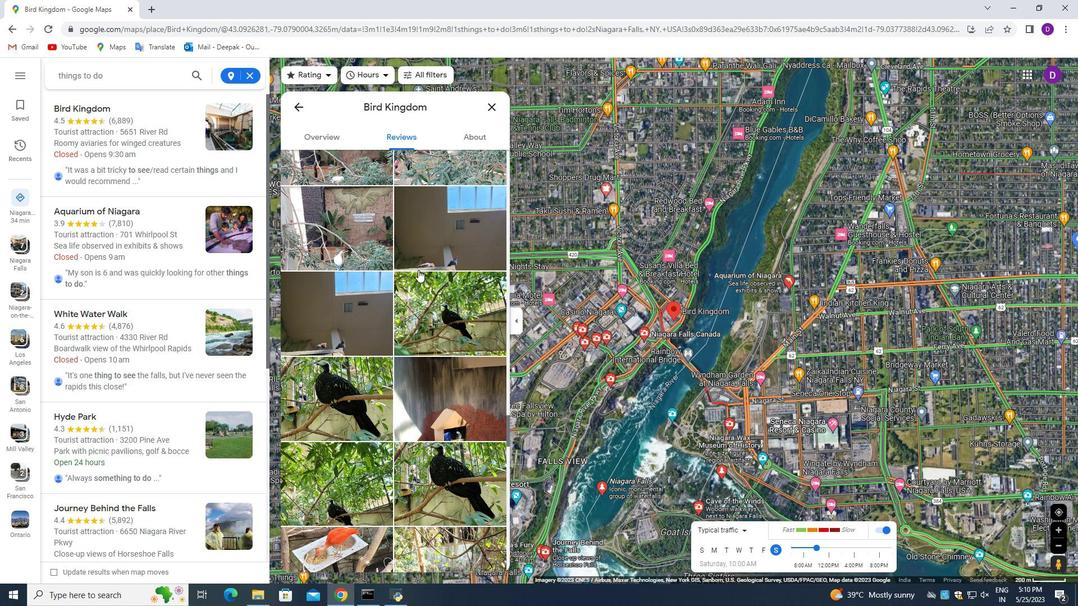 
Action: Mouse scrolled (418, 269) with delta (0, 0)
Screenshot: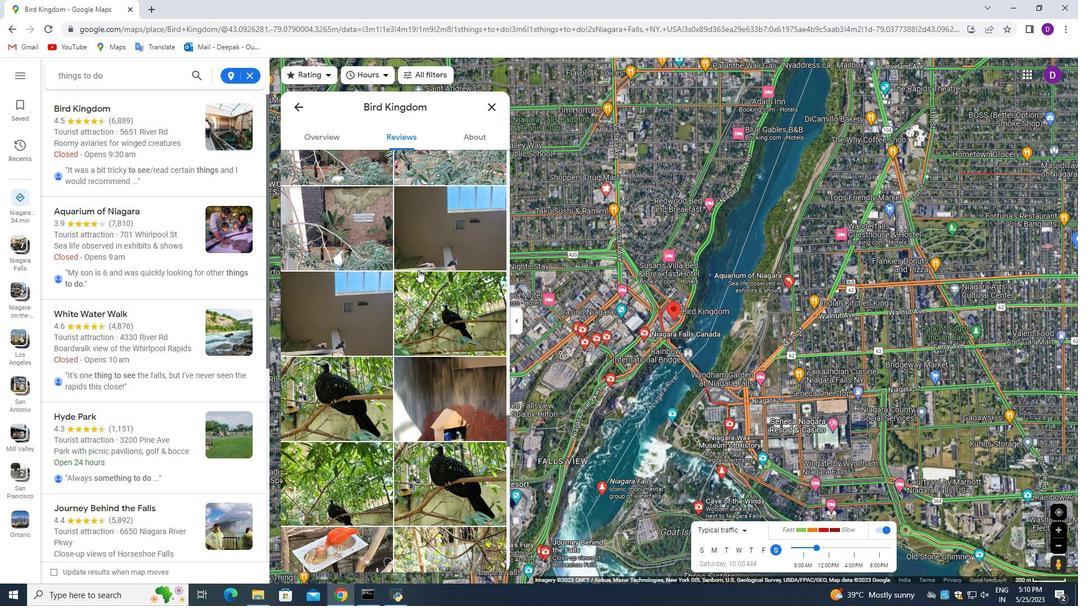 
Action: Mouse scrolled (418, 269) with delta (0, 0)
Screenshot: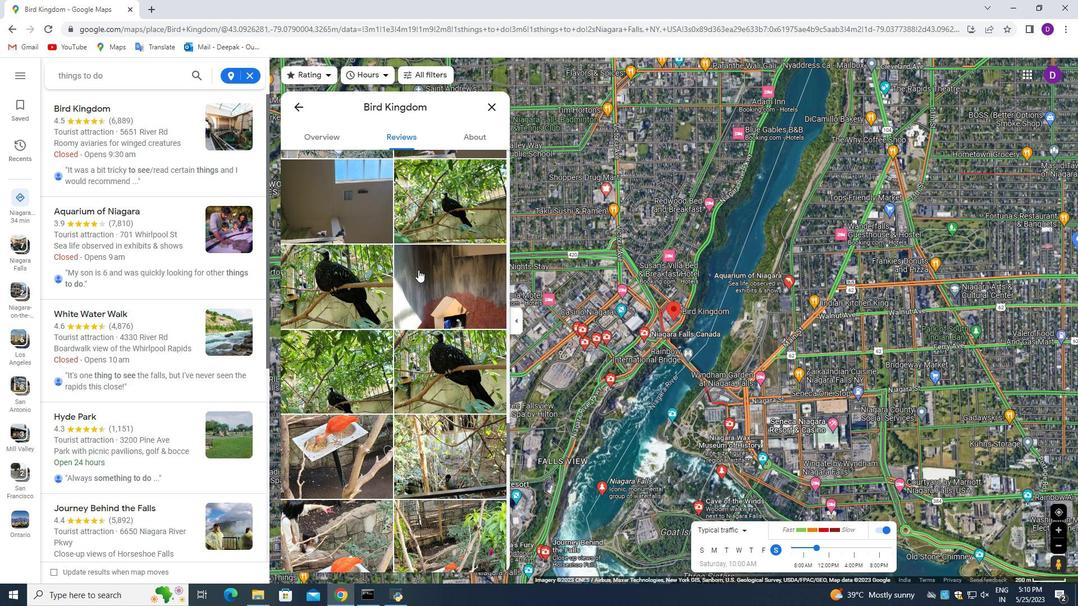 
Action: Mouse scrolled (418, 269) with delta (0, 0)
Screenshot: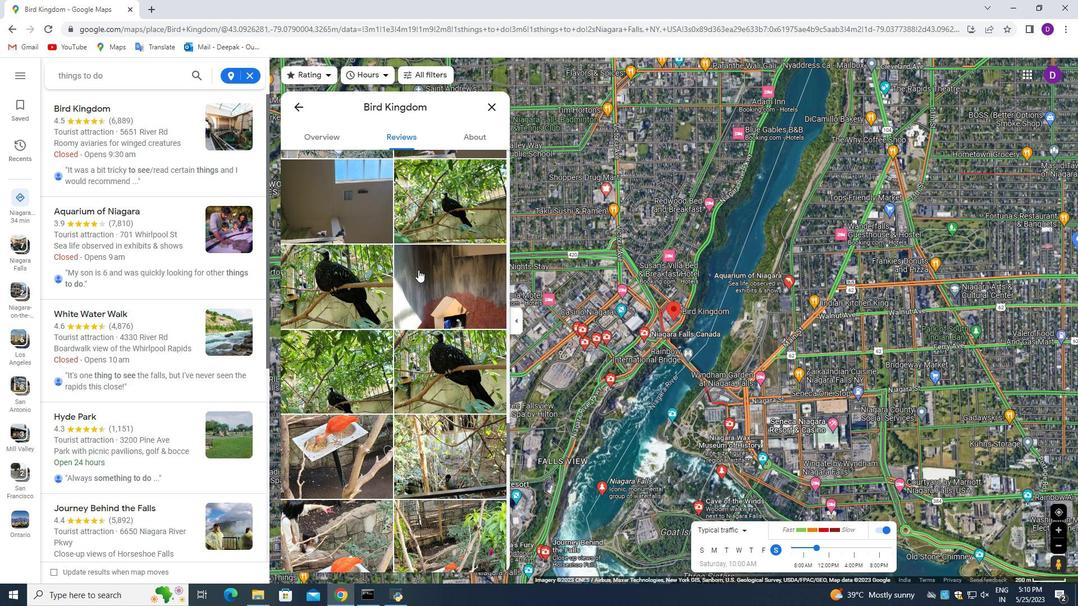 
Action: Mouse scrolled (418, 269) with delta (0, 0)
Screenshot: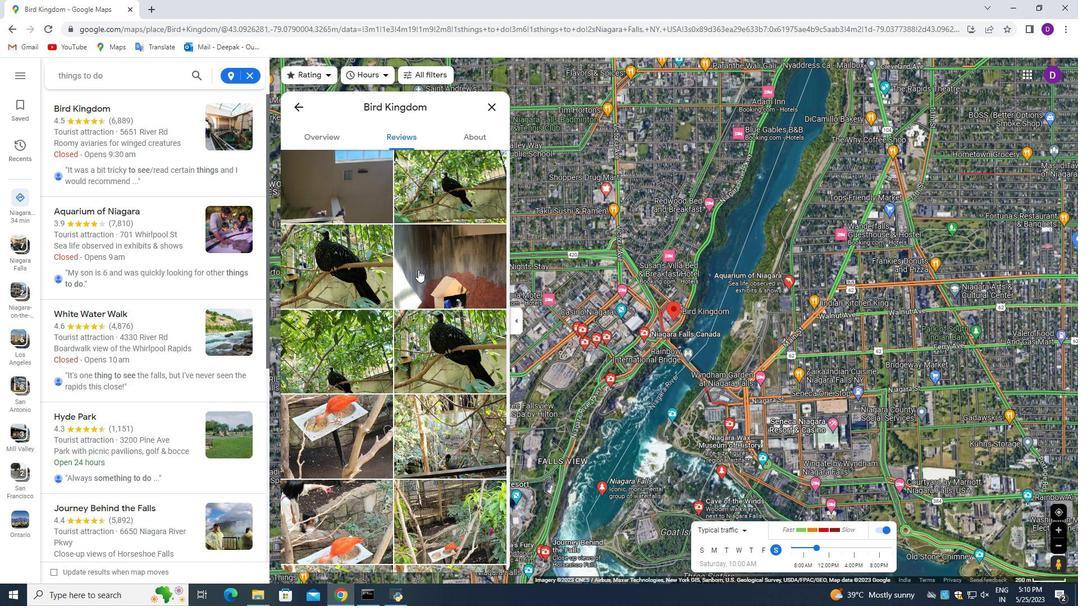 
Action: Mouse scrolled (418, 269) with delta (0, 0)
Screenshot: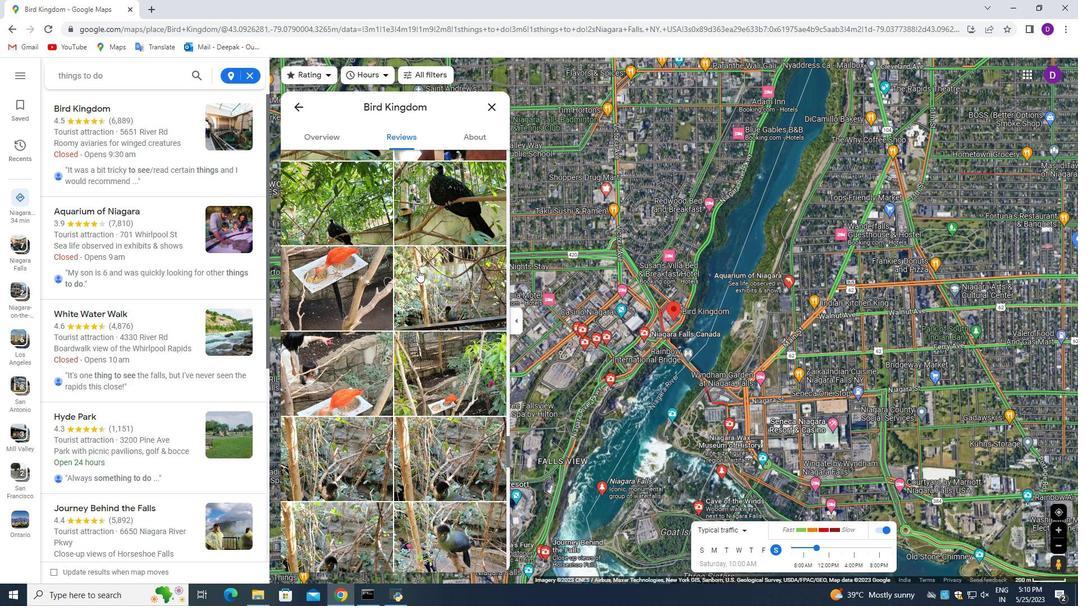 
Action: Mouse scrolled (418, 269) with delta (0, 0)
Screenshot: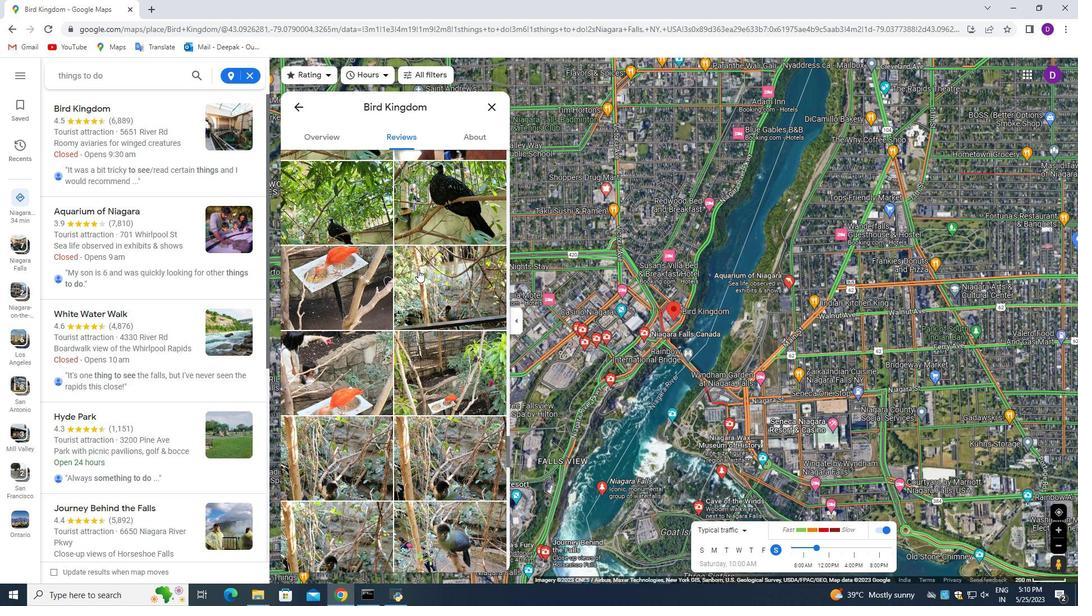 
Action: Mouse scrolled (418, 269) with delta (0, 0)
Screenshot: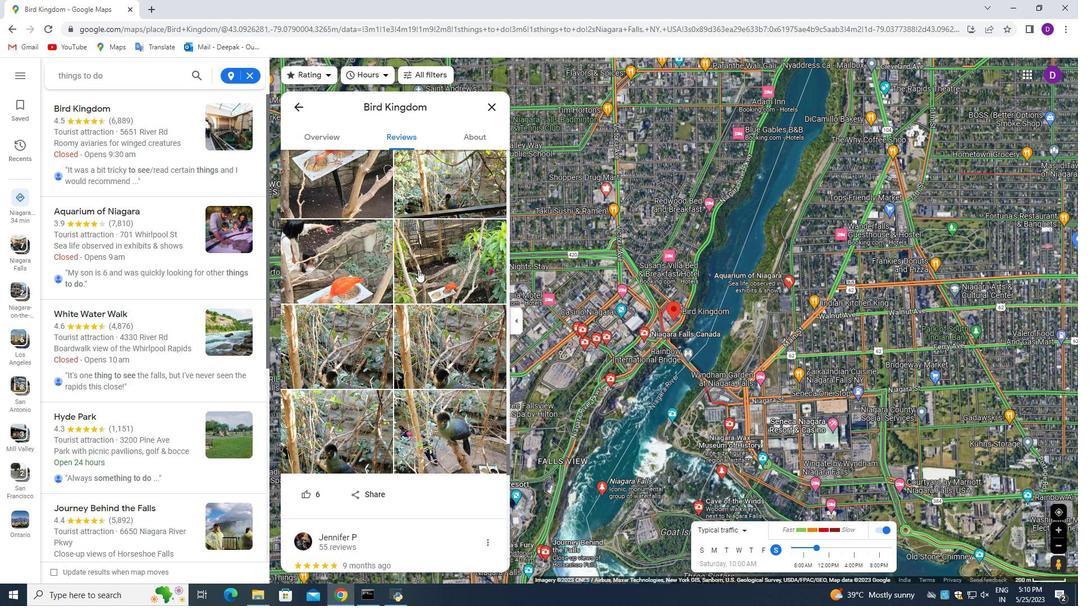 
Action: Mouse scrolled (418, 269) with delta (0, 0)
Screenshot: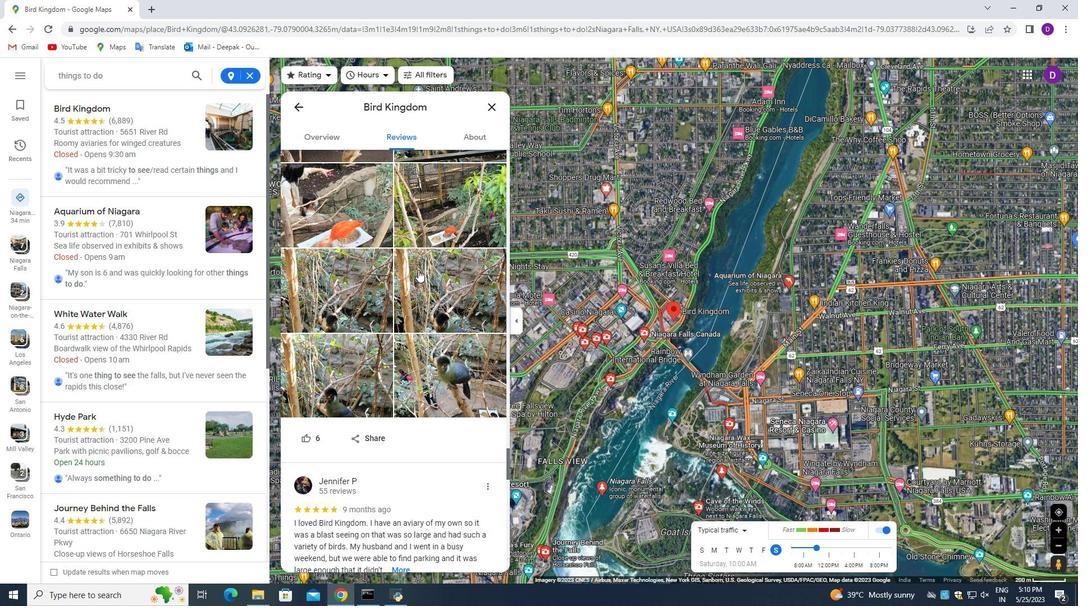 
Action: Mouse scrolled (418, 269) with delta (0, 0)
Screenshot: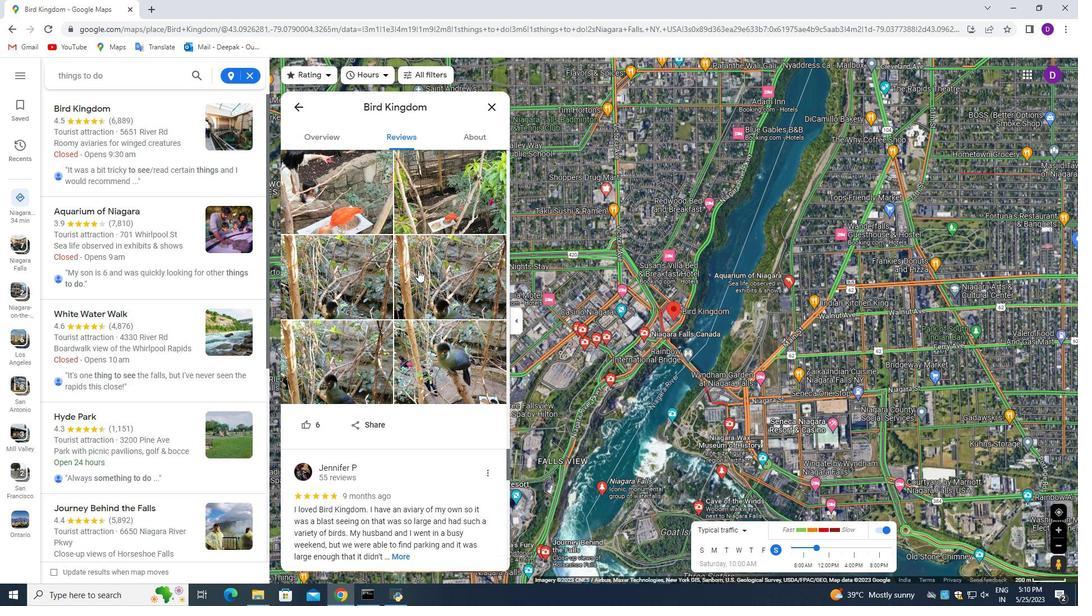 
Action: Mouse scrolled (418, 269) with delta (0, 0)
Screenshot: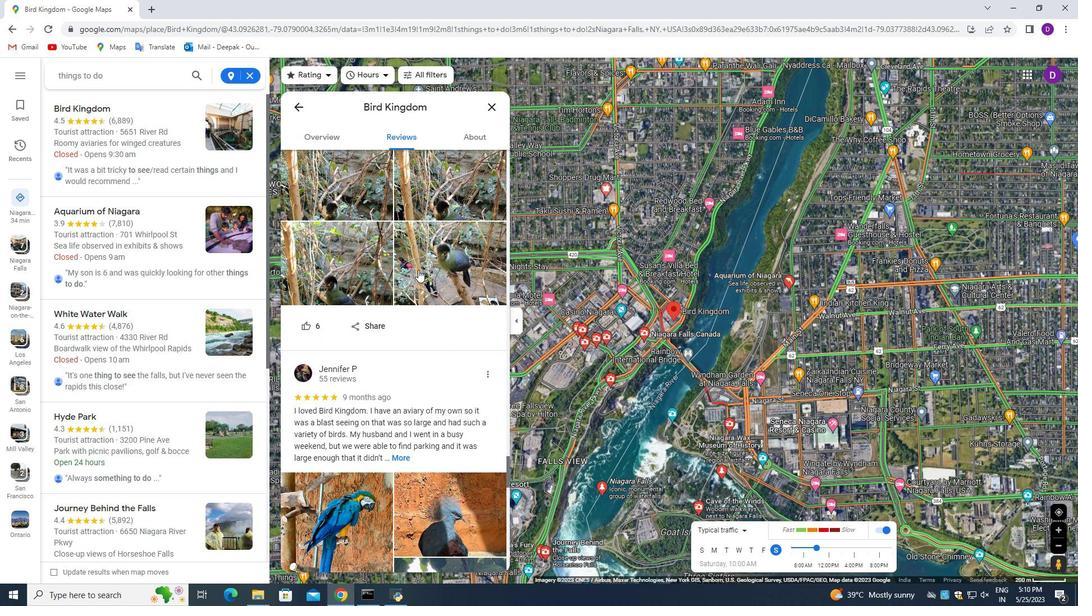 
Action: Mouse scrolled (418, 269) with delta (0, 0)
Screenshot: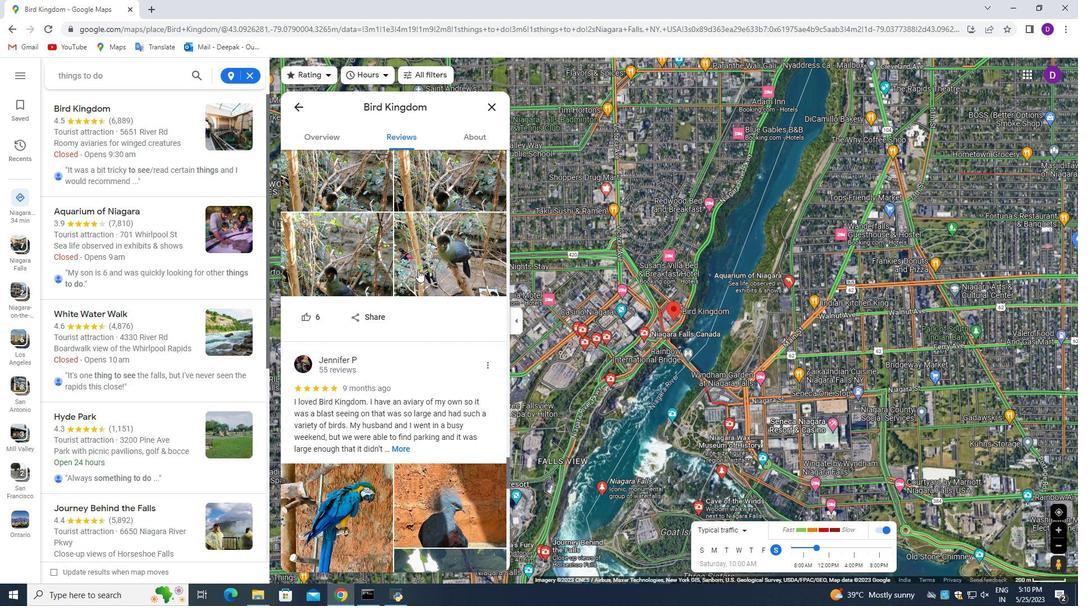 
Action: Mouse moved to (418, 269)
Screenshot: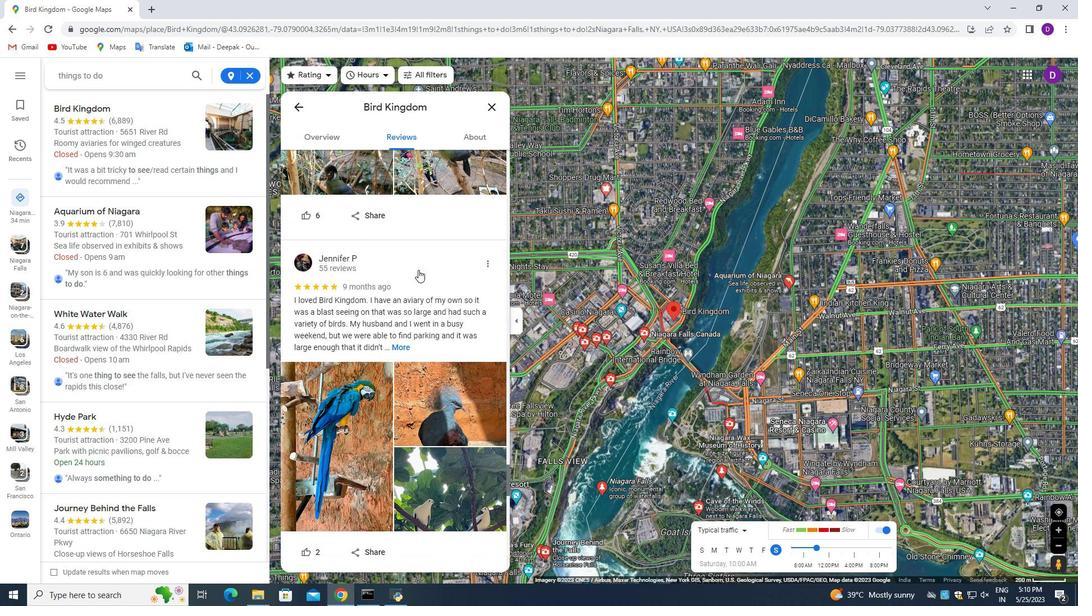 
Action: Mouse scrolled (418, 268) with delta (0, 0)
Screenshot: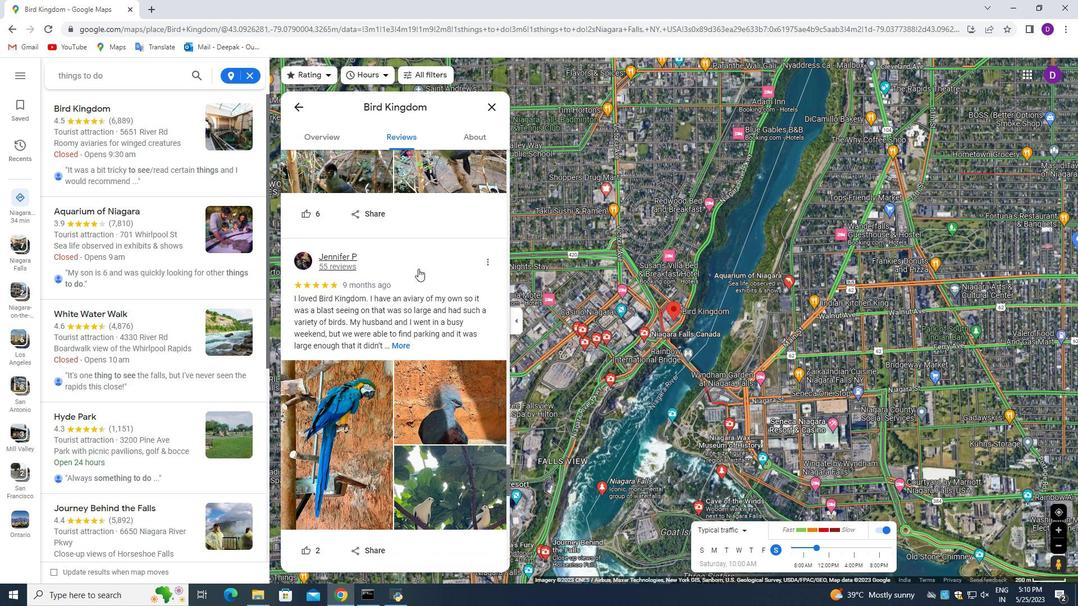 
Action: Mouse moved to (401, 290)
Screenshot: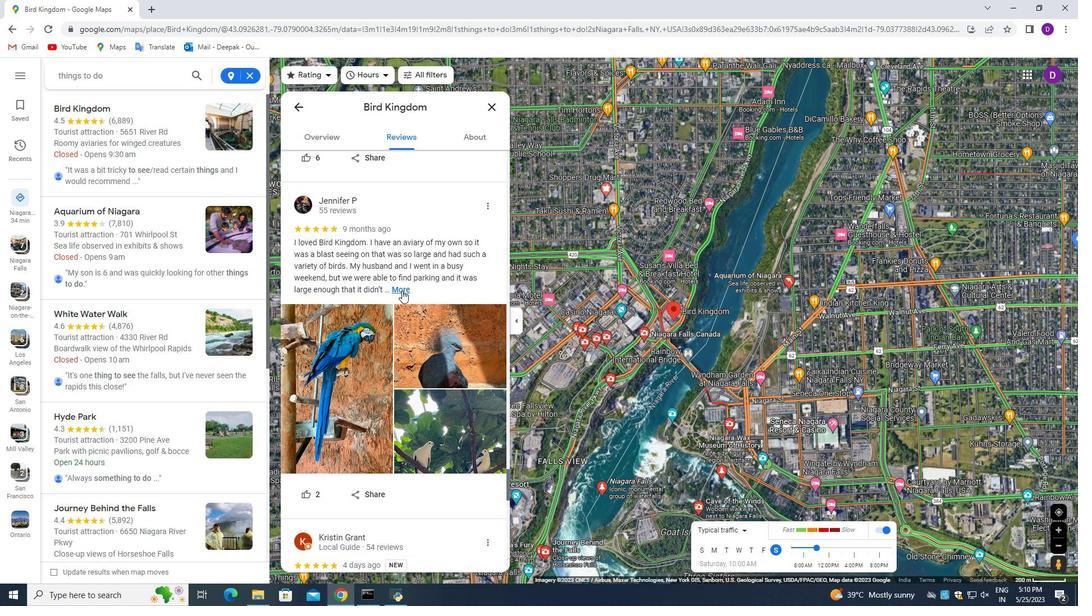 
Action: Mouse pressed left at (401, 290)
Screenshot: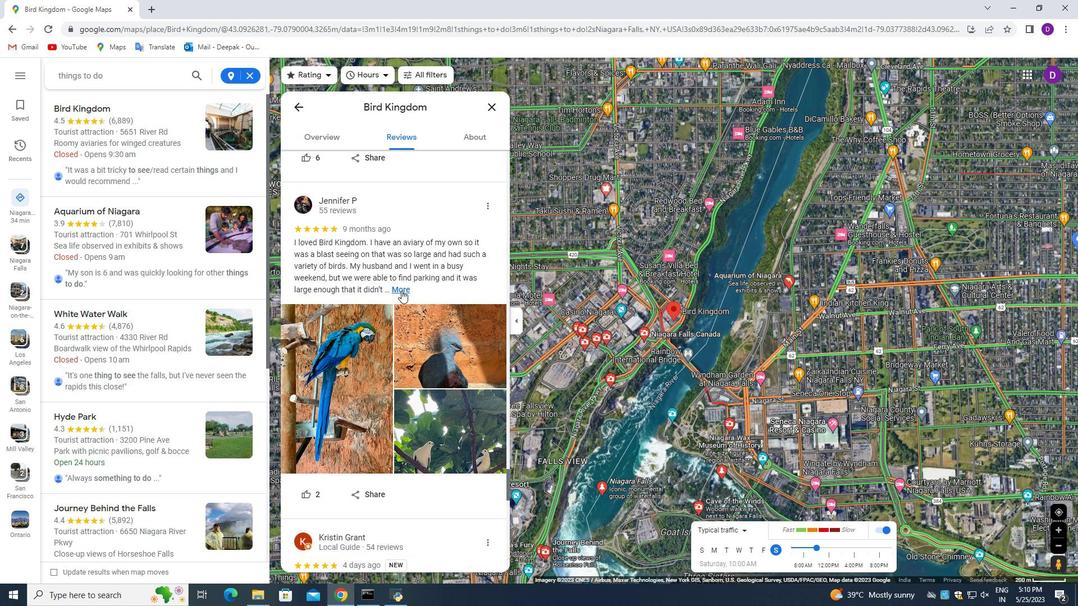 
Action: Mouse moved to (401, 293)
Screenshot: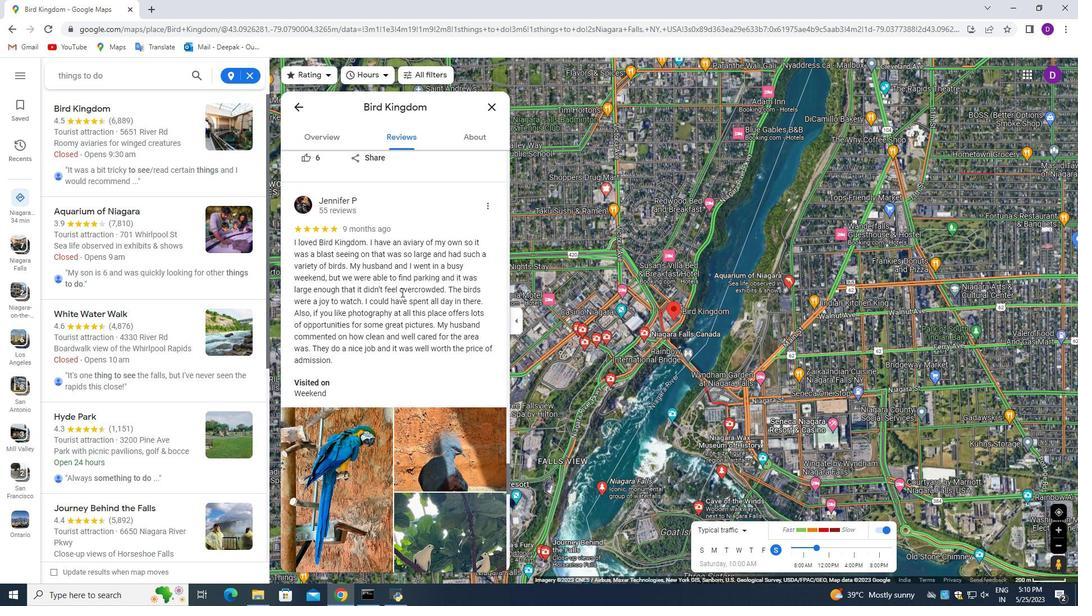 
Action: Mouse scrolled (401, 293) with delta (0, 0)
Screenshot: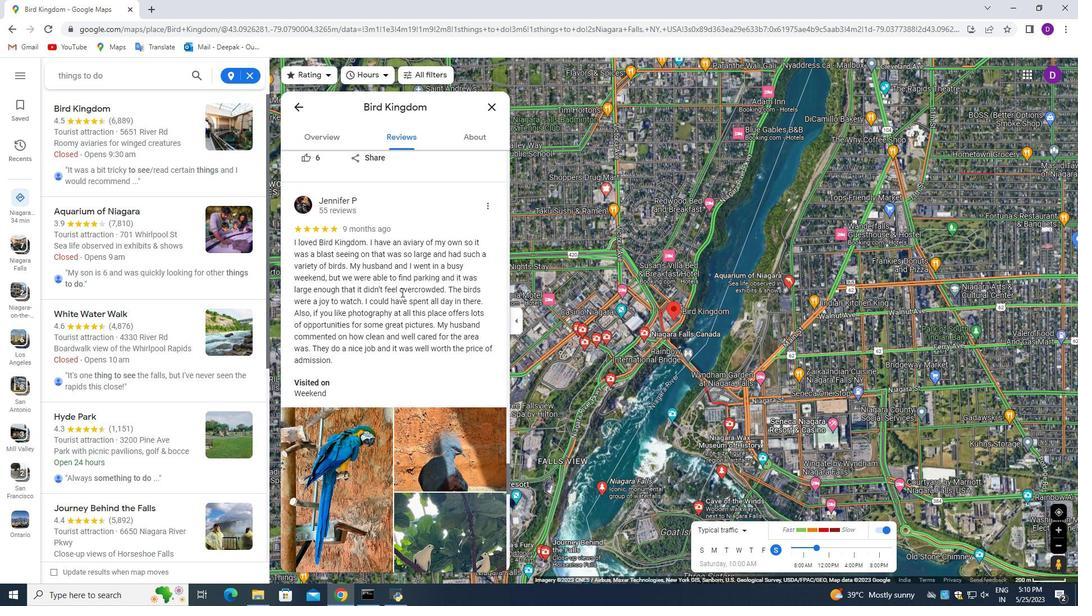
Action: Mouse moved to (401, 299)
Screenshot: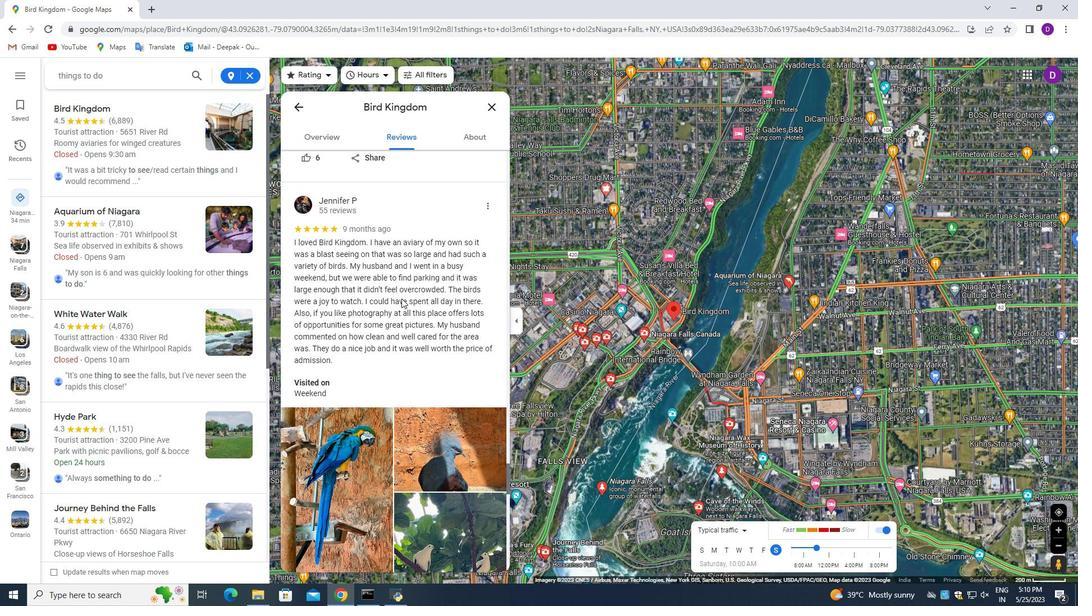 
Action: Mouse scrolled (401, 299) with delta (0, 0)
Screenshot: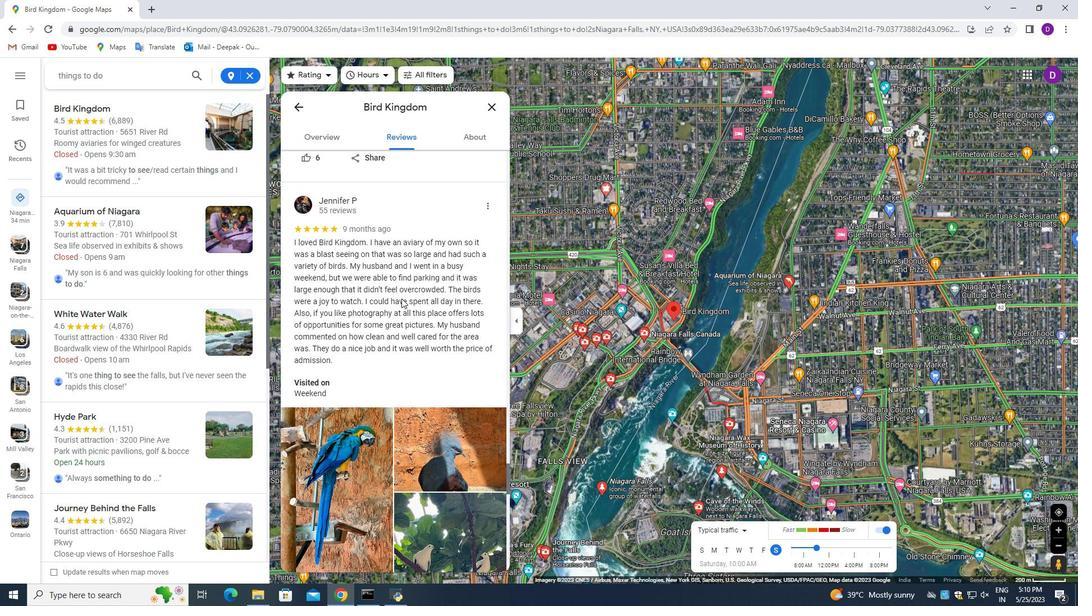 
Action: Mouse moved to (401, 302)
Screenshot: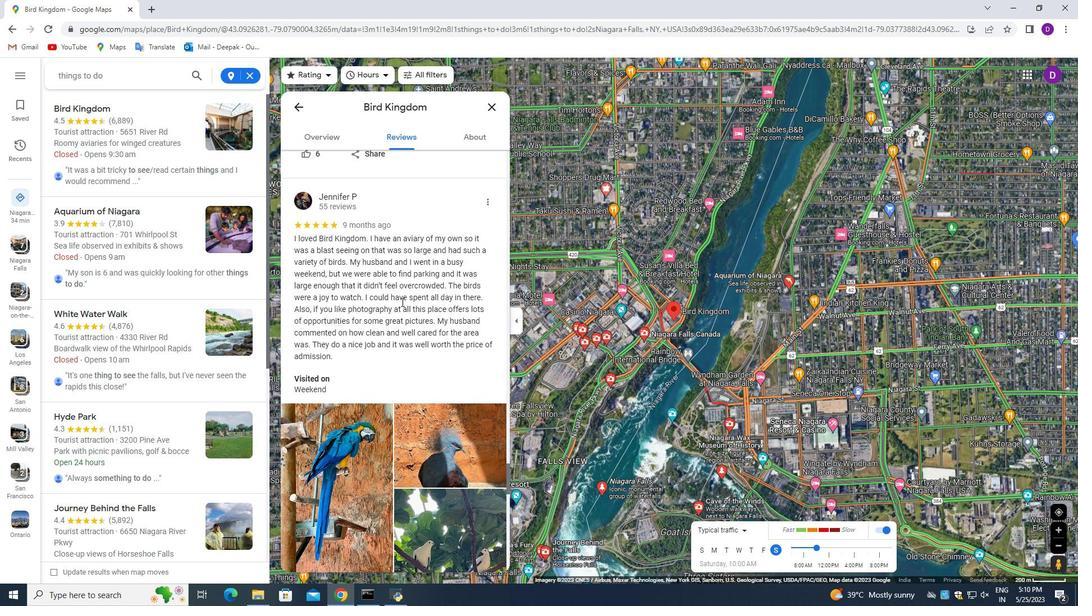
Action: Mouse scrolled (401, 301) with delta (0, 0)
Screenshot: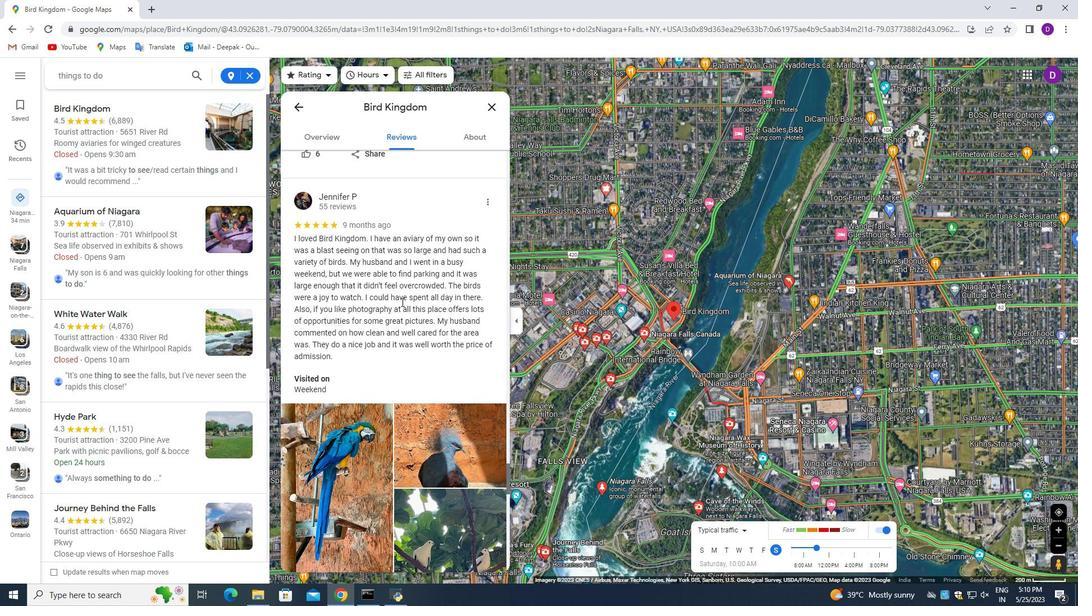 
Action: Mouse scrolled (401, 301) with delta (0, 0)
Screenshot: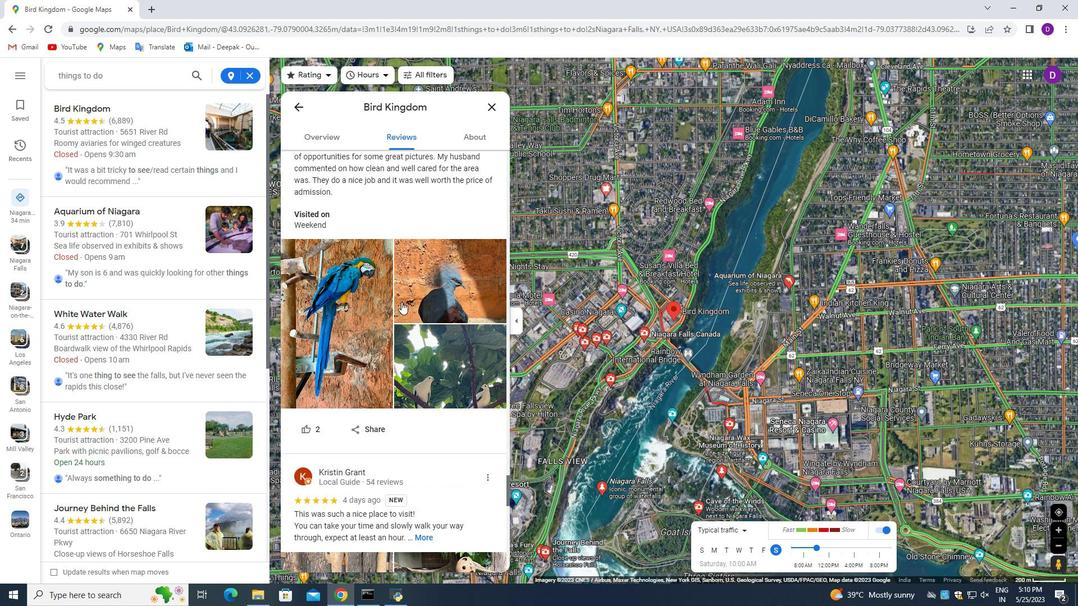 
Action: Mouse scrolled (401, 301) with delta (0, 0)
Screenshot: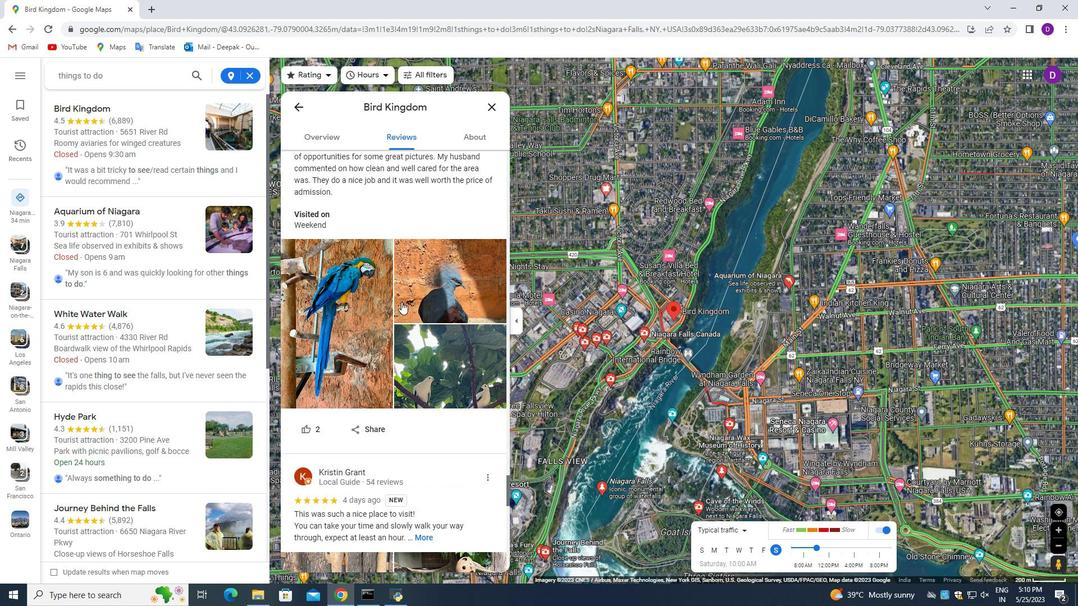 
Action: Mouse scrolled (401, 301) with delta (0, 0)
Screenshot: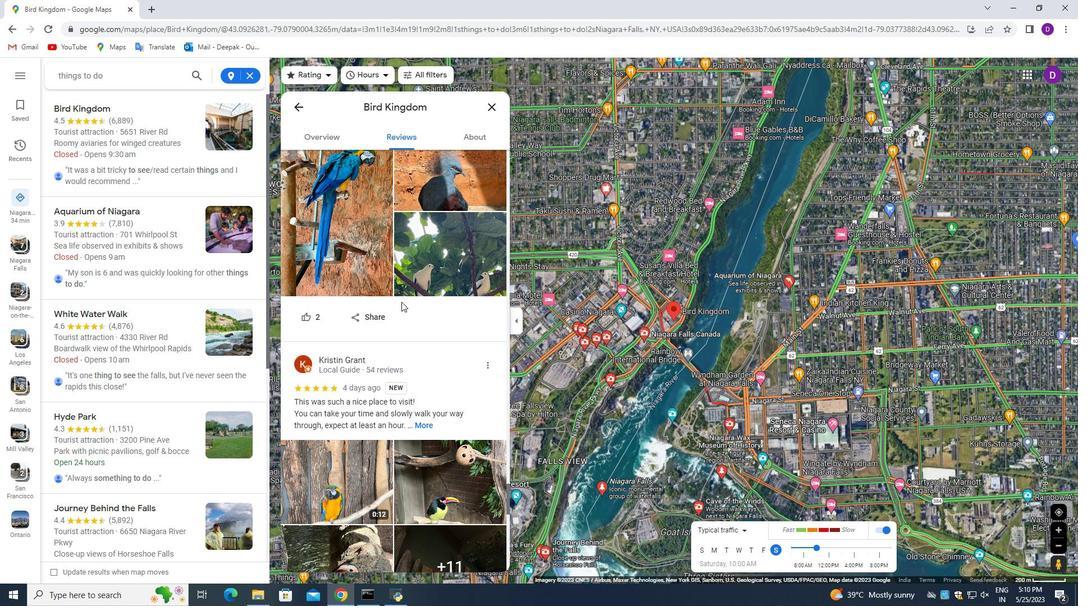 
Action: Mouse scrolled (401, 301) with delta (0, 0)
Screenshot: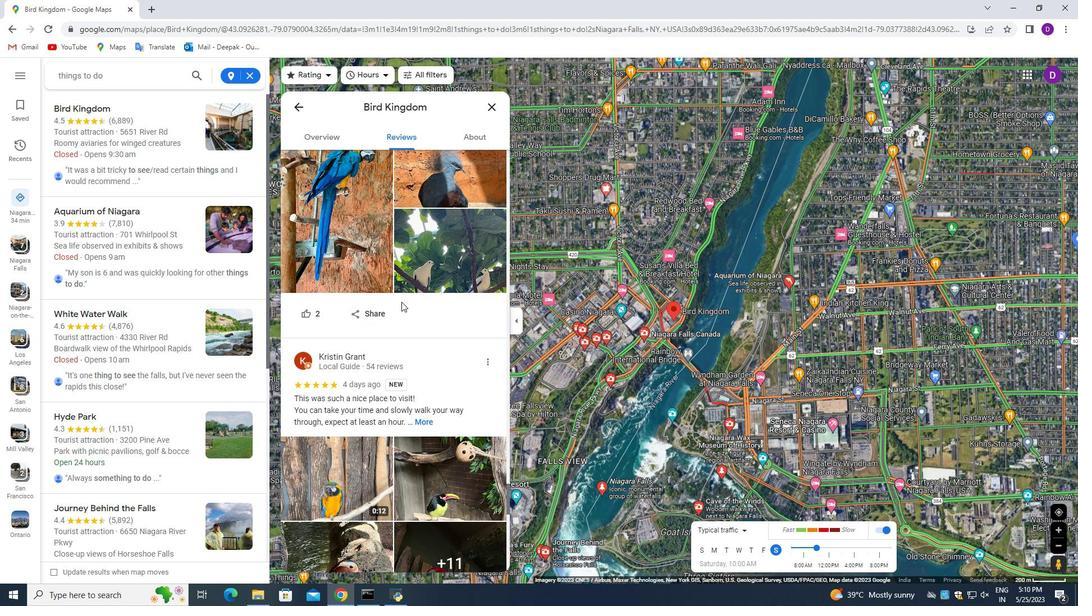
Action: Mouse scrolled (401, 301) with delta (0, 0)
Screenshot: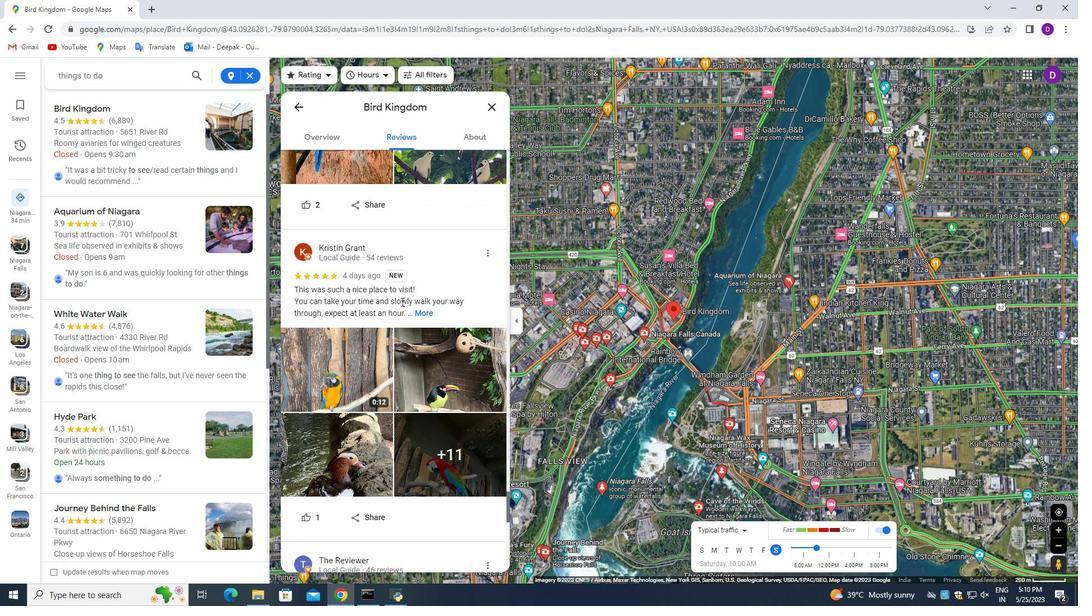 
Action: Mouse scrolled (401, 301) with delta (0, 0)
Screenshot: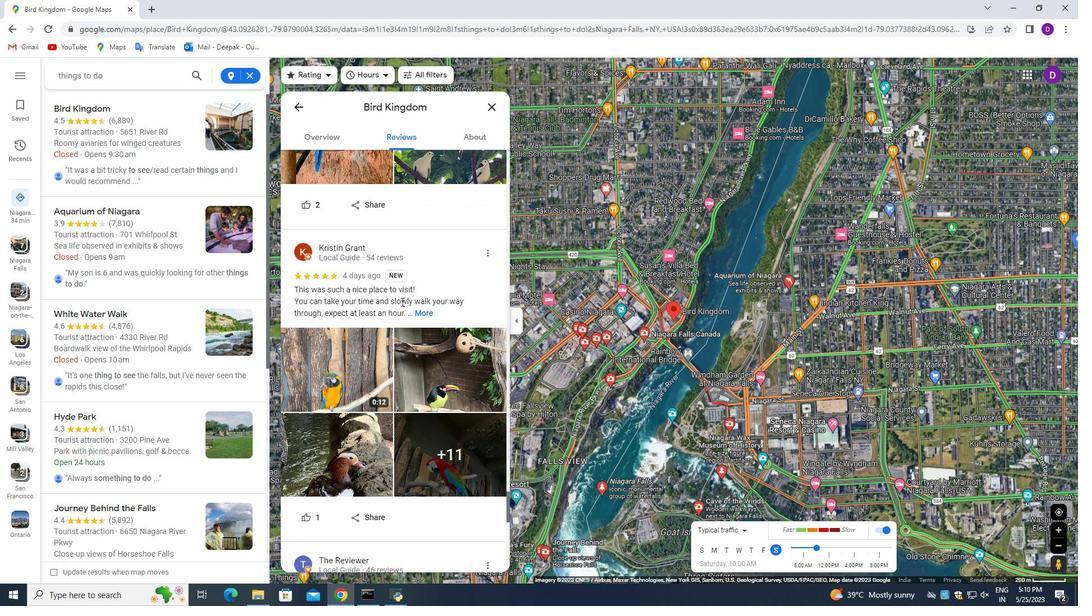 
Action: Mouse moved to (402, 302)
Screenshot: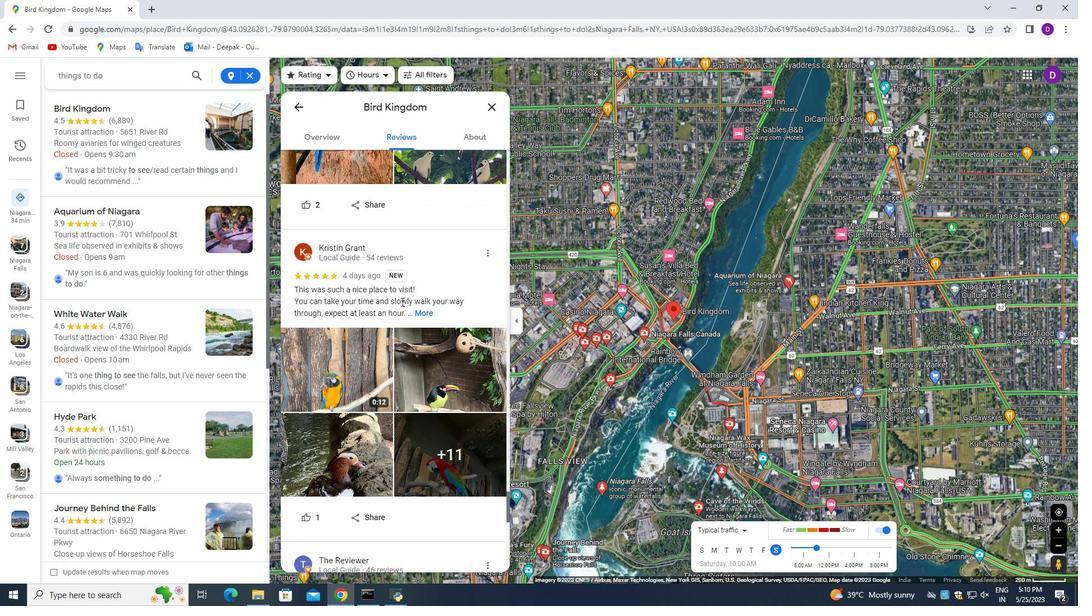 
Action: Mouse scrolled (402, 301) with delta (0, 0)
Screenshot: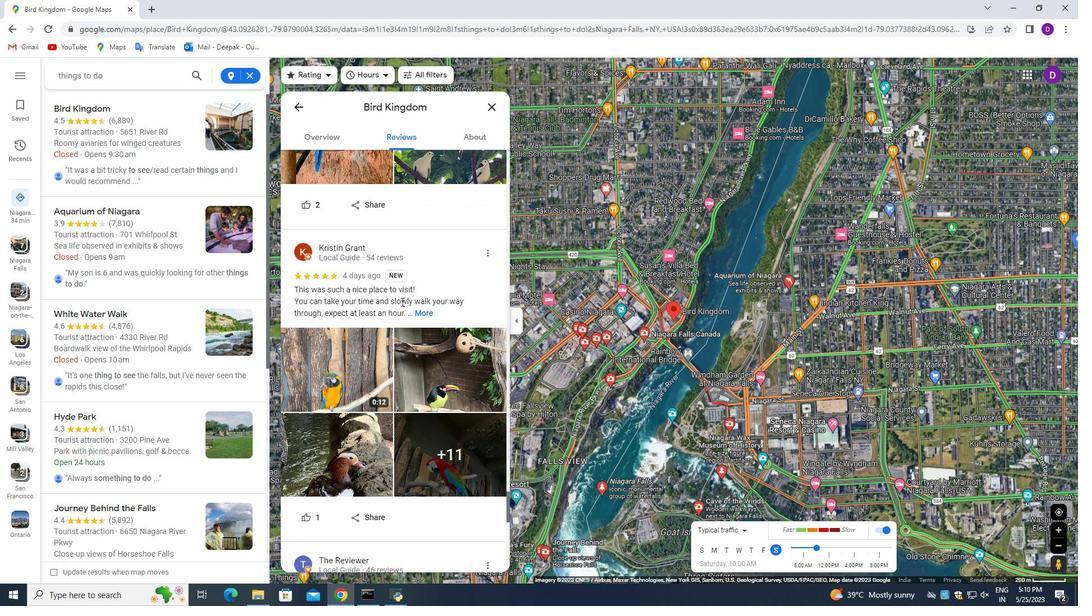 
Action: Mouse moved to (404, 302)
Screenshot: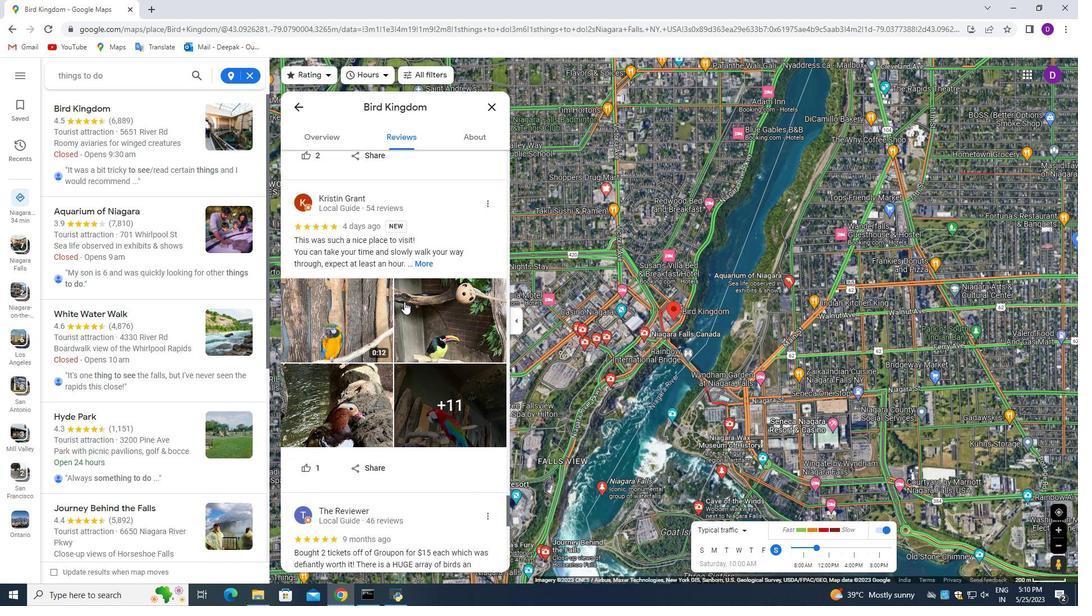
Action: Mouse scrolled (404, 302) with delta (0, 0)
Screenshot: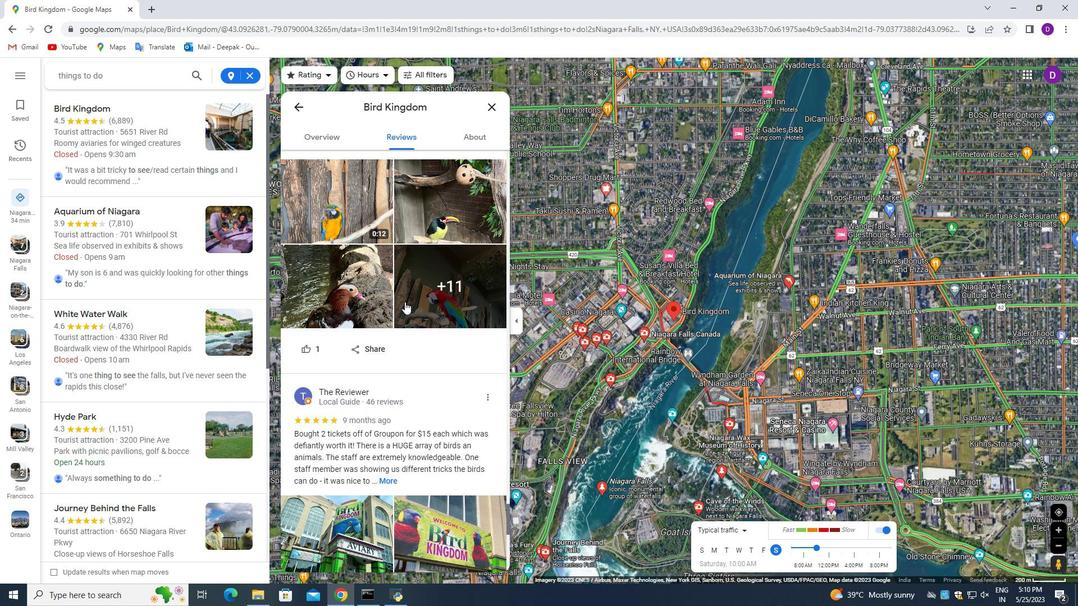 
Action: Mouse scrolled (404, 302) with delta (0, 0)
Screenshot: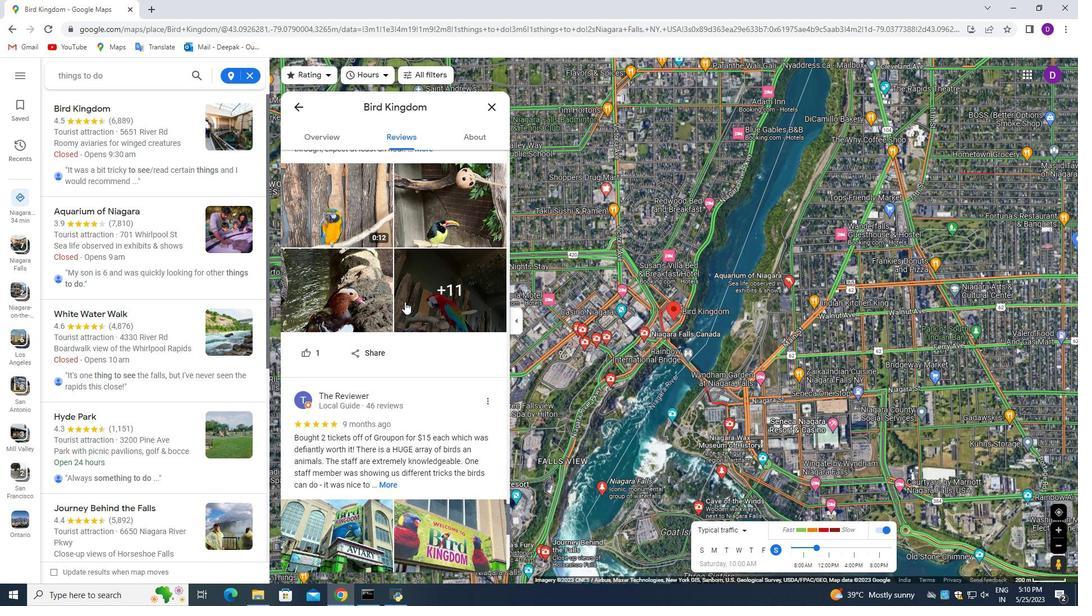 
Action: Mouse moved to (428, 256)
Screenshot: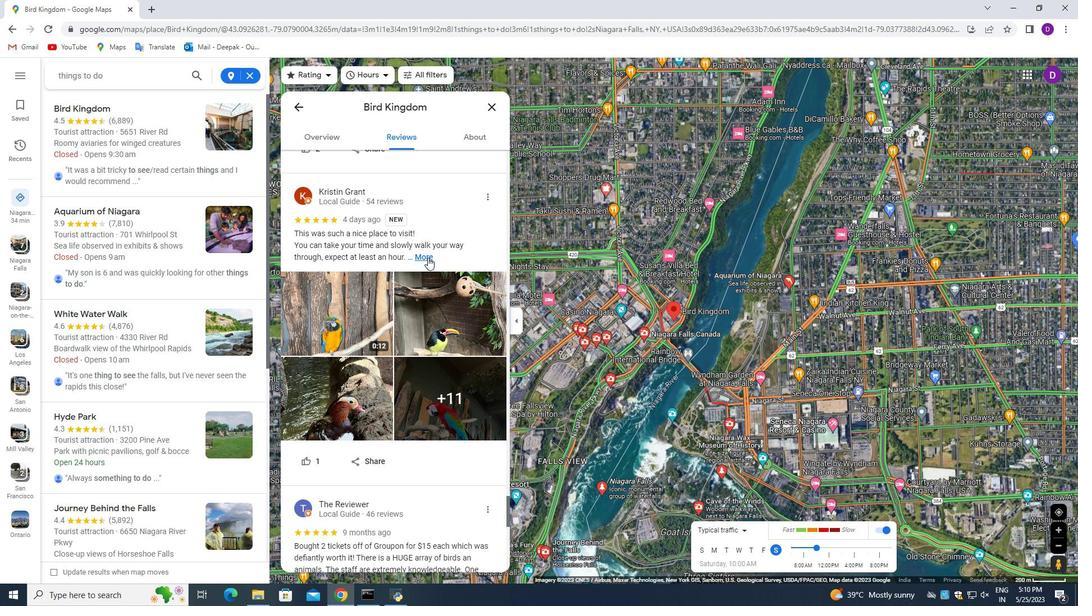 
Action: Mouse pressed left at (428, 256)
Screenshot: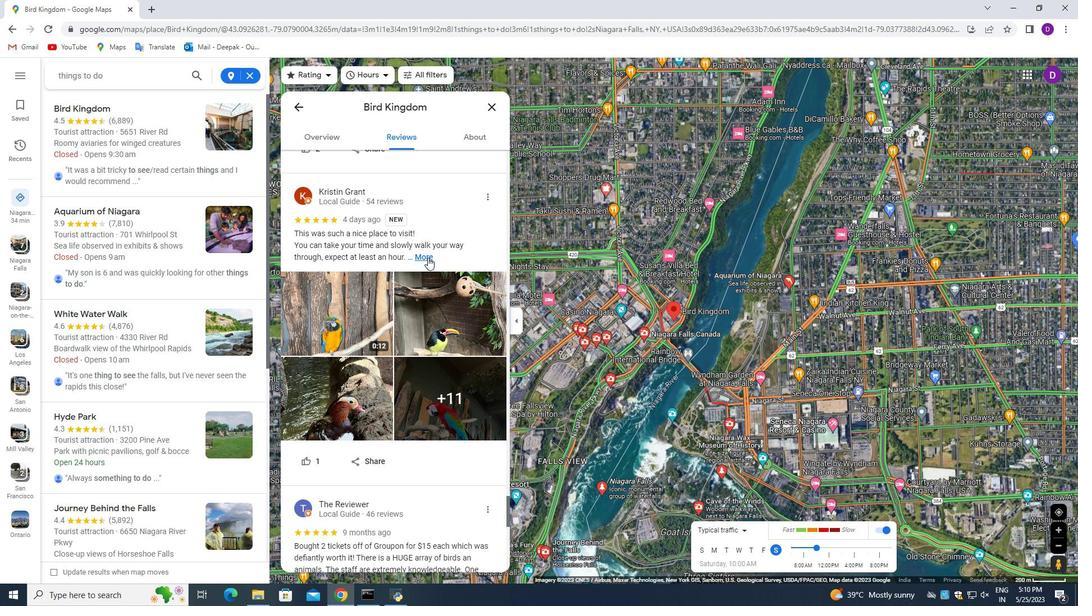 
Action: Mouse moved to (428, 253)
Screenshot: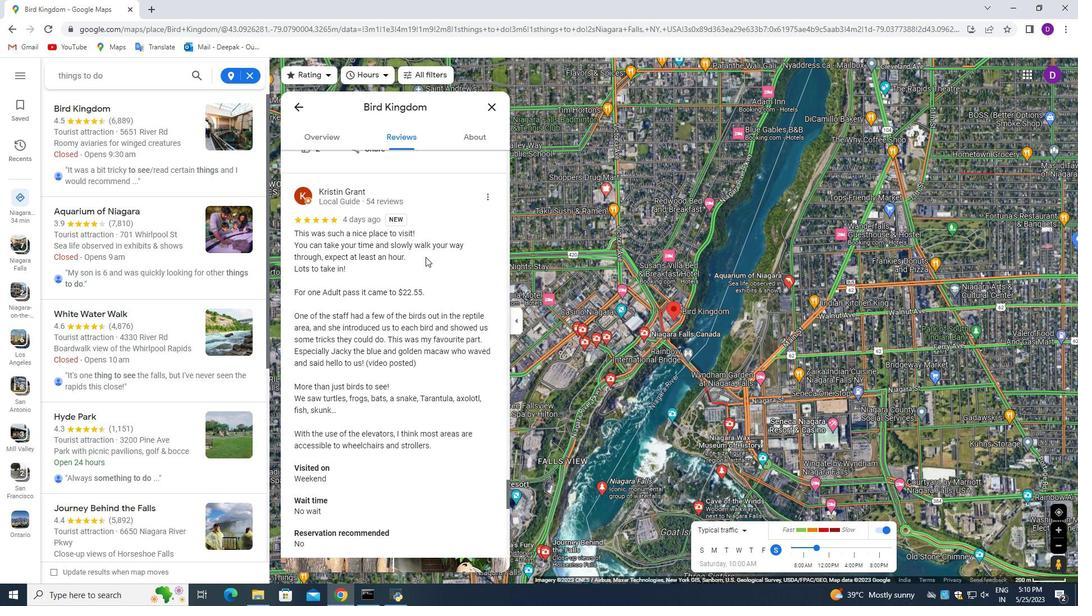 
Action: Mouse scrolled (428, 252) with delta (0, 0)
Screenshot: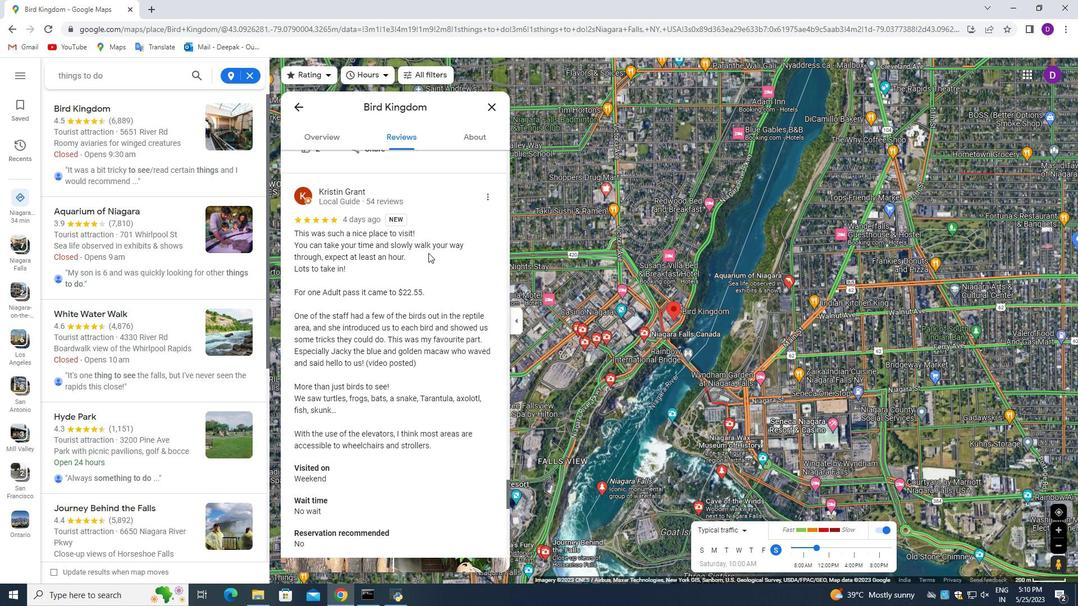 
Action: Mouse scrolled (428, 252) with delta (0, 0)
Screenshot: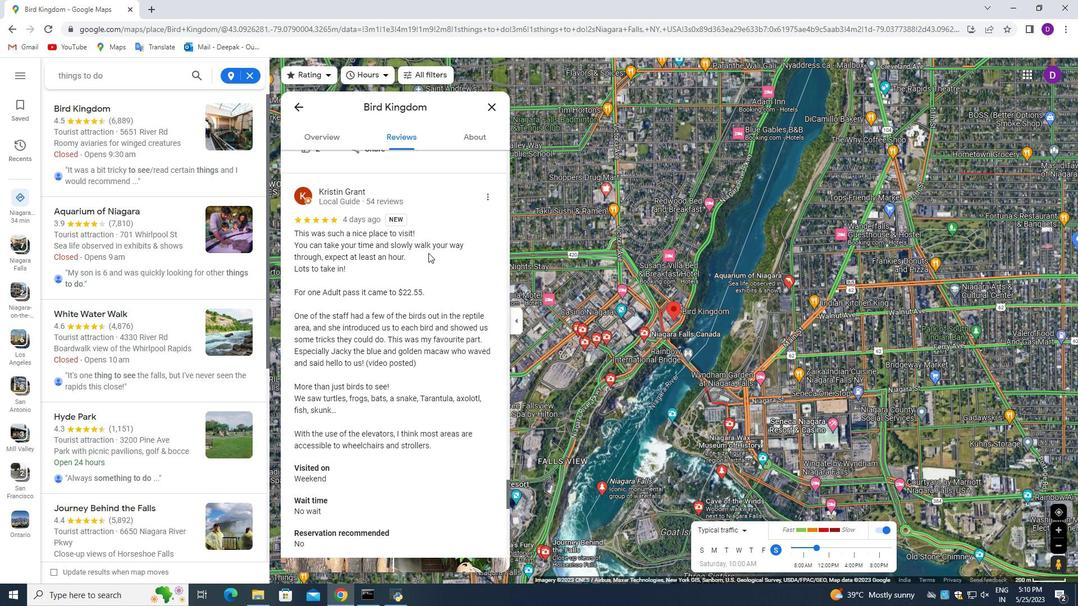 
Action: Mouse scrolled (428, 252) with delta (0, 0)
Screenshot: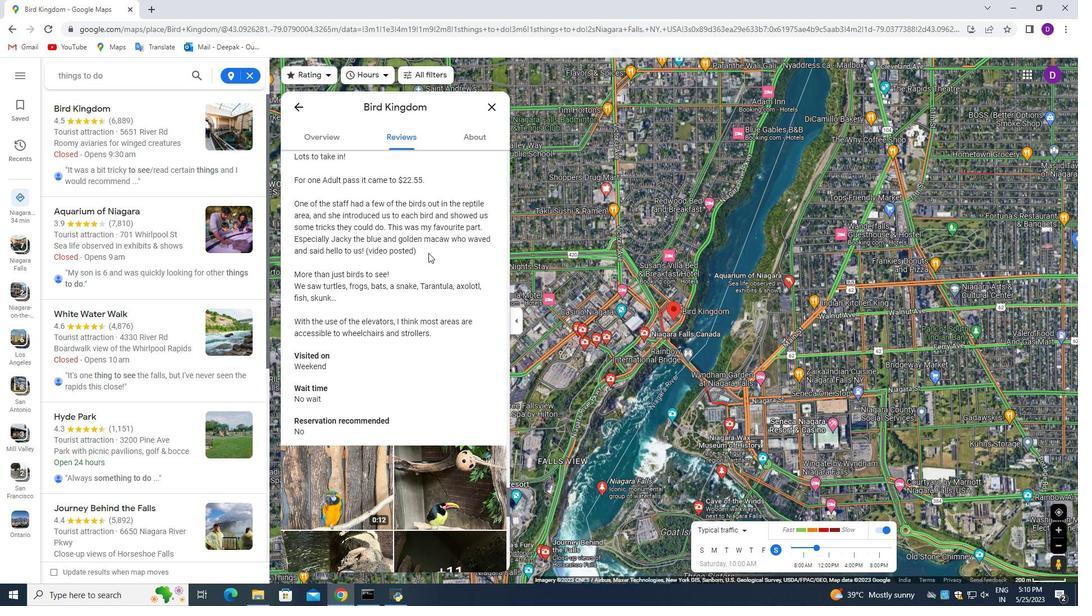 
Action: Mouse scrolled (428, 252) with delta (0, 0)
Screenshot: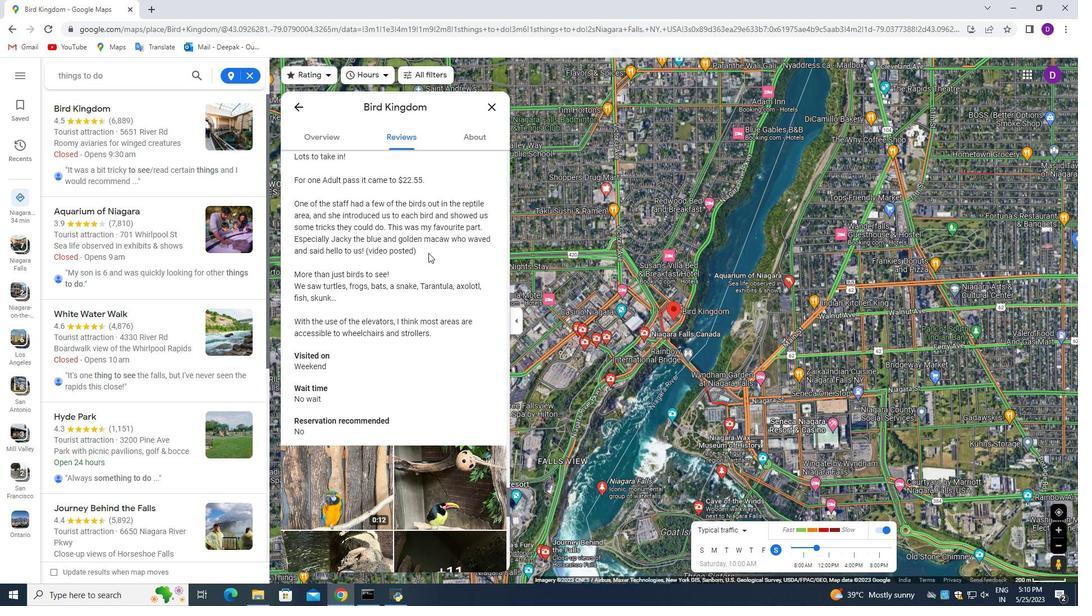
Action: Mouse scrolled (428, 252) with delta (0, 0)
